 Task: Research Airbnb accommodation in Rivas, Nicaragua from 10th December, 2023 to 15th December, 2023 for 7 adults.4 bedrooms having 7 beds and 4 bathrooms. Property type can be house. Amenities needed are: wifi, TV, free parkinig on premises, gym, breakfast. Look for 4 properties as per requirement.
Action: Mouse moved to (499, 69)
Screenshot: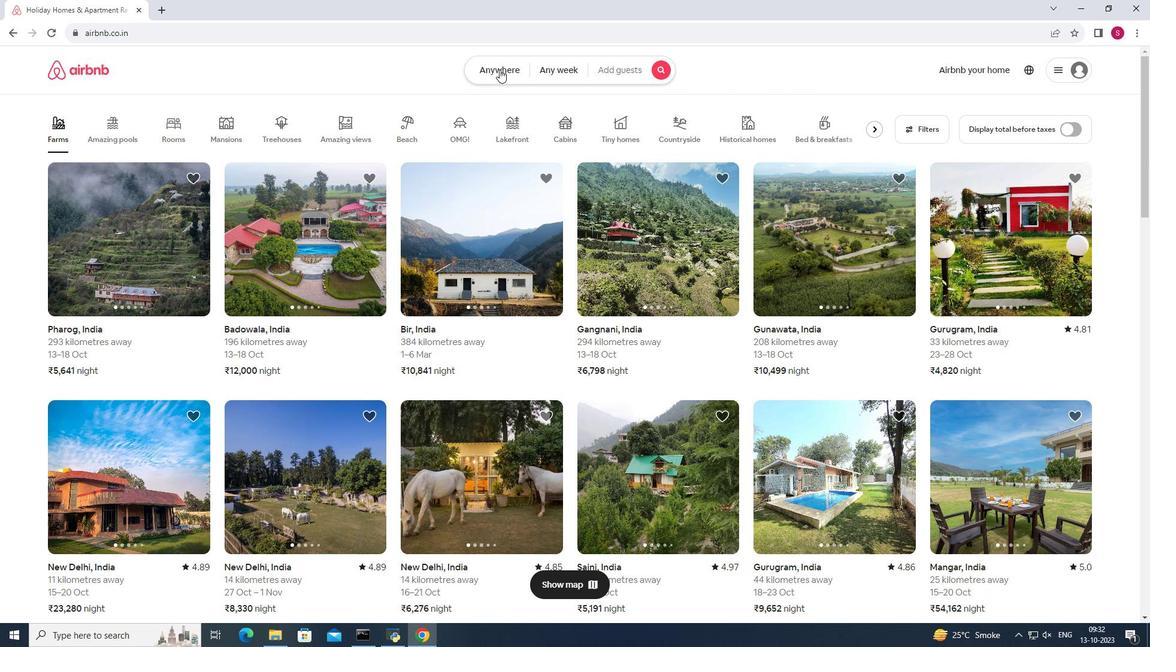 
Action: Mouse pressed left at (499, 69)
Screenshot: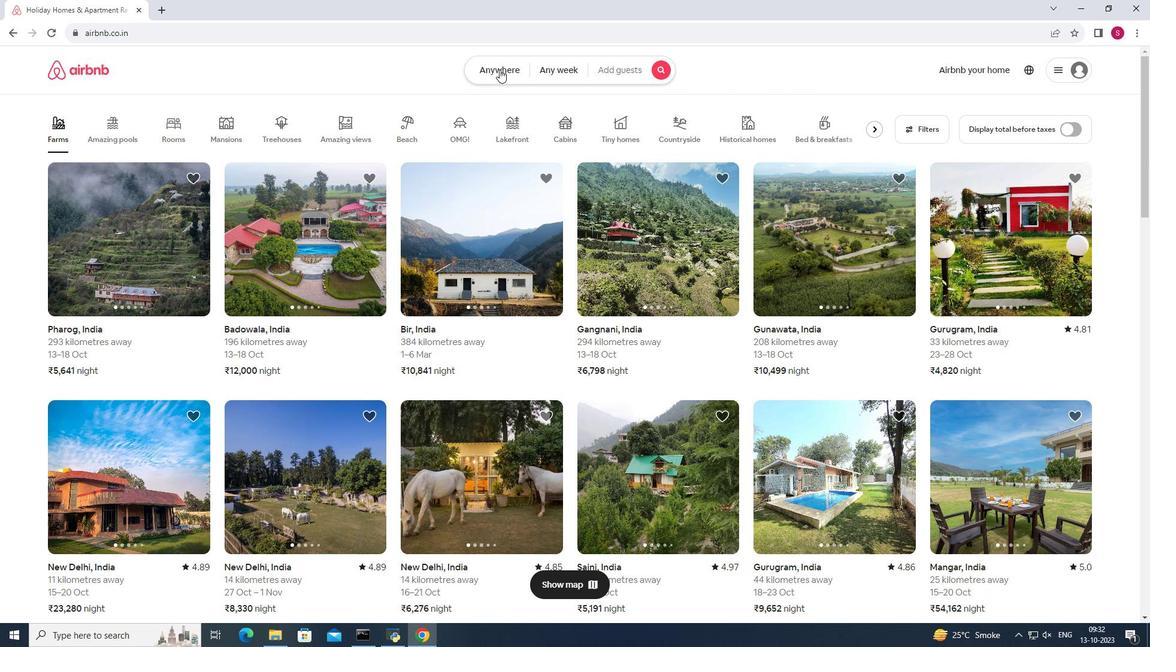 
Action: Mouse moved to (430, 111)
Screenshot: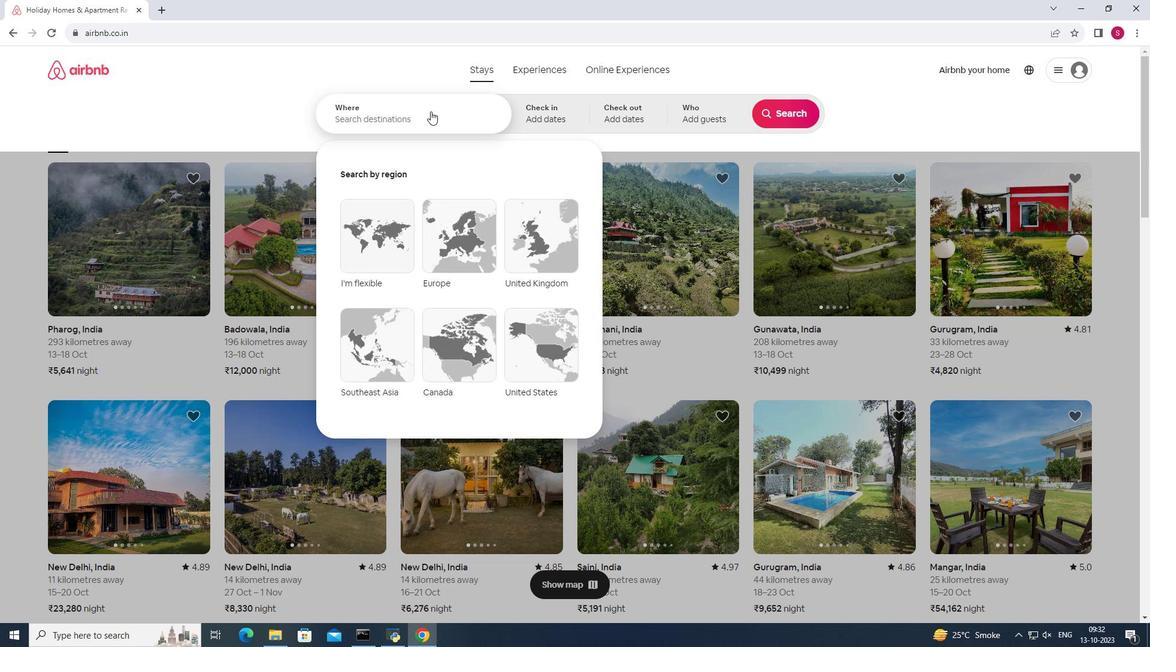 
Action: Mouse pressed left at (430, 111)
Screenshot: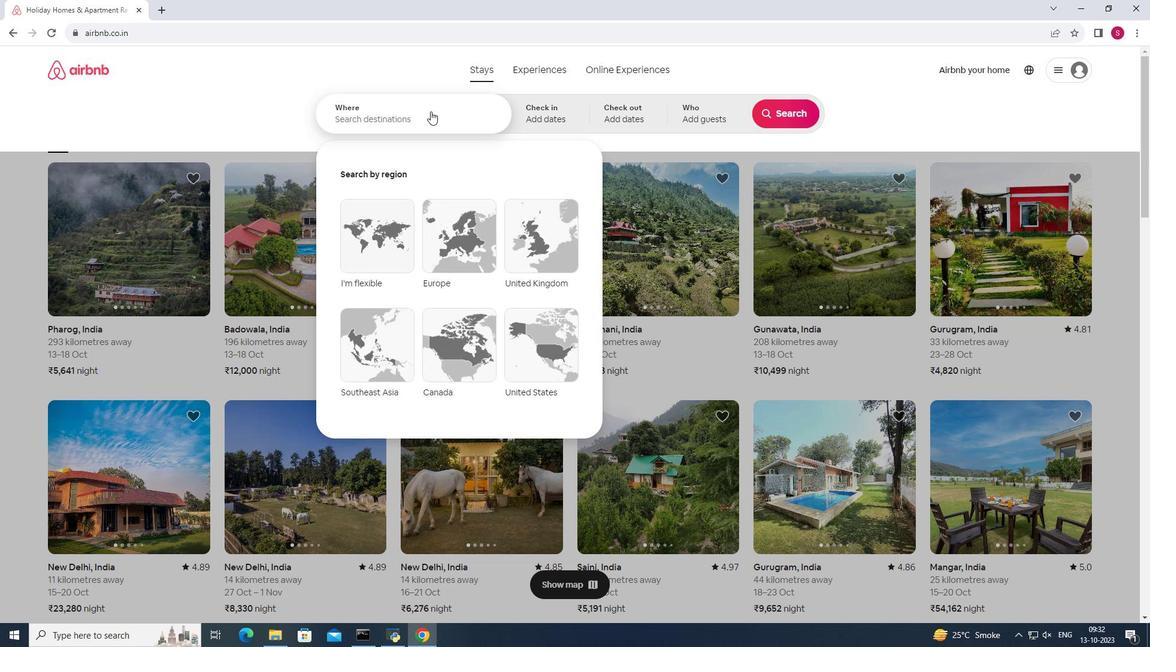 
Action: Key pressed <Key.shift><Key.shift><Key.shift><Key.shift><Key.shift><Key.shift><Key.shift><Key.shift><Key.shift><Key.shift><Key.shift><Key.shift><Key.shift>Rivas,<Key.shift>N
Screenshot: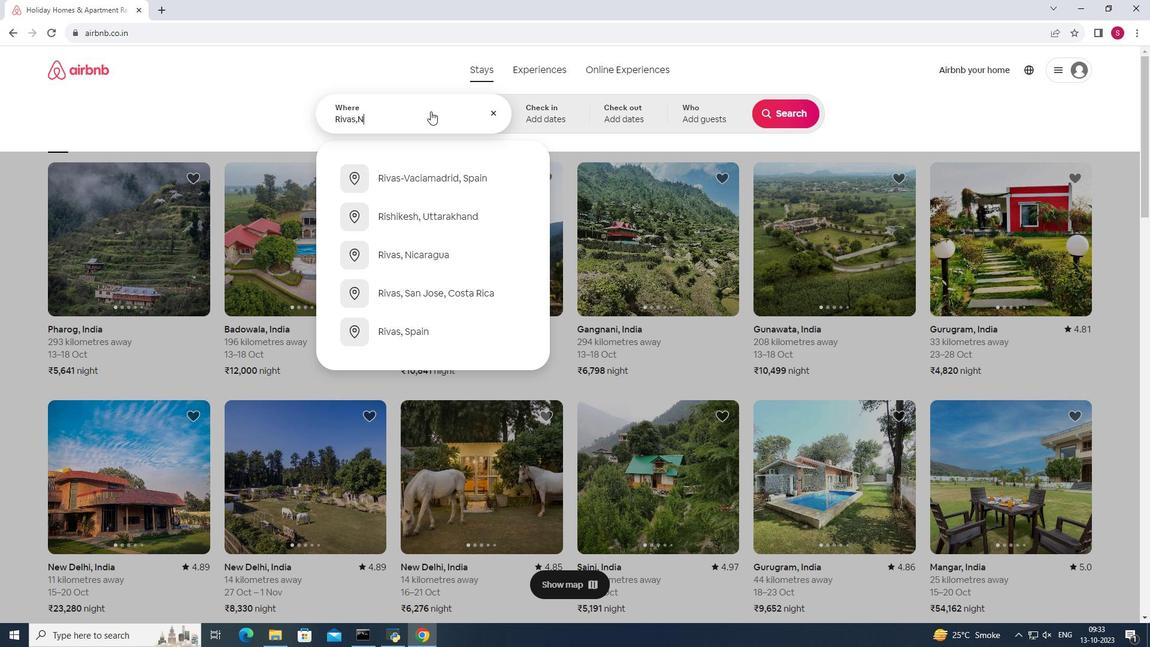 
Action: Mouse moved to (429, 182)
Screenshot: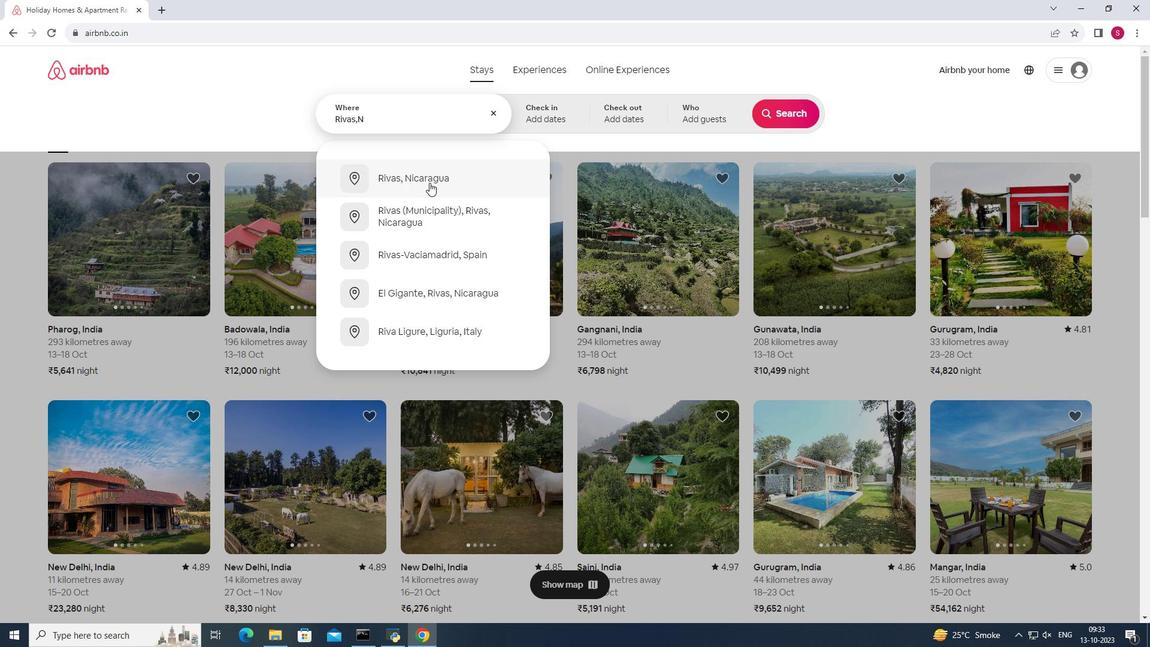 
Action: Mouse pressed left at (429, 182)
Screenshot: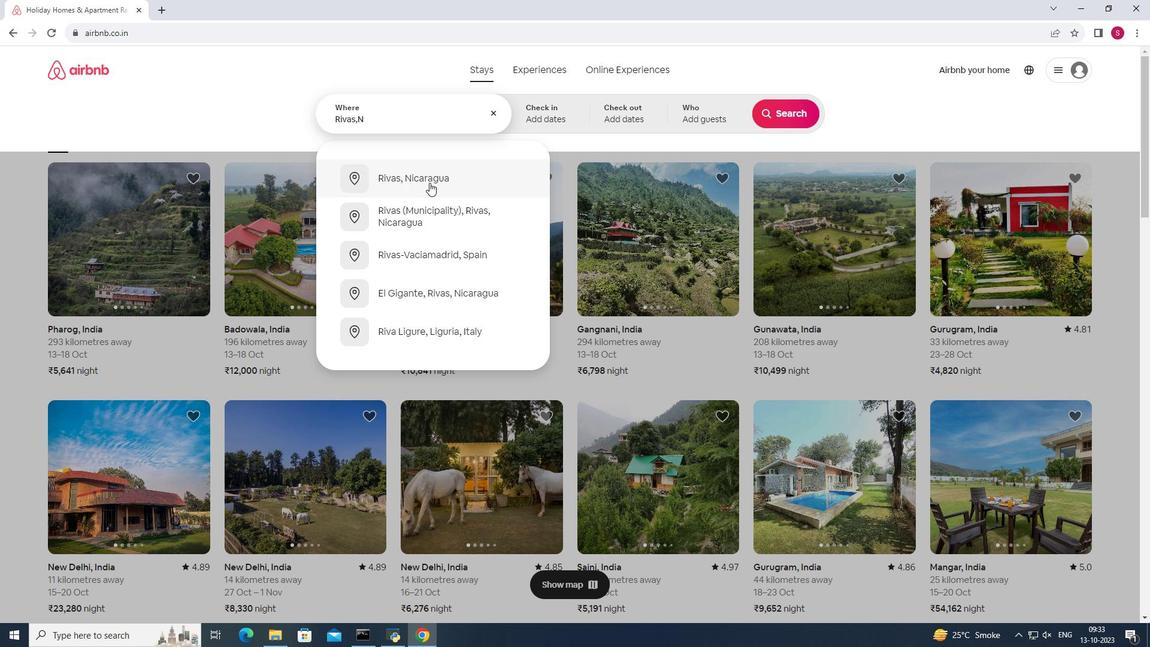 
Action: Mouse moved to (786, 211)
Screenshot: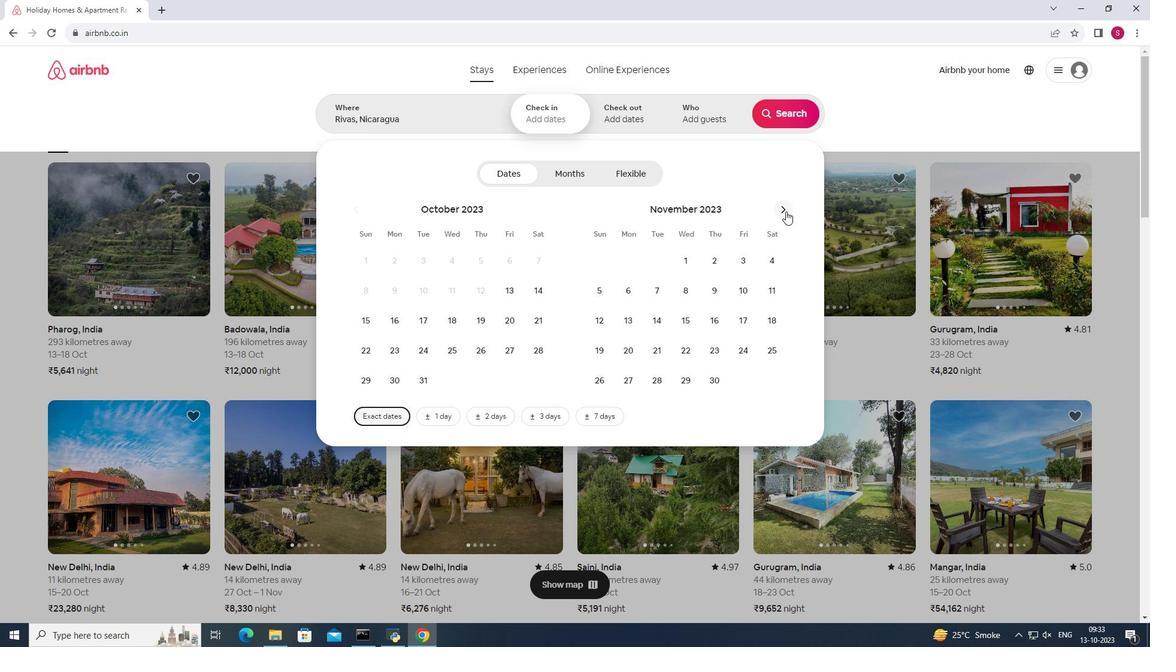 
Action: Mouse pressed left at (786, 211)
Screenshot: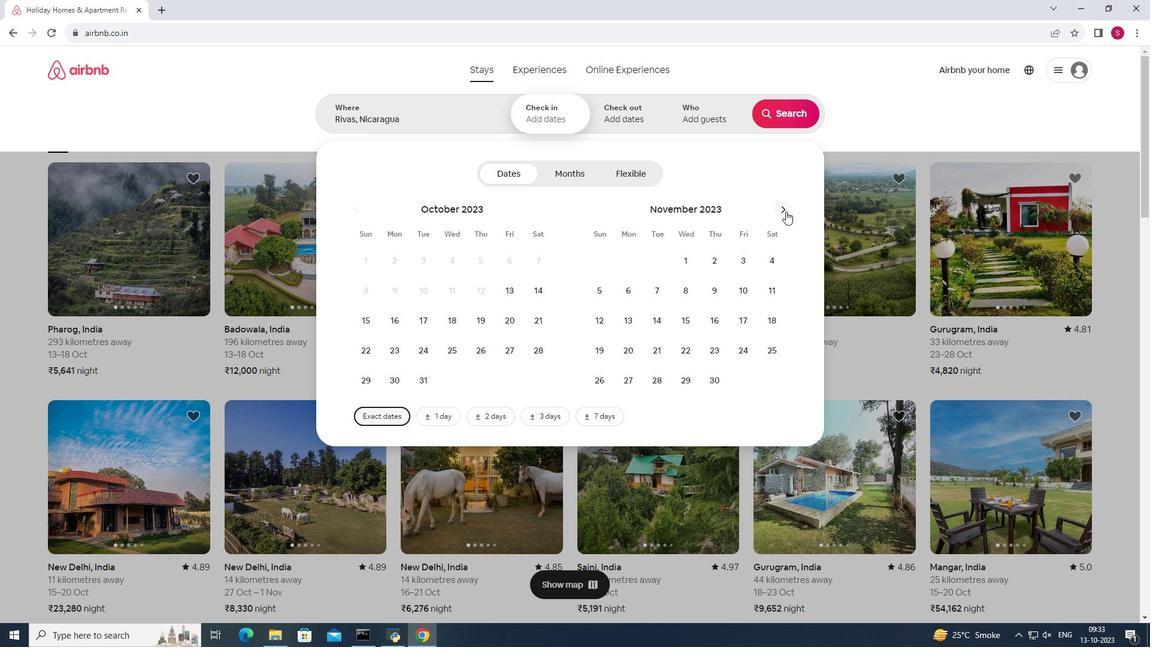 
Action: Mouse moved to (605, 316)
Screenshot: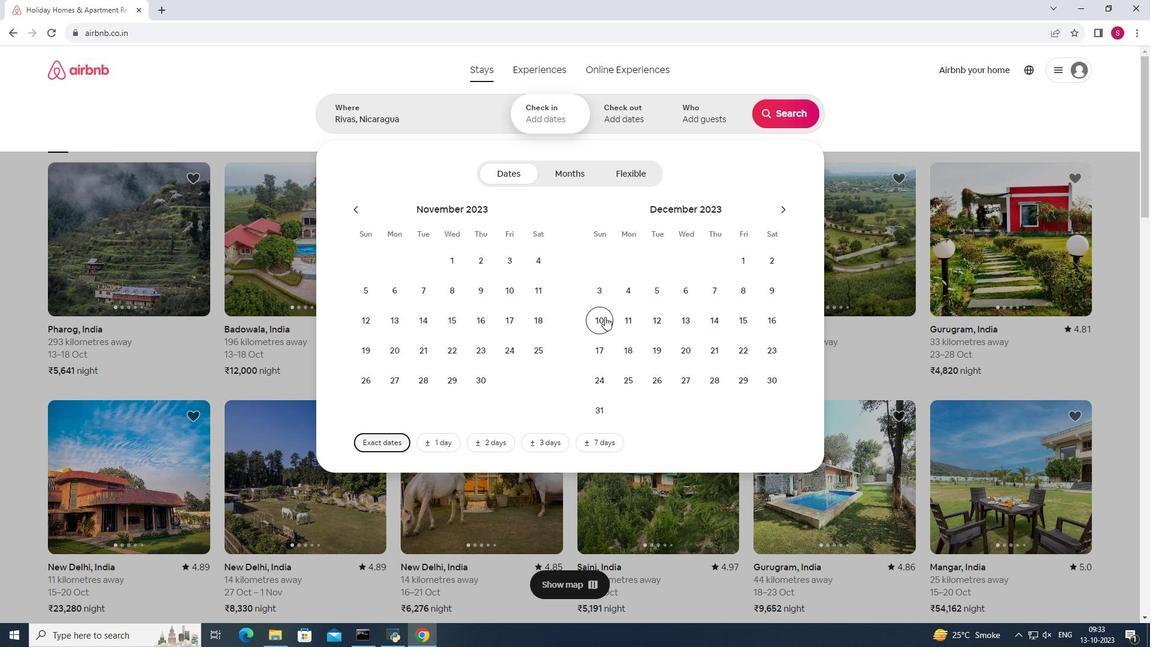 
Action: Mouse pressed left at (605, 316)
Screenshot: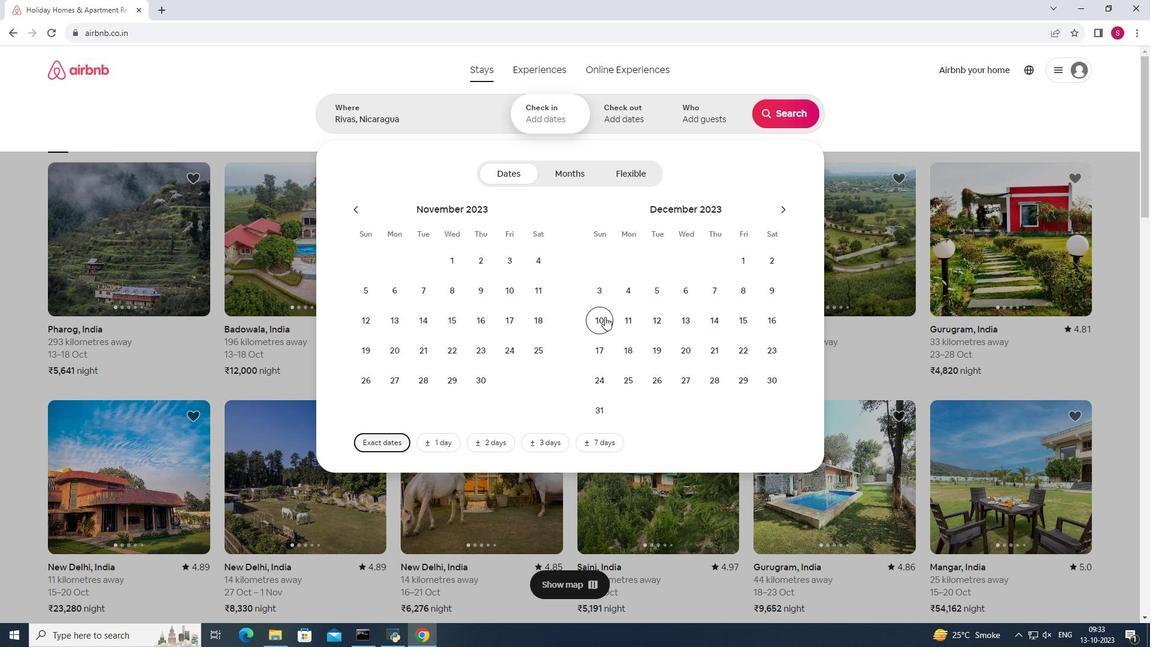 
Action: Mouse moved to (738, 325)
Screenshot: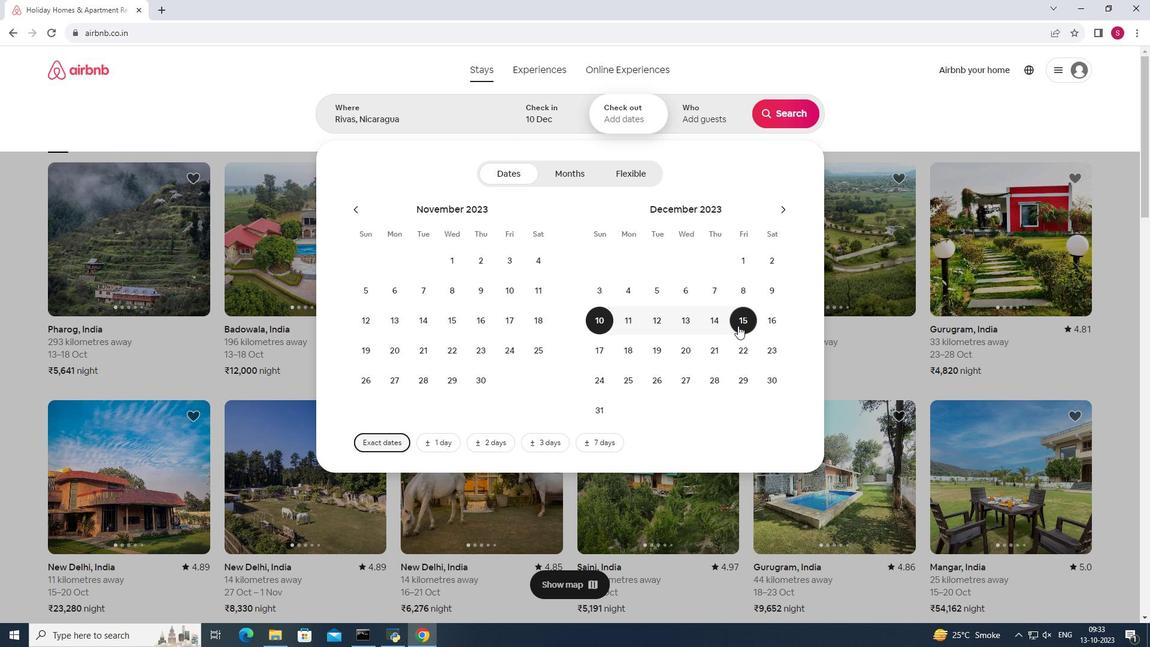 
Action: Mouse pressed left at (738, 325)
Screenshot: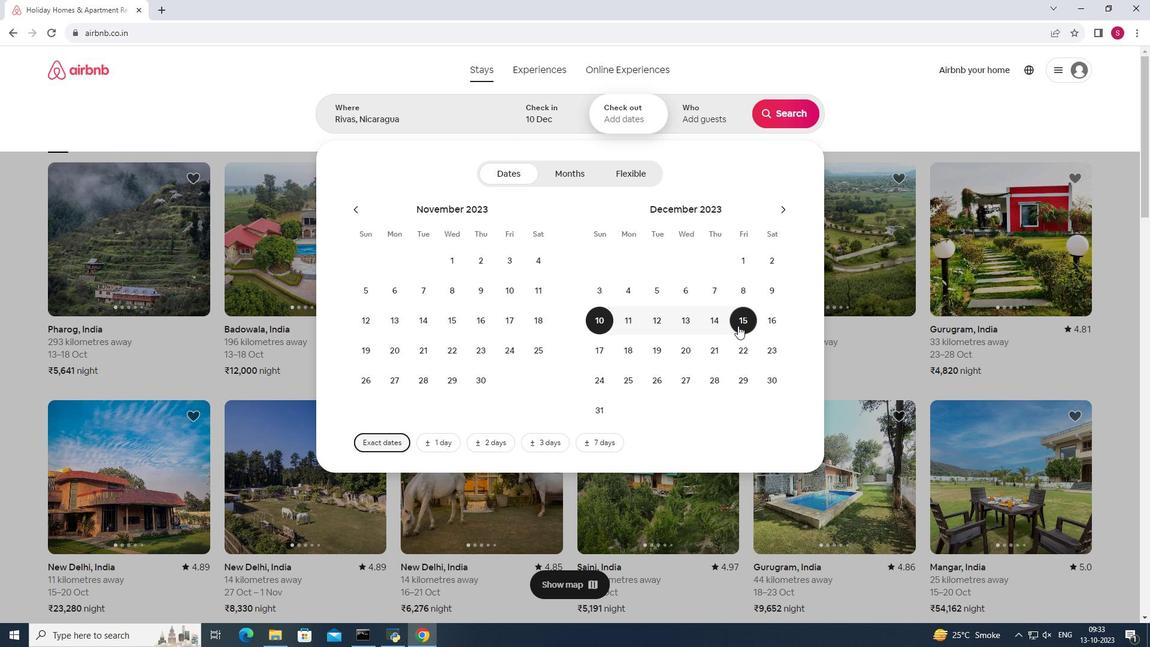 
Action: Mouse moved to (701, 115)
Screenshot: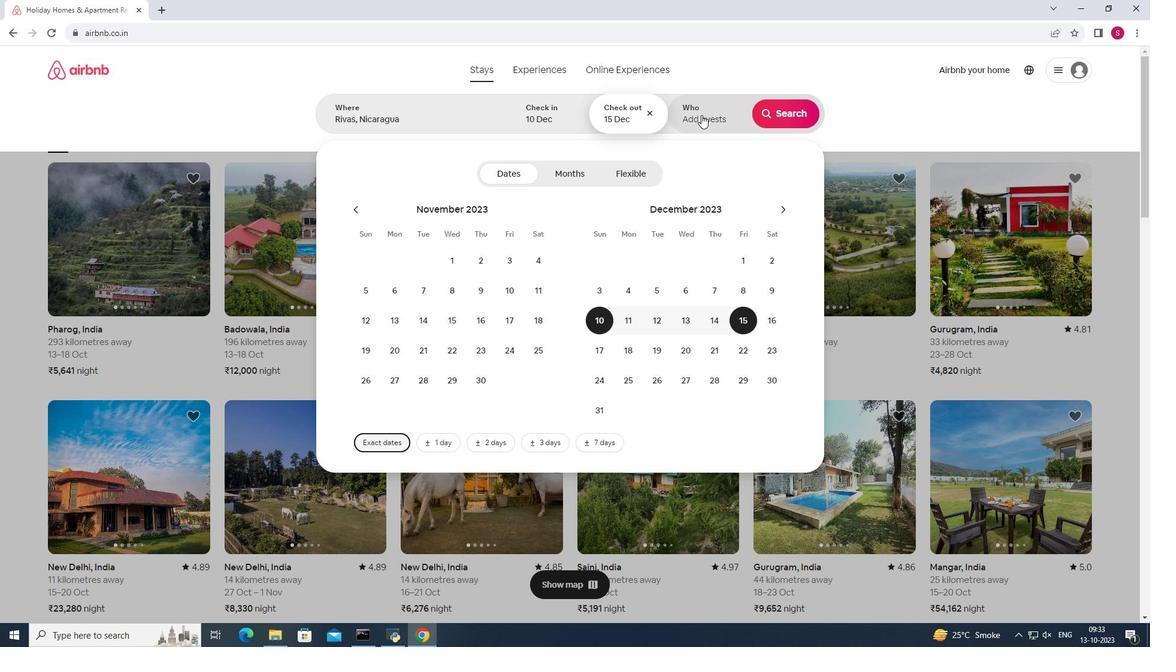 
Action: Mouse pressed left at (701, 115)
Screenshot: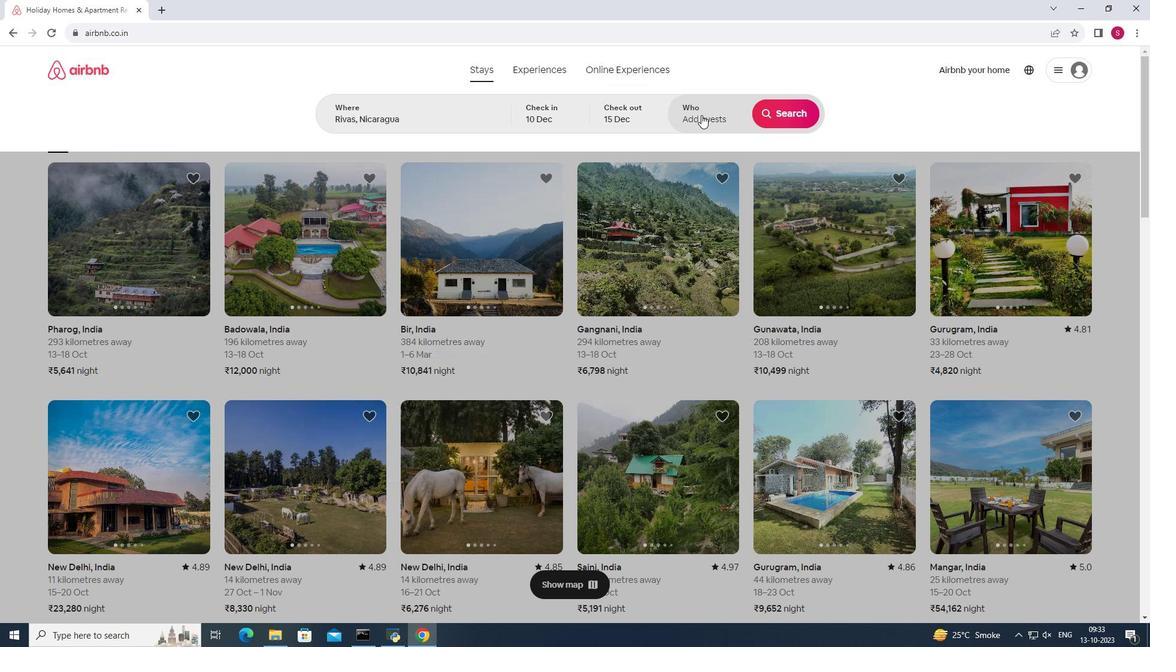 
Action: Mouse moved to (786, 177)
Screenshot: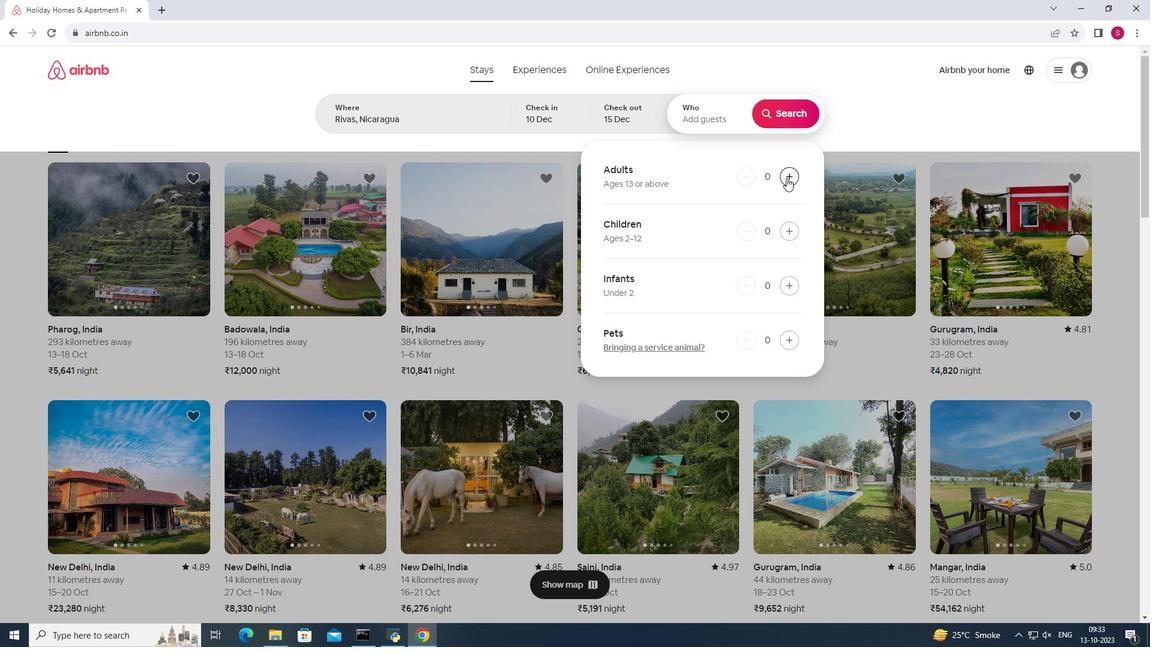 
Action: Mouse pressed left at (786, 177)
Screenshot: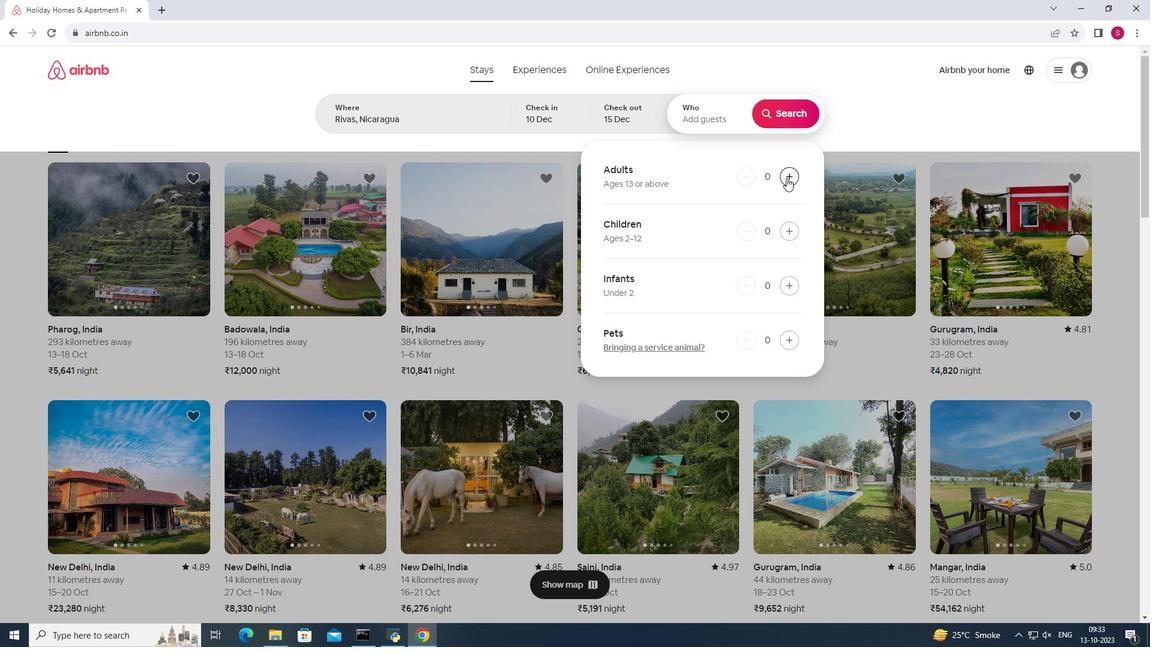 
Action: Mouse pressed left at (786, 177)
Screenshot: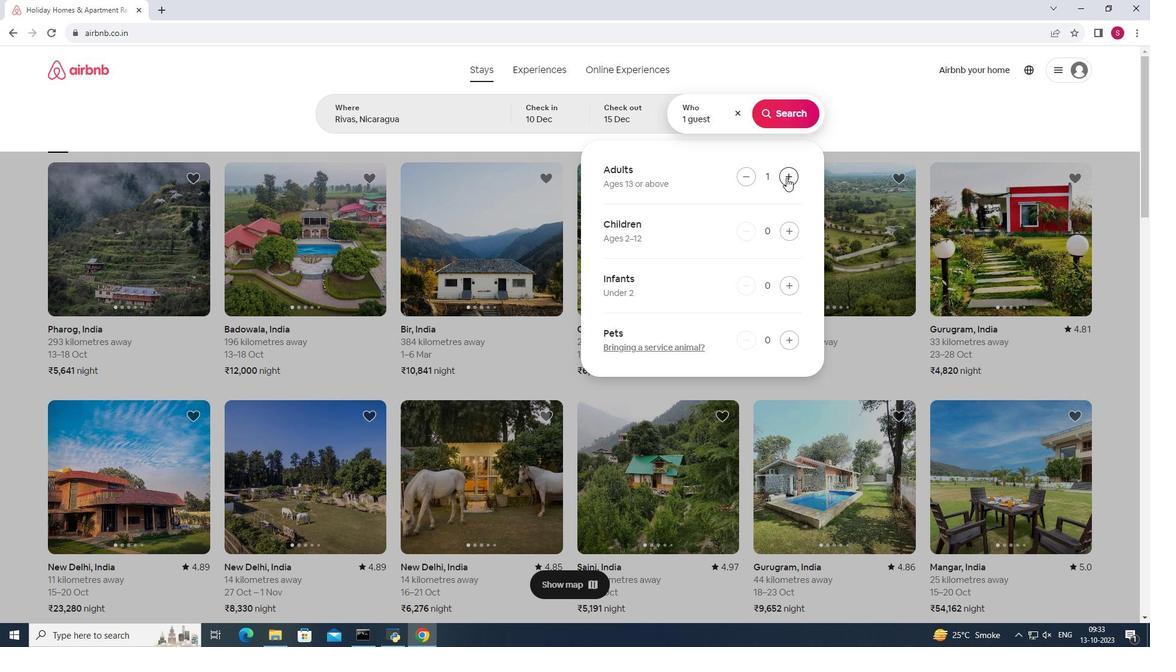 
Action: Mouse pressed left at (786, 177)
Screenshot: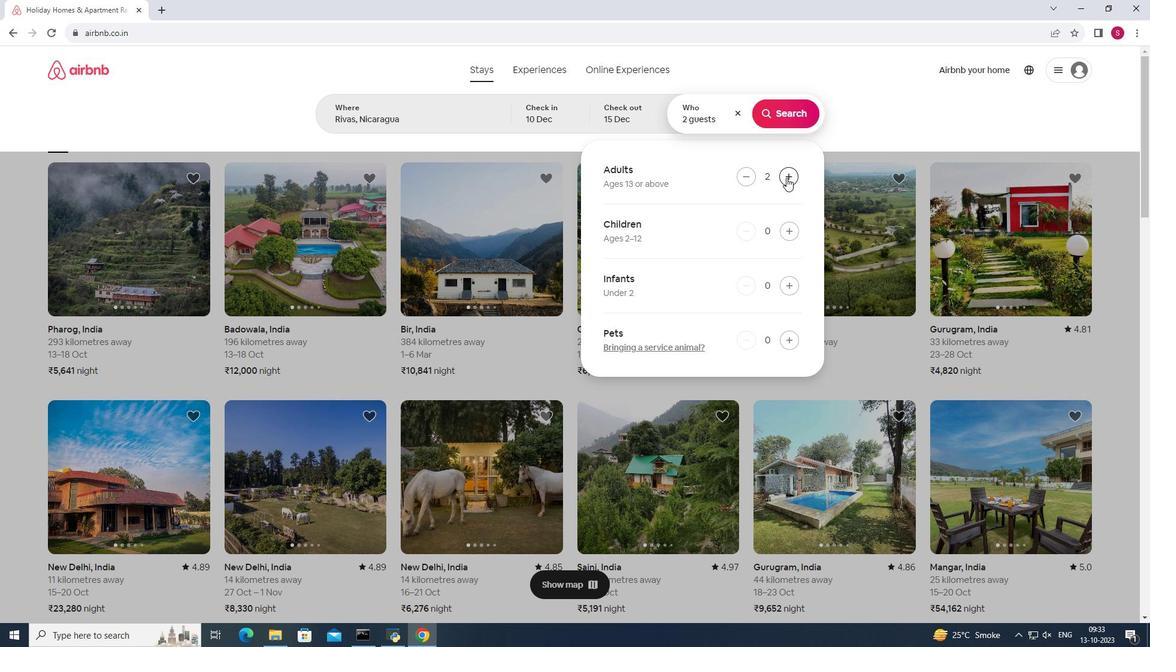 
Action: Mouse pressed left at (786, 177)
Screenshot: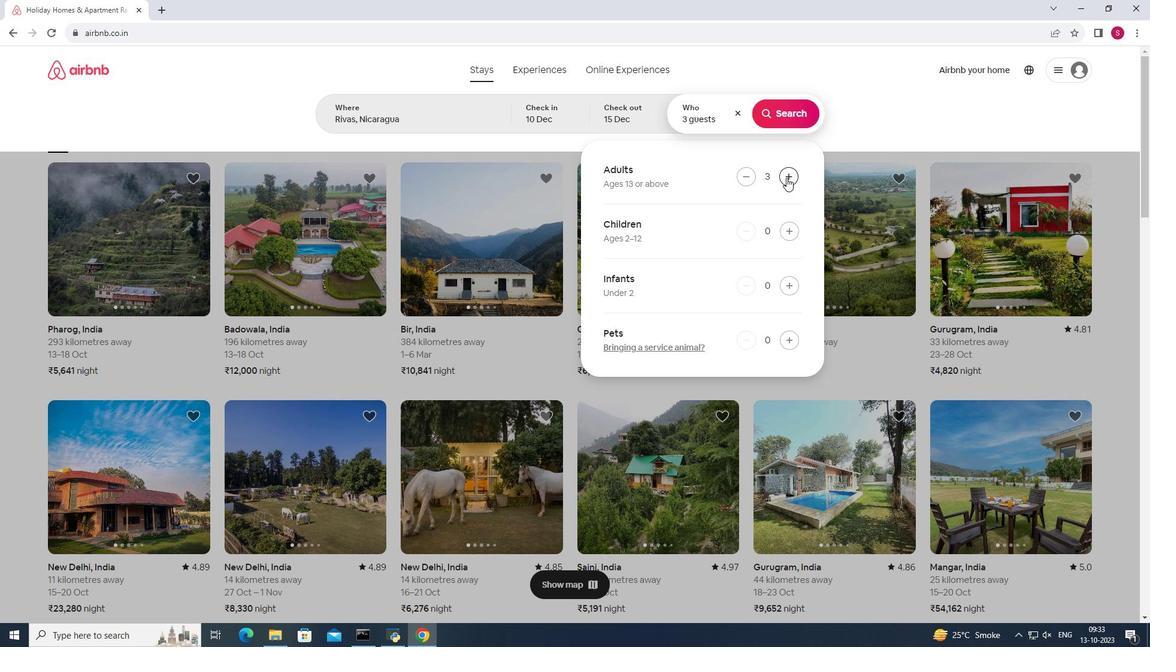 
Action: Mouse pressed left at (786, 177)
Screenshot: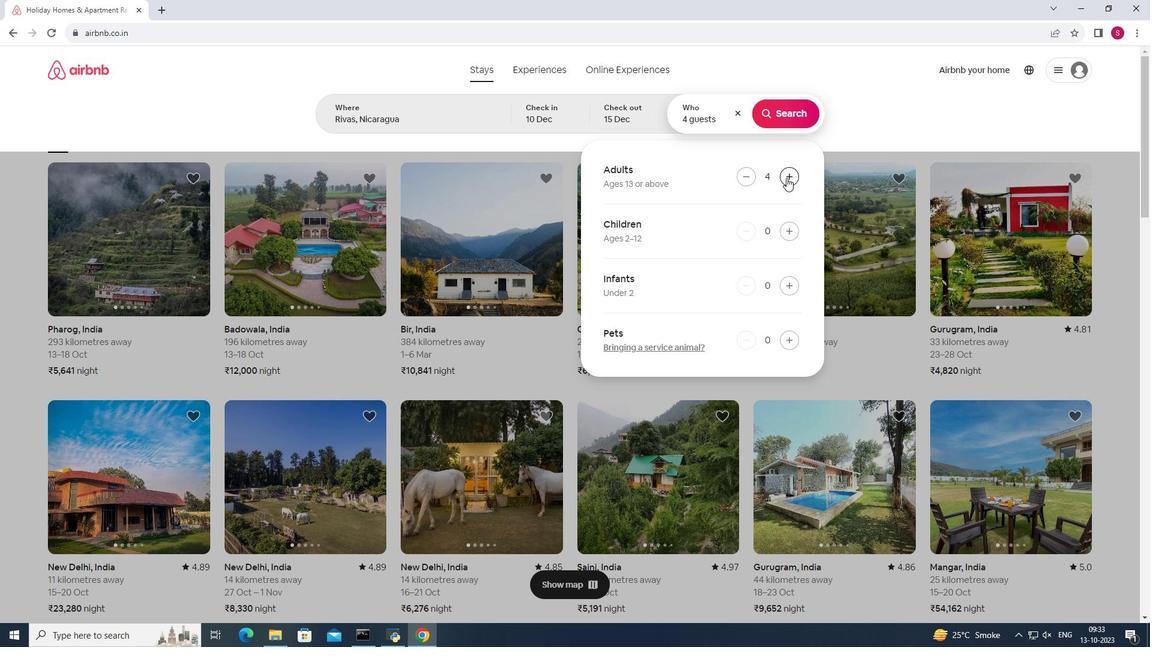
Action: Mouse pressed left at (786, 177)
Screenshot: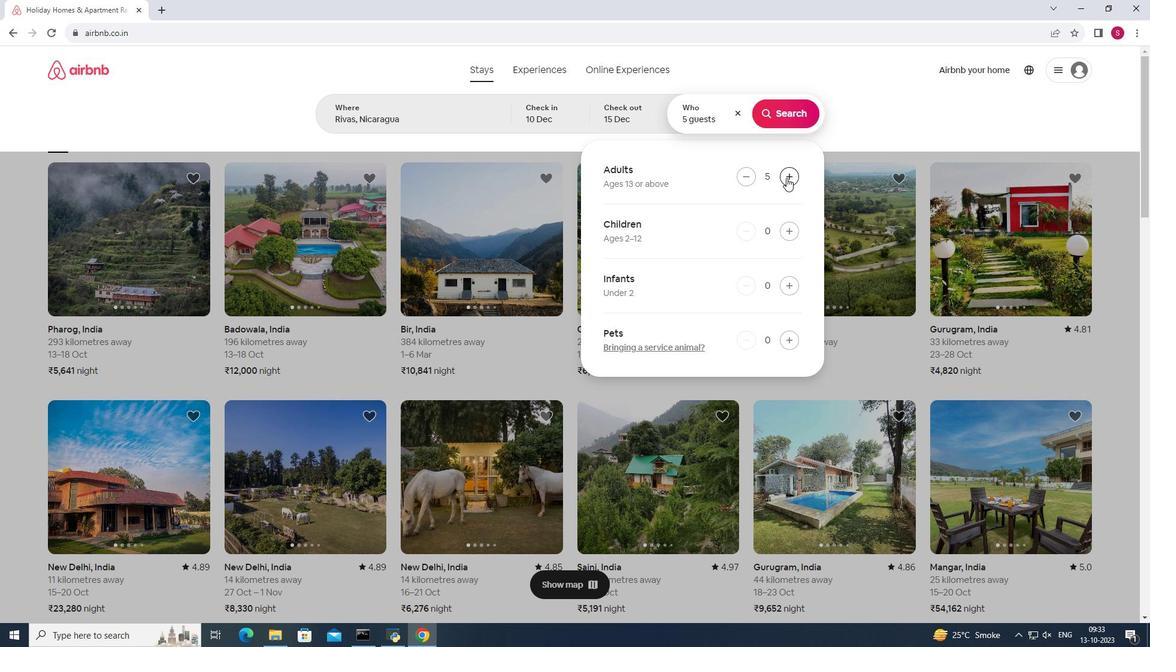 
Action: Mouse pressed left at (786, 177)
Screenshot: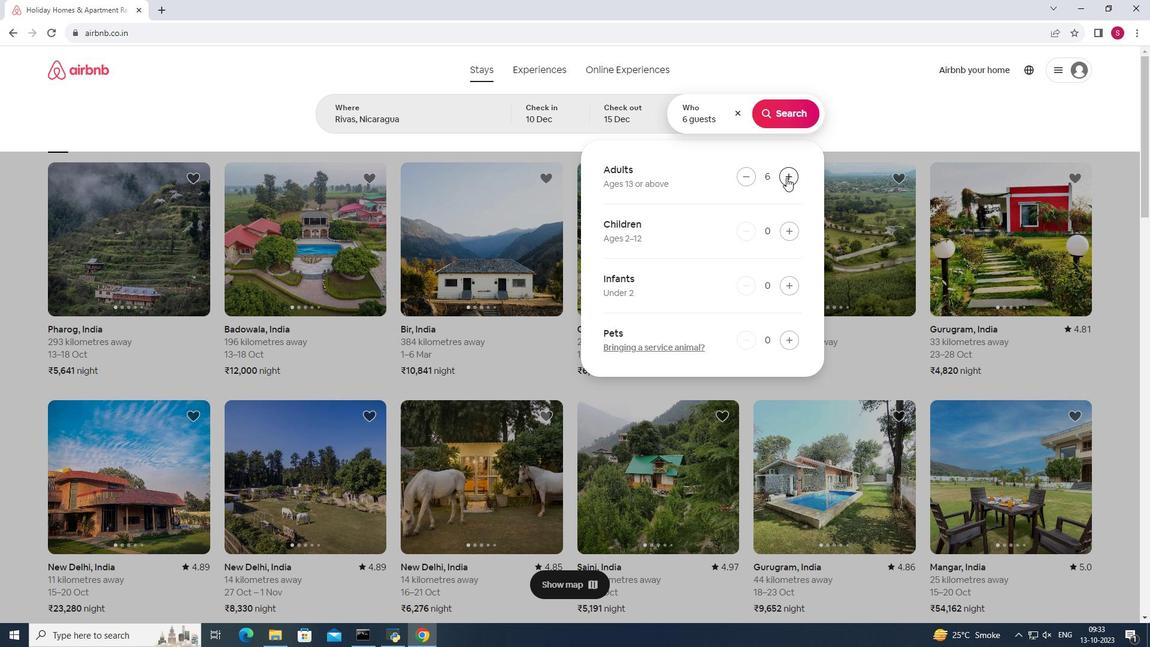 
Action: Mouse moved to (780, 112)
Screenshot: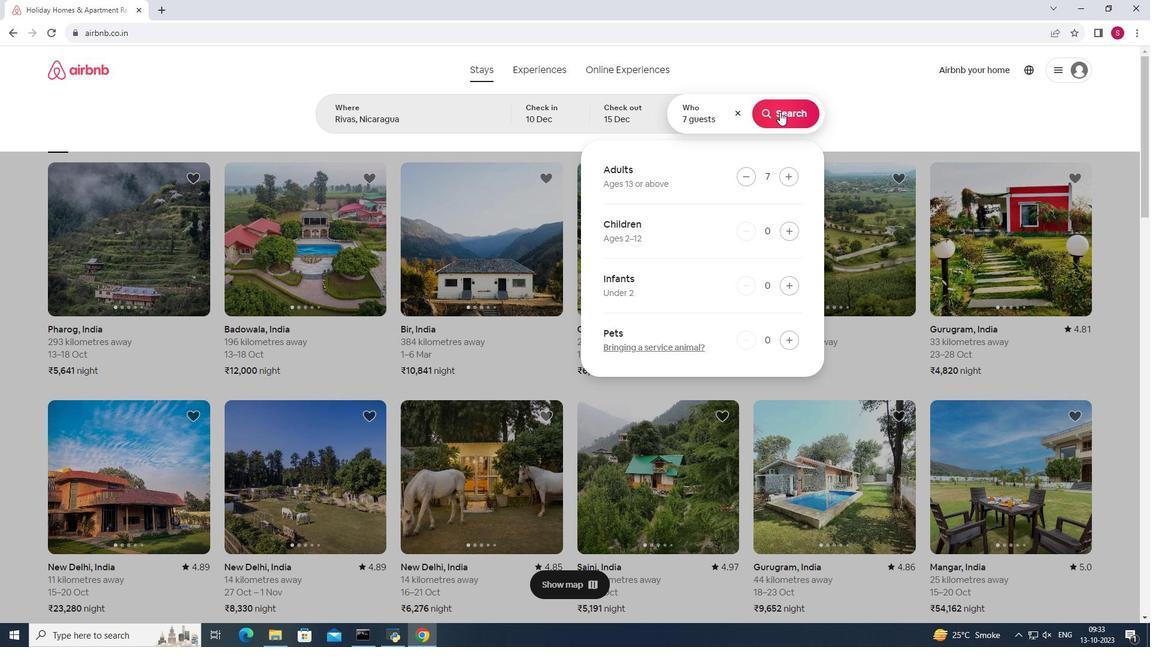 
Action: Mouse pressed left at (780, 112)
Screenshot: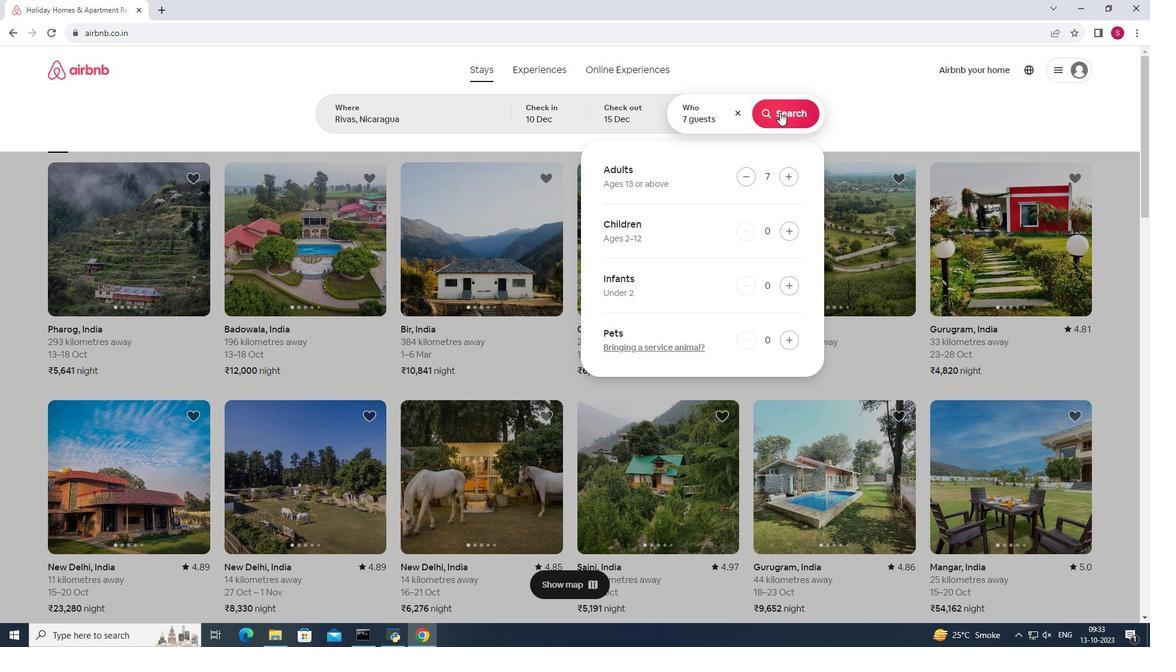 
Action: Mouse moved to (952, 120)
Screenshot: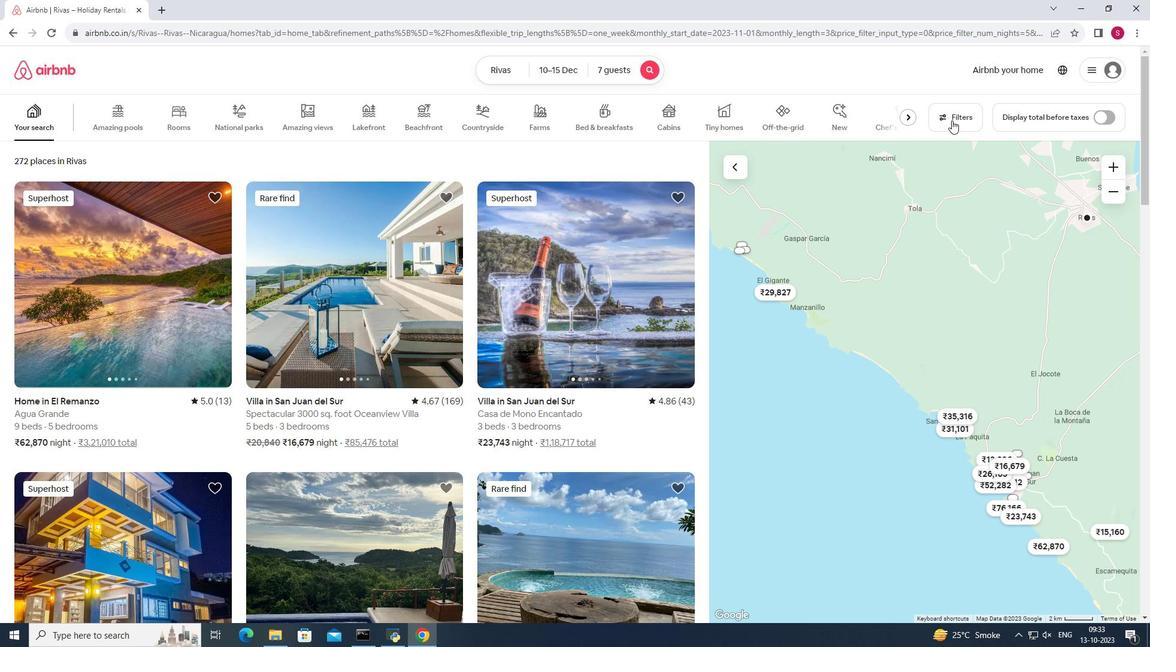 
Action: Mouse pressed left at (952, 120)
Screenshot: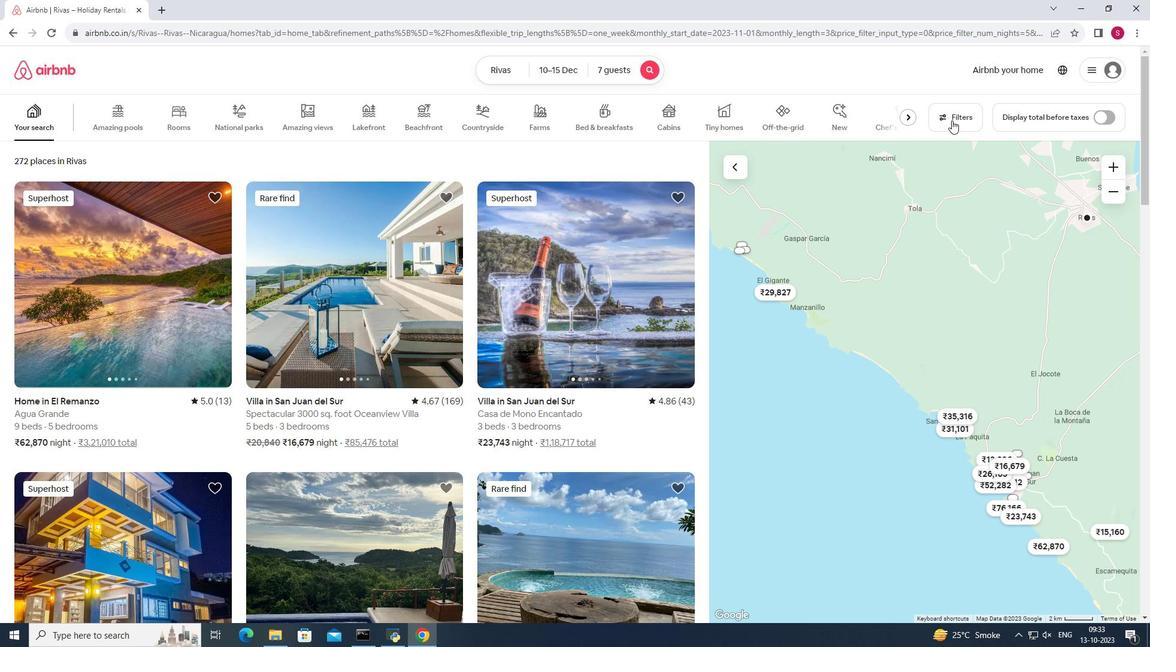 
Action: Mouse moved to (624, 212)
Screenshot: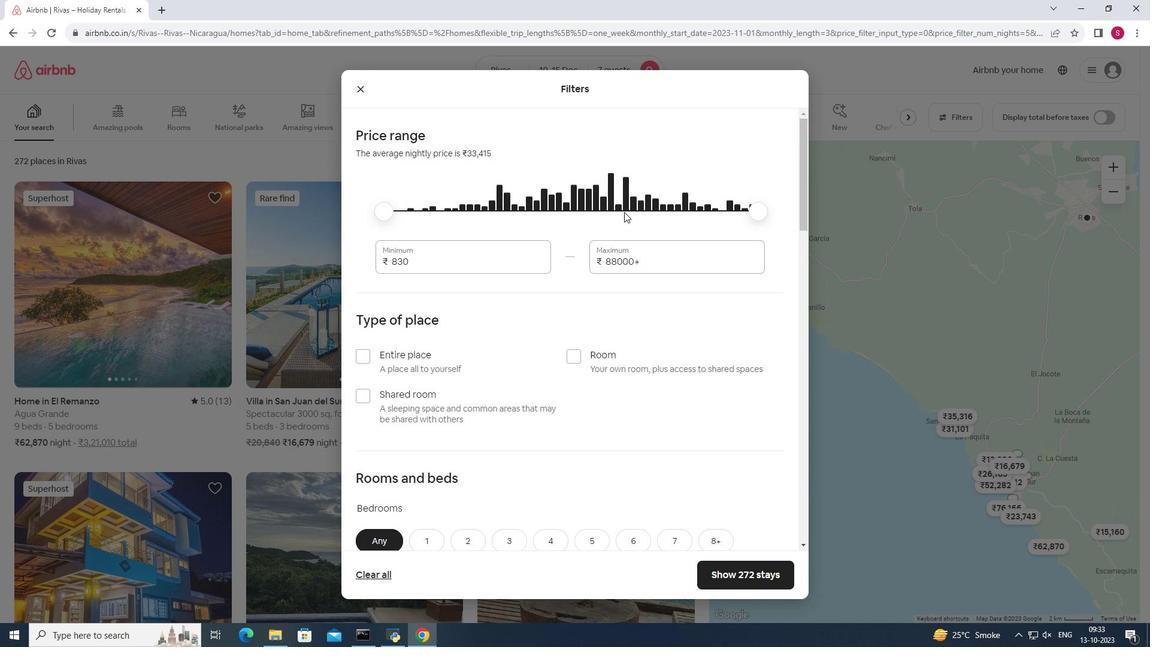 
Action: Mouse scrolled (624, 211) with delta (0, 0)
Screenshot: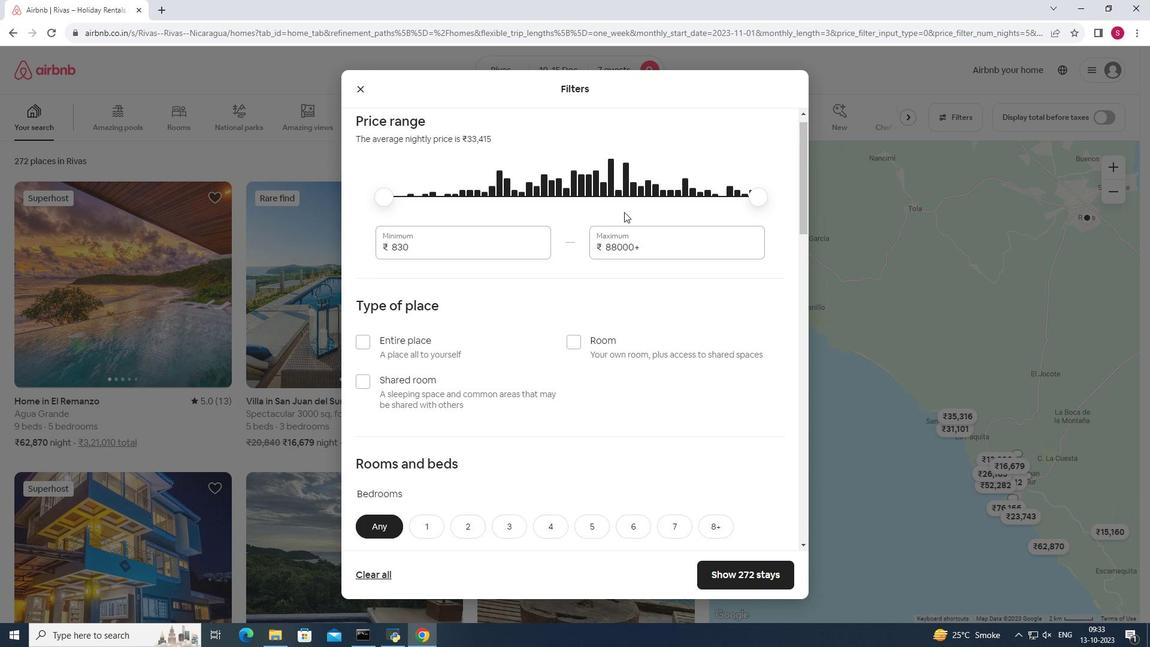 
Action: Mouse scrolled (624, 211) with delta (0, 0)
Screenshot: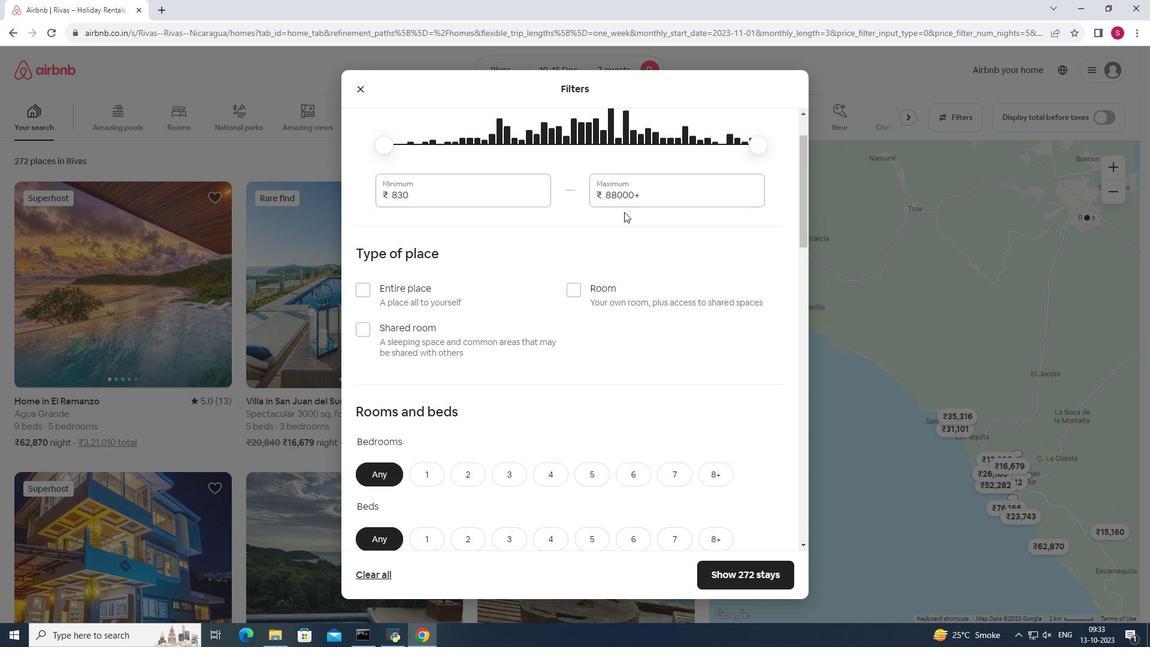 
Action: Mouse scrolled (624, 211) with delta (0, 0)
Screenshot: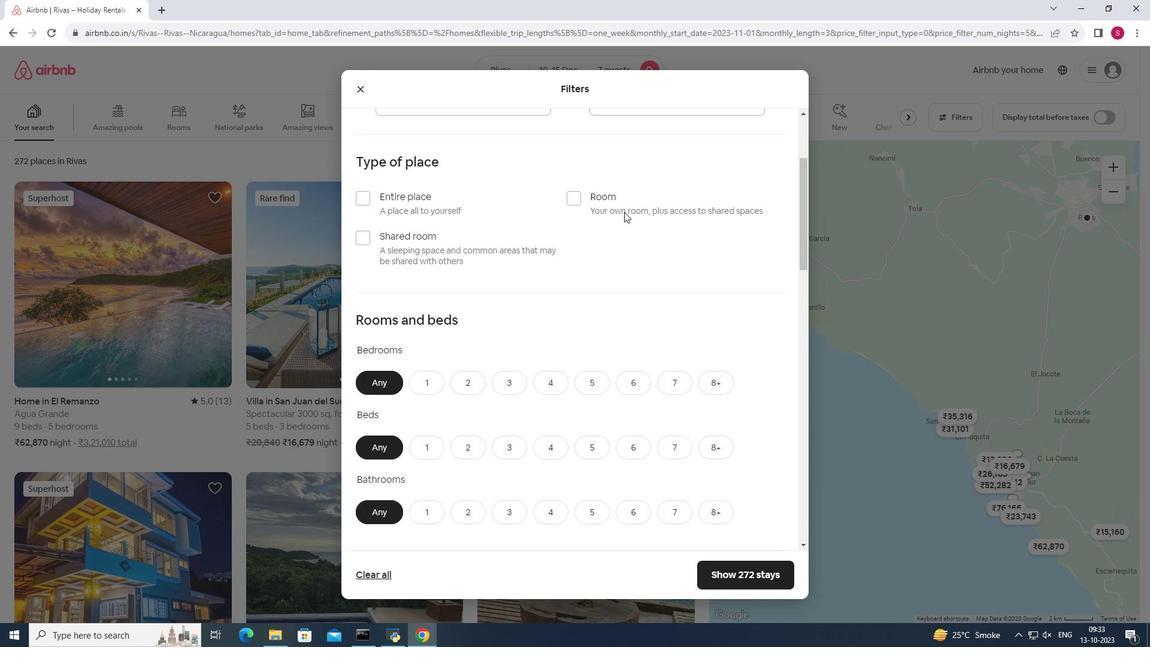 
Action: Mouse scrolled (624, 211) with delta (0, 0)
Screenshot: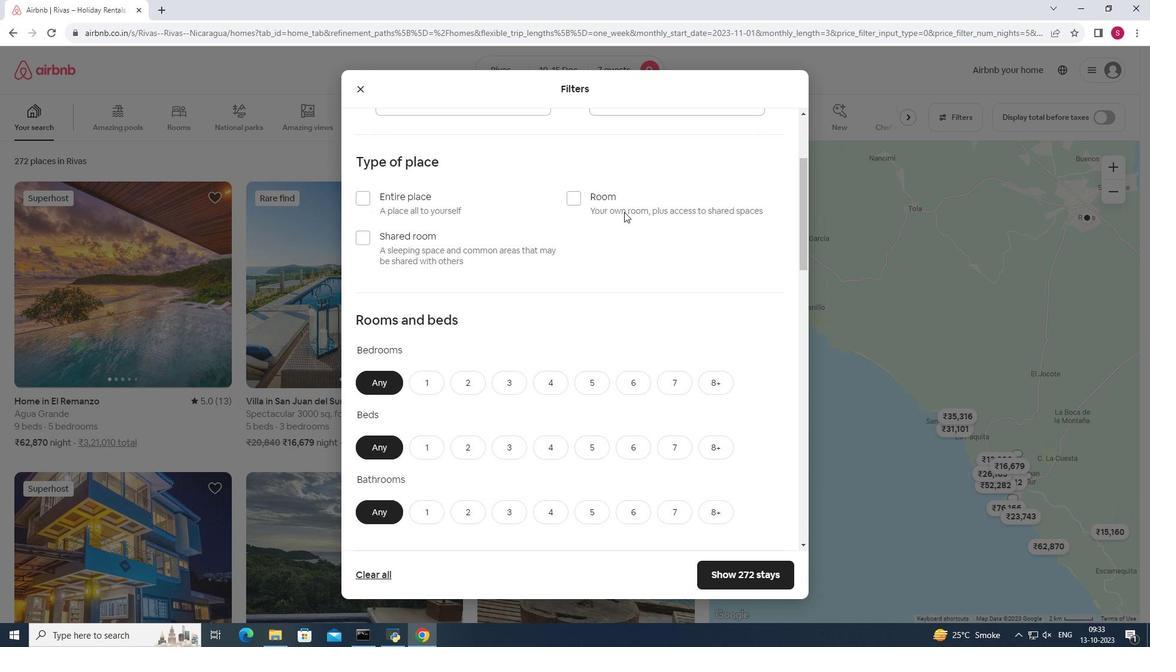 
Action: Mouse moved to (626, 212)
Screenshot: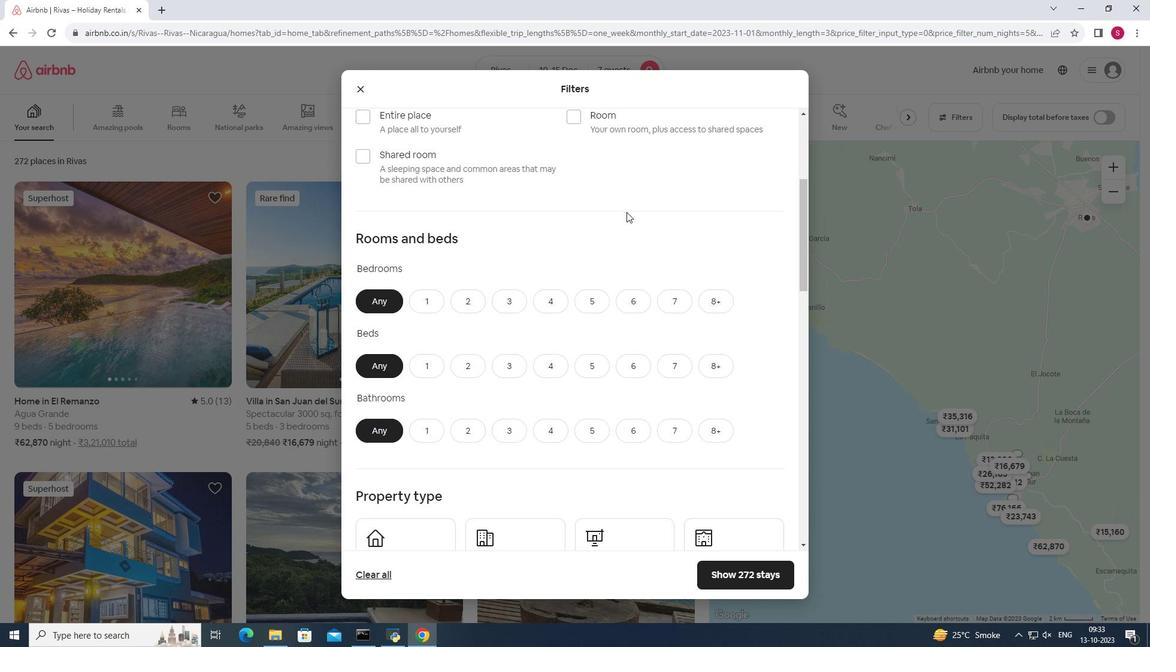 
Action: Mouse scrolled (626, 211) with delta (0, 0)
Screenshot: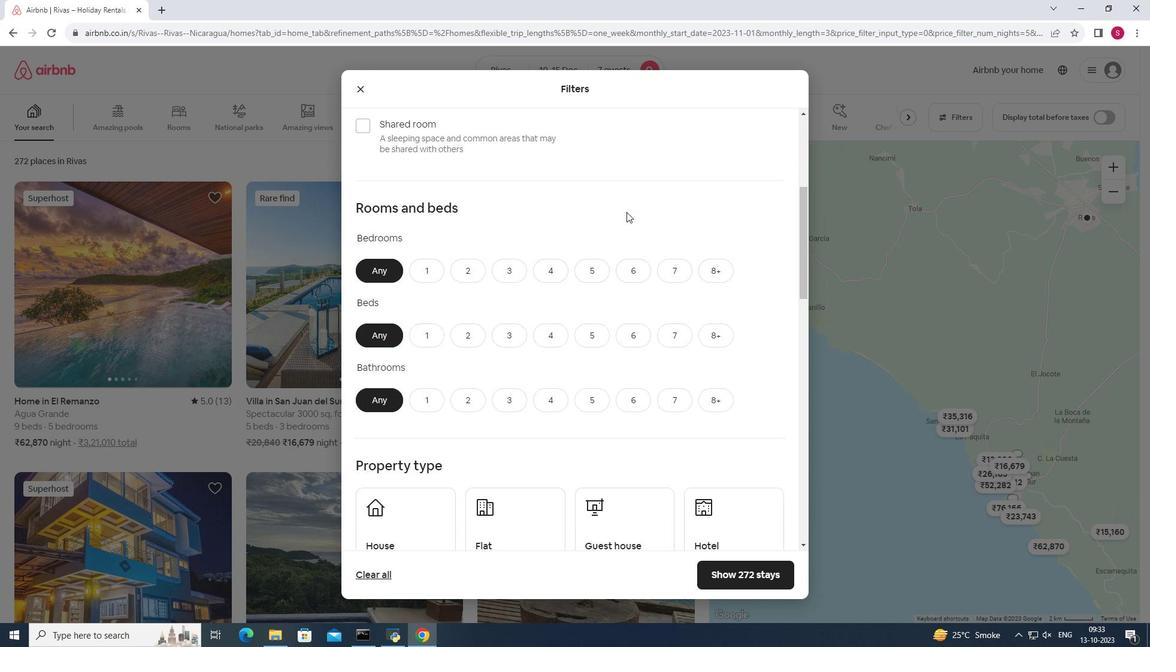 
Action: Mouse moved to (548, 240)
Screenshot: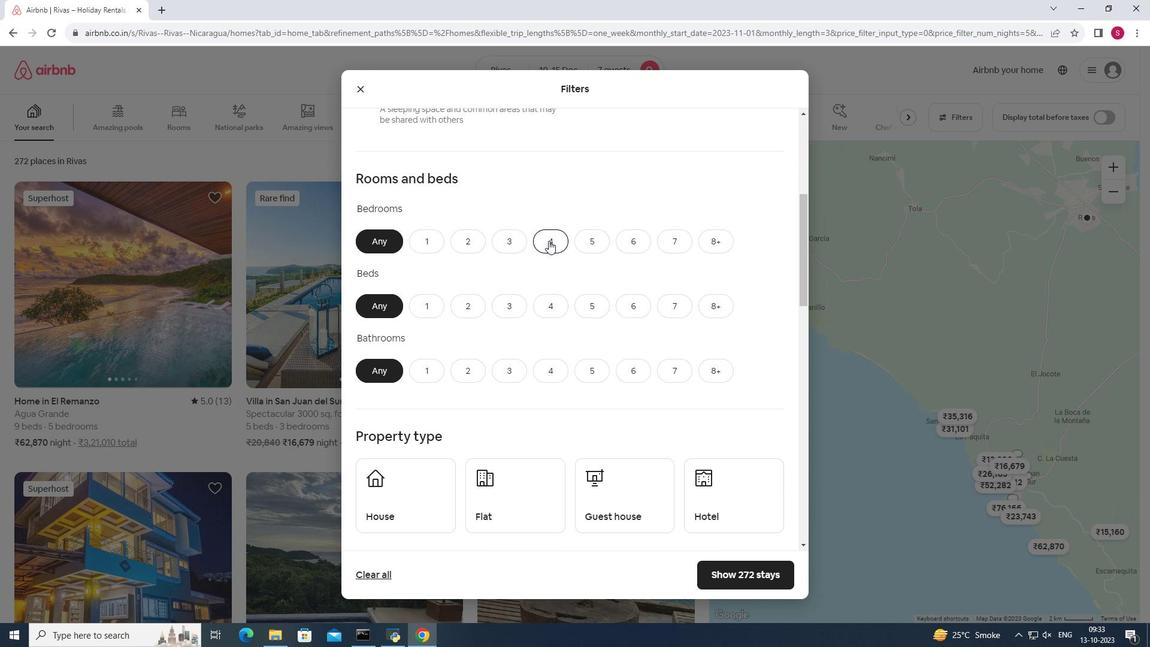 
Action: Mouse pressed left at (548, 240)
Screenshot: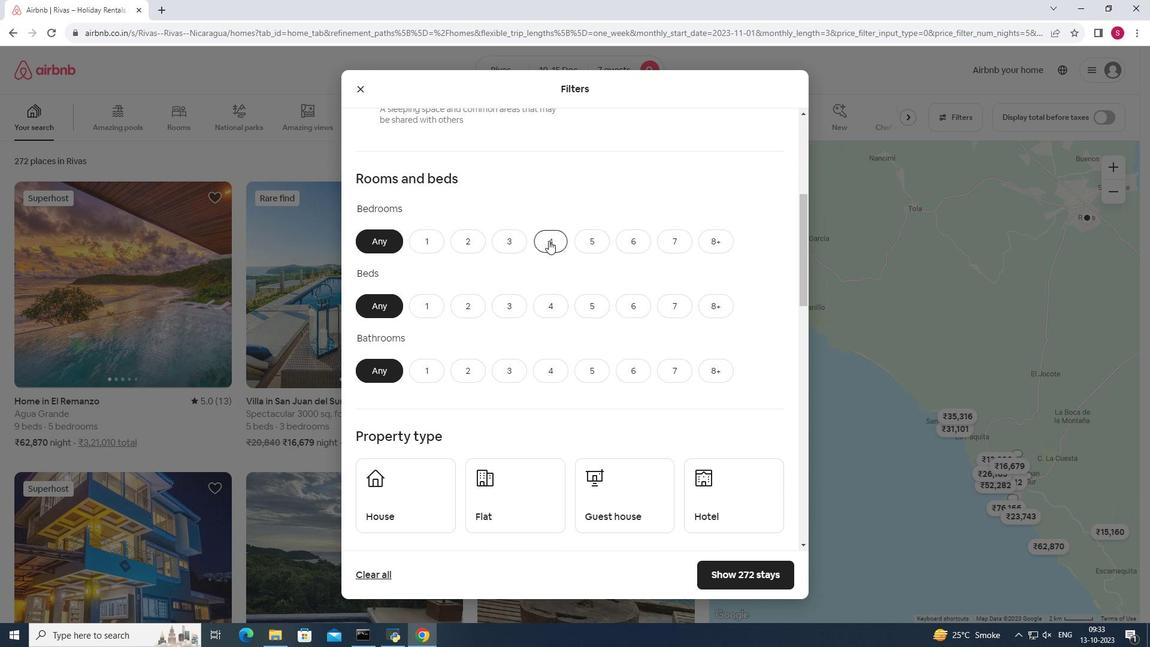 
Action: Mouse moved to (685, 305)
Screenshot: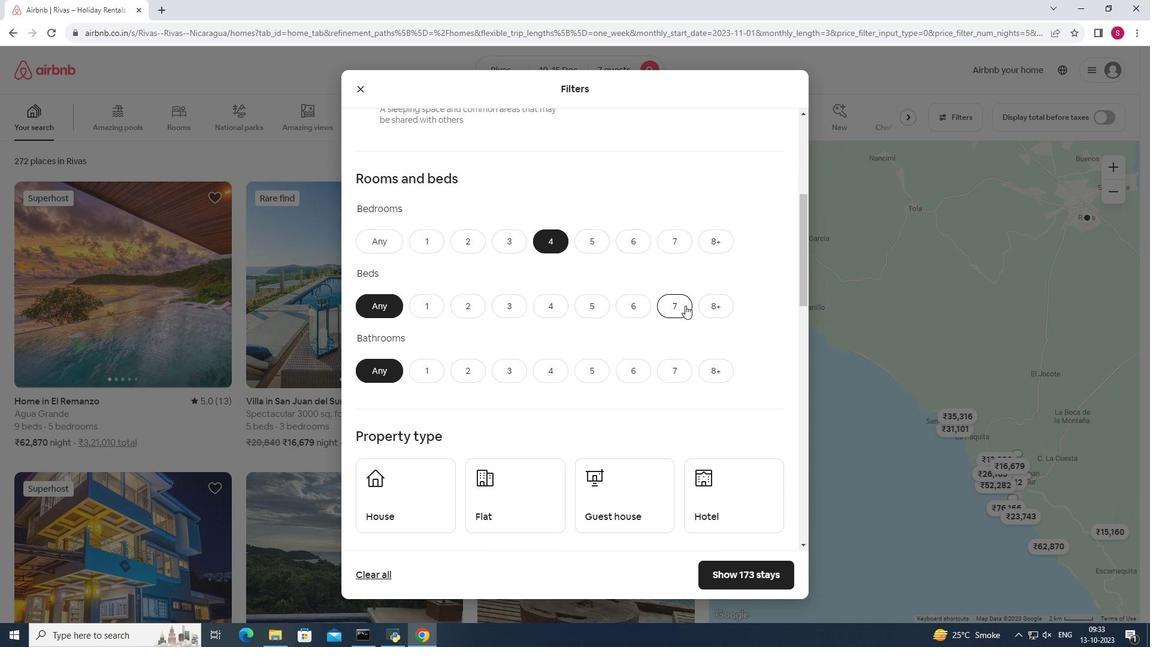 
Action: Mouse pressed left at (685, 305)
Screenshot: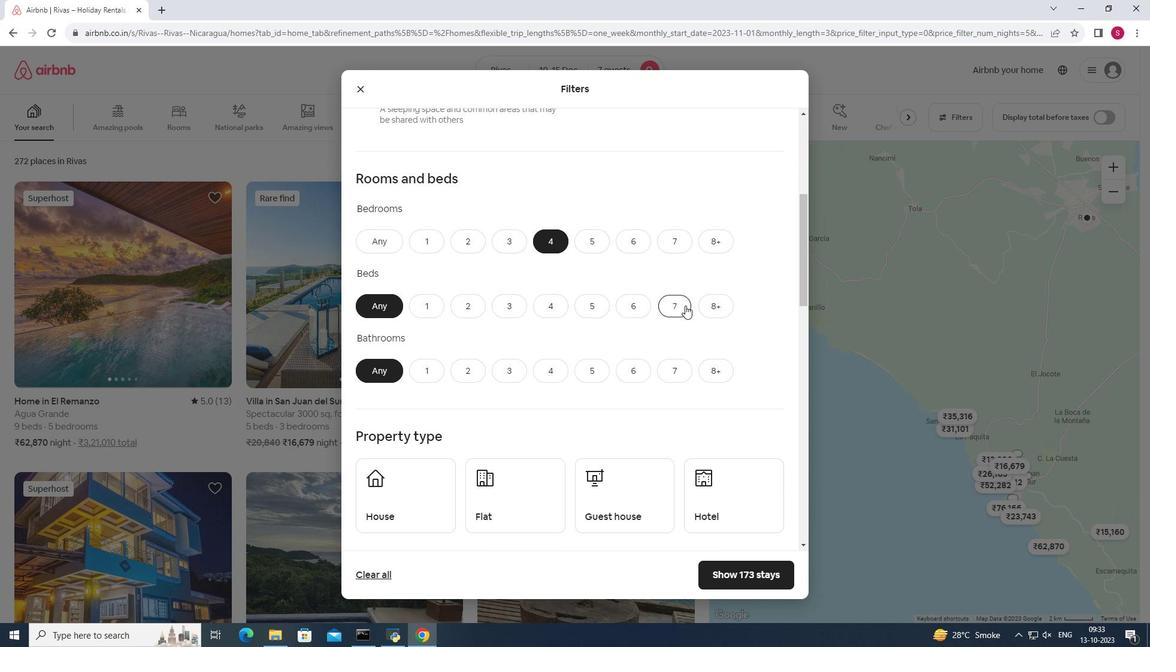 
Action: Mouse moved to (546, 369)
Screenshot: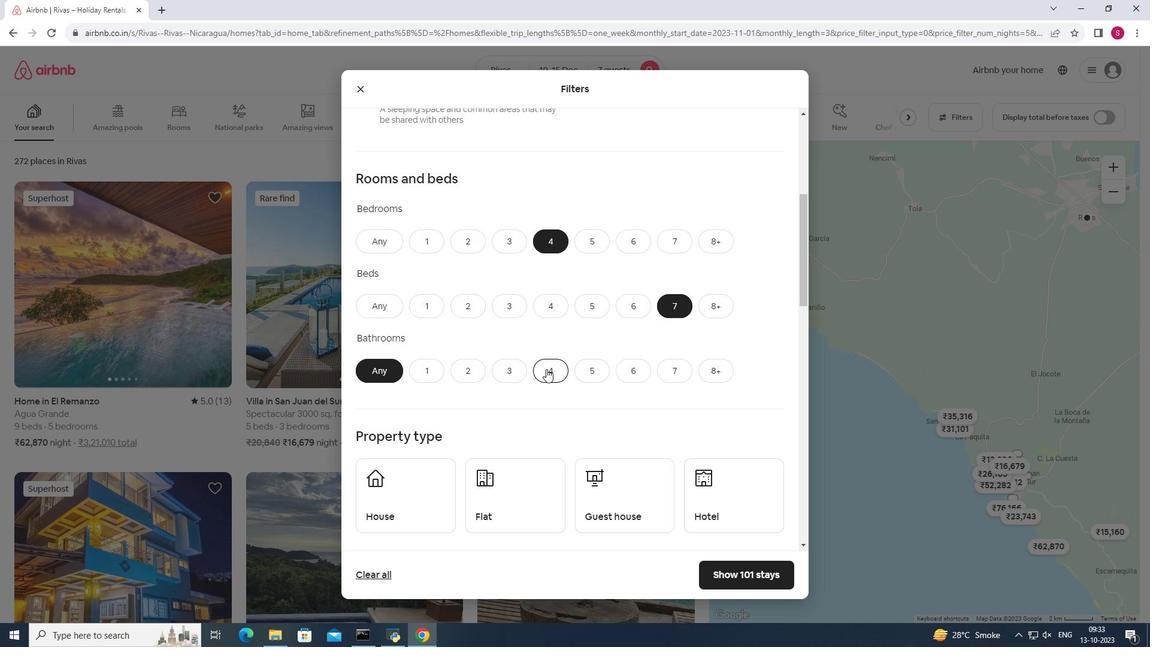 
Action: Mouse pressed left at (546, 369)
Screenshot: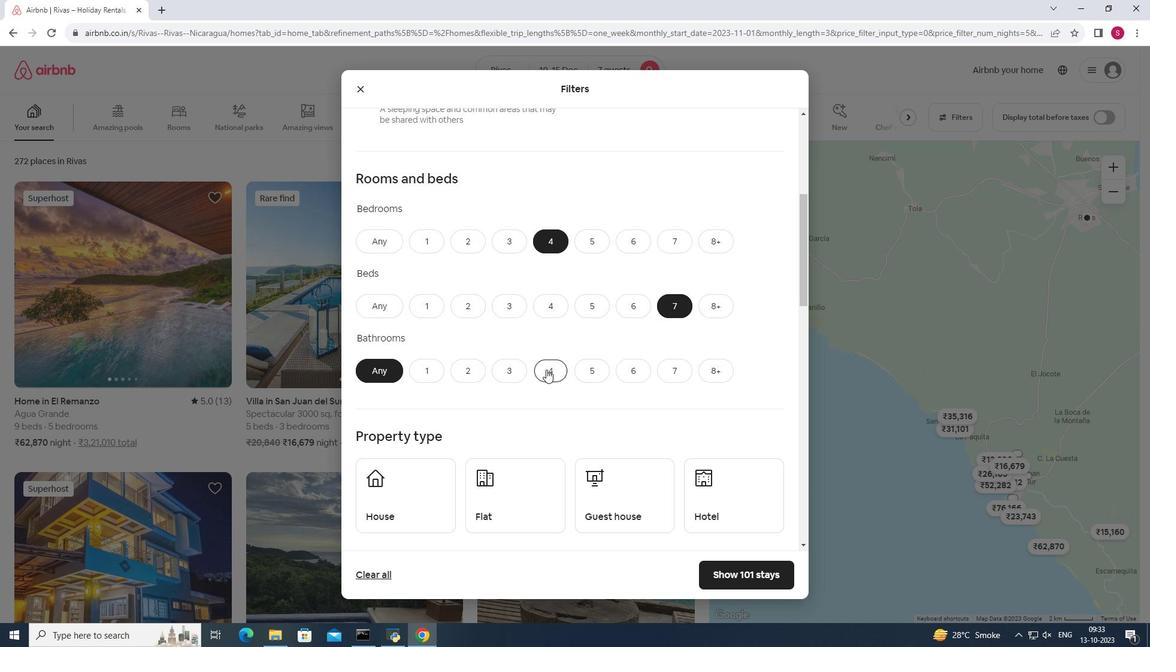 
Action: Mouse moved to (548, 367)
Screenshot: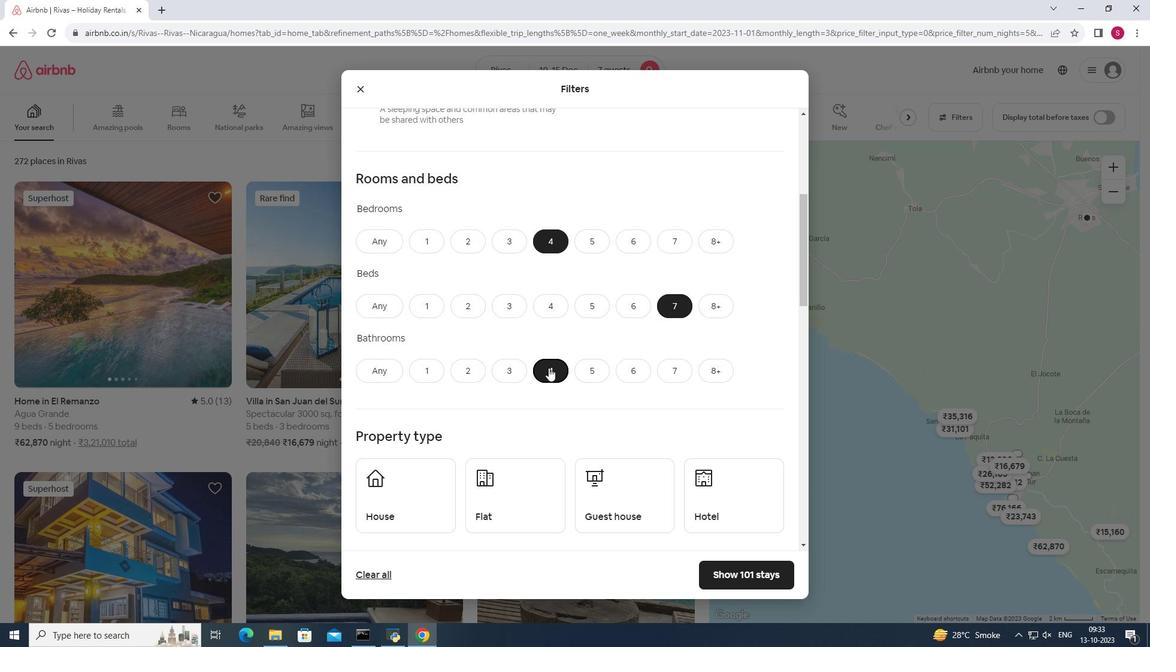 
Action: Mouse scrolled (548, 367) with delta (0, 0)
Screenshot: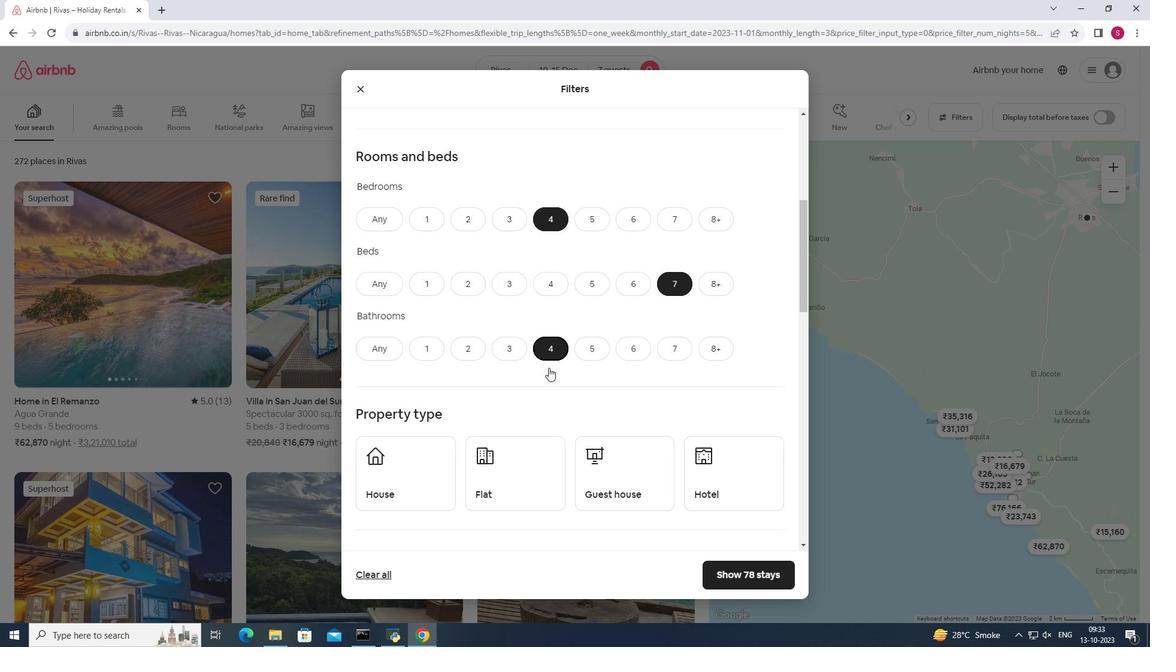 
Action: Mouse scrolled (548, 367) with delta (0, 0)
Screenshot: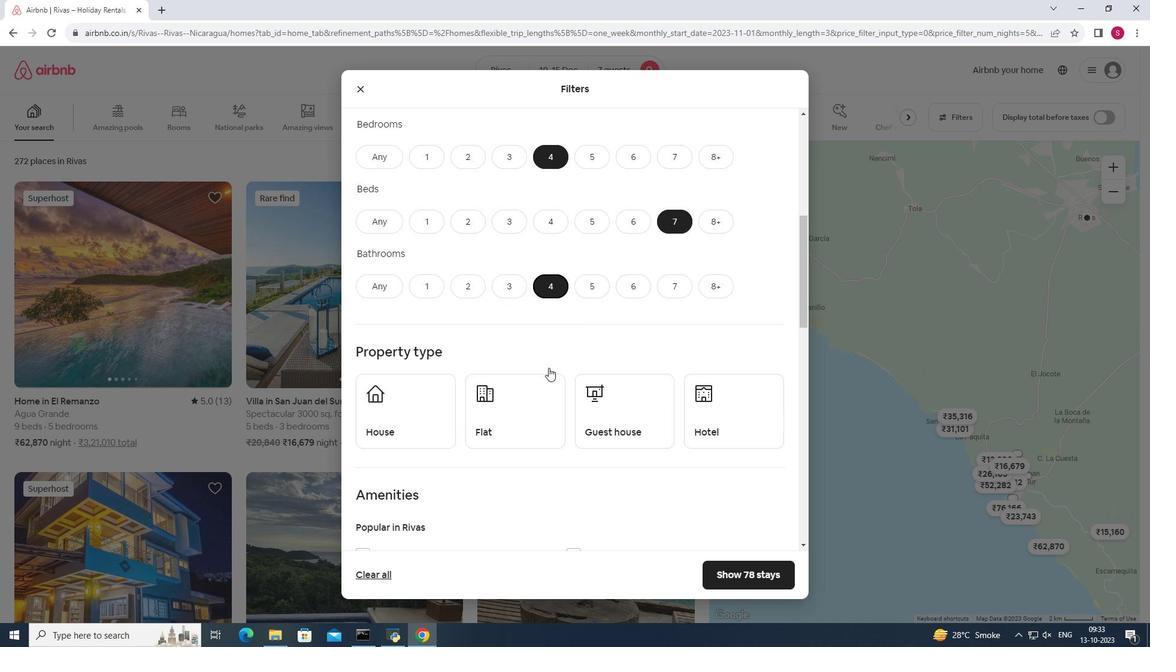 
Action: Mouse moved to (408, 393)
Screenshot: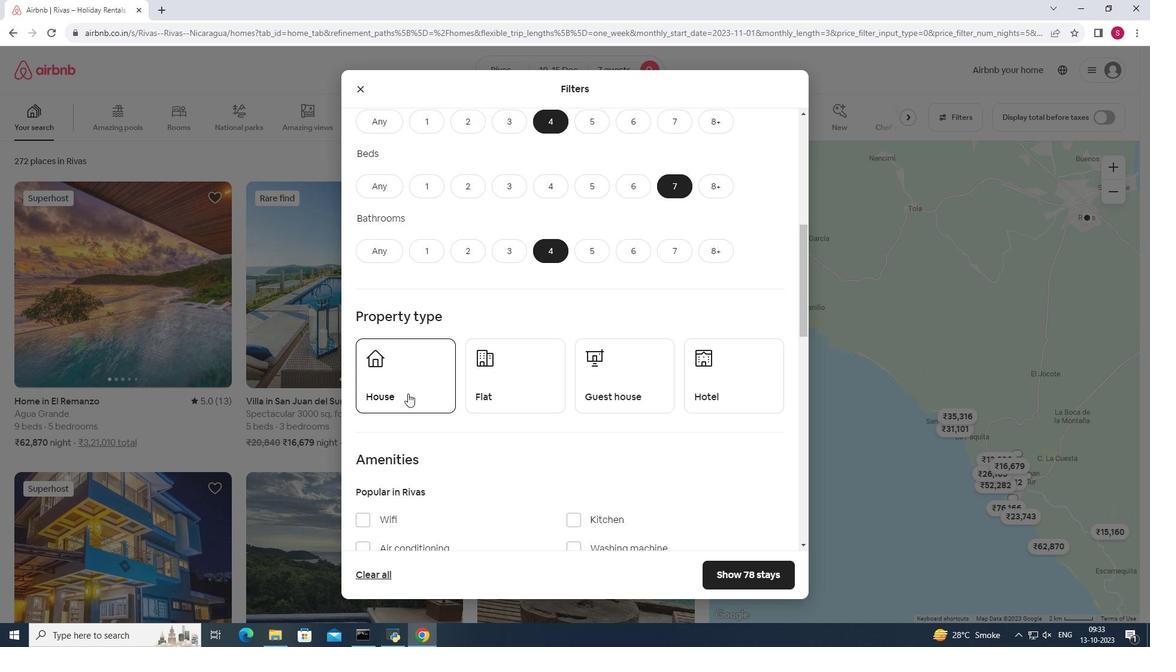 
Action: Mouse pressed left at (408, 393)
Screenshot: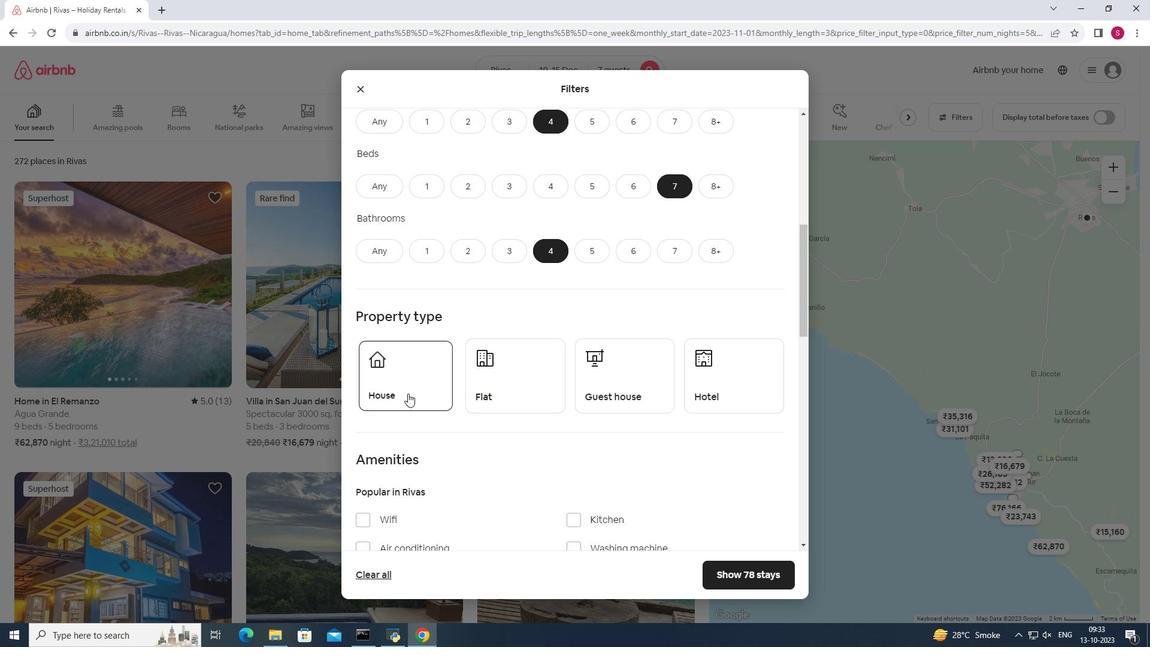 
Action: Mouse moved to (442, 364)
Screenshot: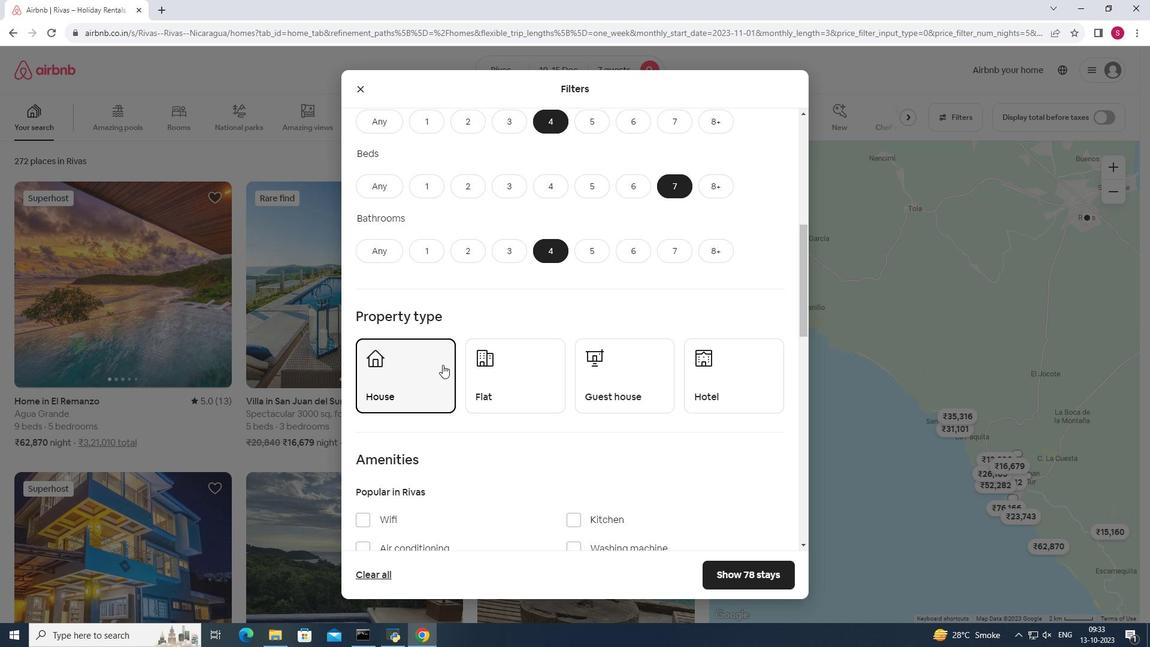 
Action: Mouse scrolled (442, 364) with delta (0, 0)
Screenshot: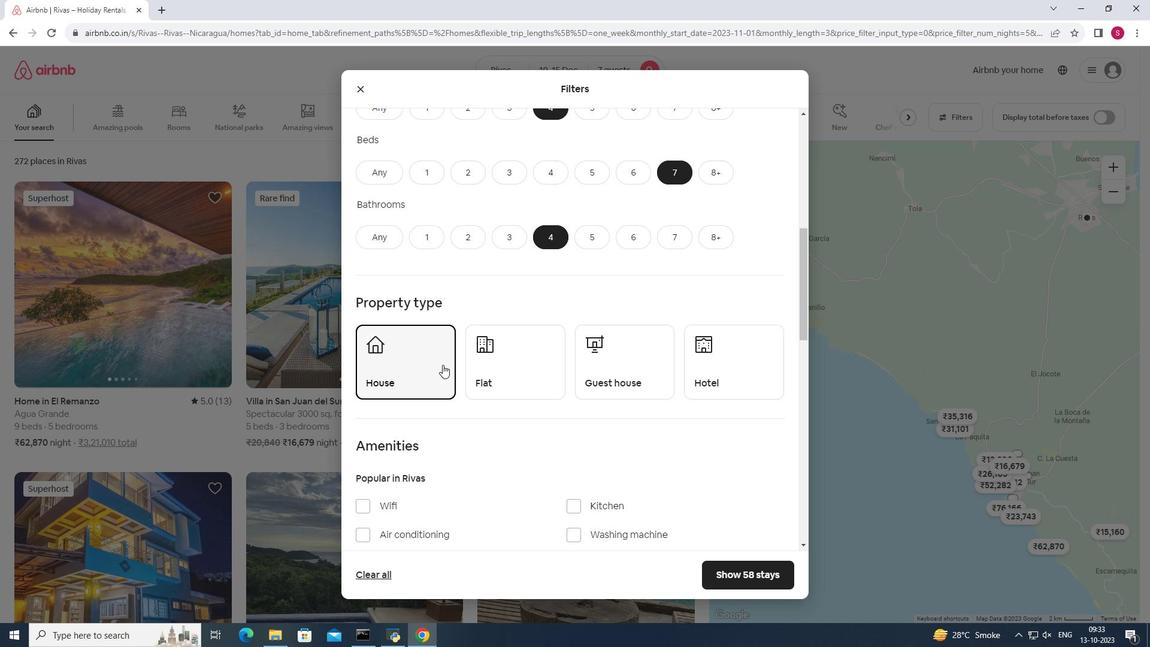 
Action: Mouse scrolled (442, 364) with delta (0, 0)
Screenshot: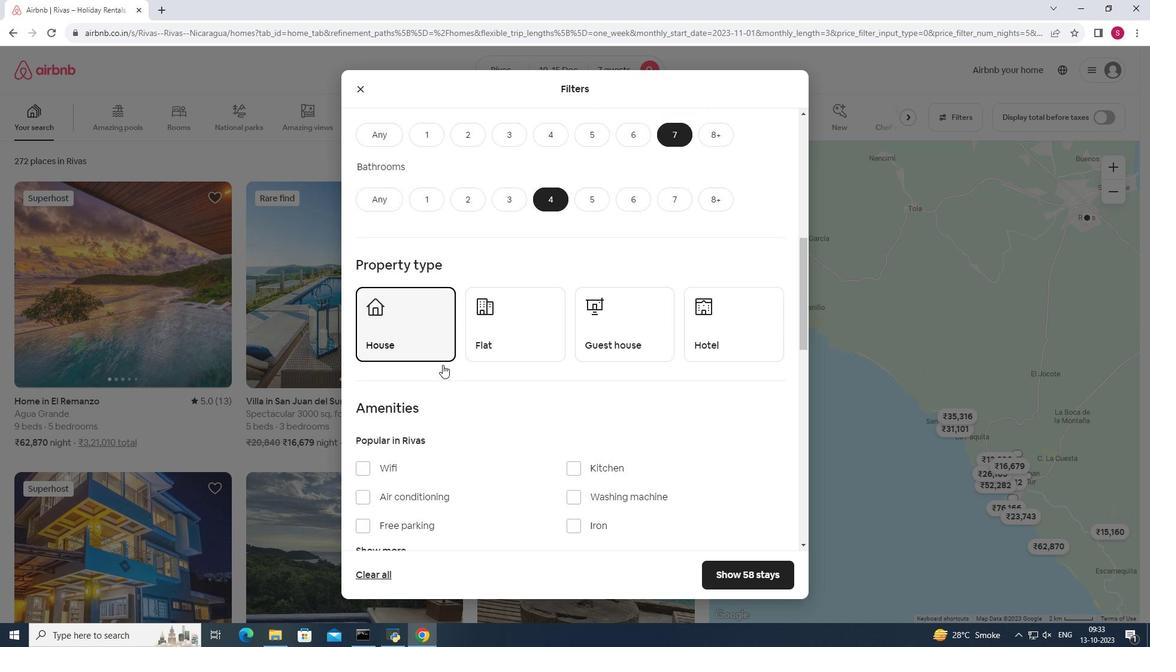 
Action: Mouse moved to (366, 405)
Screenshot: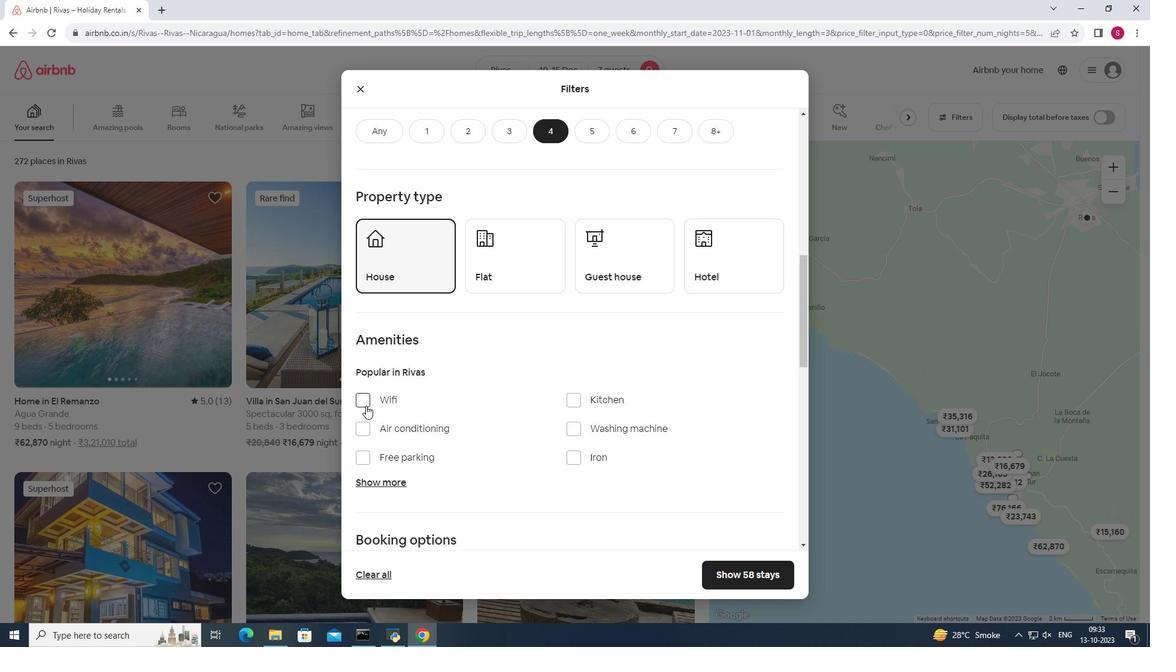 
Action: Mouse pressed left at (366, 405)
Screenshot: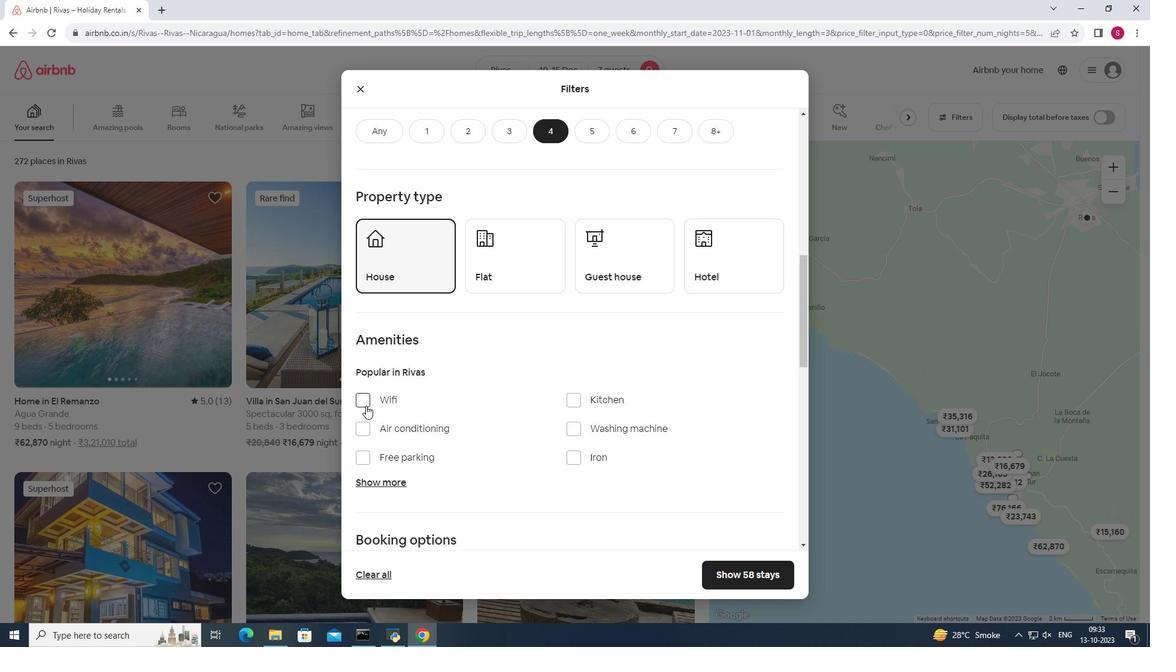 
Action: Mouse moved to (471, 414)
Screenshot: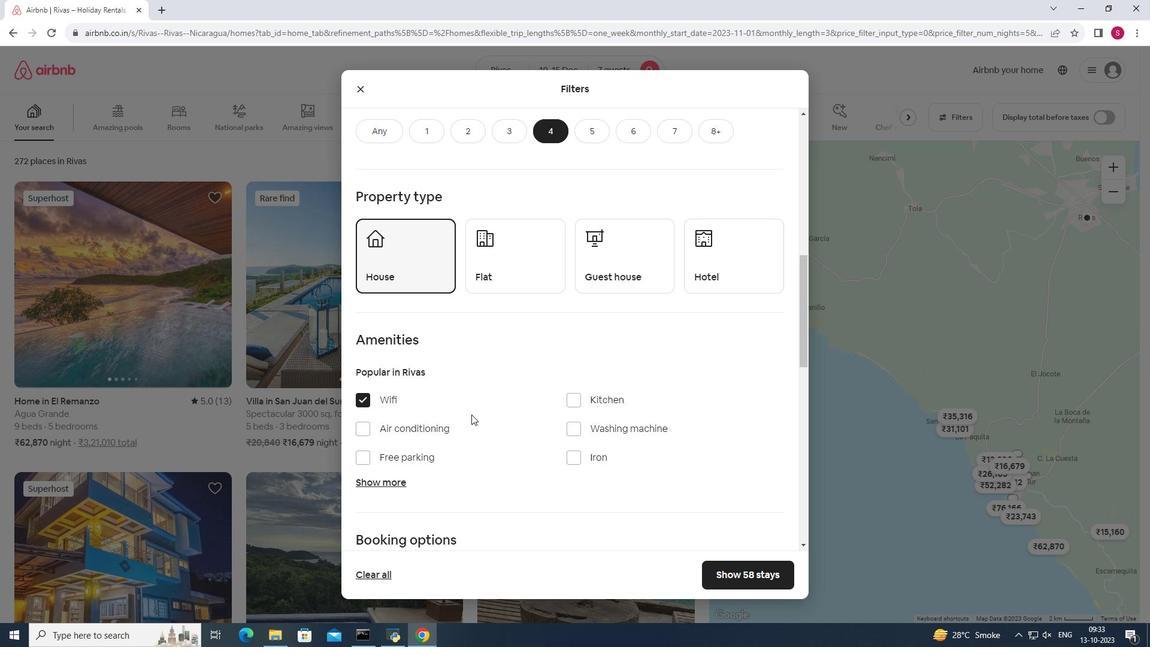 
Action: Mouse scrolled (471, 414) with delta (0, 0)
Screenshot: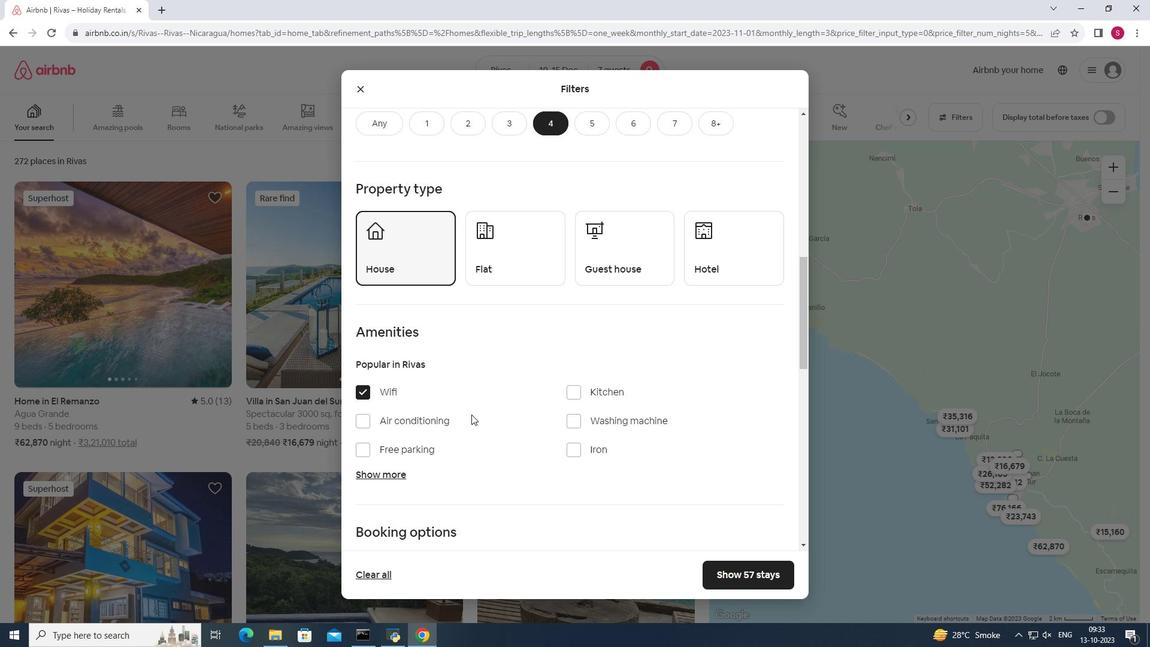 
Action: Mouse scrolled (471, 414) with delta (0, 0)
Screenshot: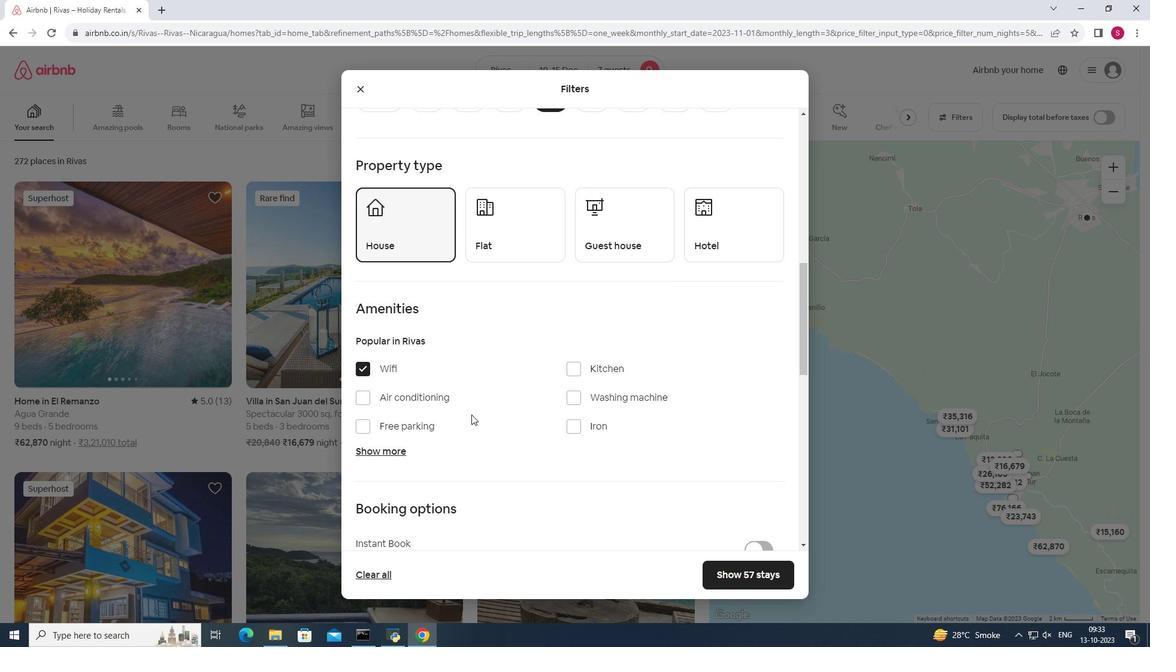 
Action: Mouse moved to (397, 363)
Screenshot: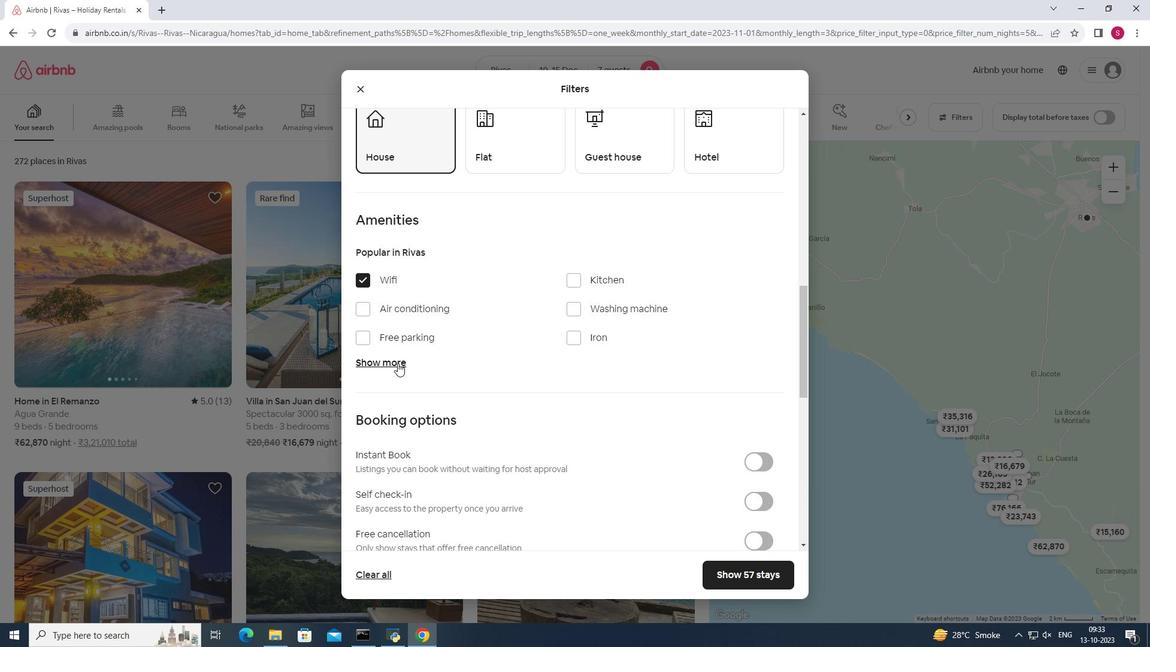 
Action: Mouse pressed left at (397, 363)
Screenshot: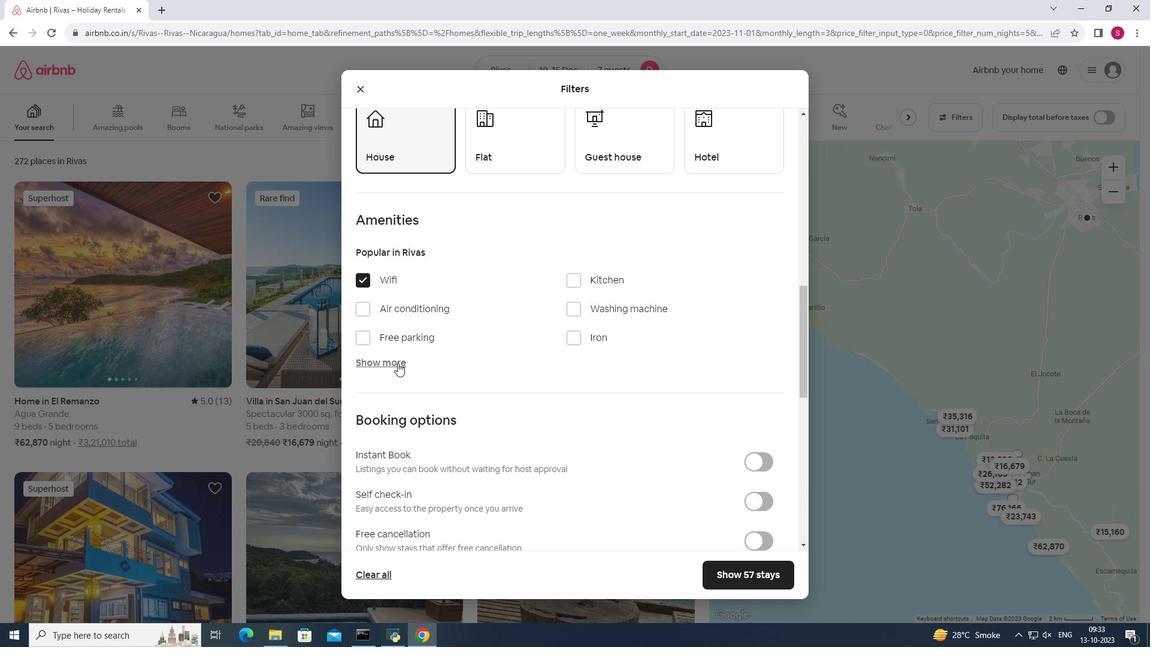 
Action: Mouse moved to (659, 424)
Screenshot: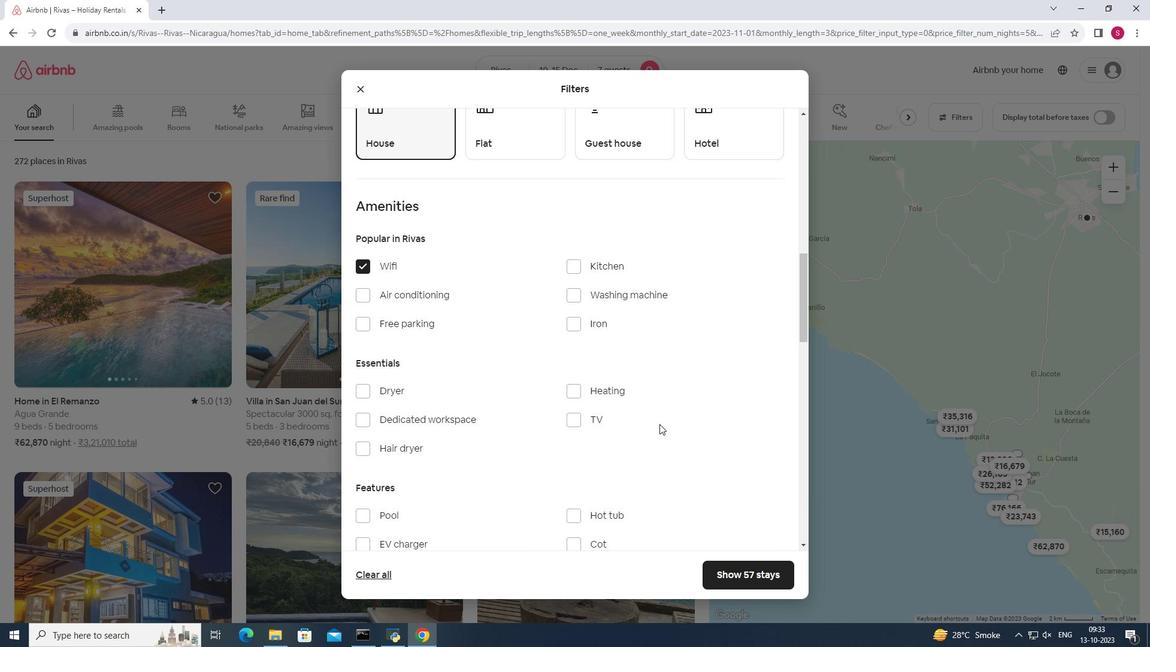 
Action: Mouse scrolled (659, 423) with delta (0, 0)
Screenshot: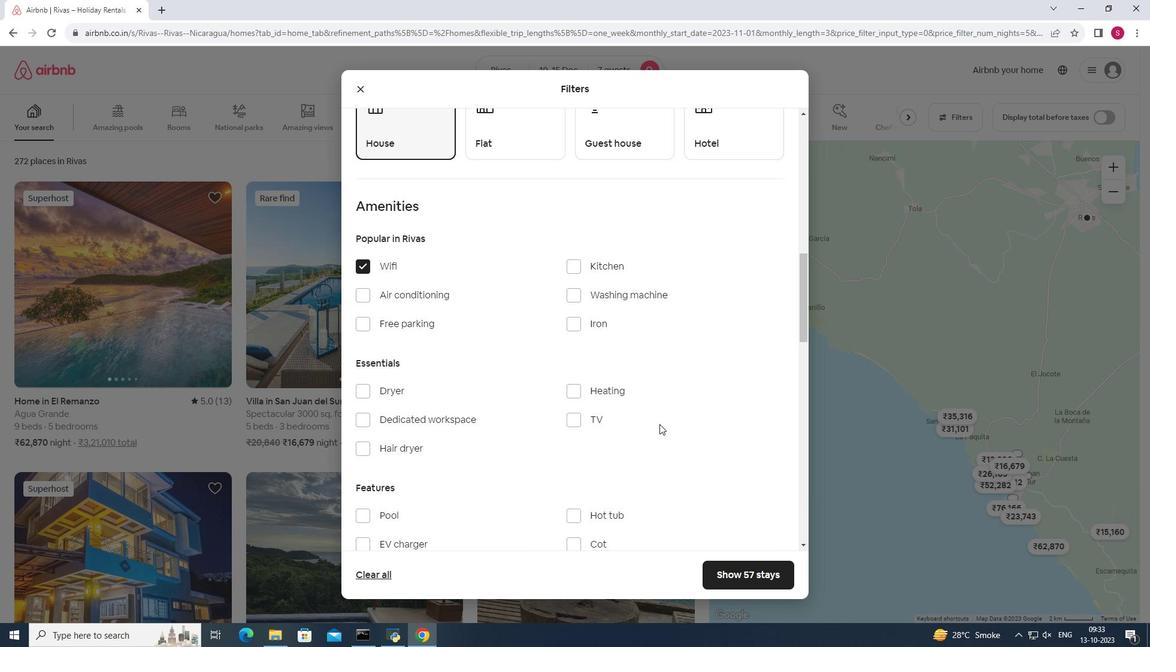 
Action: Mouse moved to (573, 376)
Screenshot: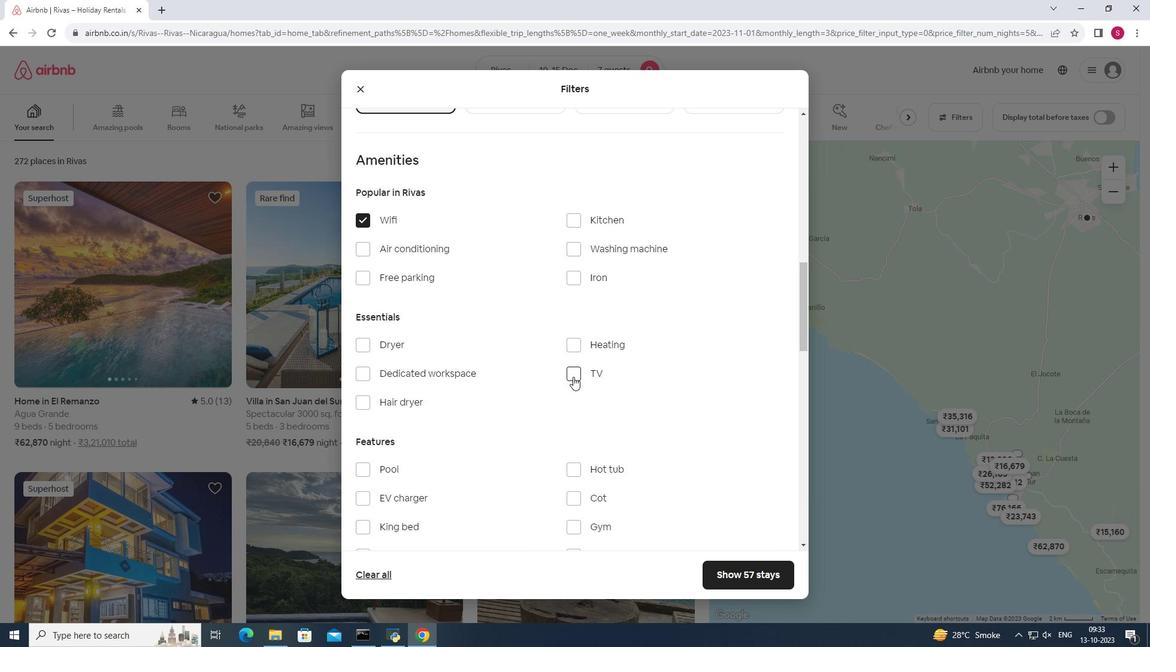 
Action: Mouse pressed left at (573, 376)
Screenshot: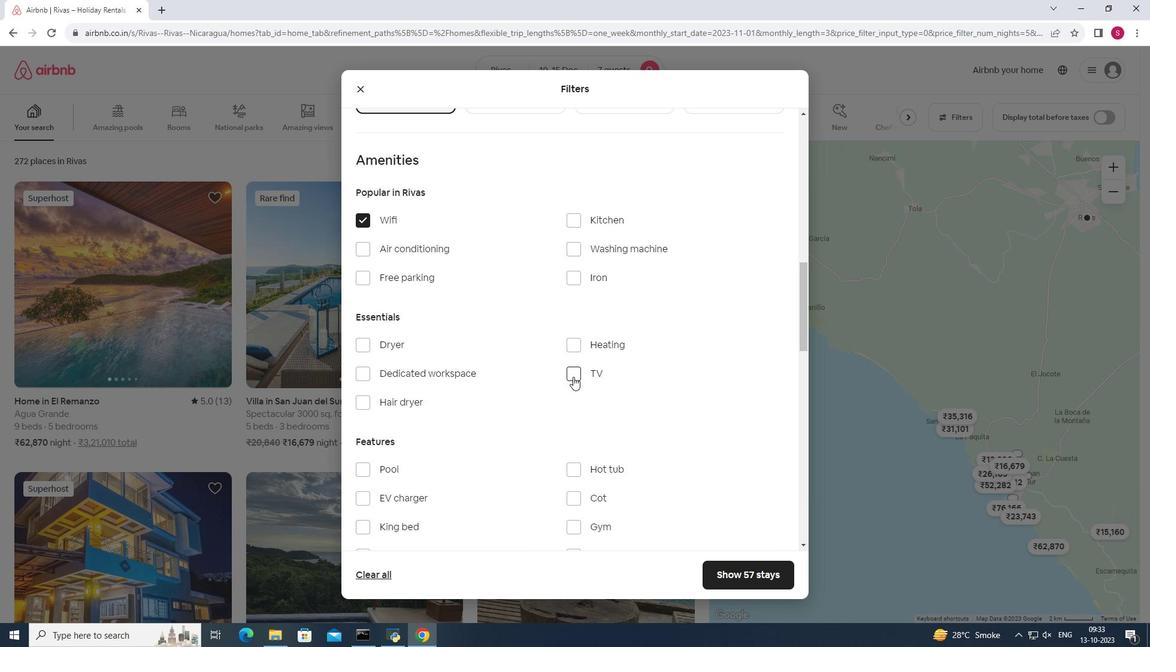 
Action: Mouse pressed left at (573, 376)
Screenshot: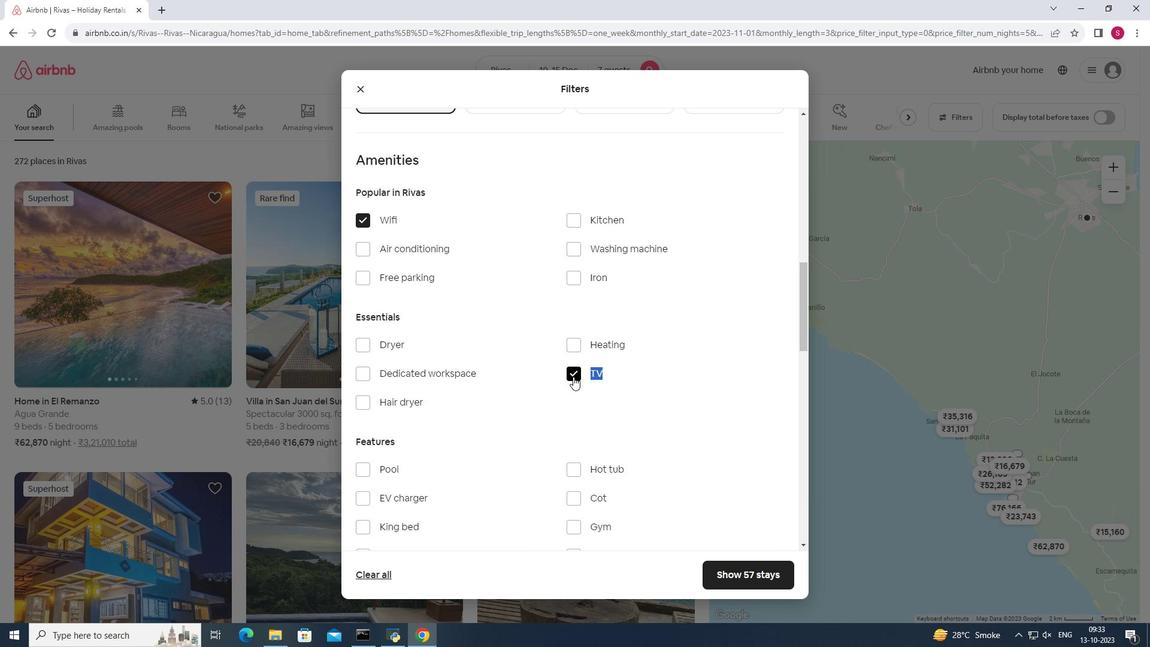 
Action: Mouse moved to (572, 375)
Screenshot: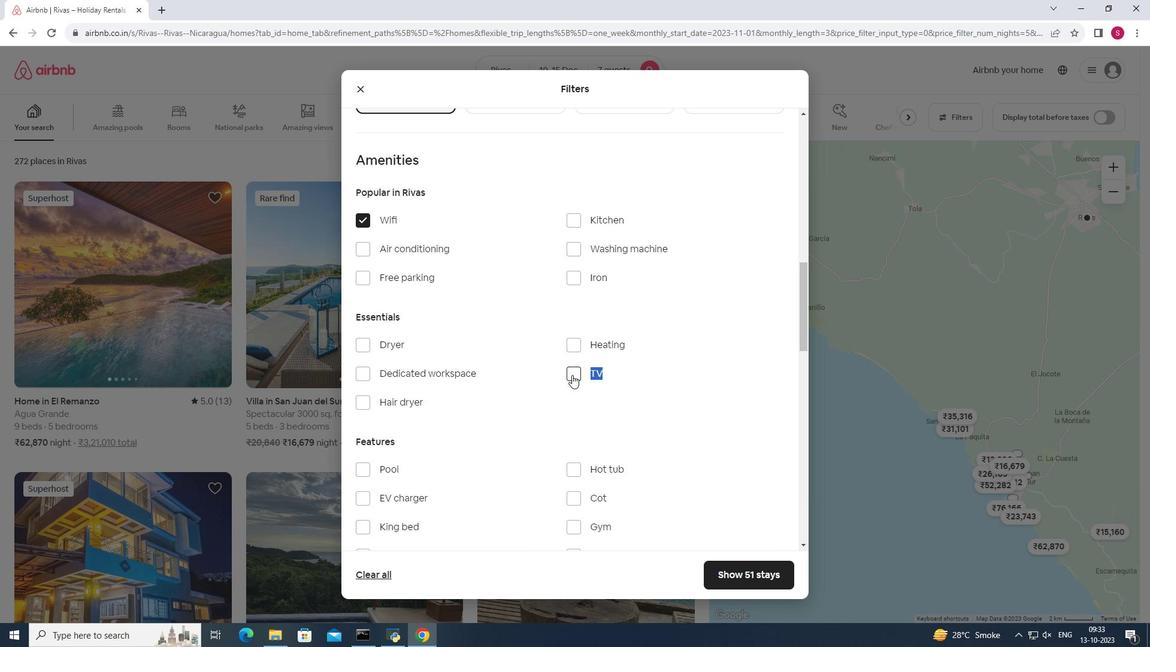 
Action: Mouse pressed left at (572, 375)
Screenshot: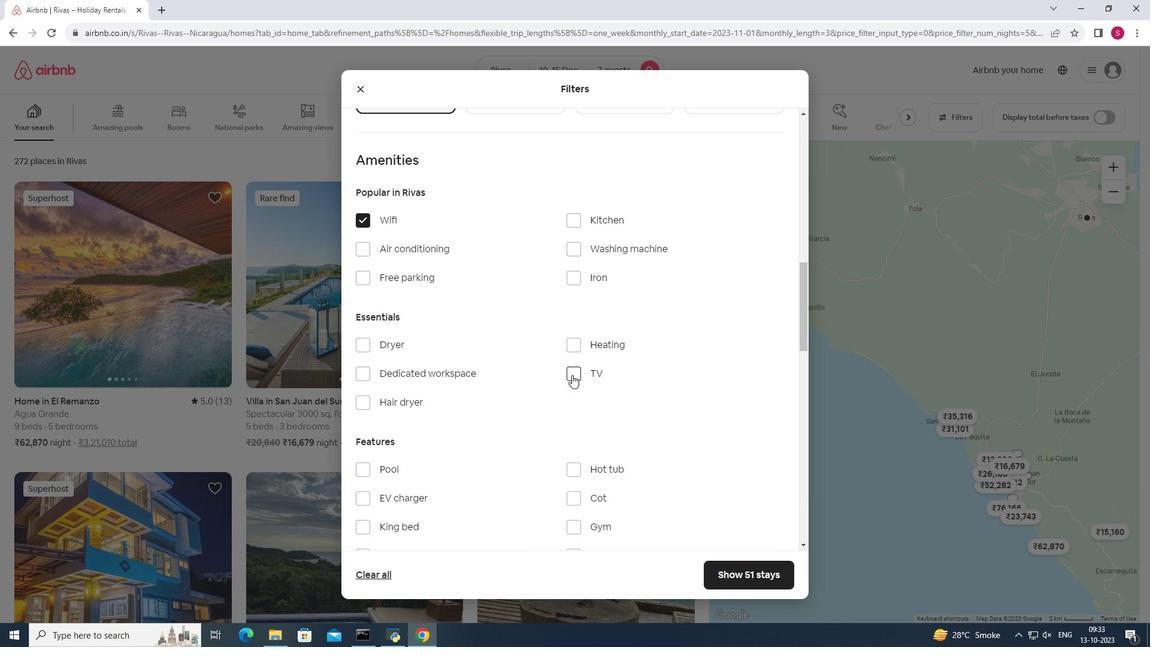 
Action: Mouse moved to (546, 403)
Screenshot: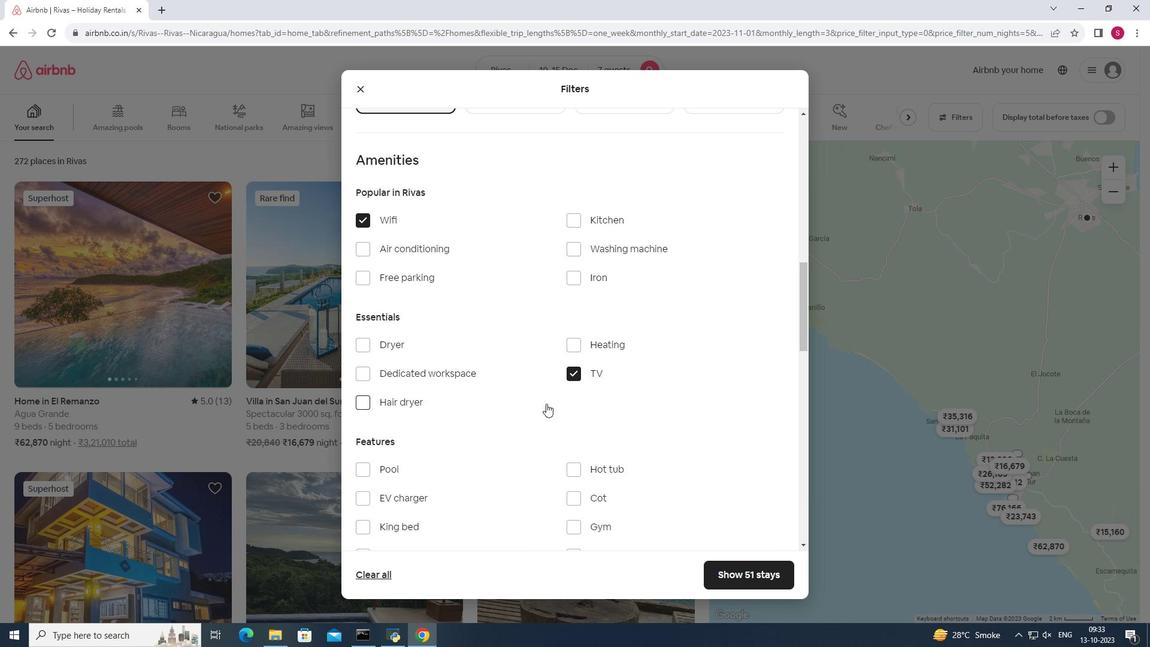 
Action: Mouse scrolled (546, 403) with delta (0, 0)
Screenshot: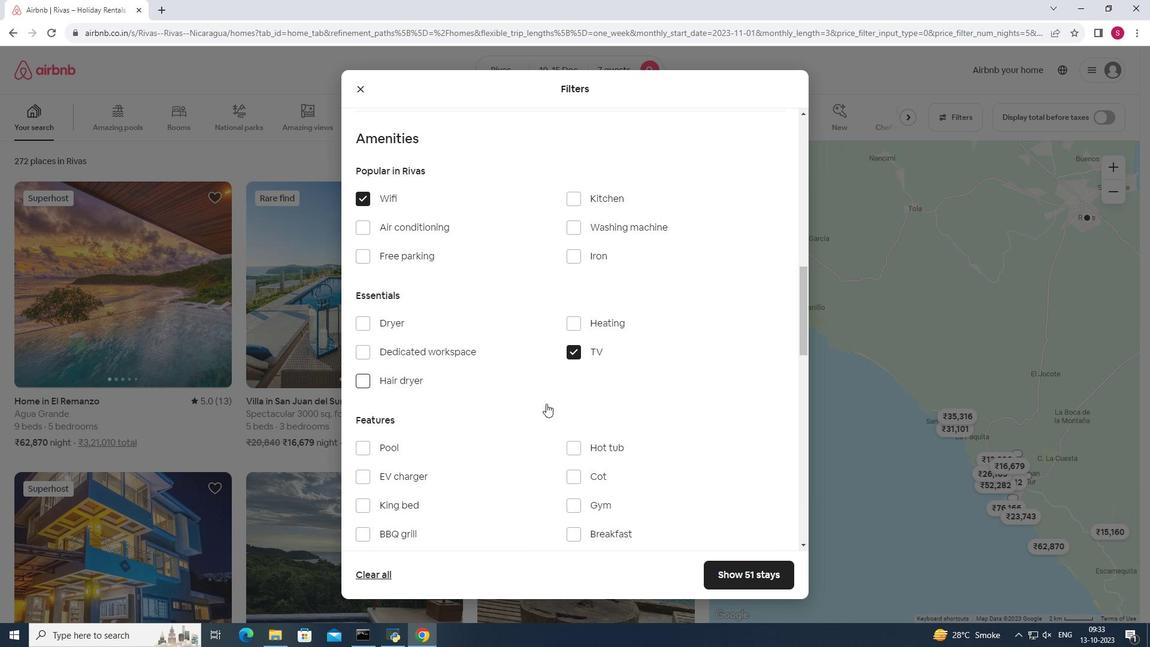 
Action: Mouse moved to (507, 459)
Screenshot: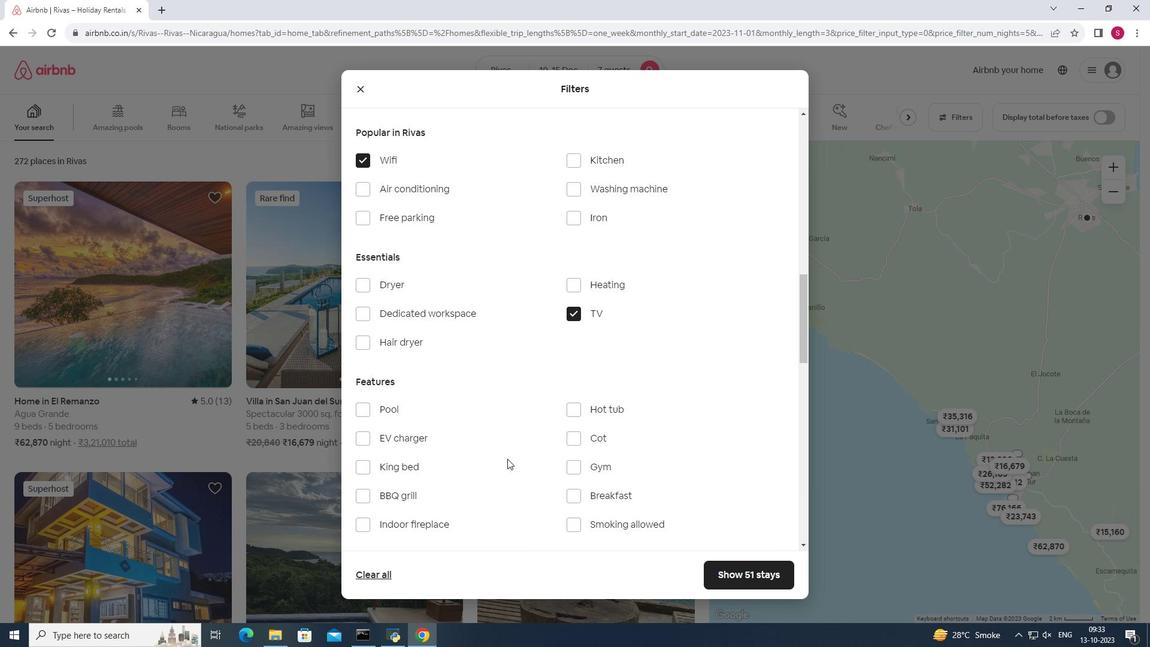 
Action: Mouse scrolled (507, 458) with delta (0, 0)
Screenshot: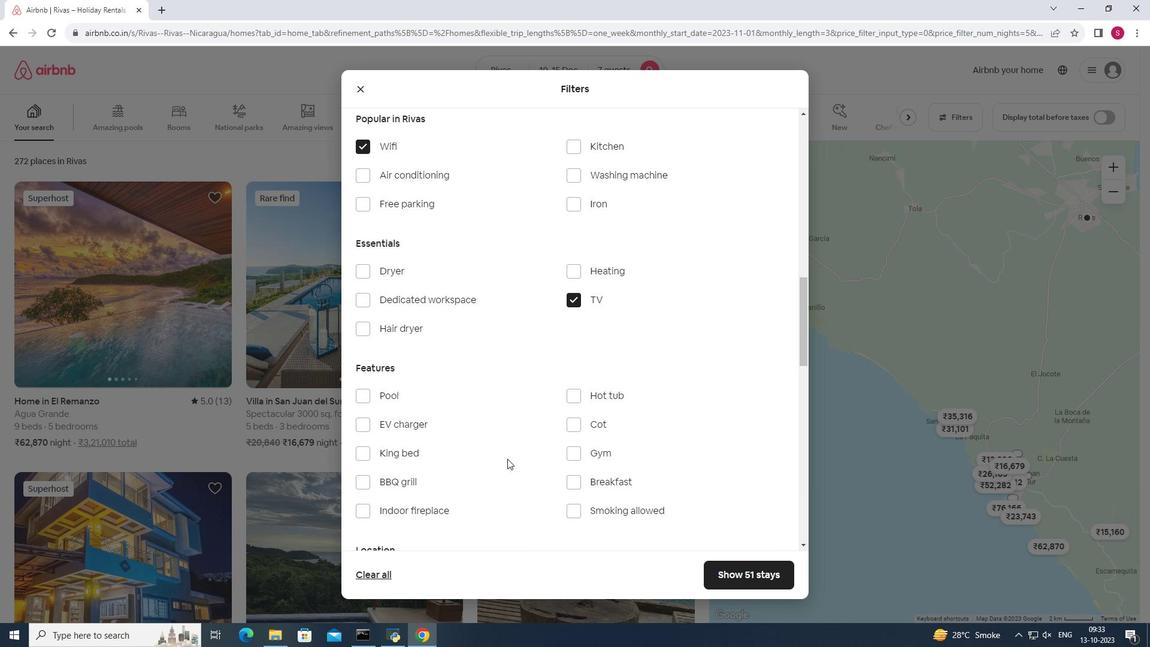 
Action: Mouse moved to (368, 159)
Screenshot: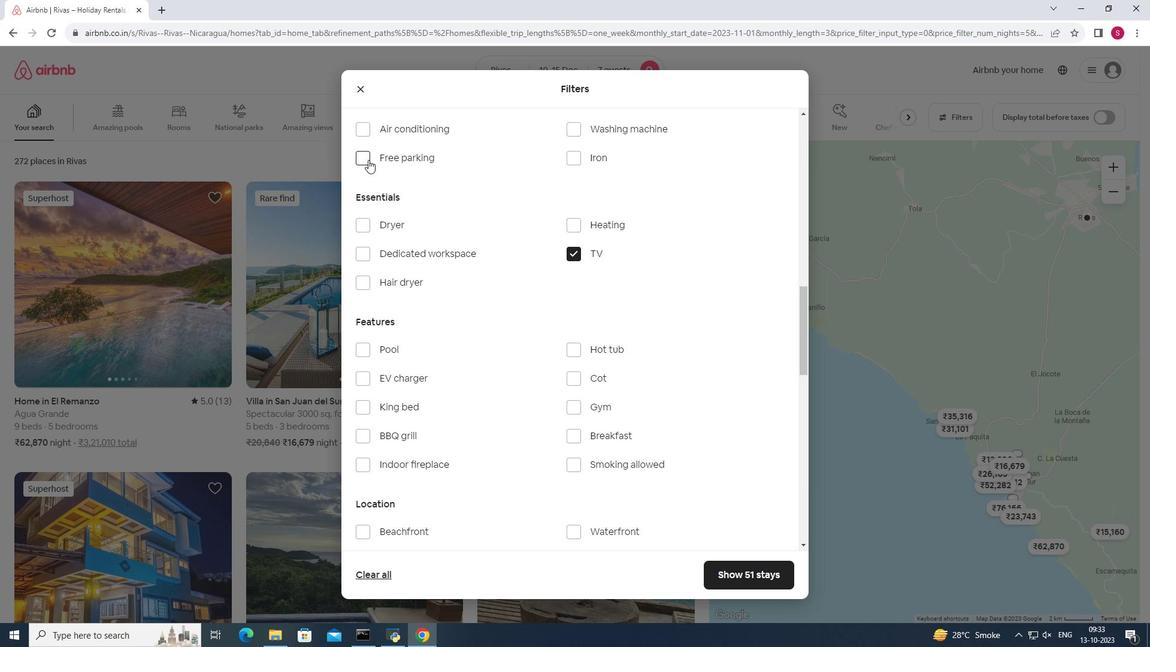 
Action: Mouse pressed left at (368, 159)
Screenshot: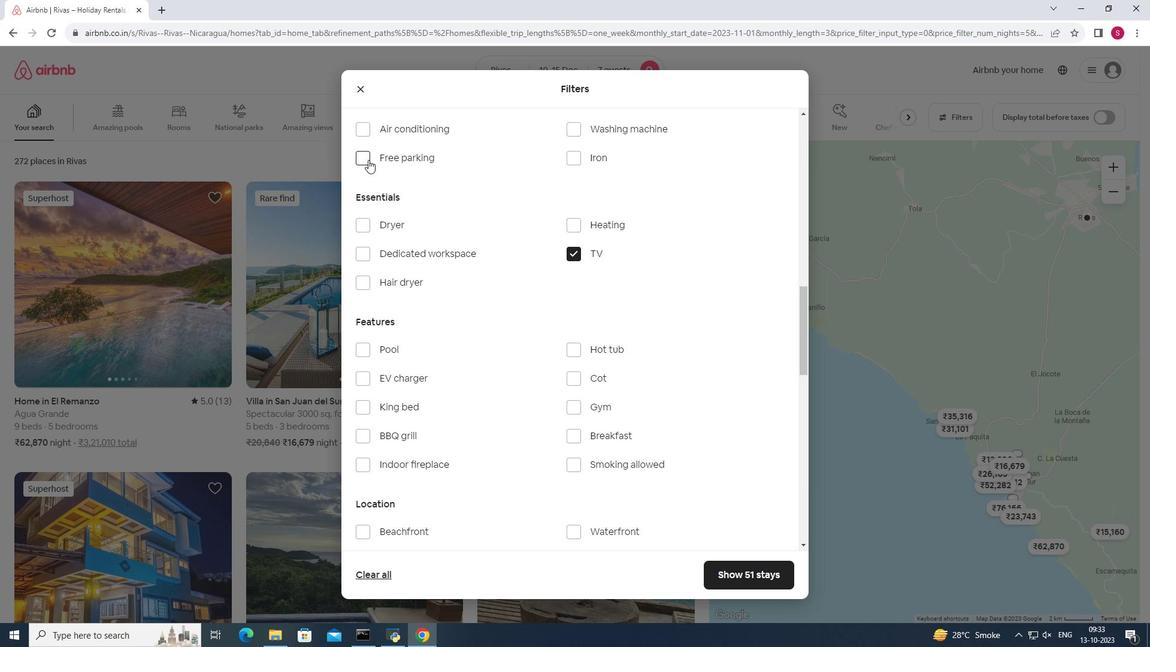 
Action: Mouse moved to (569, 411)
Screenshot: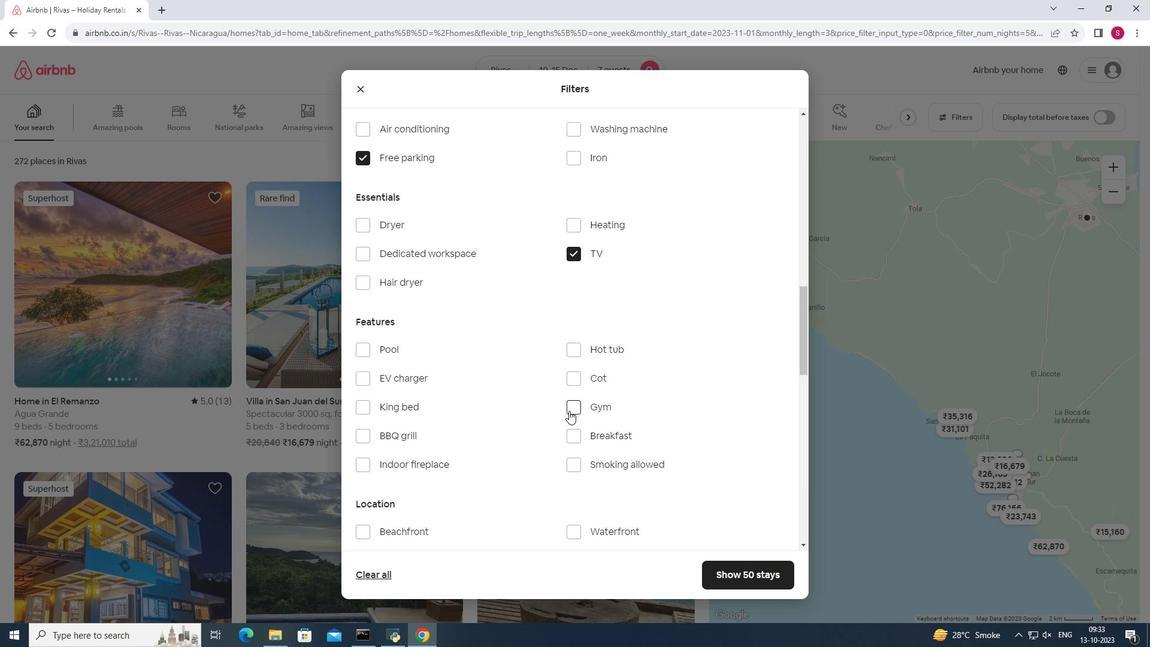 
Action: Mouse pressed left at (569, 411)
Screenshot: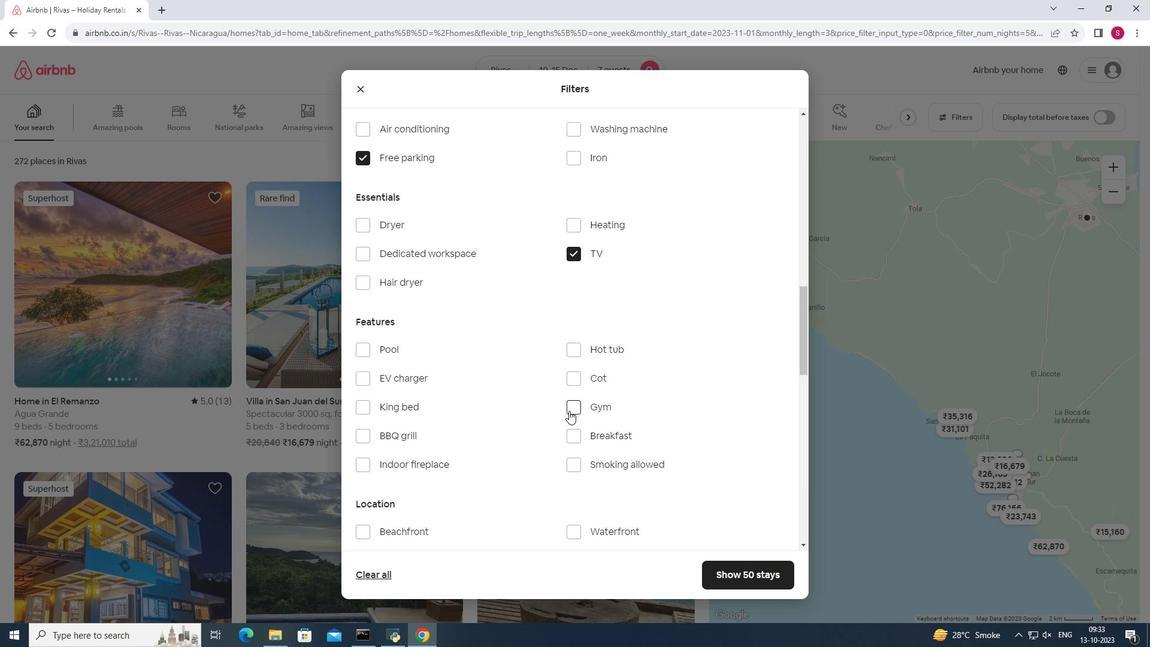 
Action: Mouse moved to (577, 439)
Screenshot: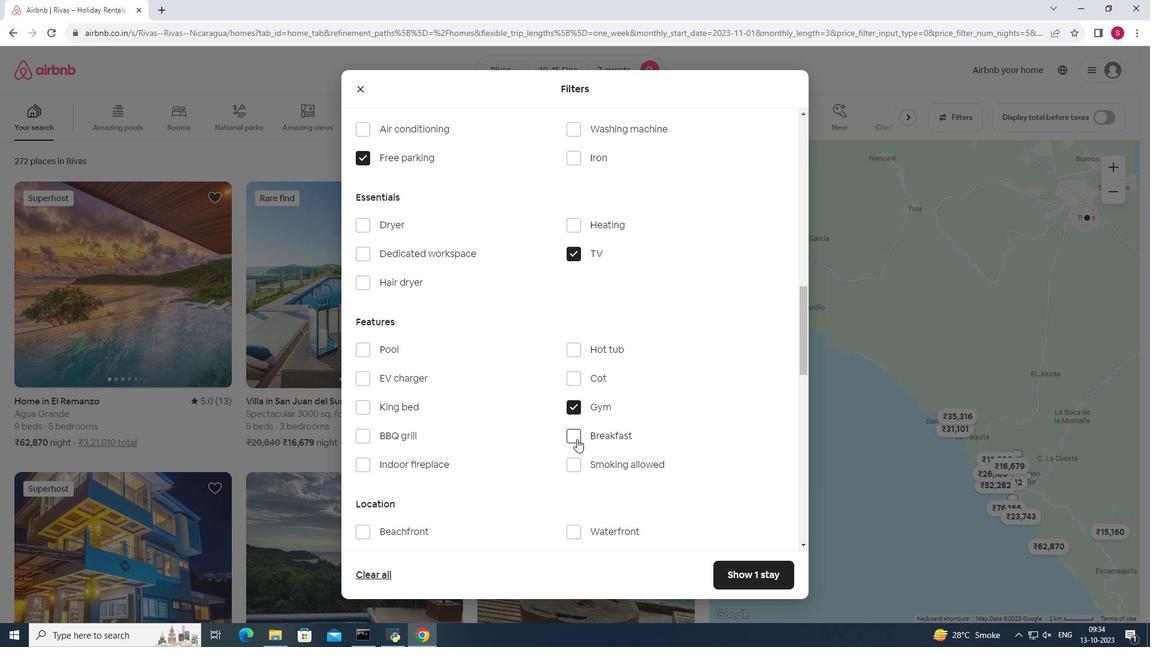 
Action: Mouse pressed left at (577, 439)
Screenshot: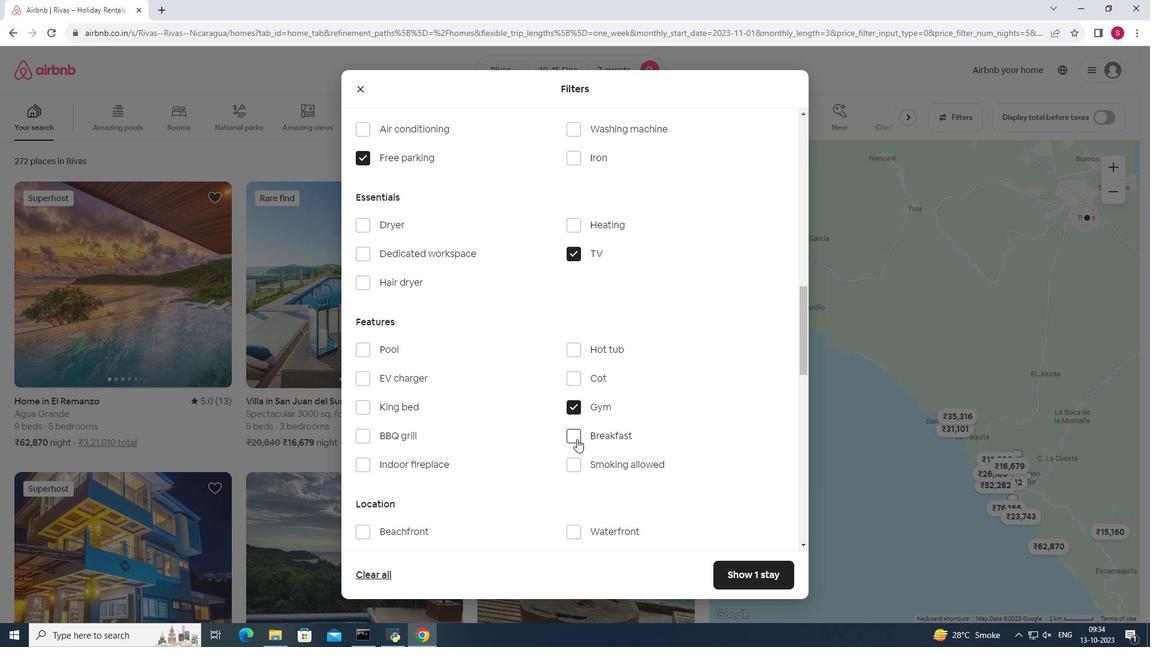 
Action: Mouse moved to (732, 571)
Screenshot: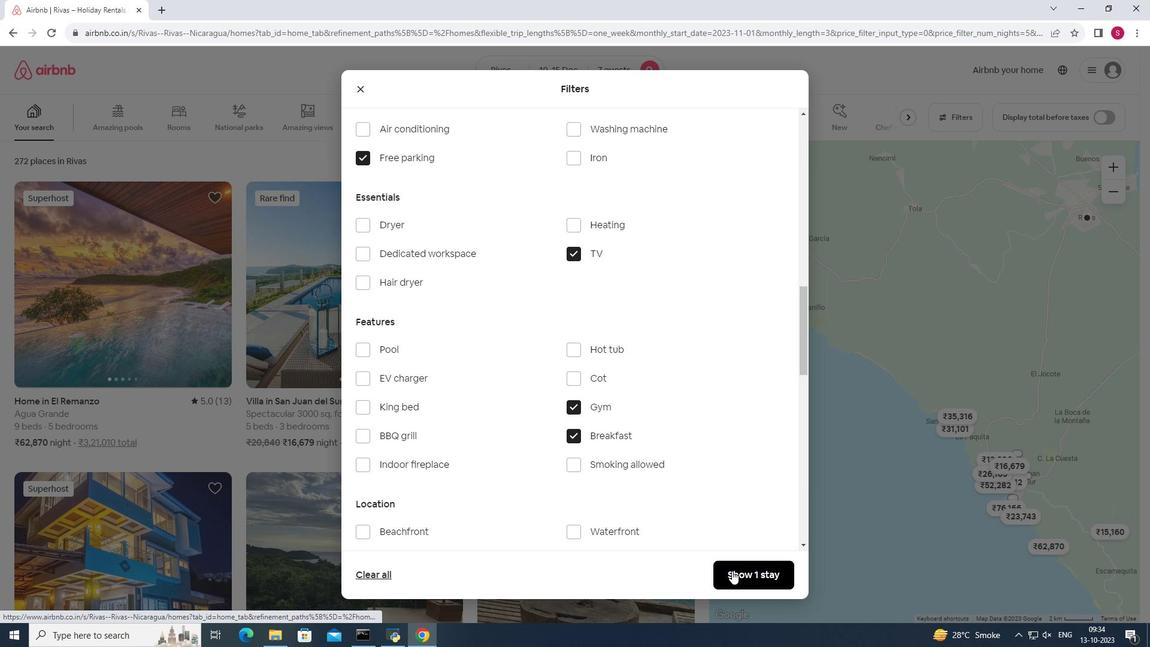 
Action: Mouse pressed left at (732, 571)
Screenshot: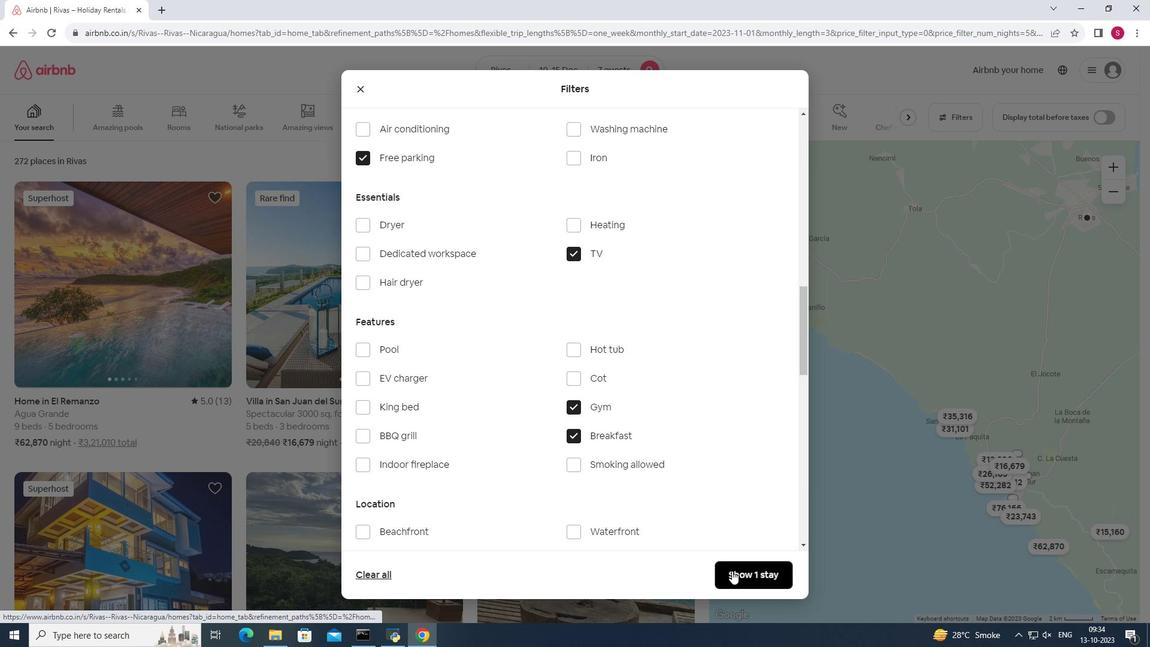 
Action: Mouse moved to (179, 307)
Screenshot: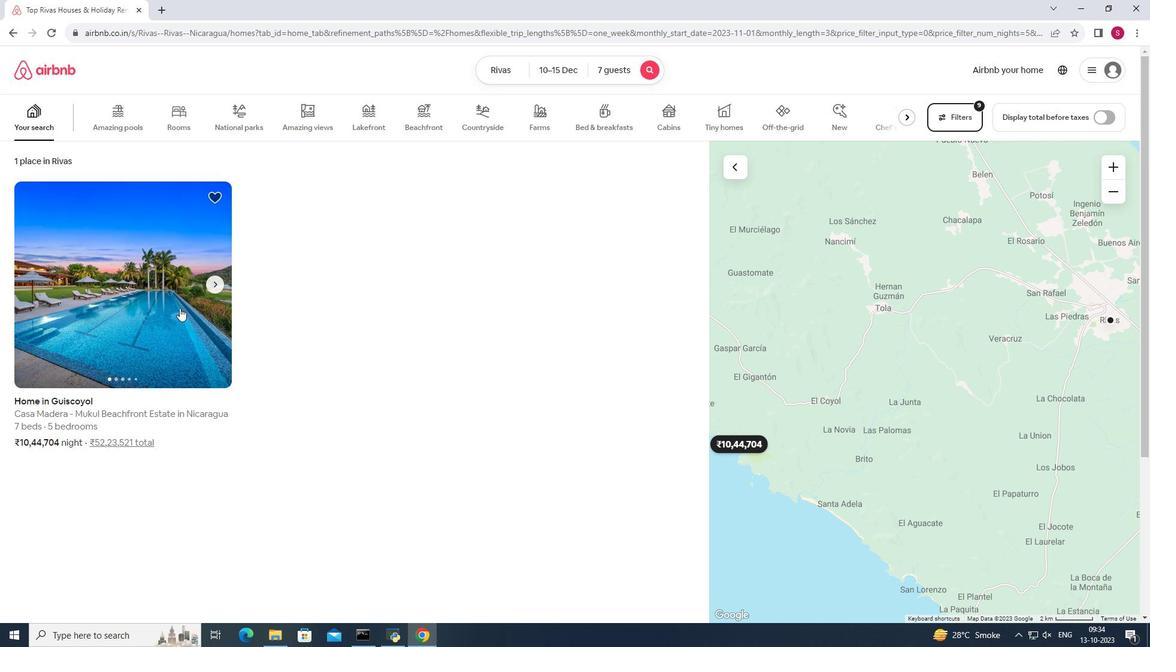 
Action: Mouse pressed left at (179, 307)
Screenshot: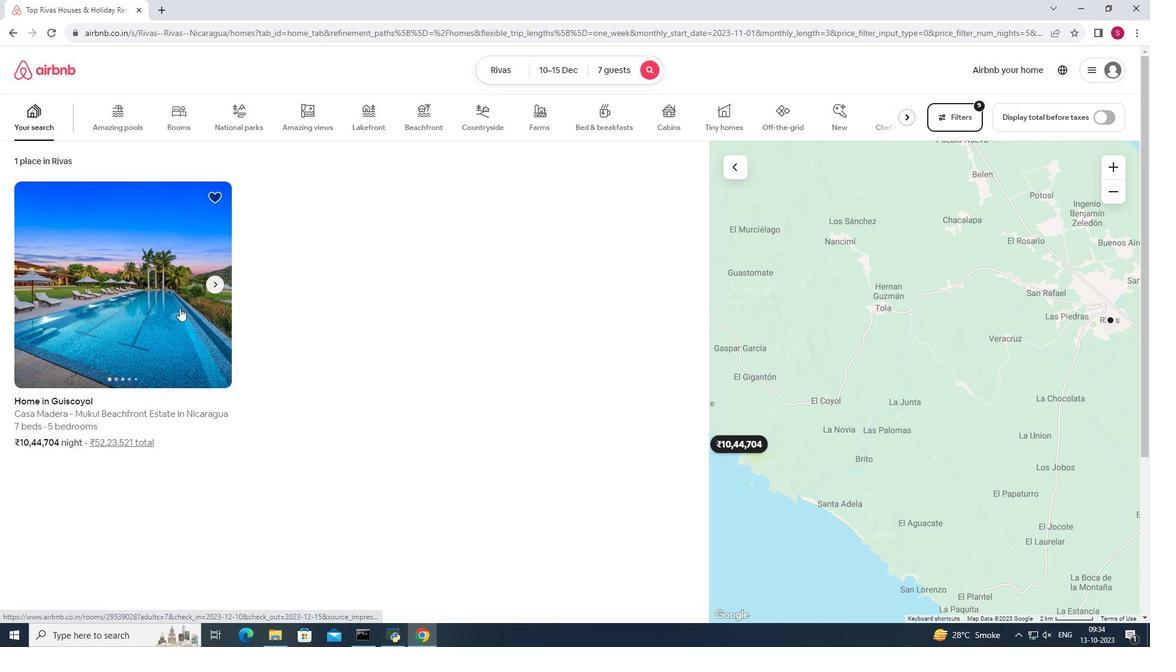 
Action: Mouse moved to (851, 446)
Screenshot: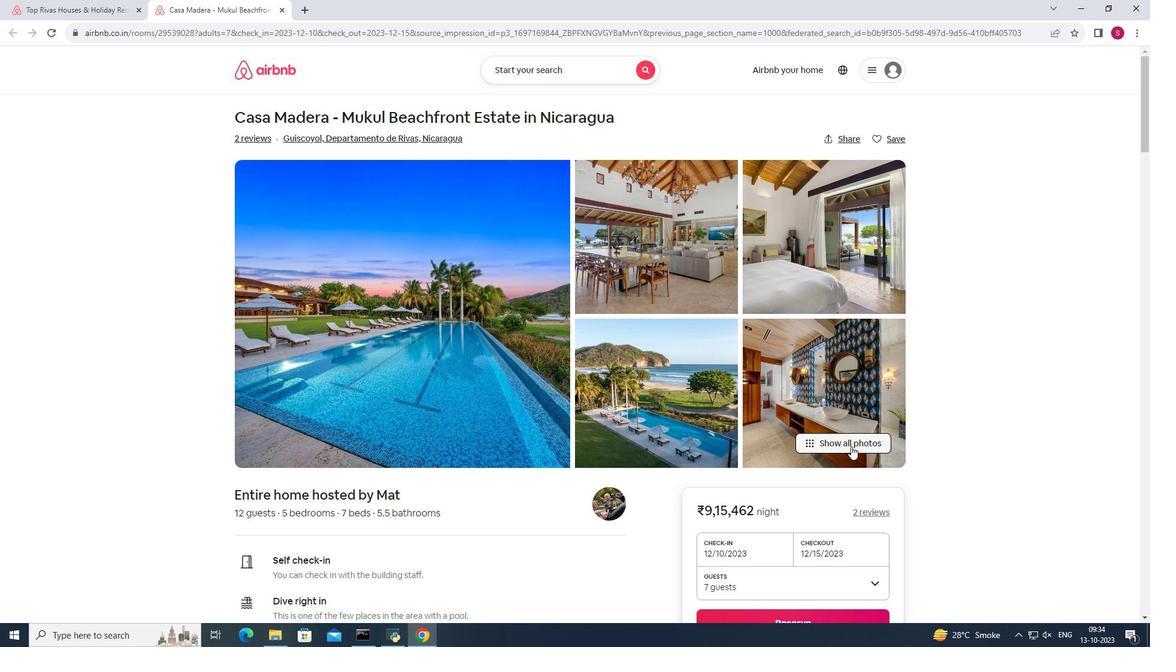 
Action: Mouse pressed left at (851, 446)
Screenshot: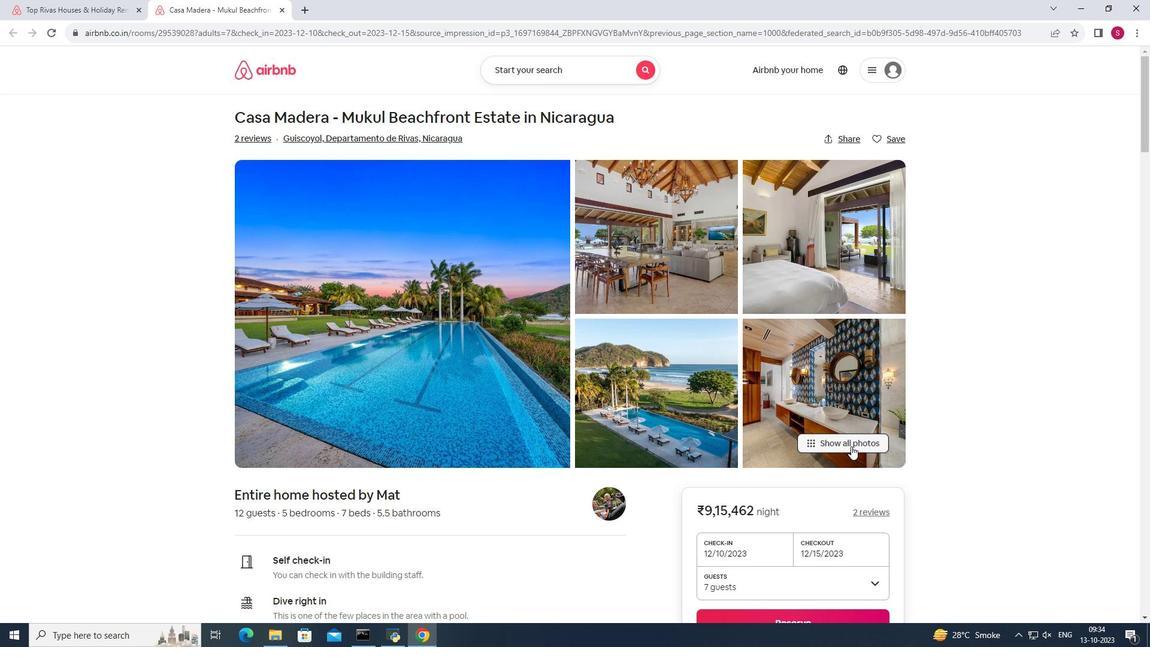 
Action: Mouse moved to (913, 438)
Screenshot: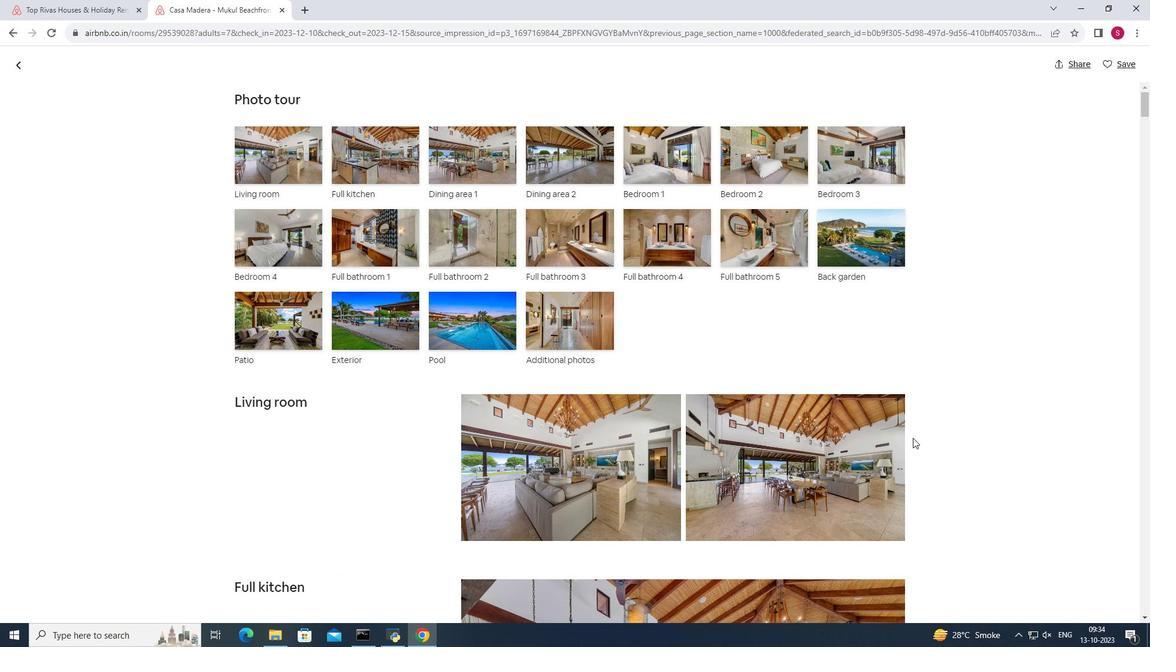 
Action: Mouse scrolled (913, 437) with delta (0, 0)
Screenshot: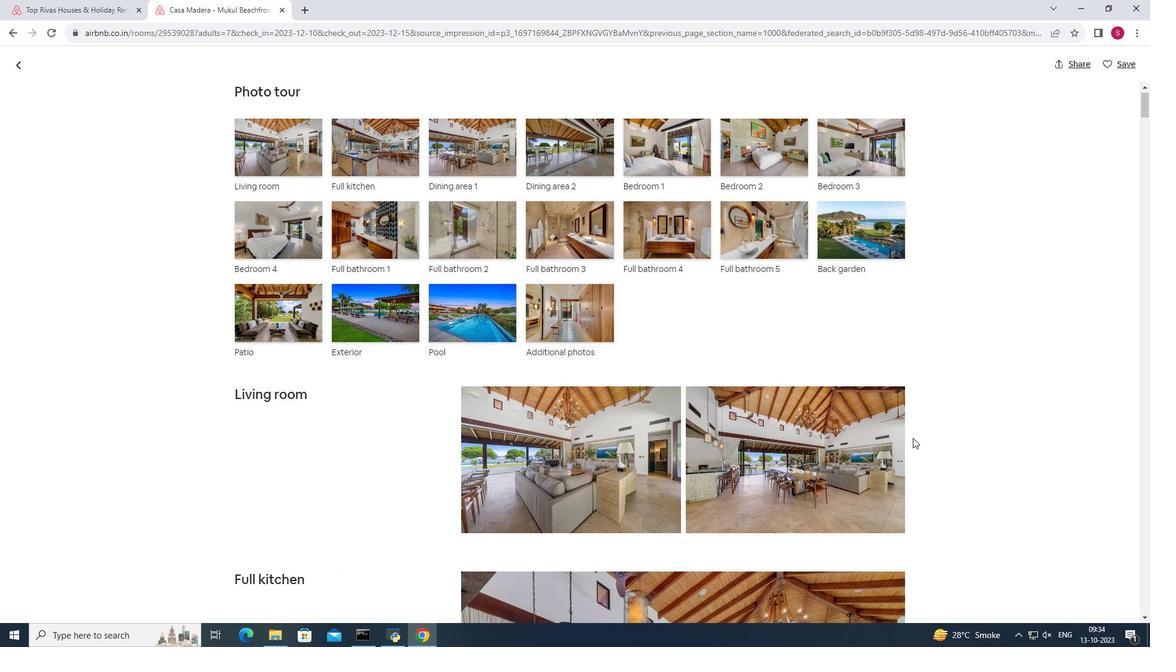 
Action: Mouse scrolled (913, 437) with delta (0, 0)
Screenshot: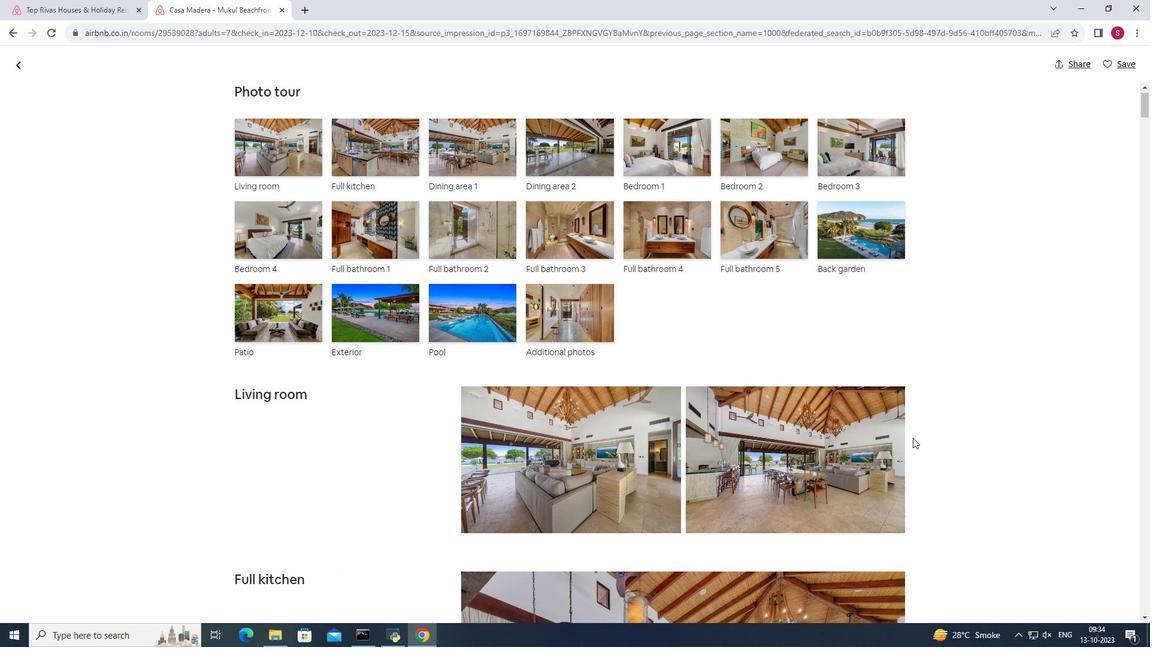 
Action: Mouse scrolled (913, 437) with delta (0, 0)
Screenshot: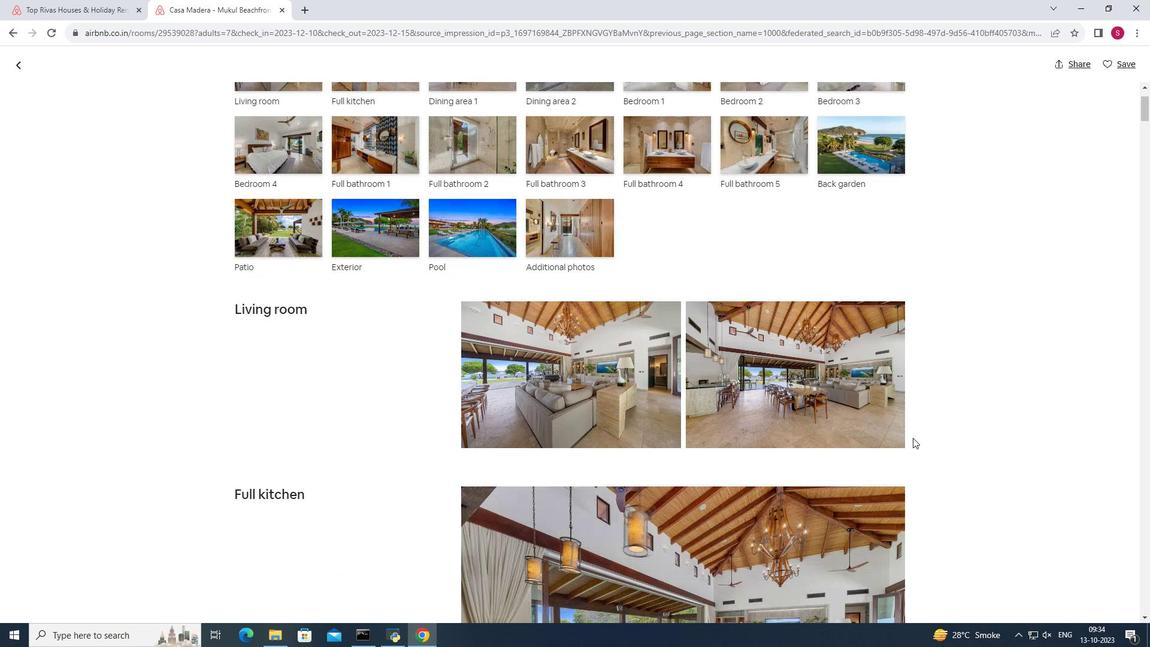 
Action: Mouse moved to (970, 437)
Screenshot: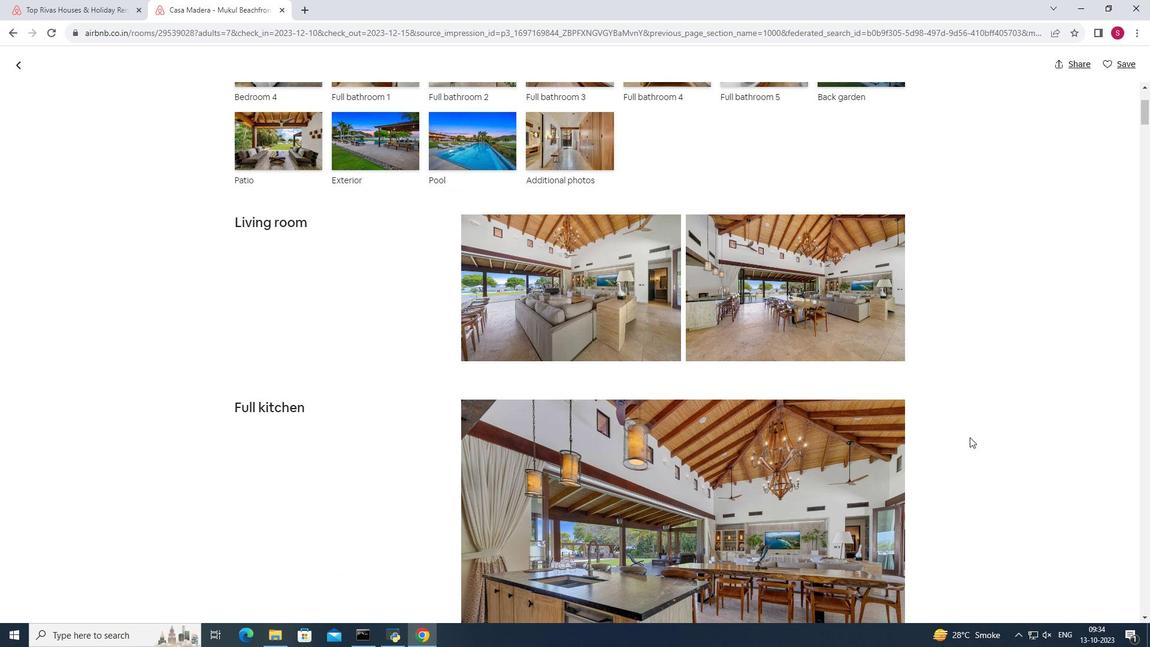 
Action: Mouse scrolled (970, 436) with delta (0, 0)
Screenshot: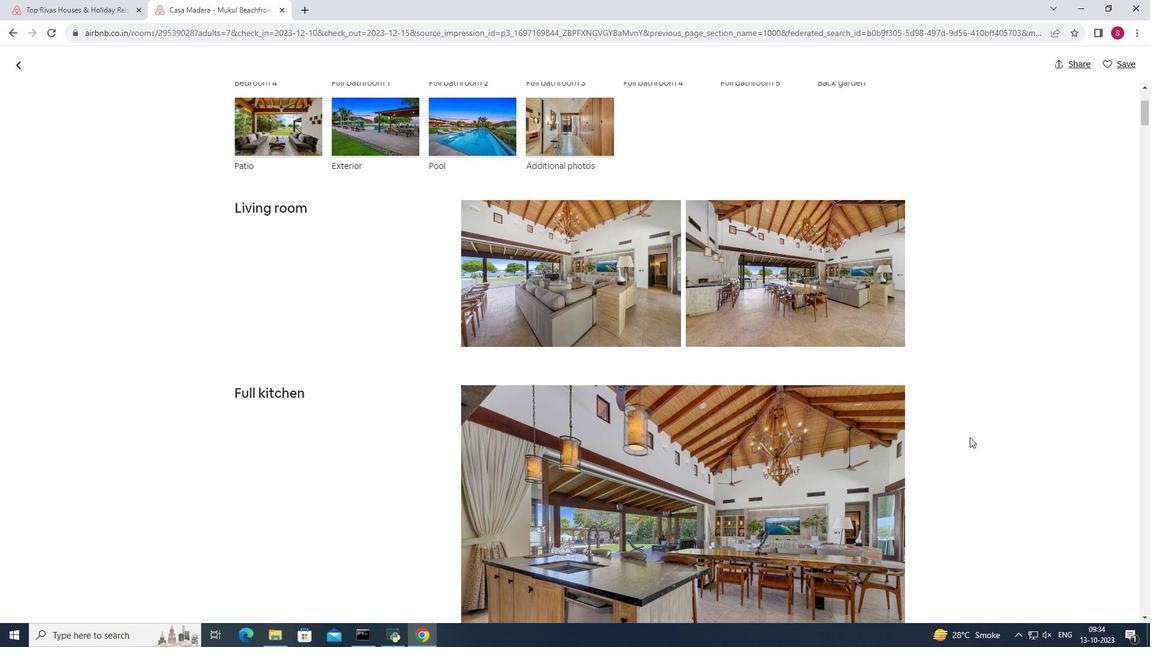 
Action: Mouse scrolled (970, 436) with delta (0, 0)
Screenshot: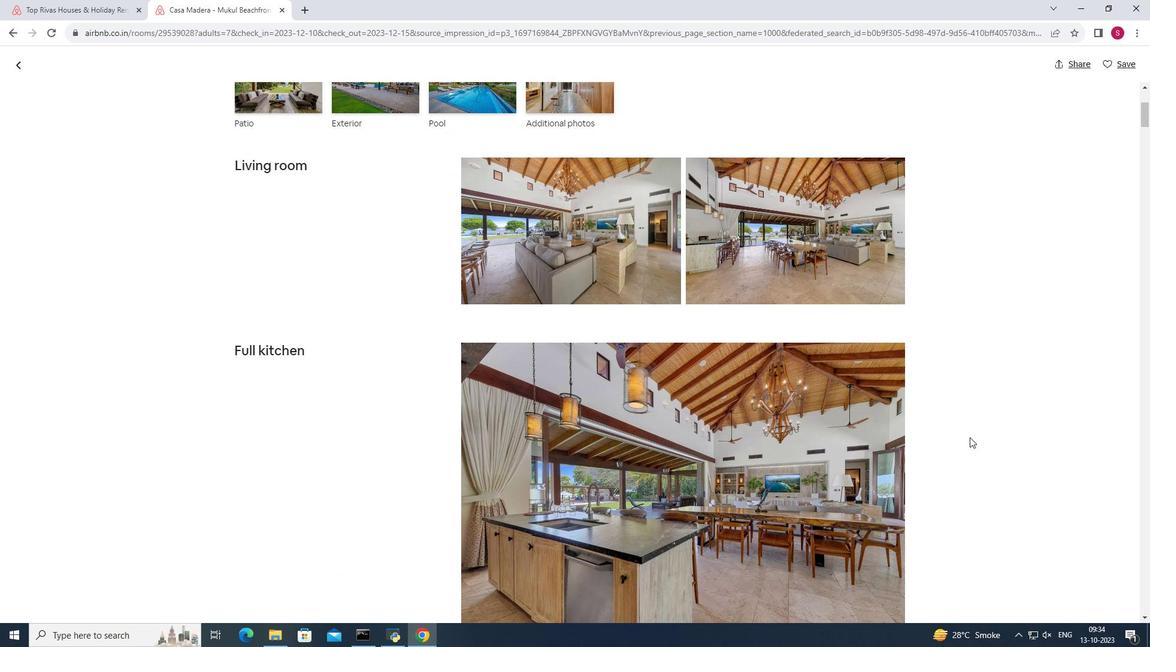 
Action: Mouse moved to (970, 436)
Screenshot: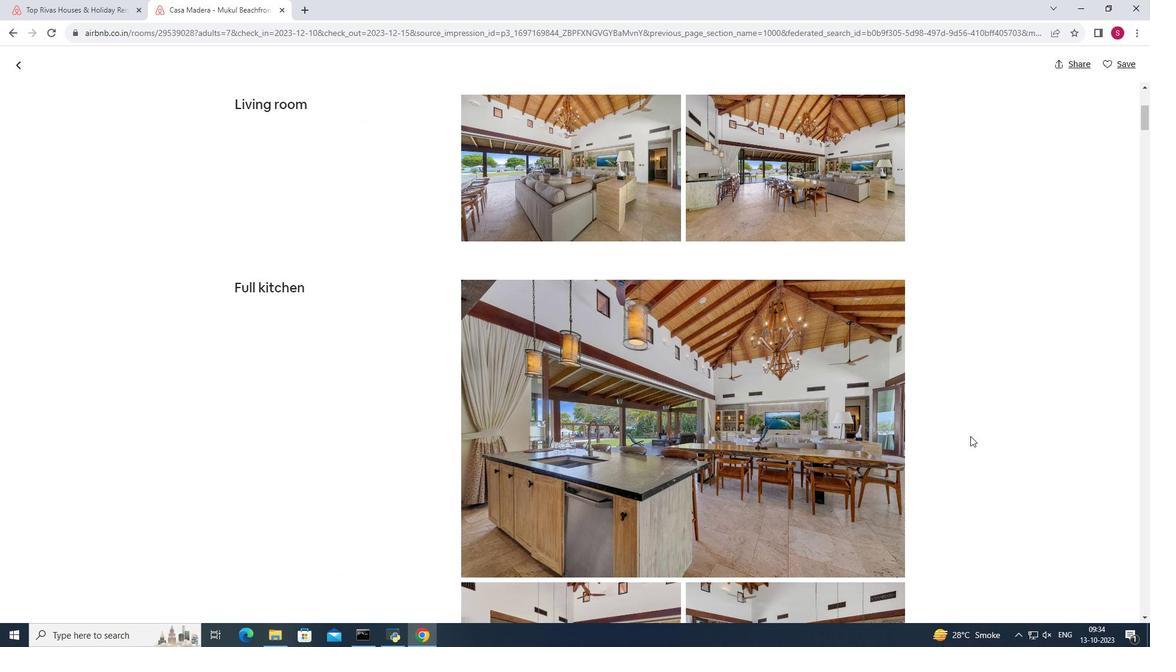 
Action: Mouse scrolled (970, 435) with delta (0, 0)
Screenshot: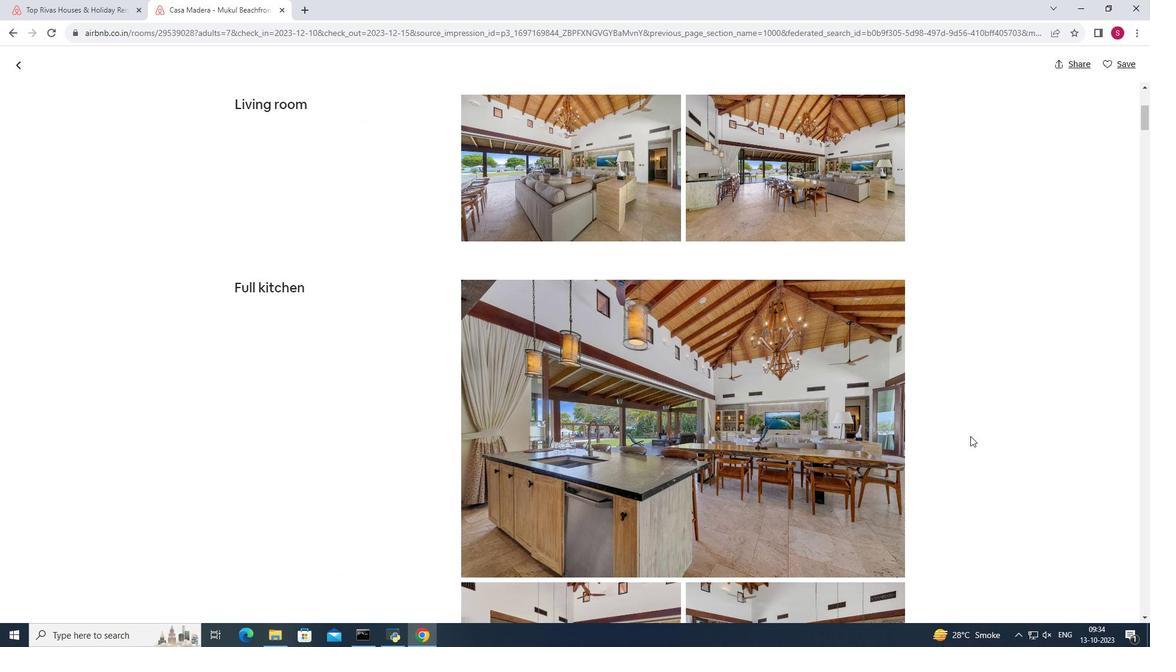 
Action: Mouse moved to (968, 432)
Screenshot: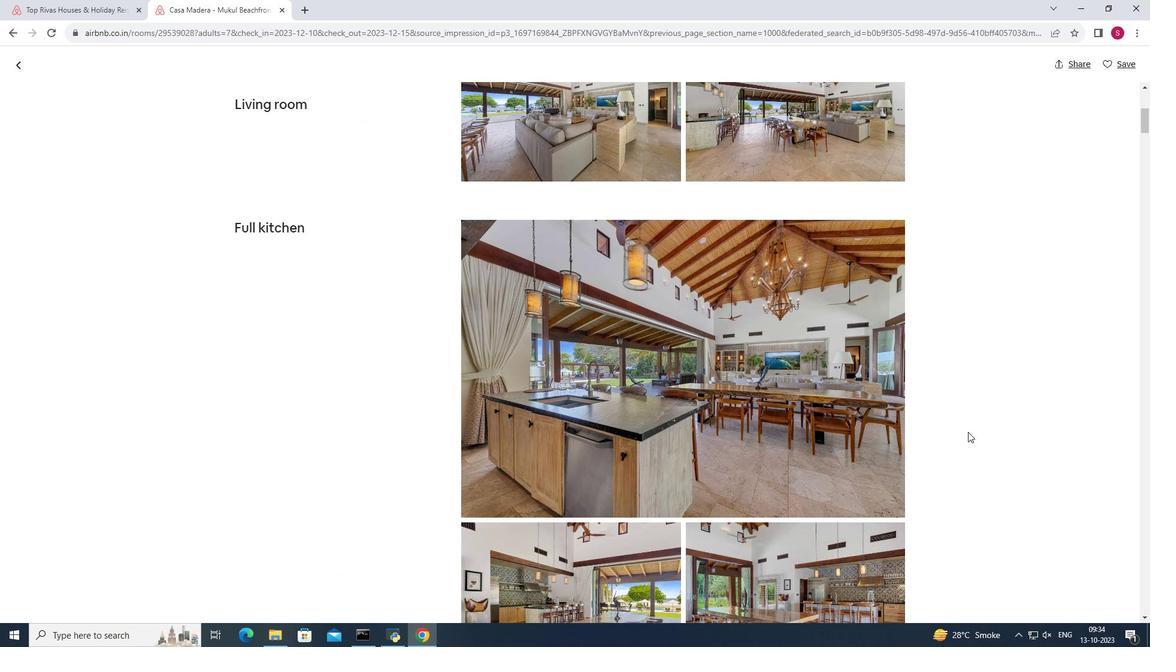 
Action: Mouse scrolled (968, 431) with delta (0, 0)
Screenshot: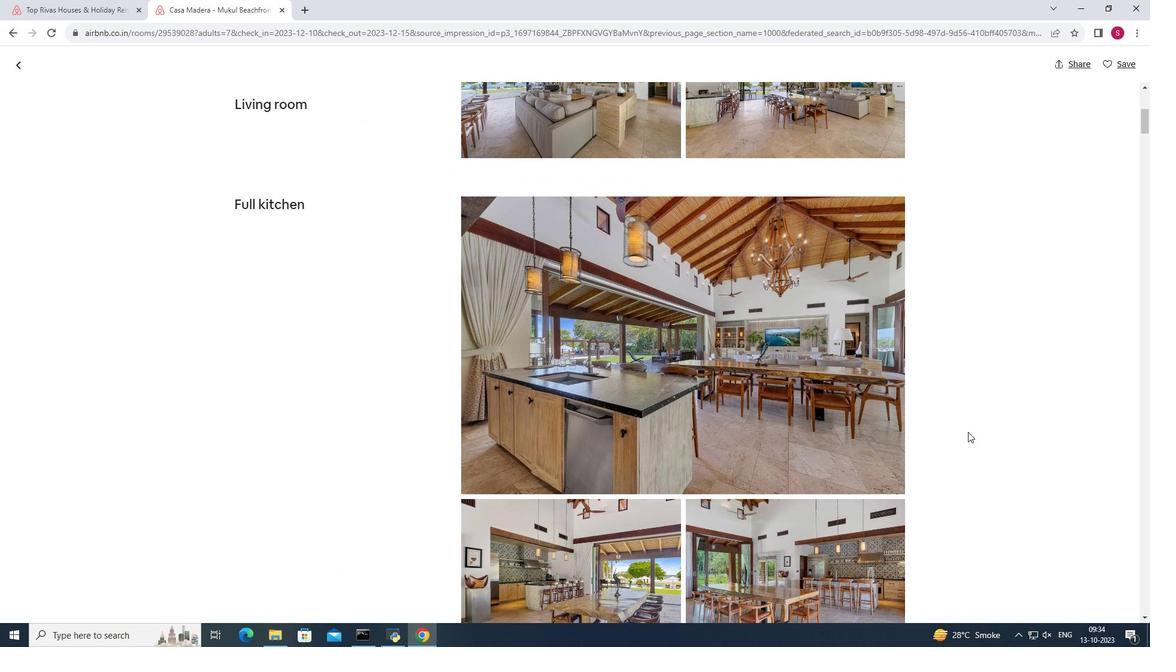 
Action: Mouse scrolled (968, 431) with delta (0, 0)
Screenshot: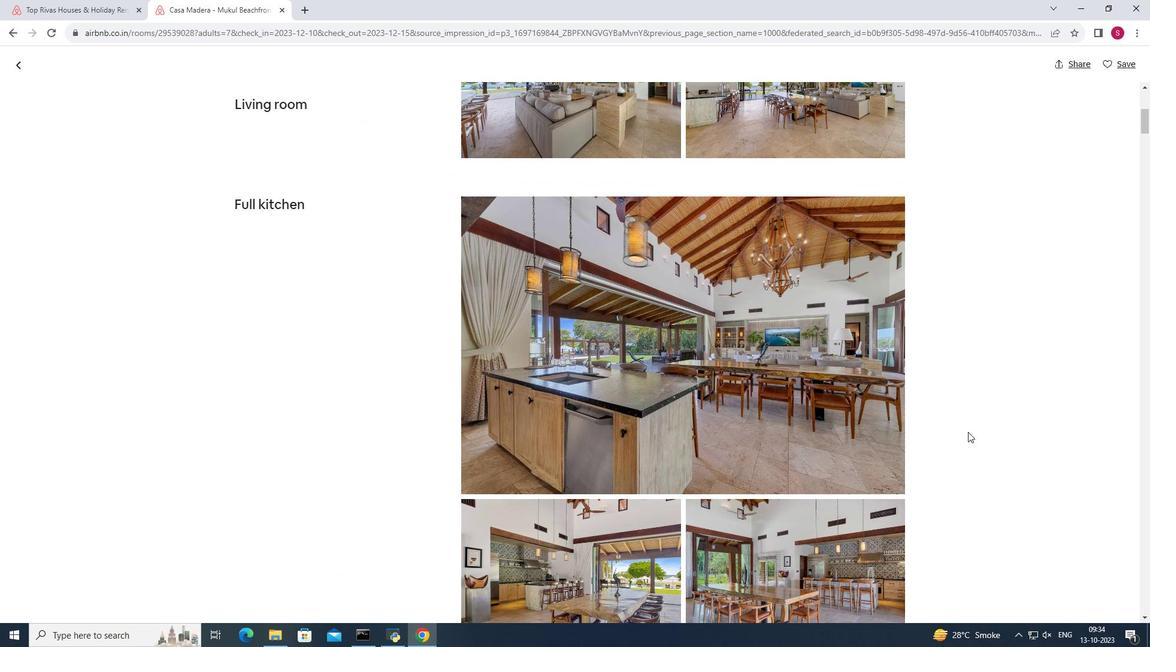 
Action: Mouse scrolled (968, 431) with delta (0, 0)
Screenshot: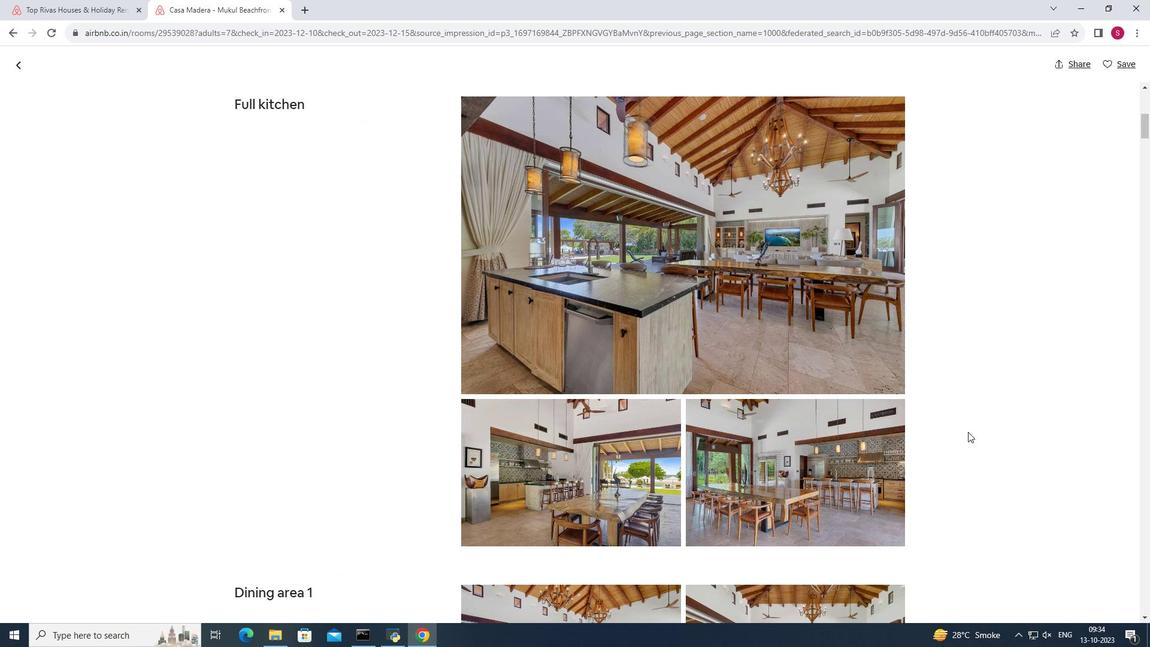 
Action: Mouse scrolled (968, 431) with delta (0, 0)
Screenshot: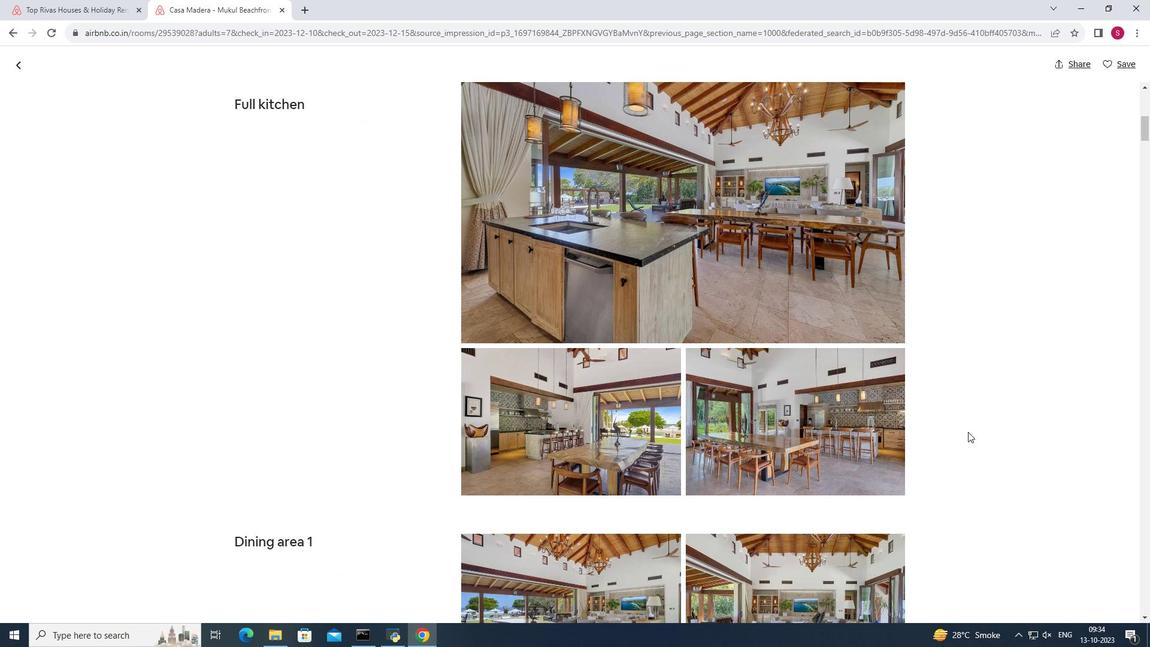 
Action: Mouse scrolled (968, 431) with delta (0, 0)
Screenshot: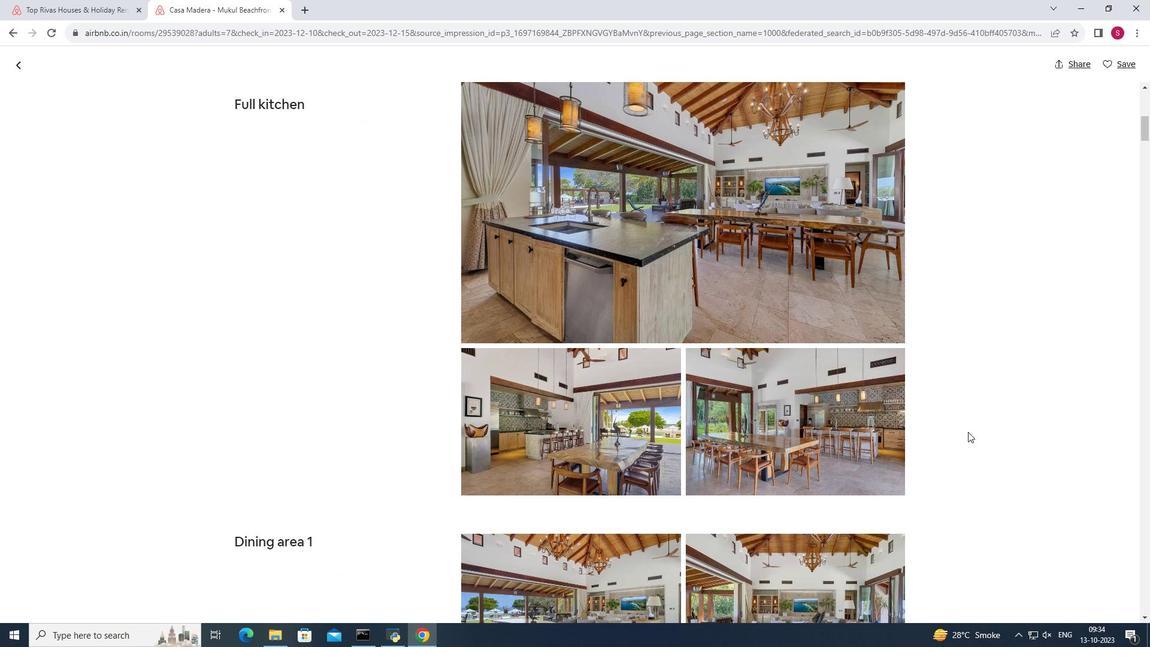 
Action: Mouse moved to (967, 432)
Screenshot: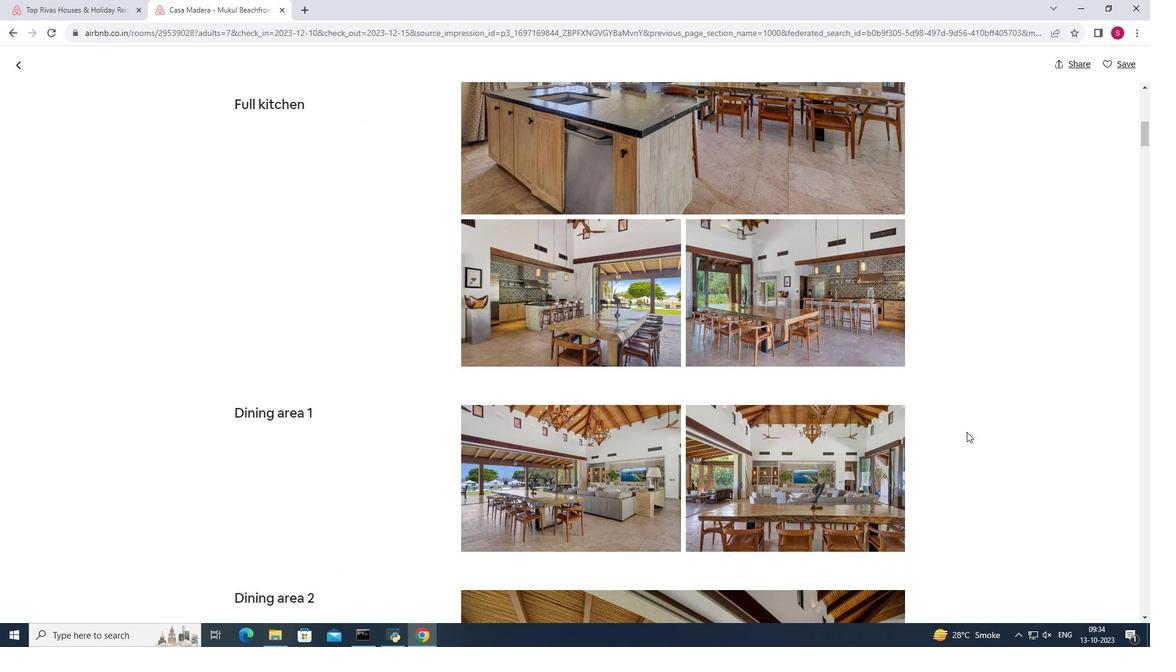 
Action: Mouse scrolled (967, 431) with delta (0, 0)
Screenshot: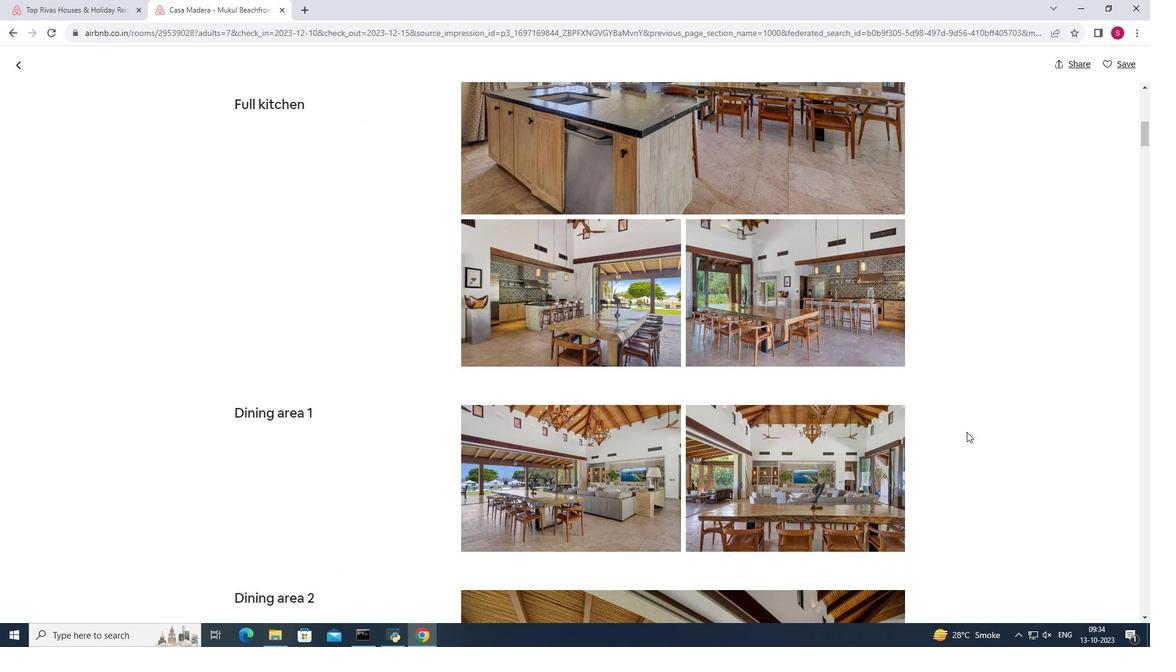 
Action: Mouse scrolled (967, 431) with delta (0, 0)
Screenshot: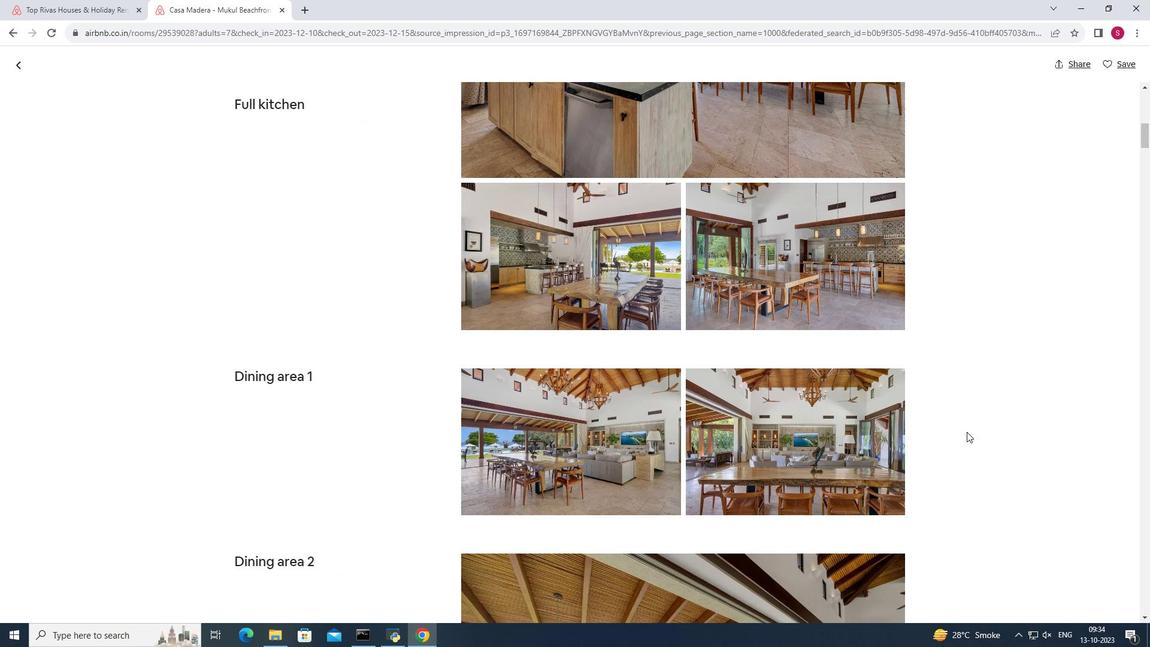 
Action: Mouse scrolled (967, 431) with delta (0, 0)
Screenshot: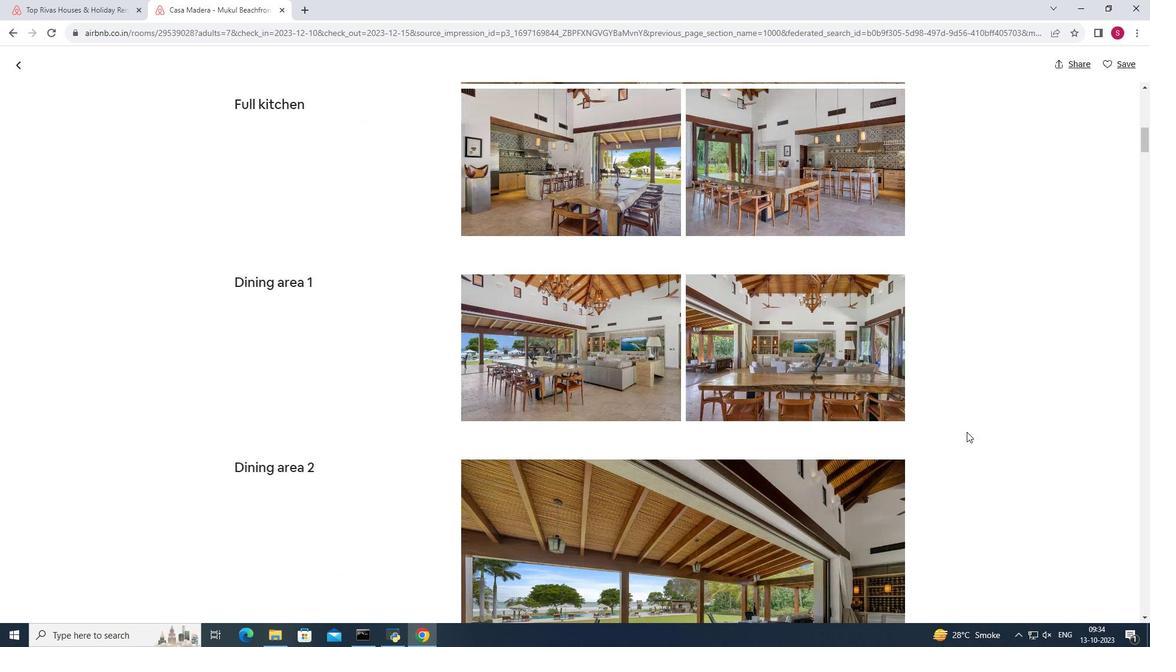 
Action: Mouse moved to (966, 432)
Screenshot: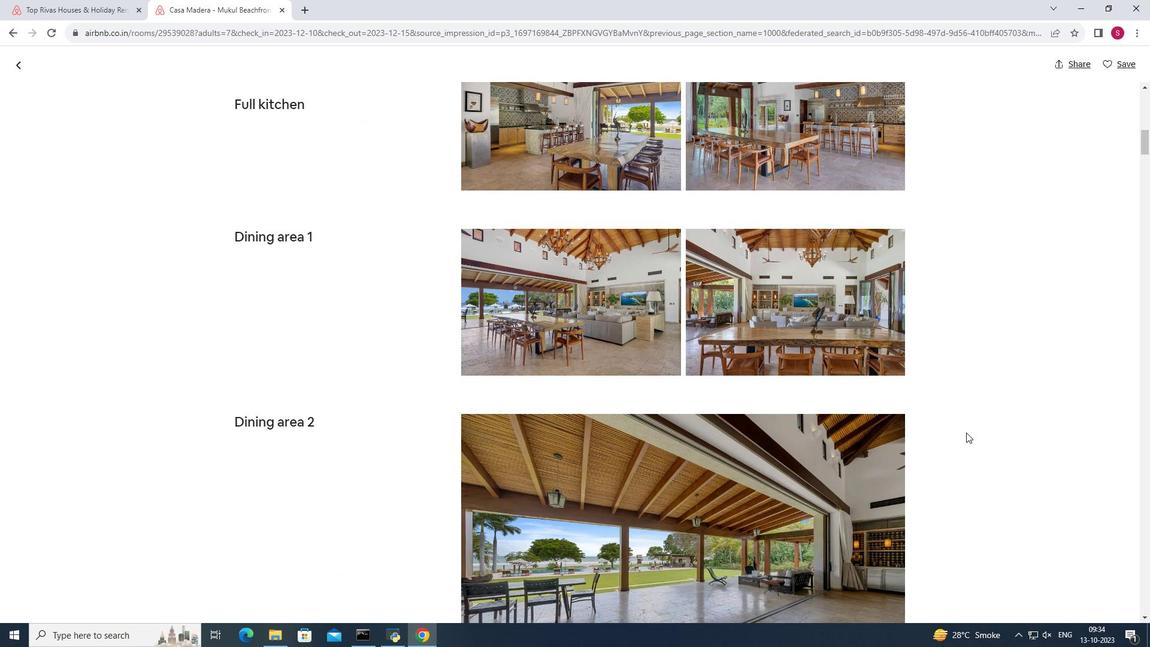 
Action: Mouse scrolled (966, 432) with delta (0, 0)
Screenshot: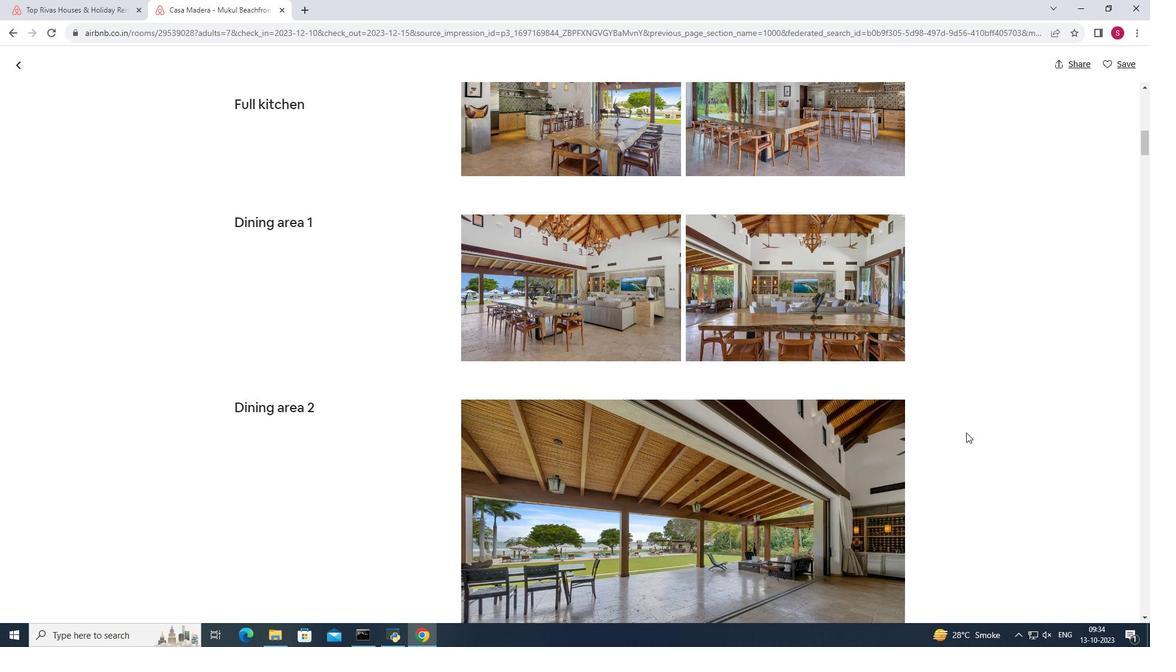 
Action: Mouse scrolled (966, 432) with delta (0, 0)
Screenshot: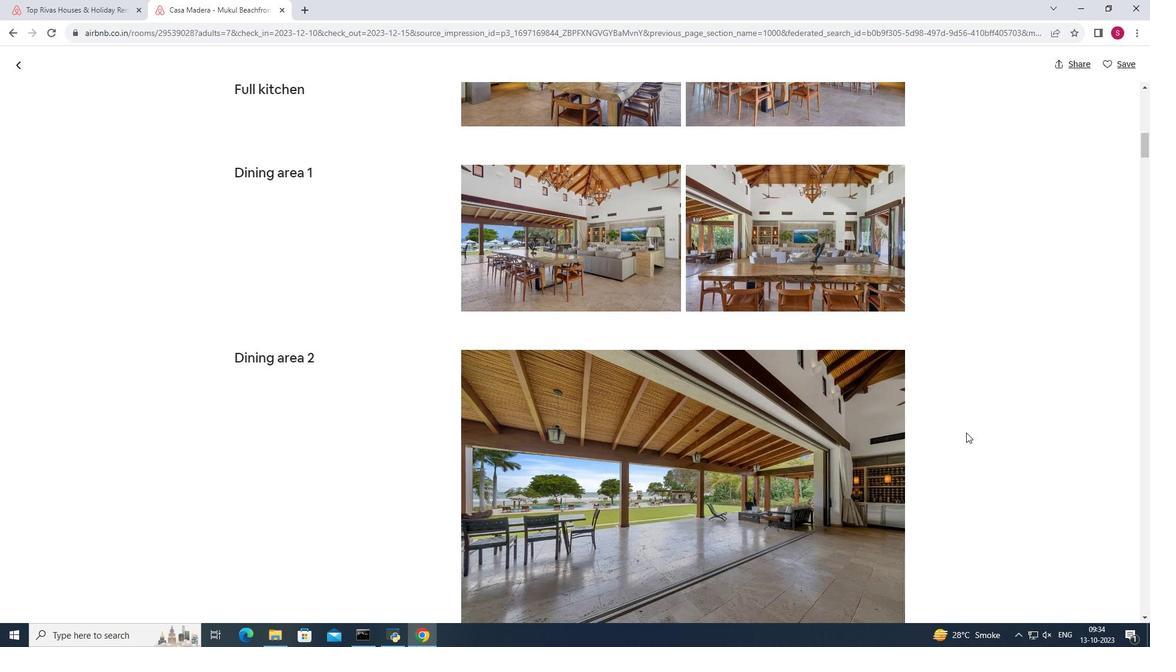 
Action: Mouse scrolled (966, 432) with delta (0, 0)
Screenshot: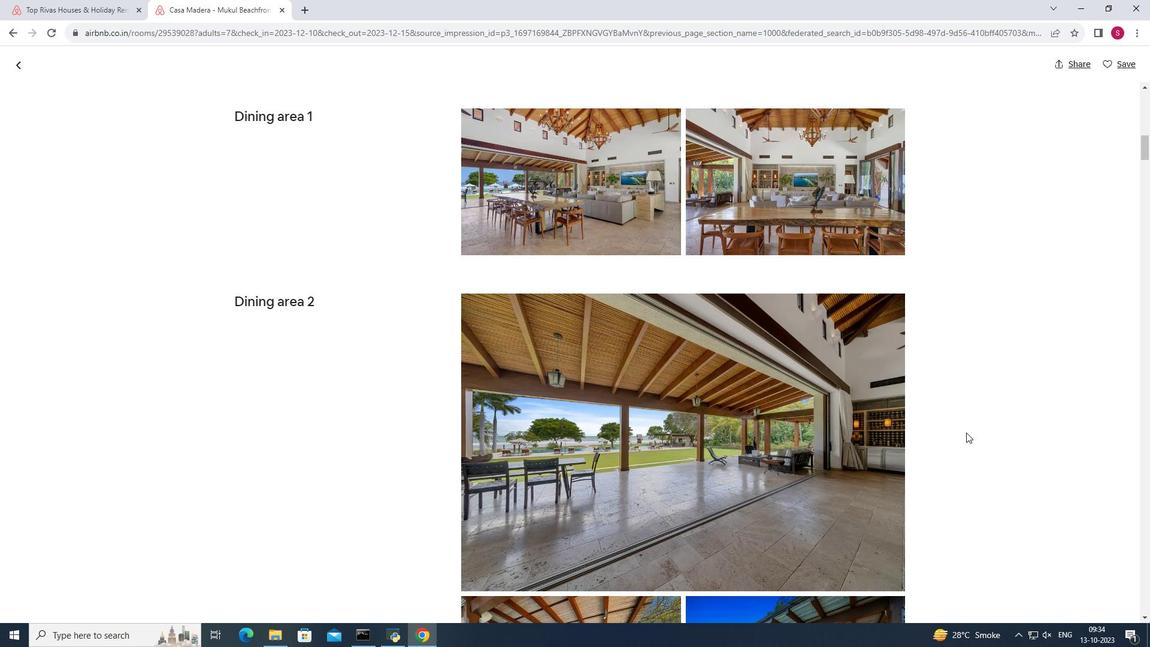 
Action: Mouse scrolled (966, 432) with delta (0, 0)
Screenshot: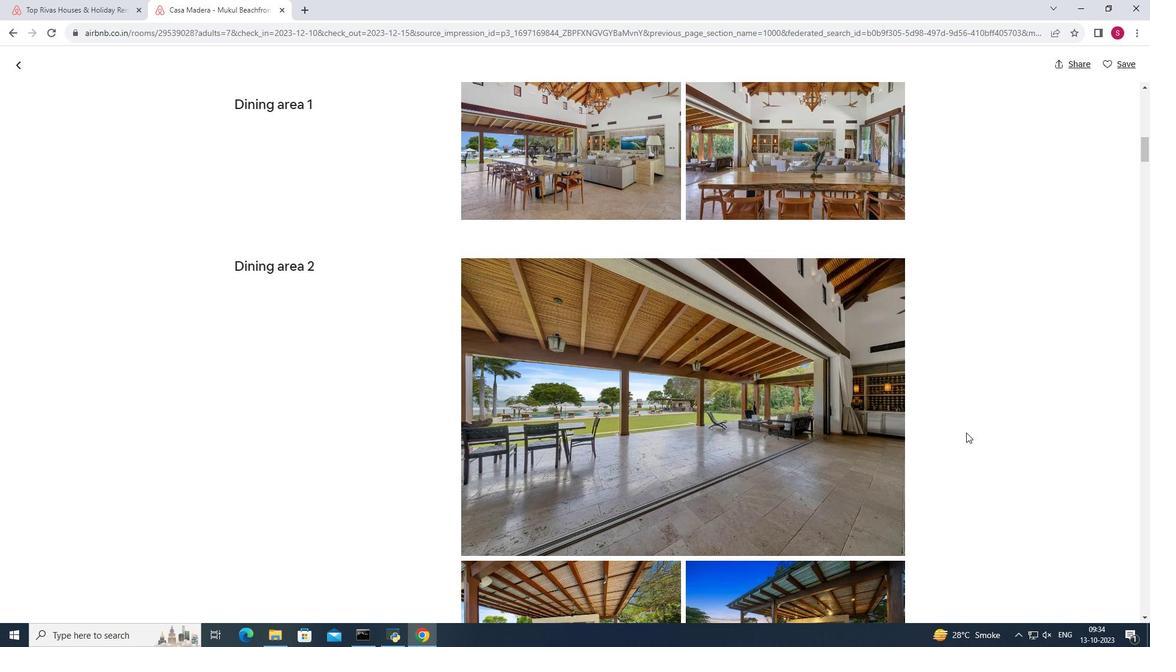 
Action: Mouse scrolled (966, 432) with delta (0, 0)
Screenshot: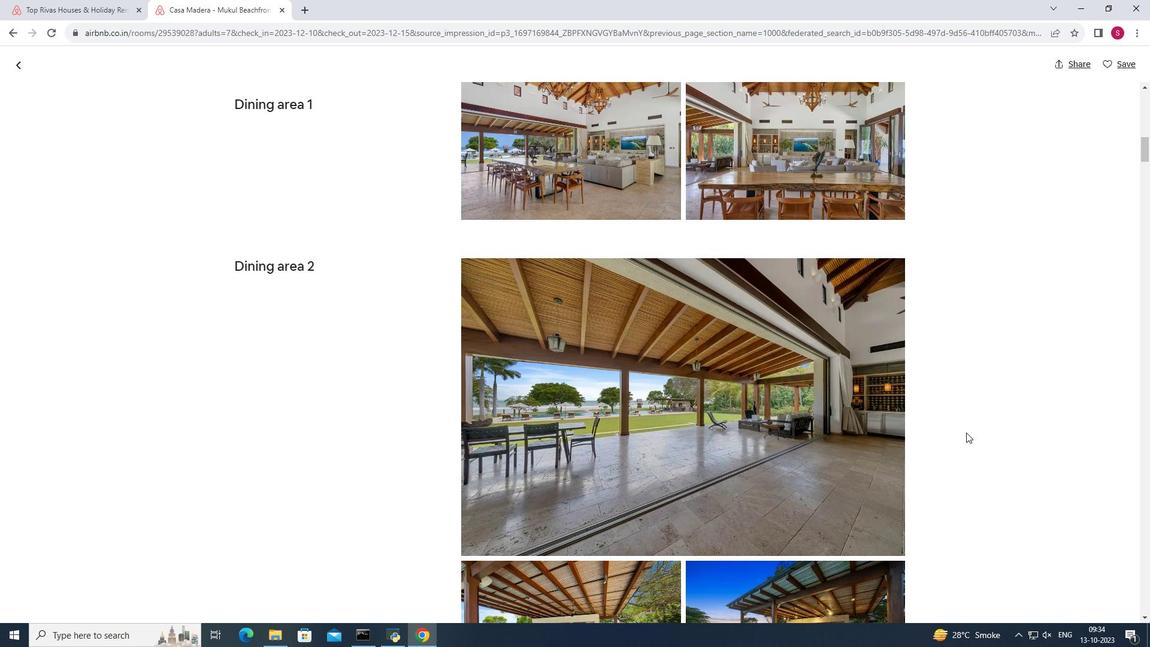 
Action: Mouse scrolled (966, 432) with delta (0, 0)
Screenshot: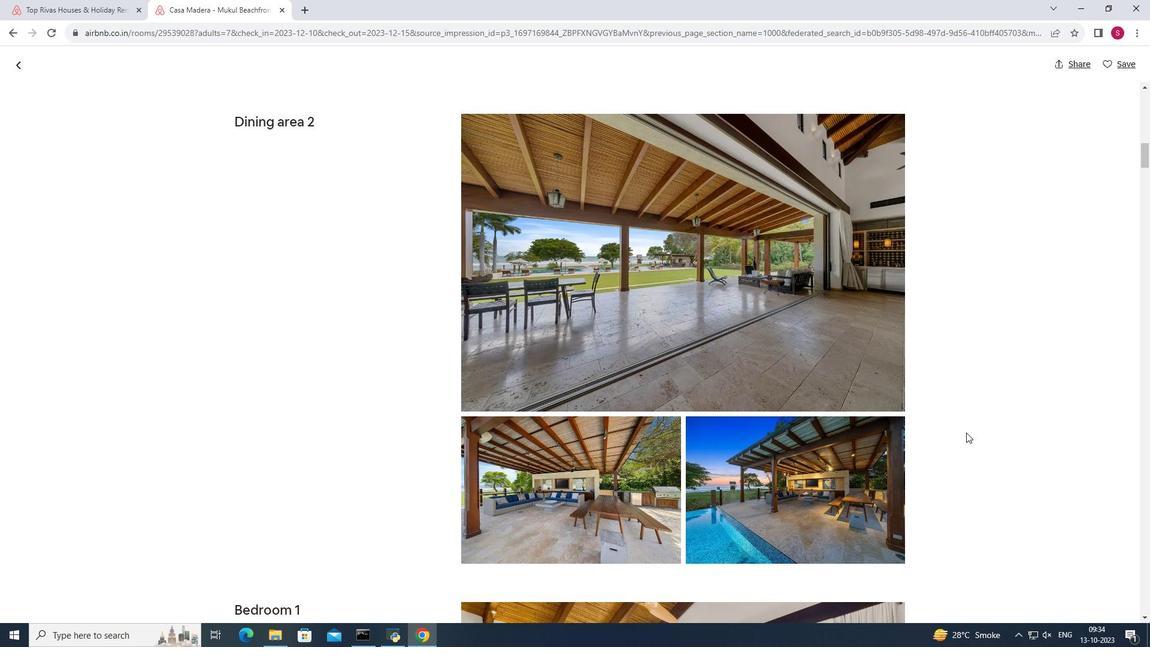 
Action: Mouse scrolled (966, 432) with delta (0, 0)
Screenshot: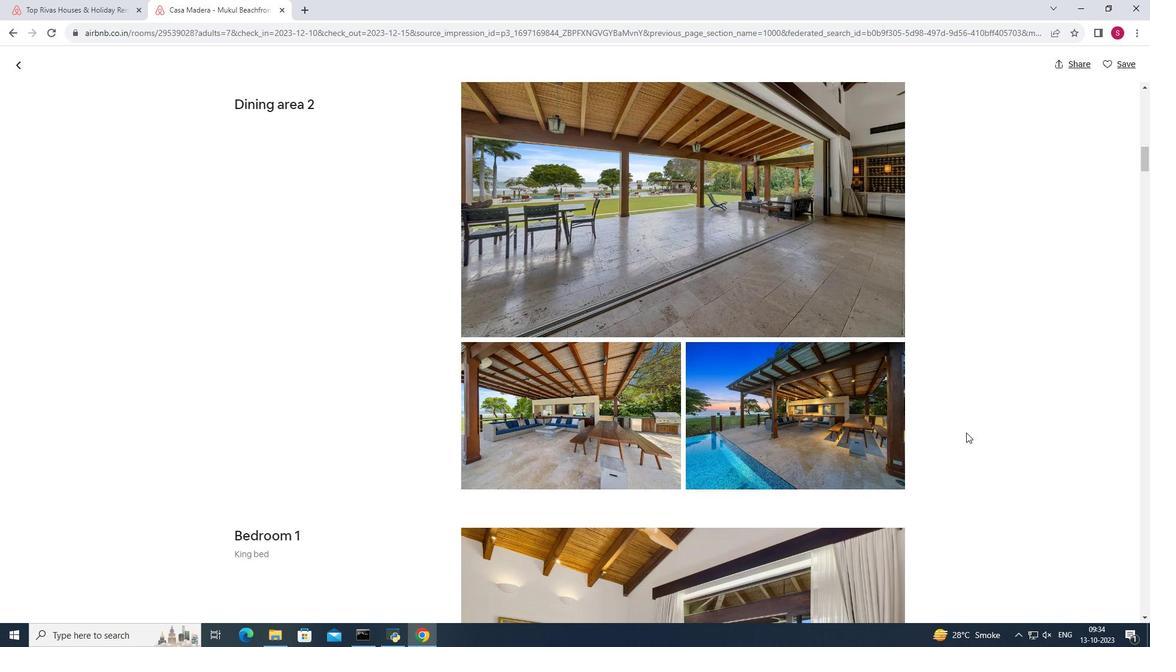 
Action: Mouse scrolled (966, 432) with delta (0, 0)
Screenshot: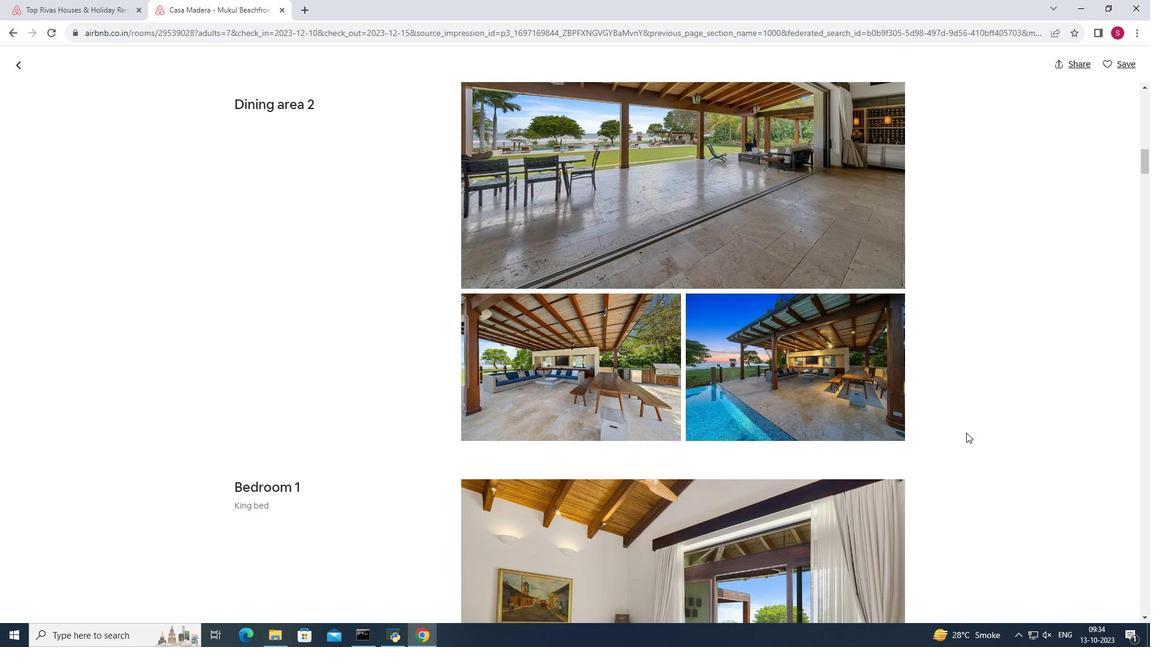 
Action: Mouse scrolled (966, 432) with delta (0, 0)
Screenshot: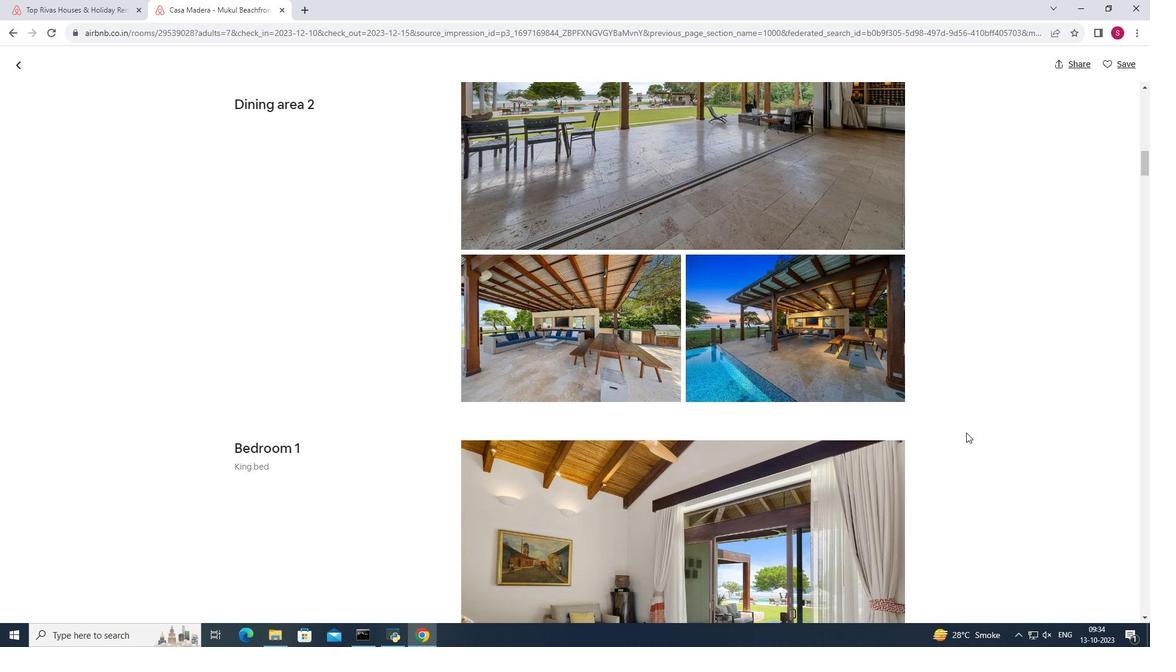 
Action: Mouse moved to (966, 432)
Screenshot: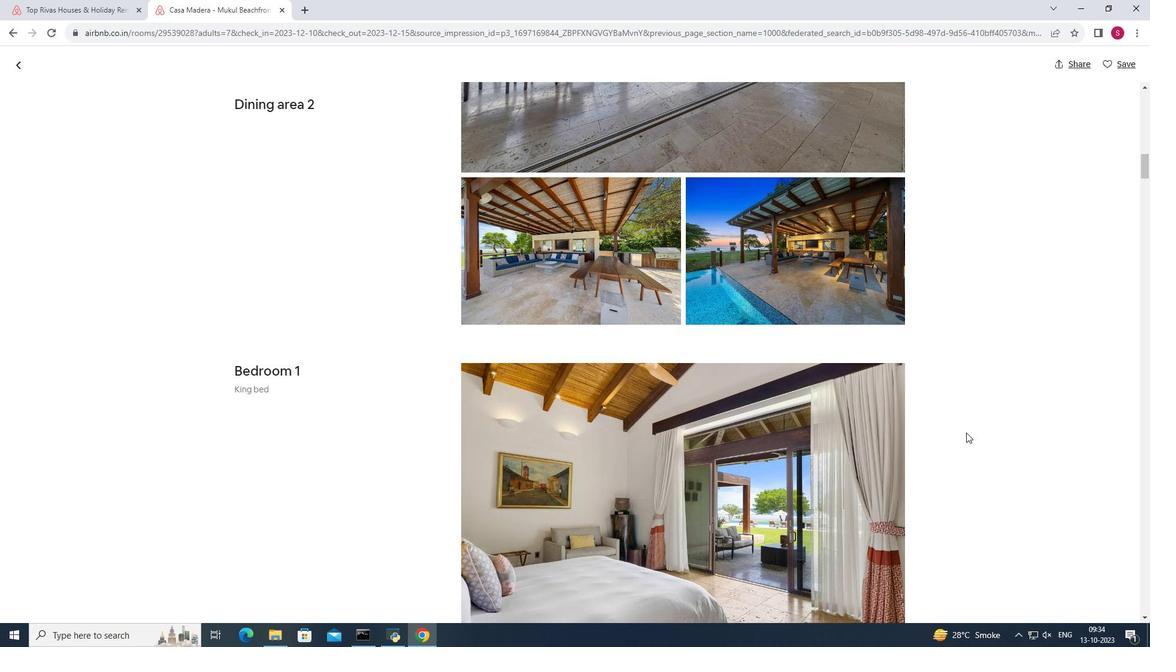 
Action: Mouse scrolled (966, 432) with delta (0, 0)
Screenshot: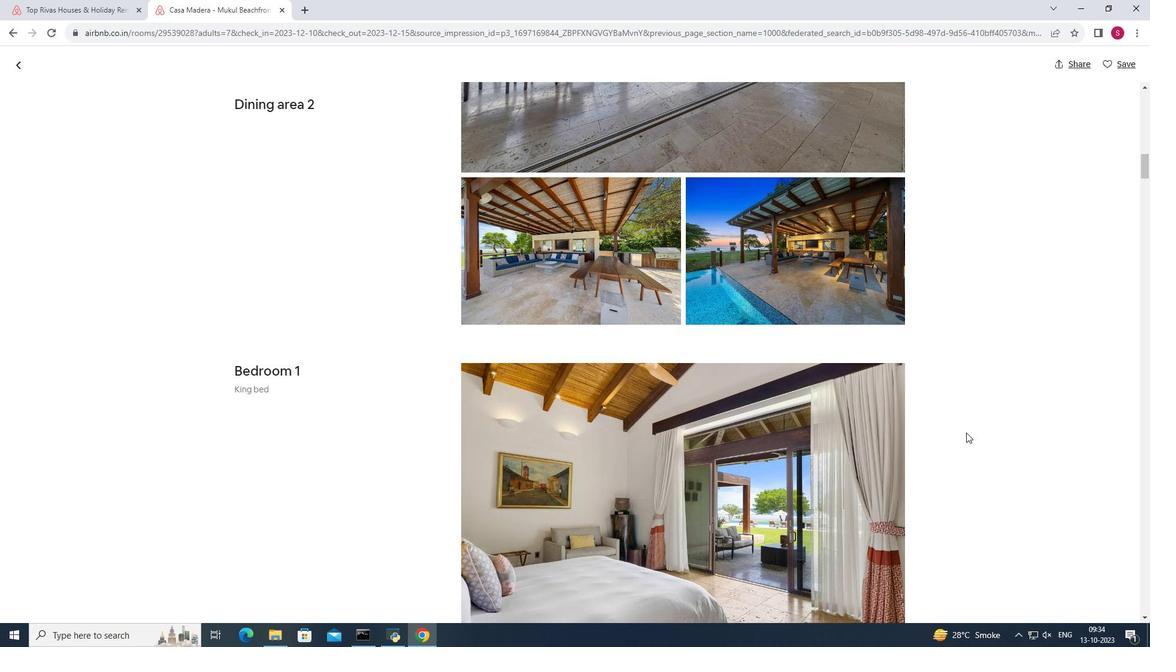 
Action: Mouse scrolled (966, 432) with delta (0, 0)
Screenshot: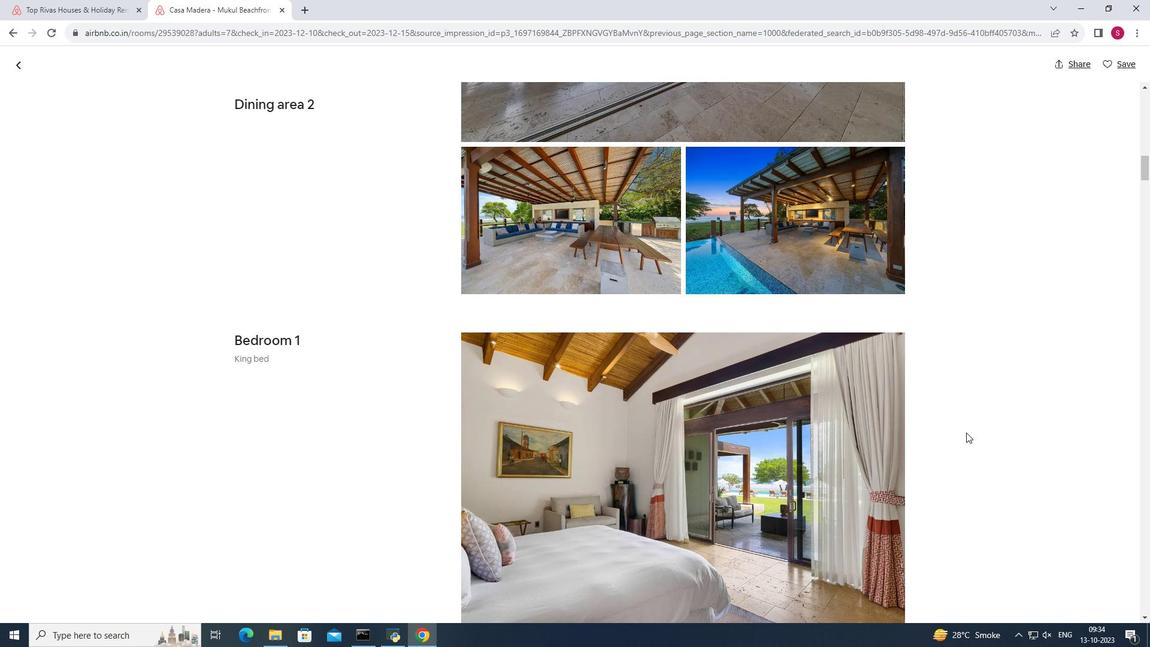 
Action: Mouse scrolled (966, 432) with delta (0, 0)
Screenshot: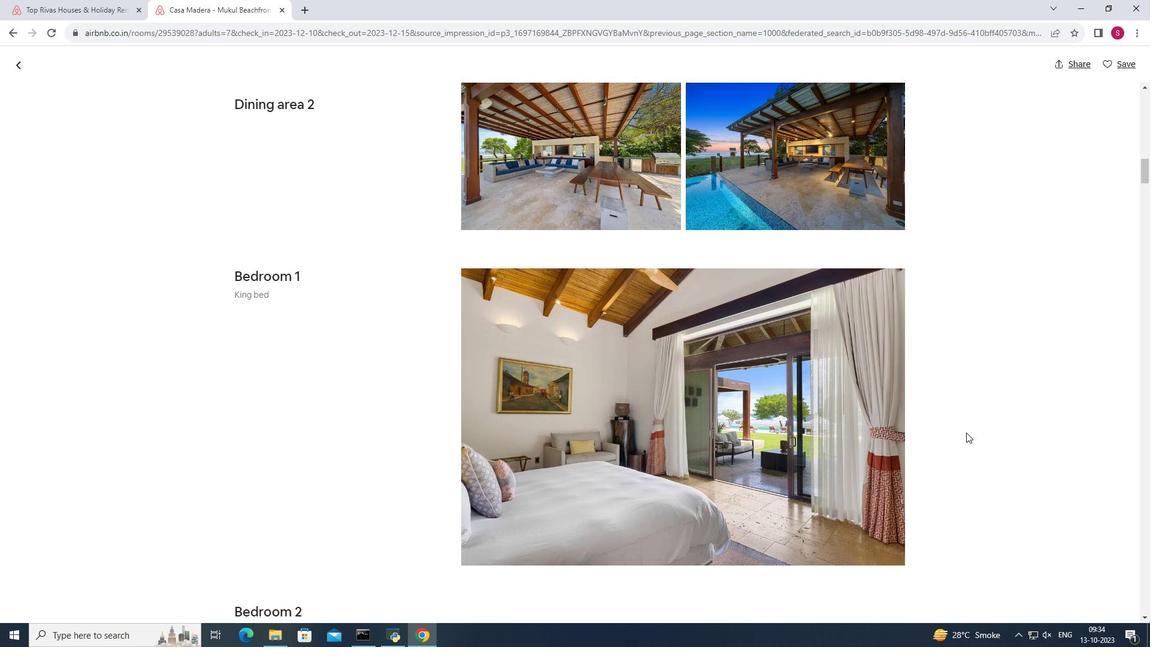 
Action: Mouse scrolled (966, 432) with delta (0, 0)
Screenshot: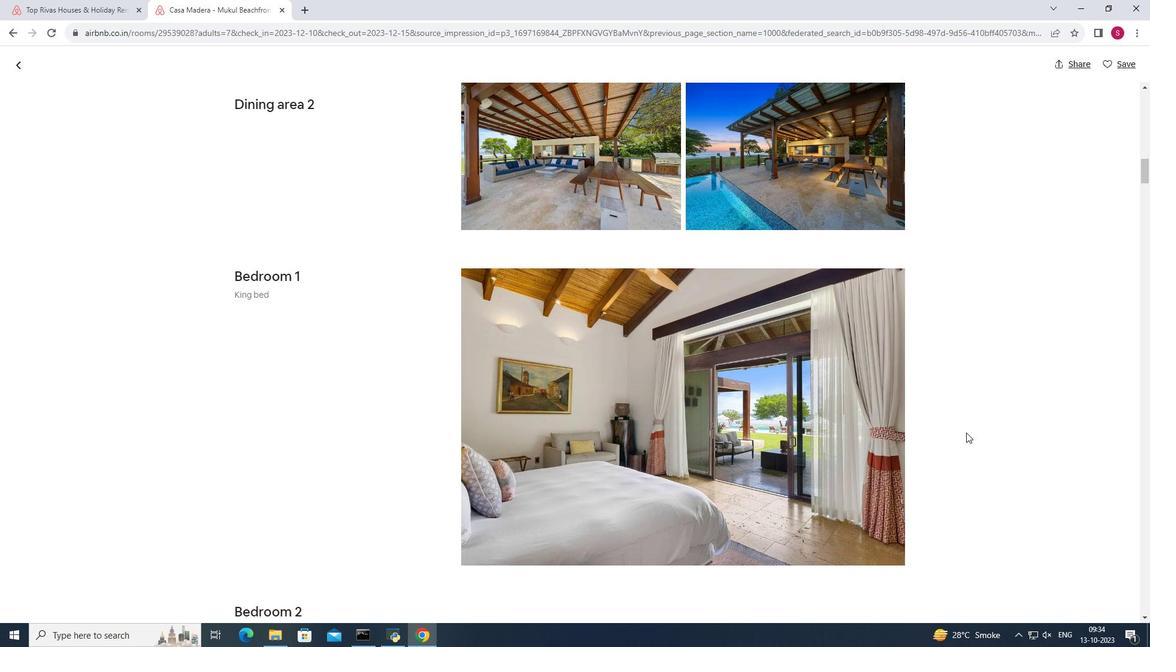 
Action: Mouse moved to (966, 433)
Screenshot: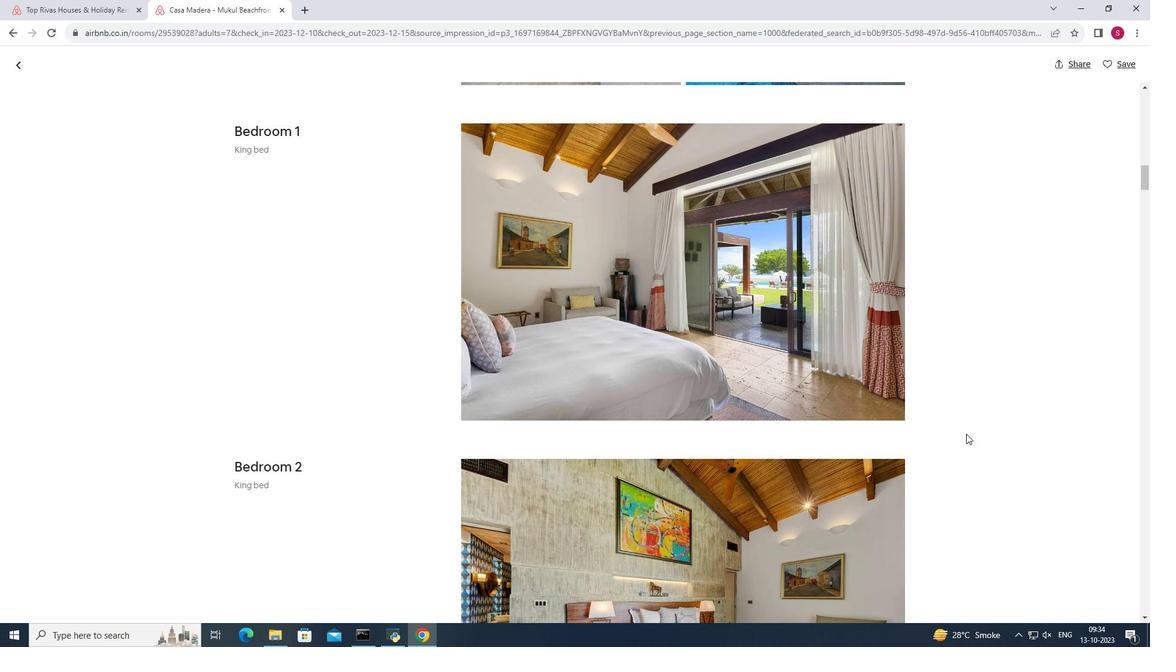 
Action: Mouse scrolled (966, 433) with delta (0, 0)
Screenshot: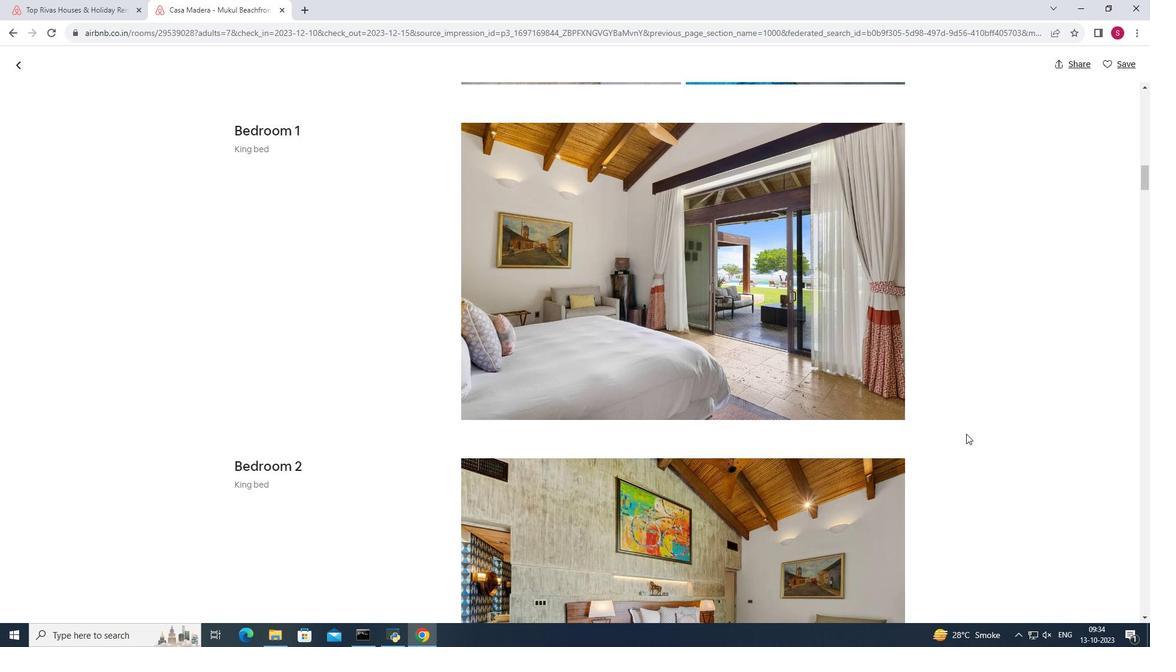 
Action: Mouse scrolled (966, 433) with delta (0, 0)
Screenshot: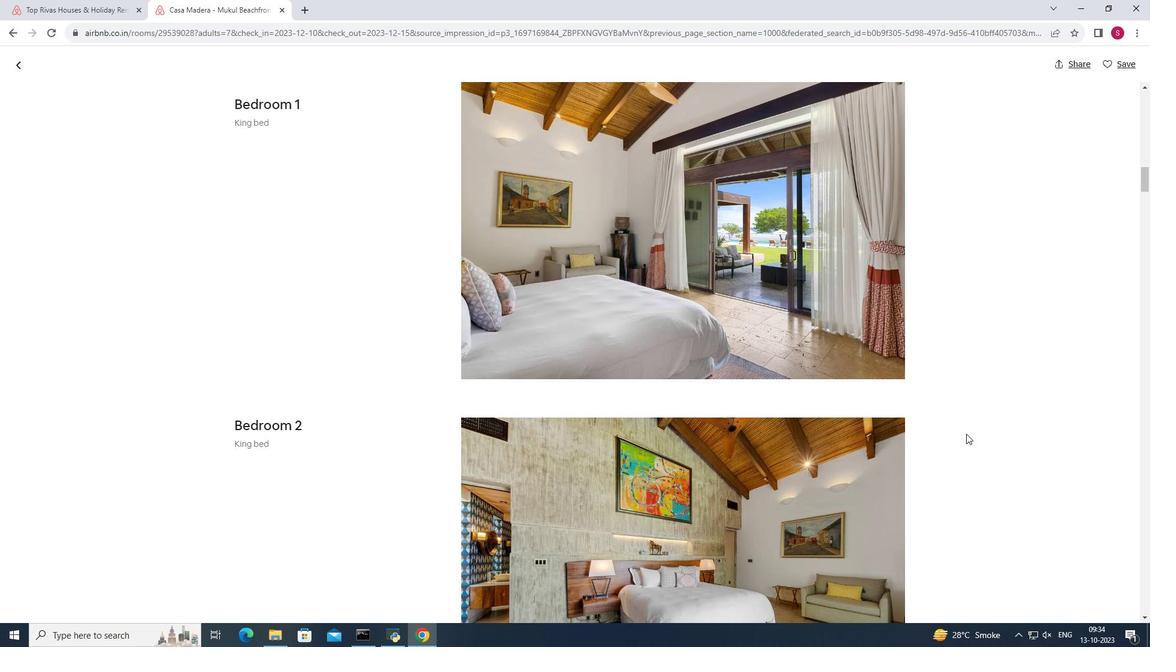 
Action: Mouse scrolled (966, 433) with delta (0, 0)
Screenshot: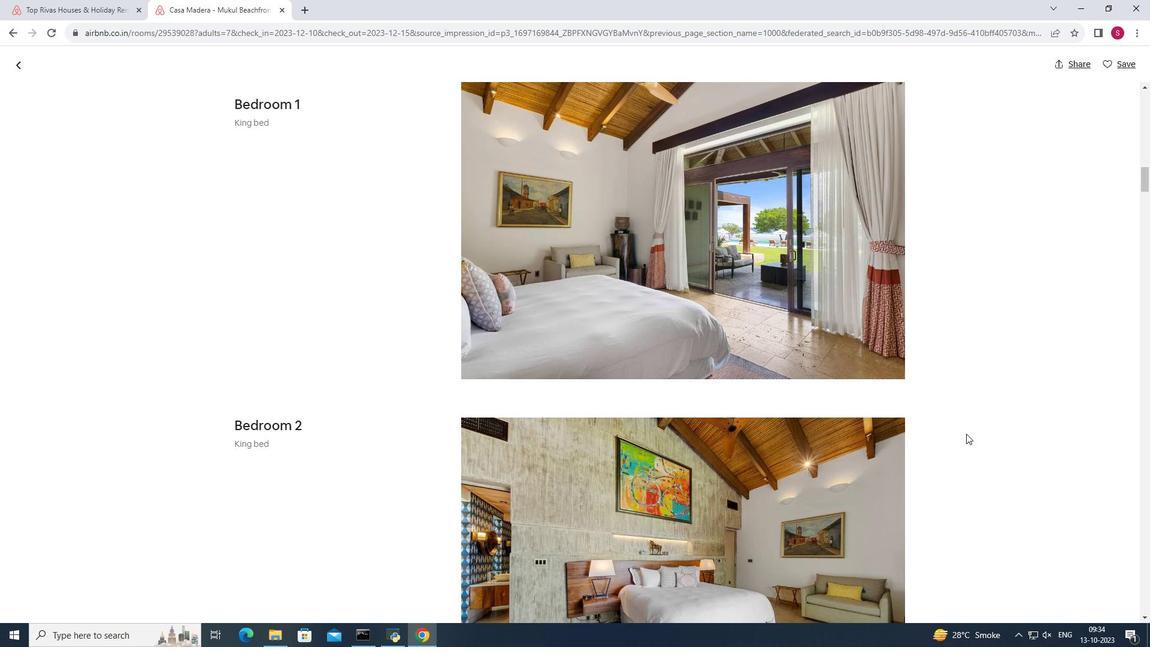 
Action: Mouse scrolled (966, 433) with delta (0, 0)
Screenshot: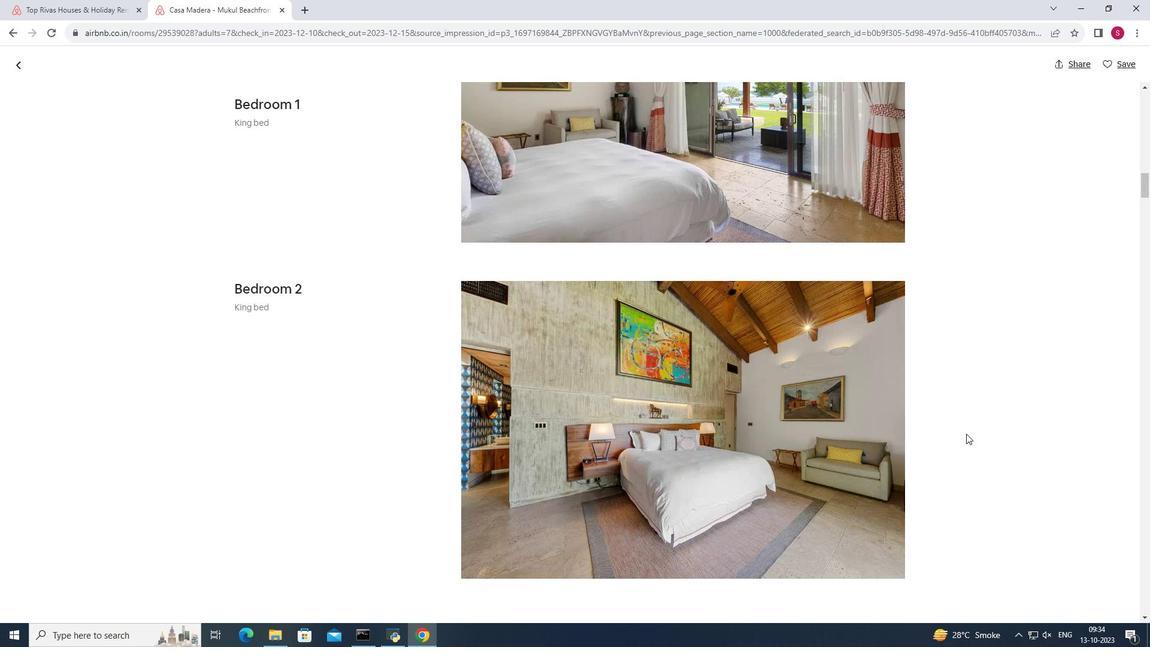 
Action: Mouse moved to (966, 434)
Screenshot: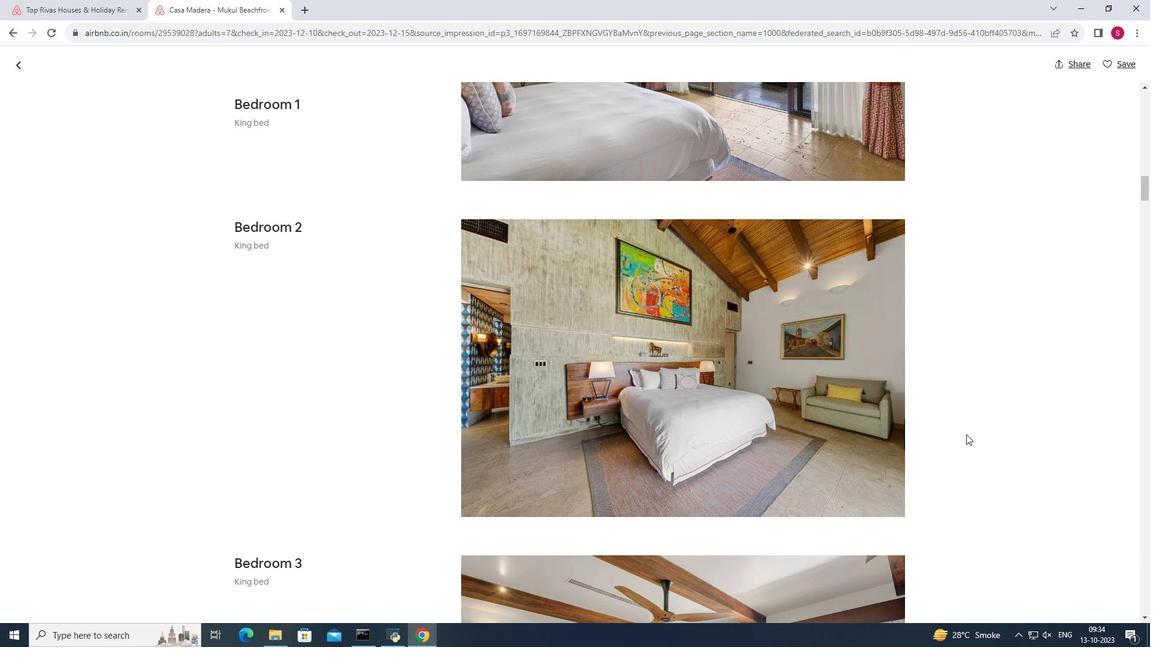 
Action: Mouse scrolled (966, 433) with delta (0, 0)
Screenshot: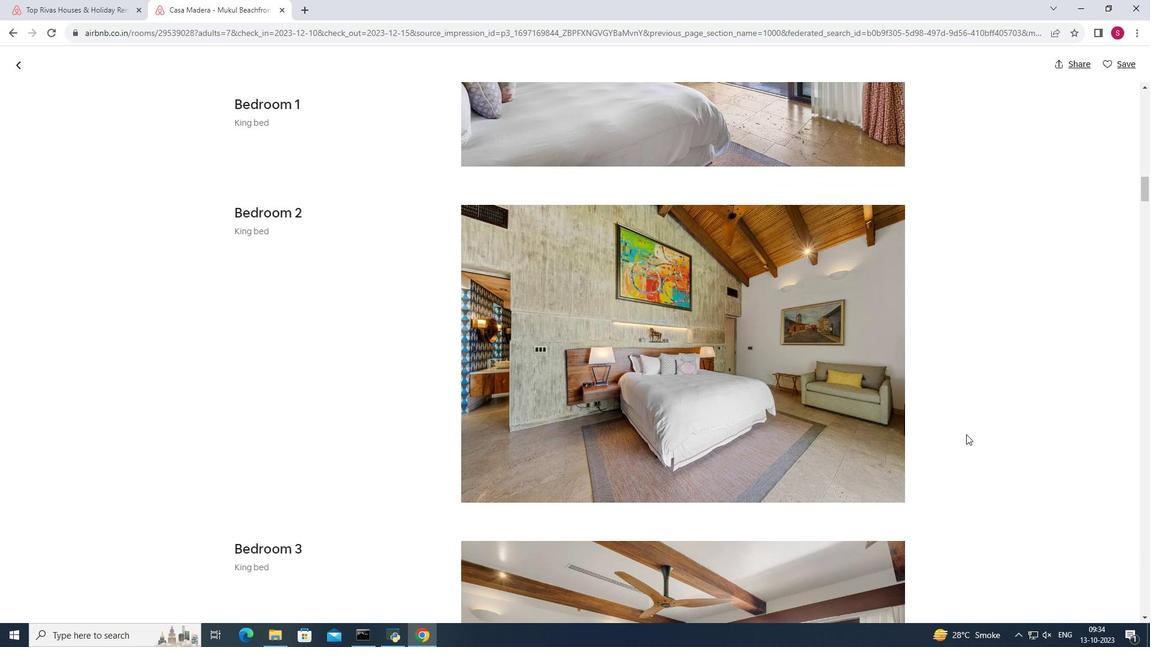
Action: Mouse scrolled (966, 433) with delta (0, 0)
Screenshot: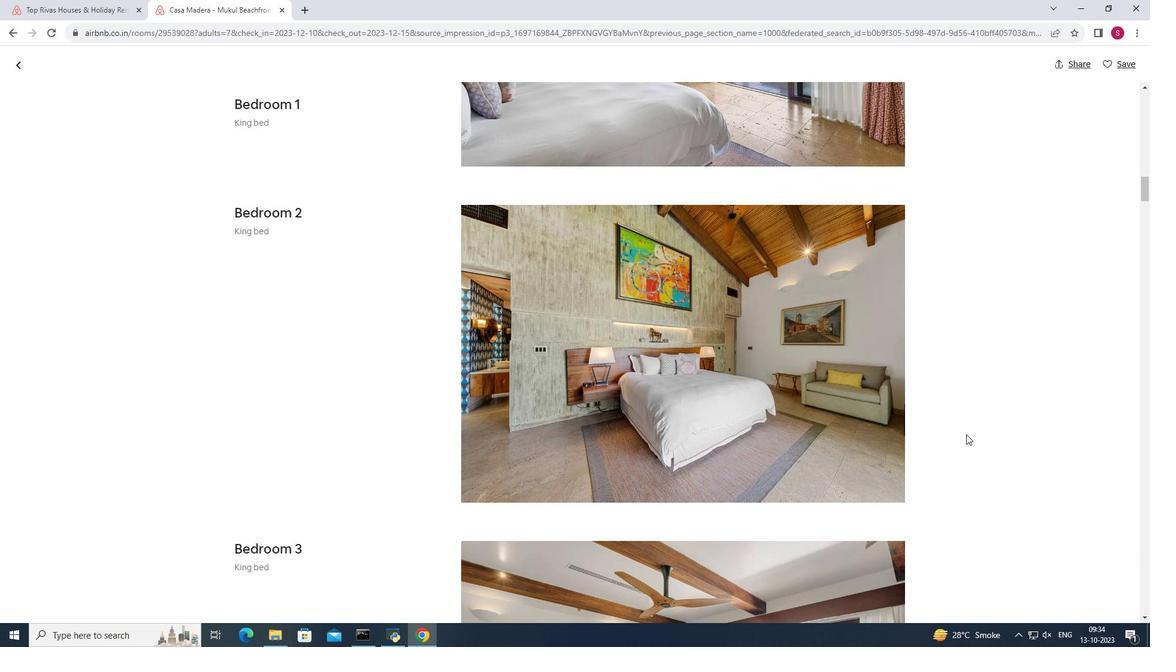 
Action: Mouse scrolled (966, 433) with delta (0, 0)
Screenshot: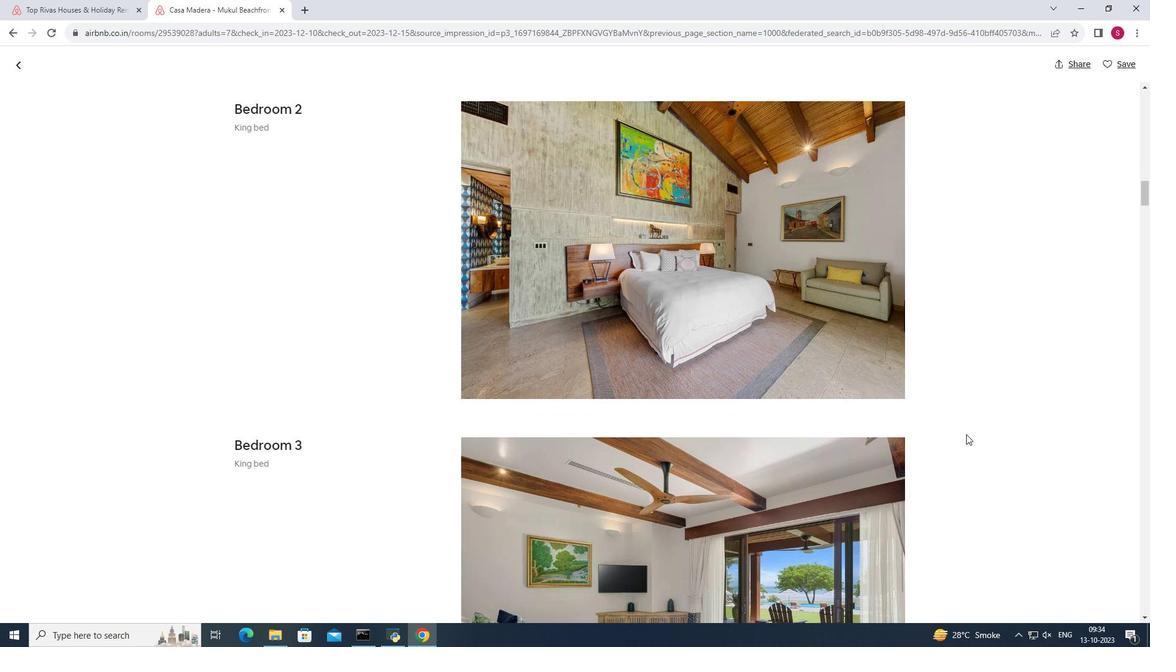 
Action: Mouse scrolled (966, 433) with delta (0, 0)
Screenshot: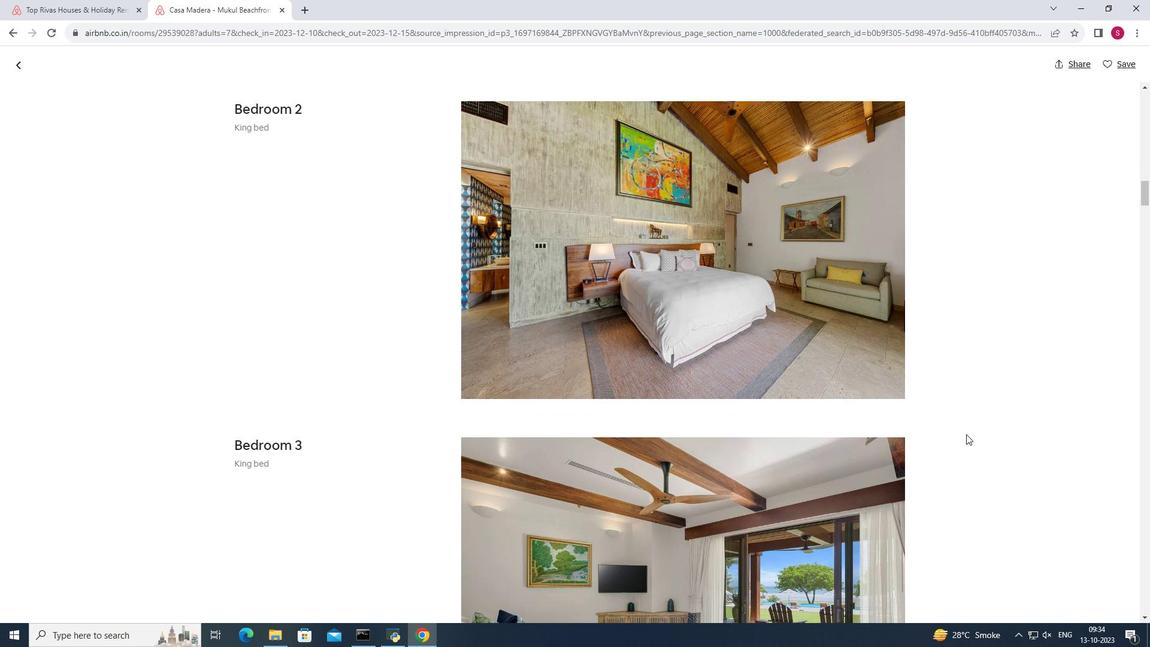 
Action: Mouse moved to (966, 435)
Screenshot: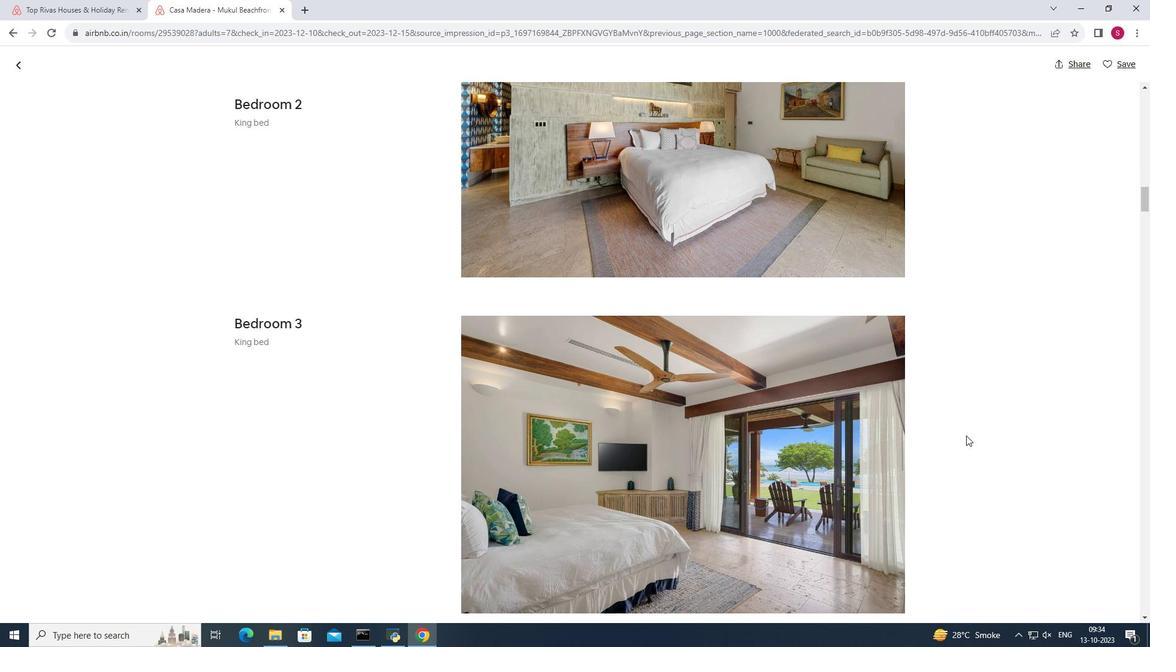 
Action: Mouse scrolled (966, 435) with delta (0, 0)
Screenshot: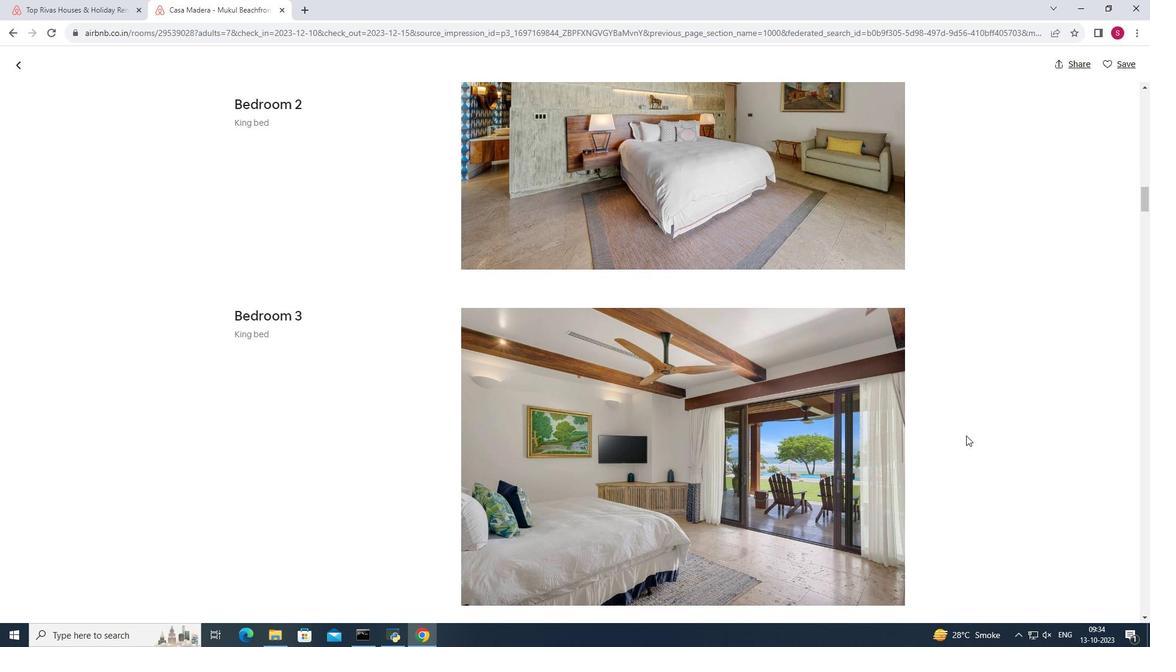 
Action: Mouse scrolled (966, 435) with delta (0, 0)
Screenshot: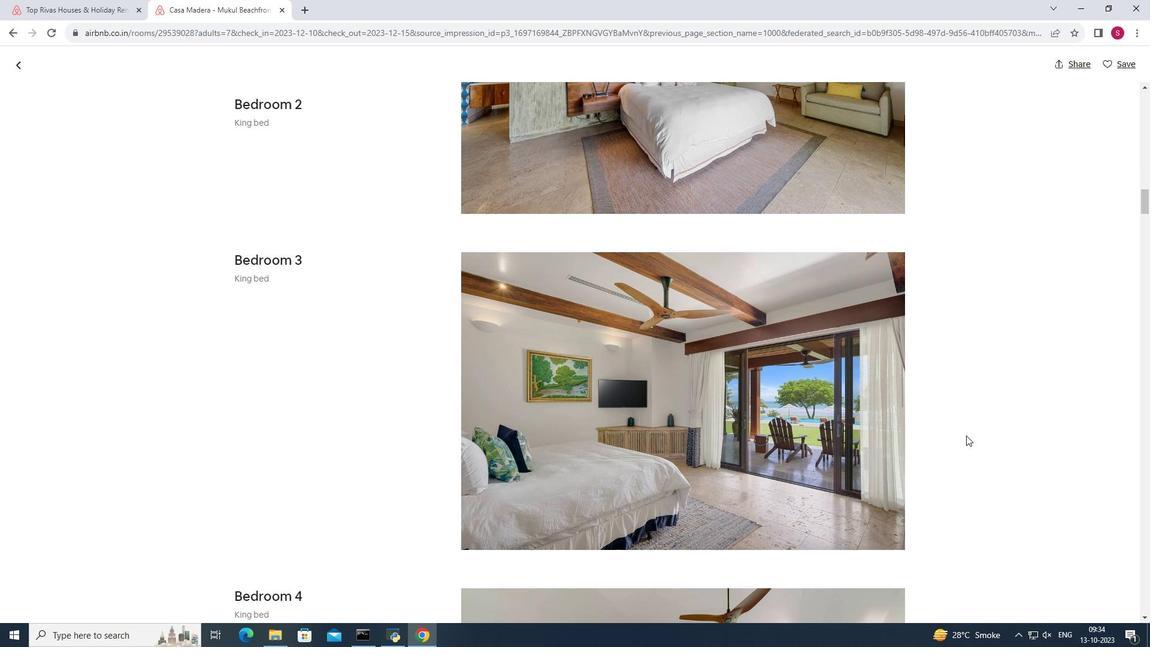 
Action: Mouse scrolled (966, 435) with delta (0, 0)
Screenshot: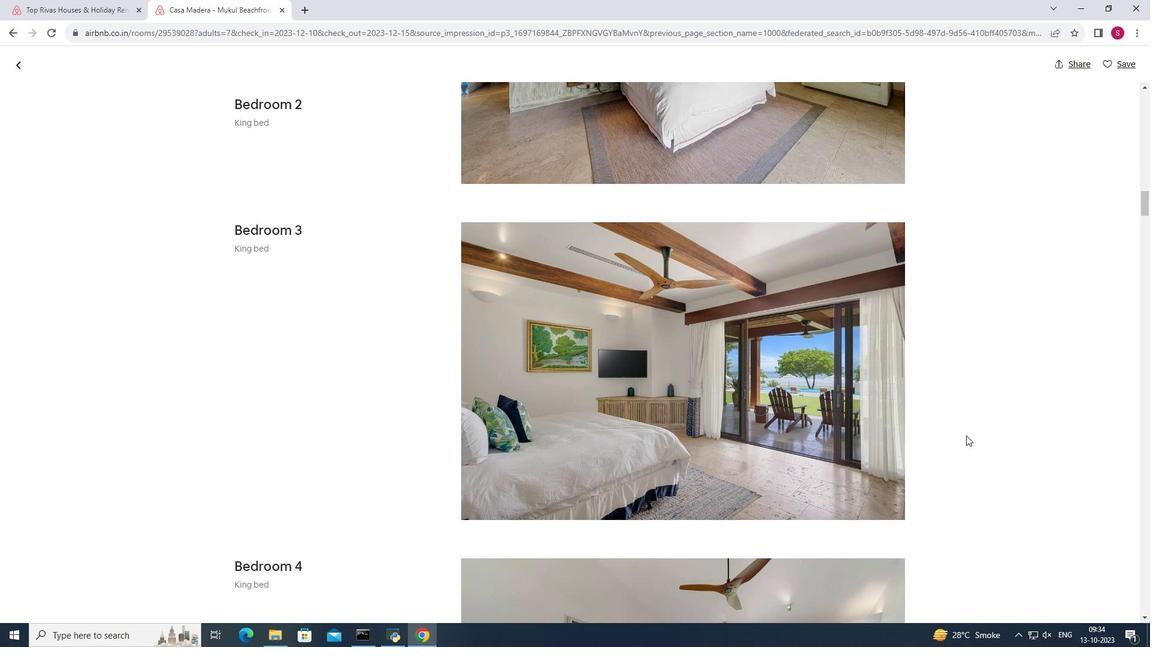 
Action: Mouse scrolled (966, 435) with delta (0, 0)
Screenshot: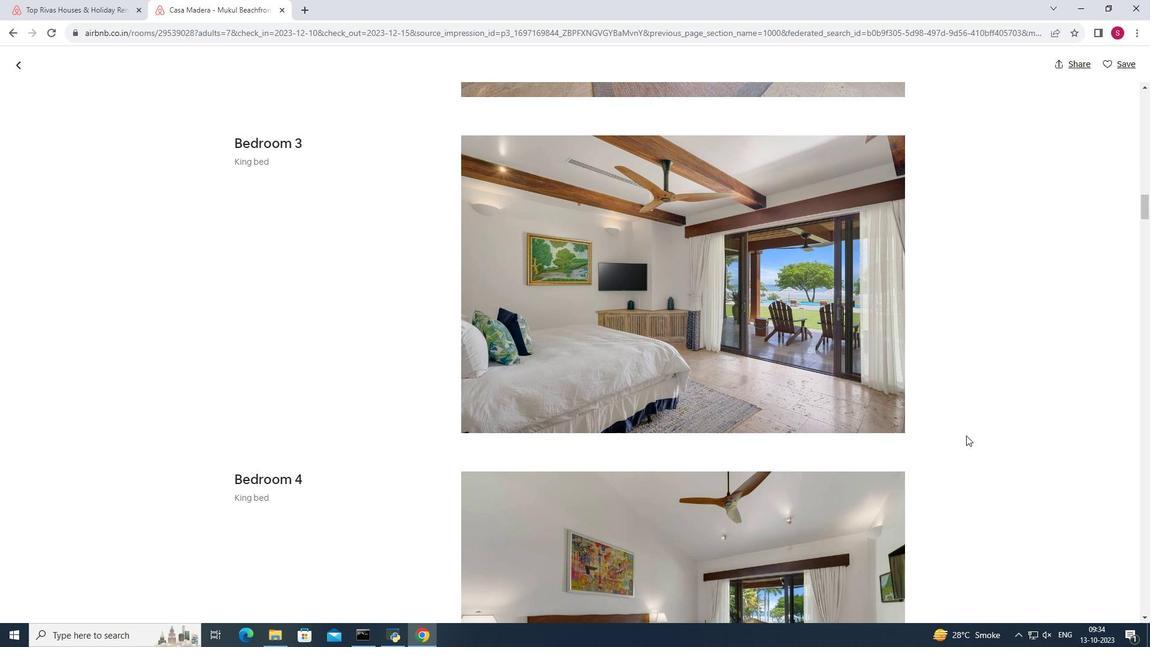 
Action: Mouse scrolled (966, 435) with delta (0, 0)
Screenshot: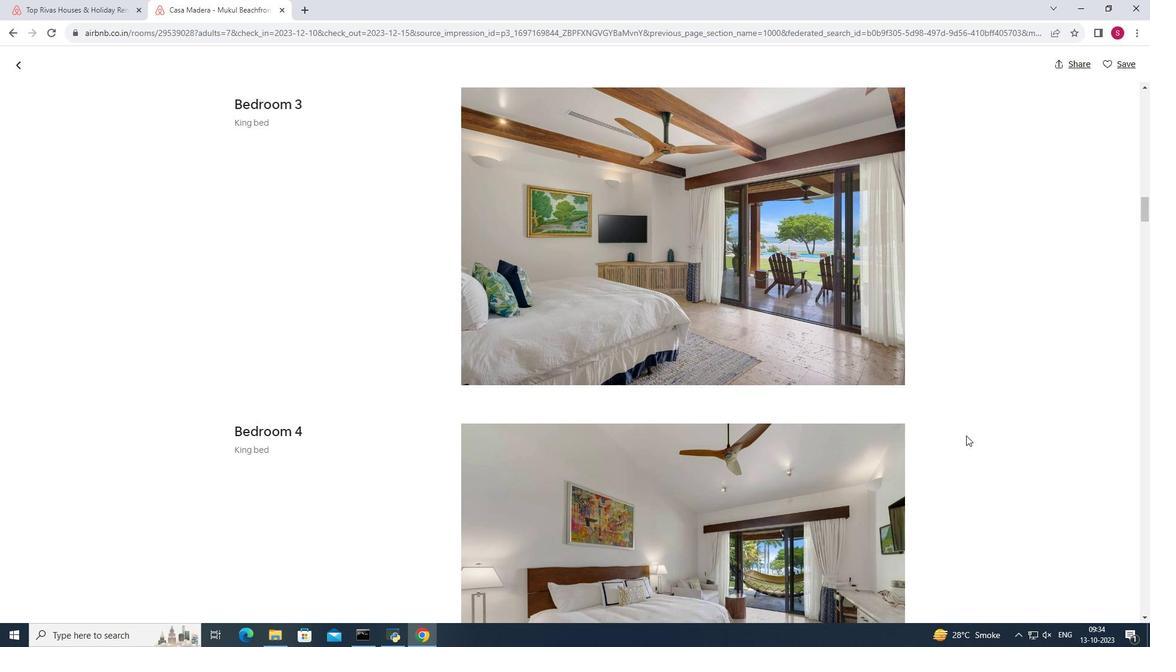 
Action: Mouse scrolled (966, 435) with delta (0, 0)
Screenshot: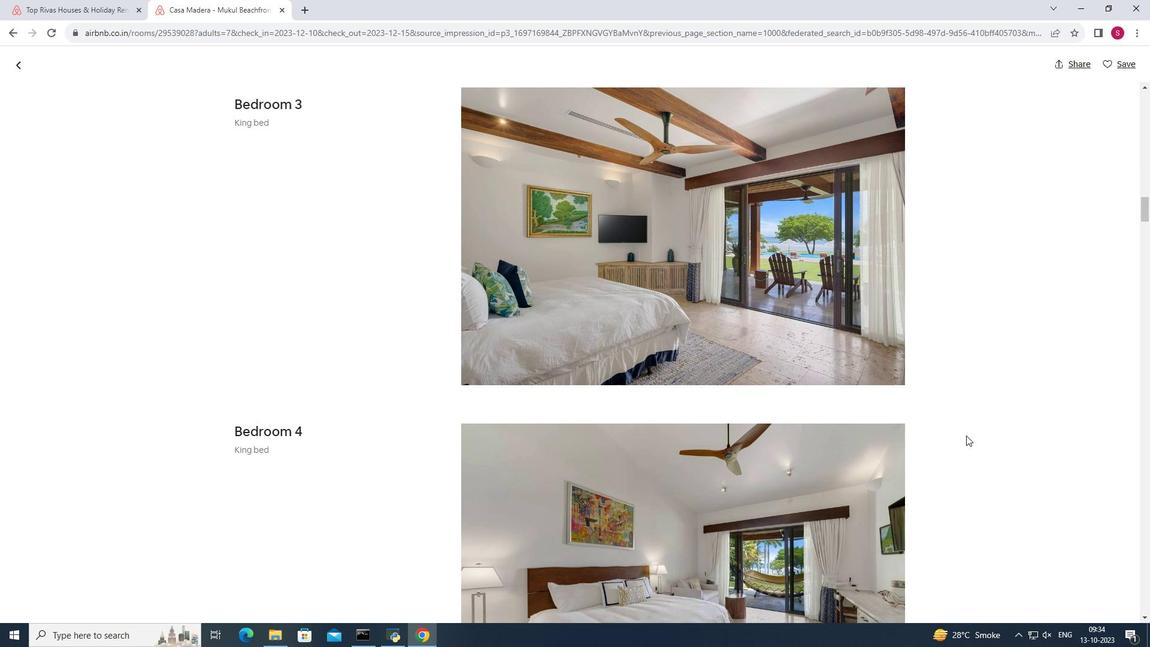
Action: Mouse scrolled (966, 435) with delta (0, 0)
Screenshot: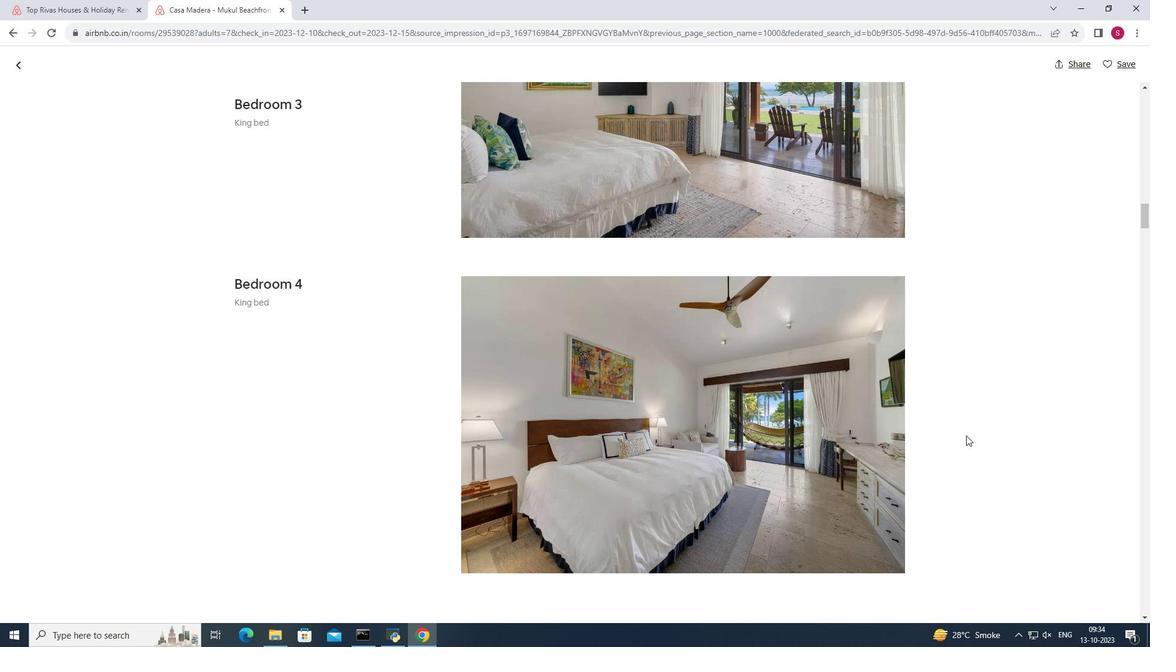 
Action: Mouse moved to (966, 436)
Screenshot: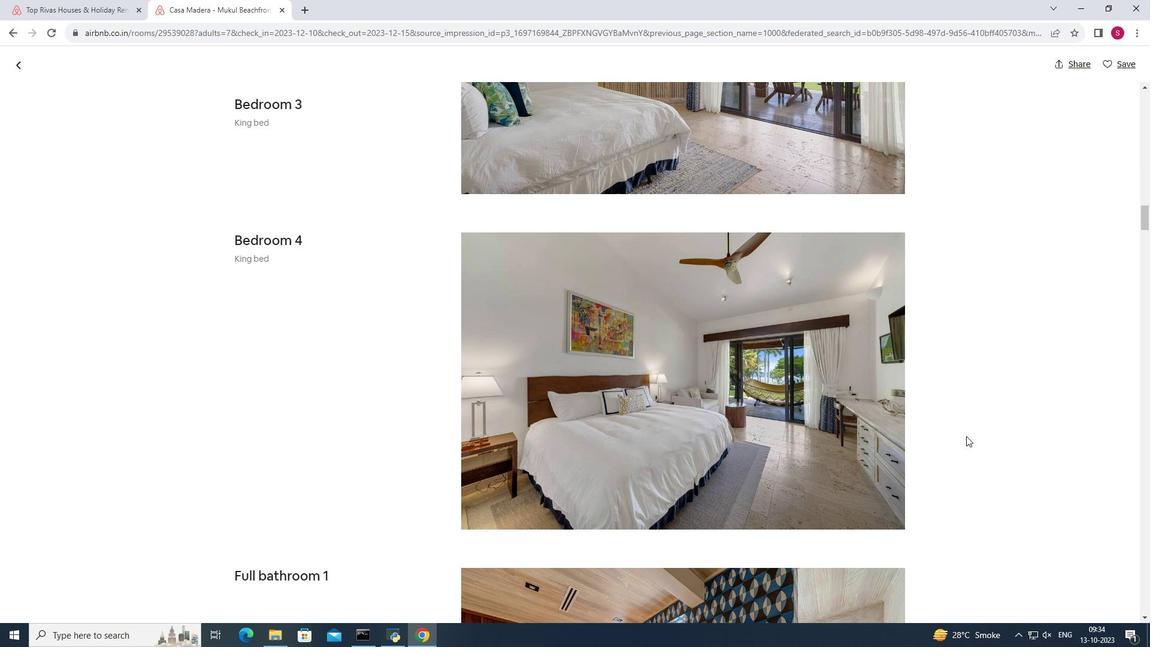 
Action: Mouse scrolled (966, 435) with delta (0, 0)
Screenshot: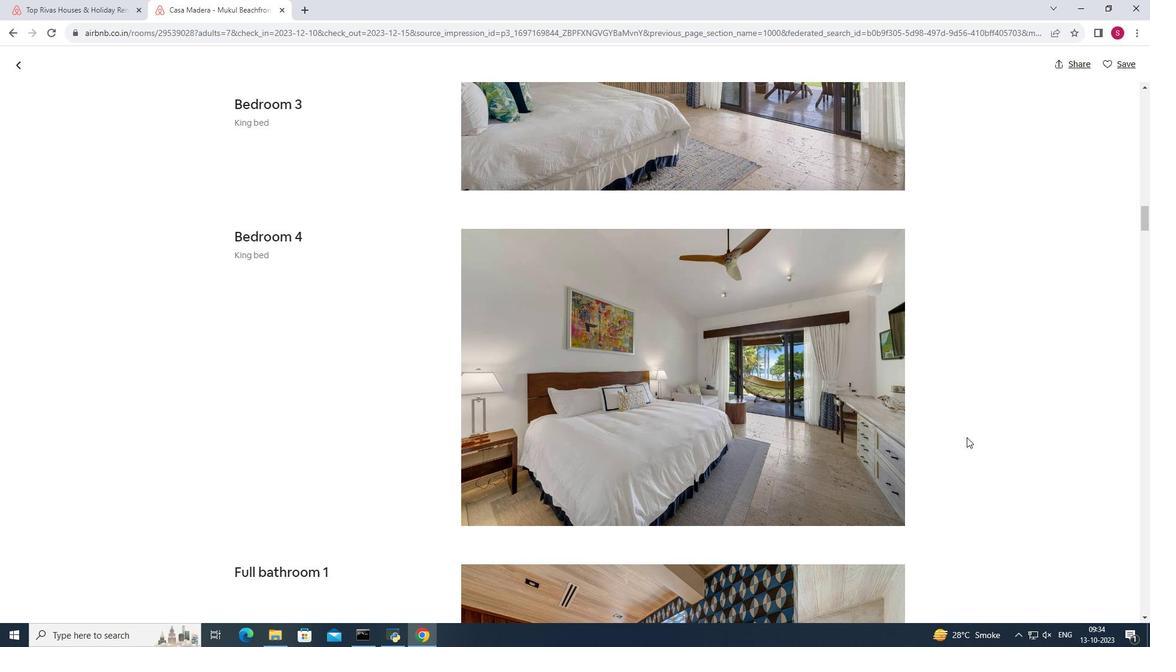 
Action: Mouse moved to (967, 436)
Screenshot: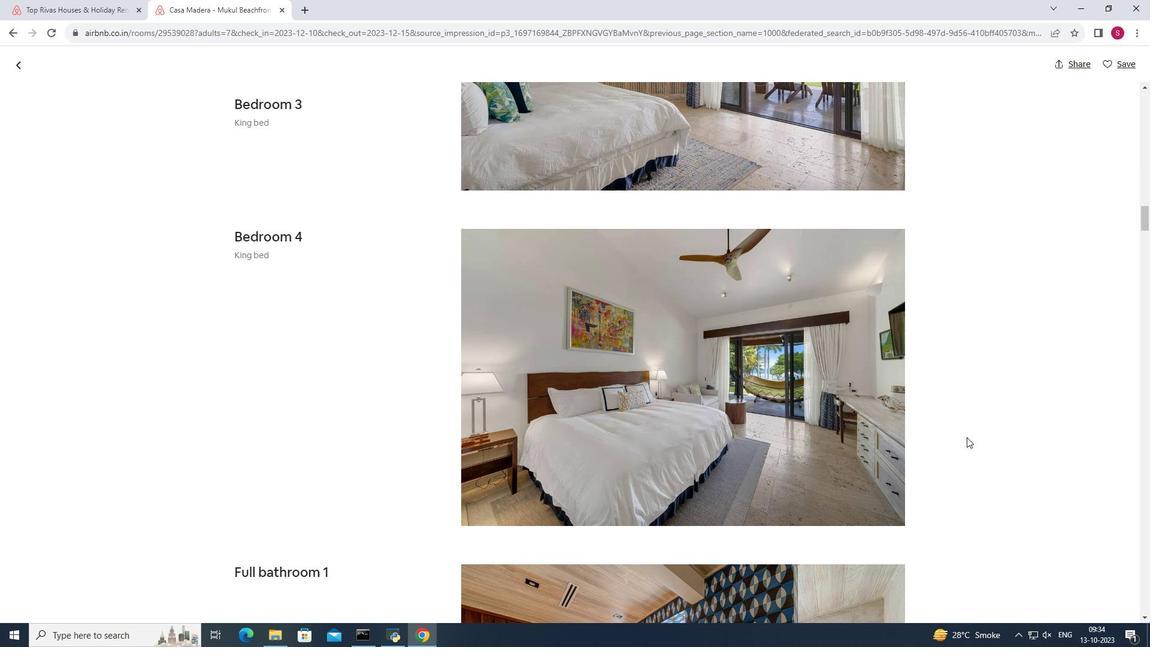 
Action: Mouse scrolled (967, 436) with delta (0, 0)
Screenshot: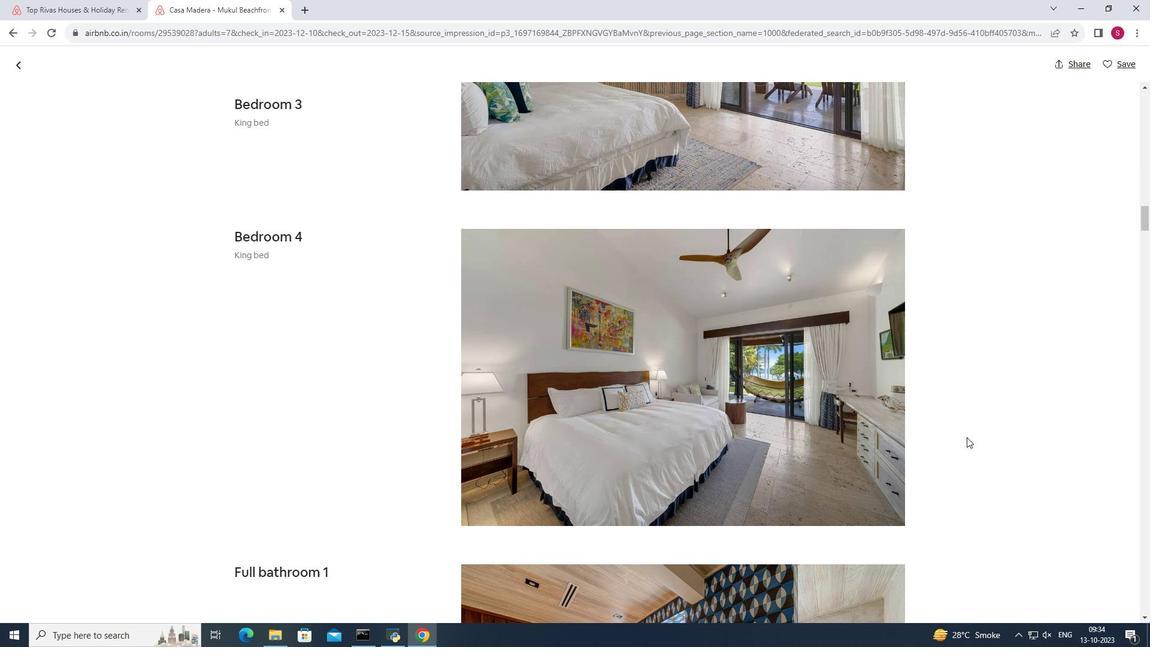 
Action: Mouse moved to (967, 437)
Screenshot: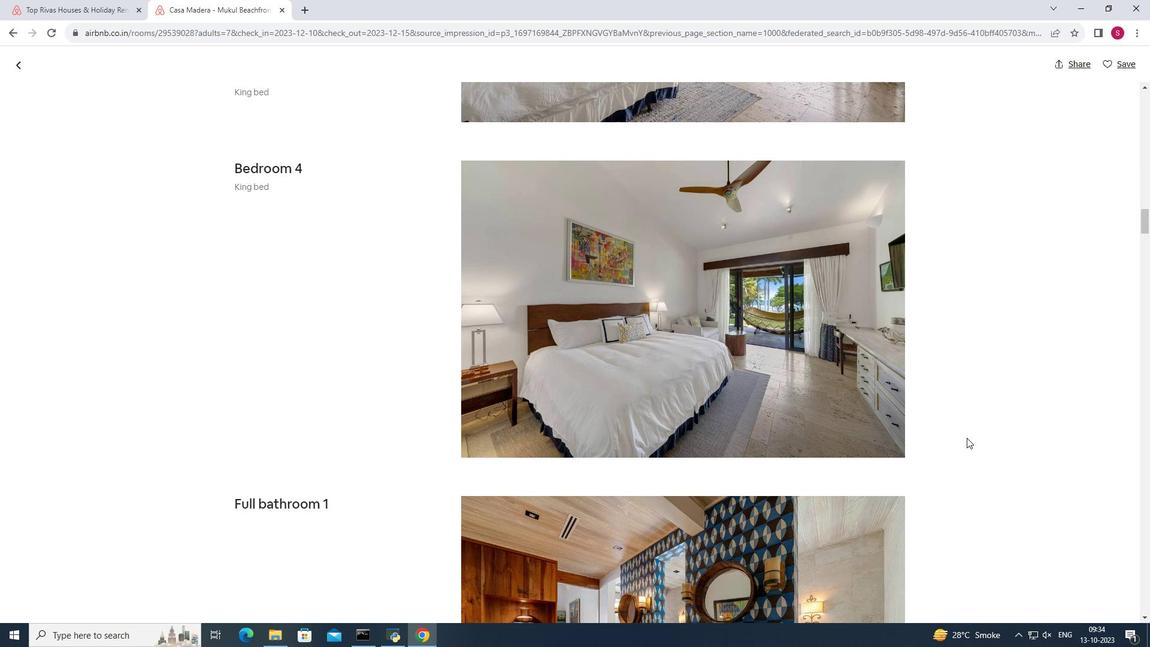 
Action: Mouse scrolled (967, 436) with delta (0, 0)
Screenshot: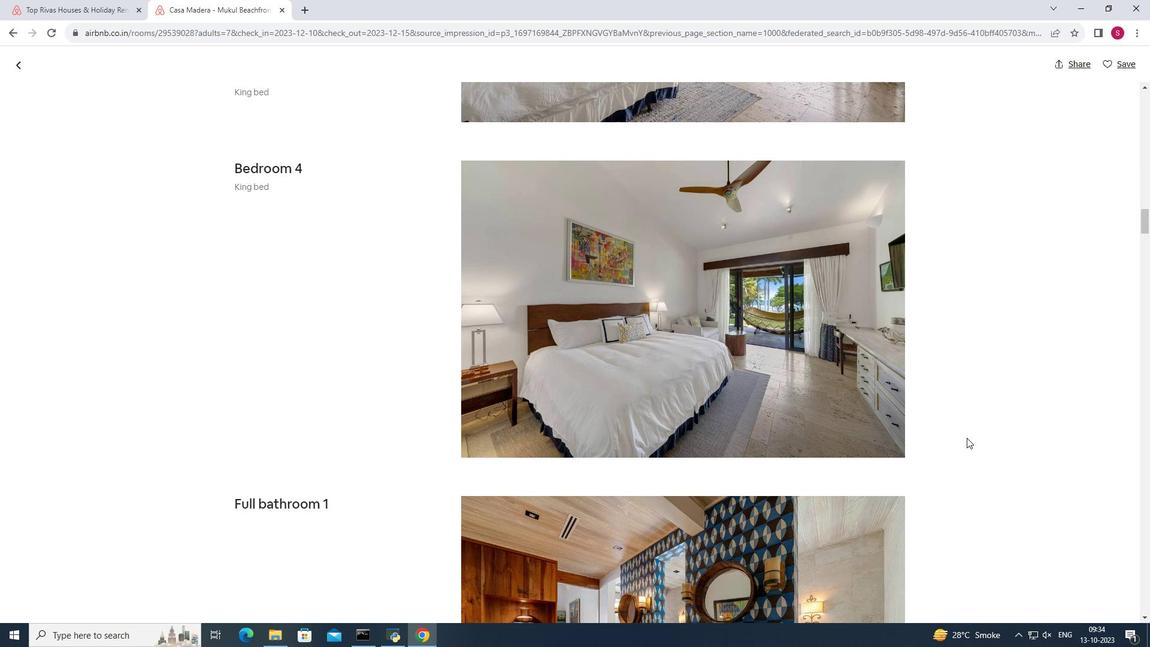 
Action: Mouse scrolled (967, 436) with delta (0, 0)
Screenshot: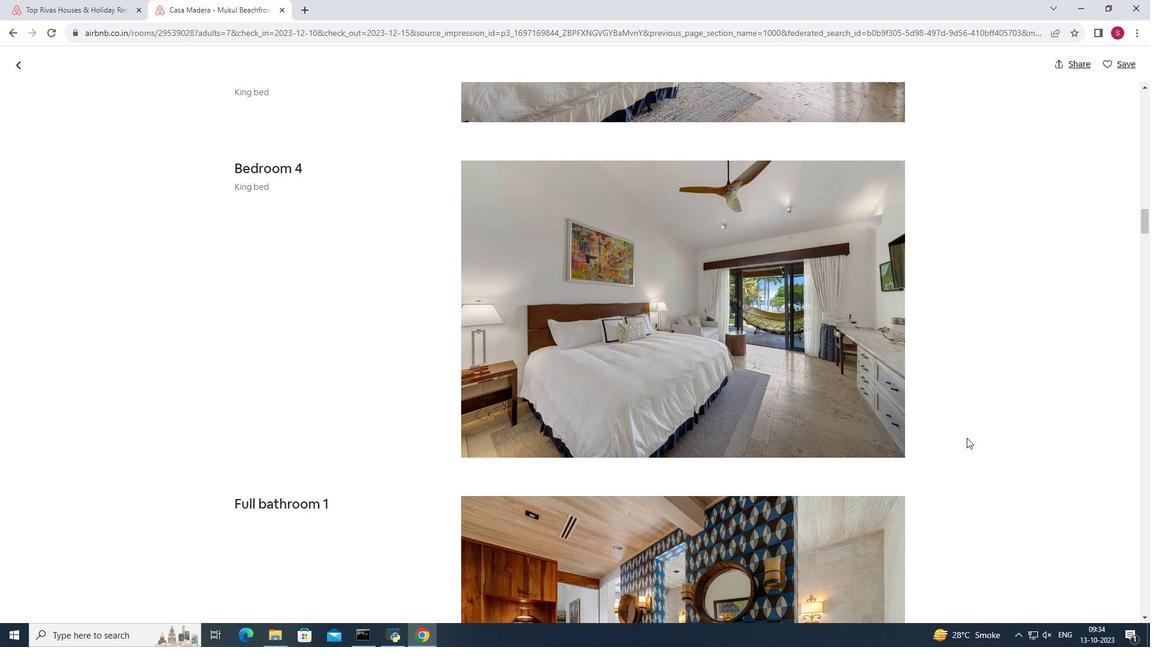 
Action: Mouse moved to (967, 438)
Screenshot: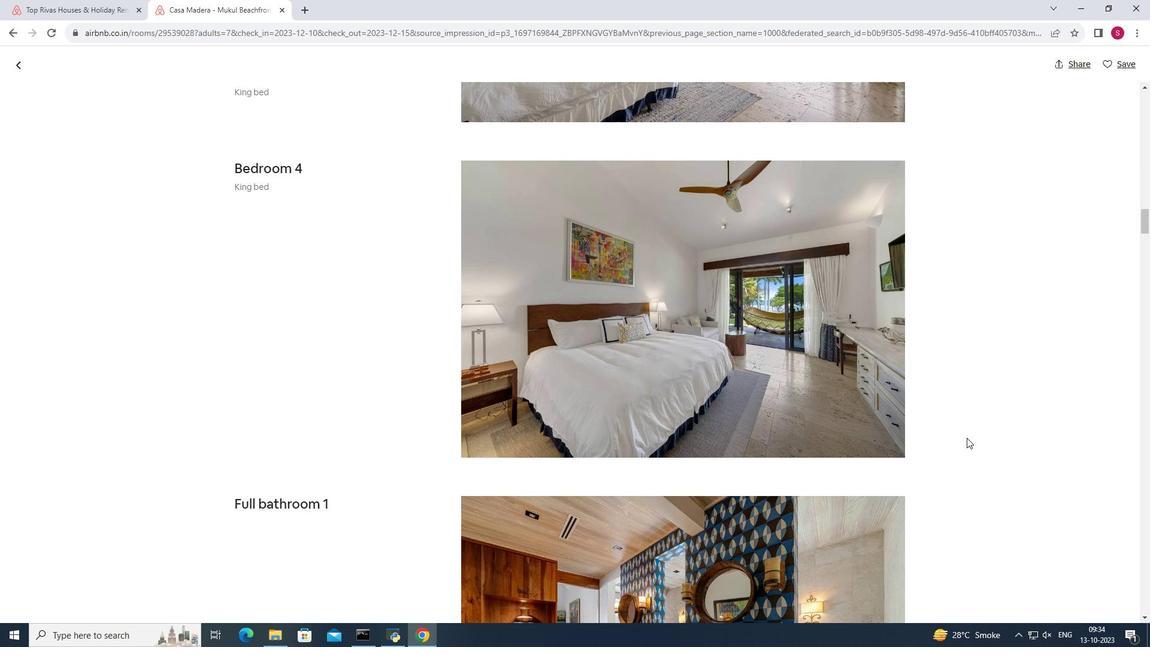
Action: Mouse scrolled (967, 437) with delta (0, 0)
Screenshot: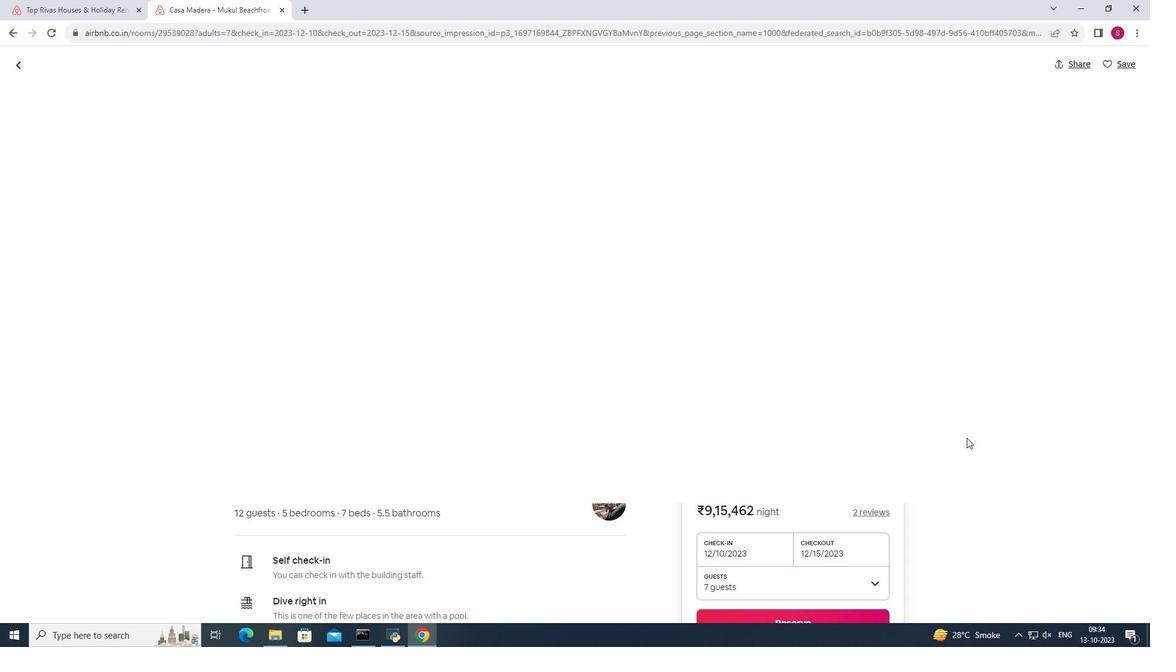 
Action: Mouse moved to (967, 438)
Screenshot: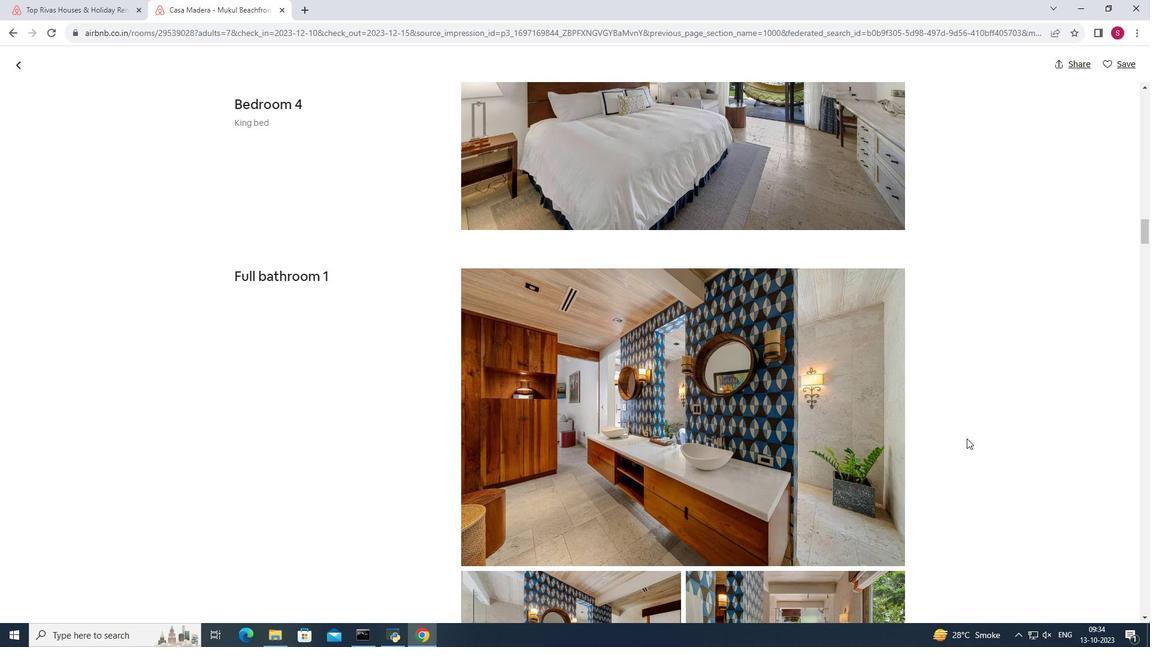 
Action: Mouse scrolled (967, 438) with delta (0, 0)
Screenshot: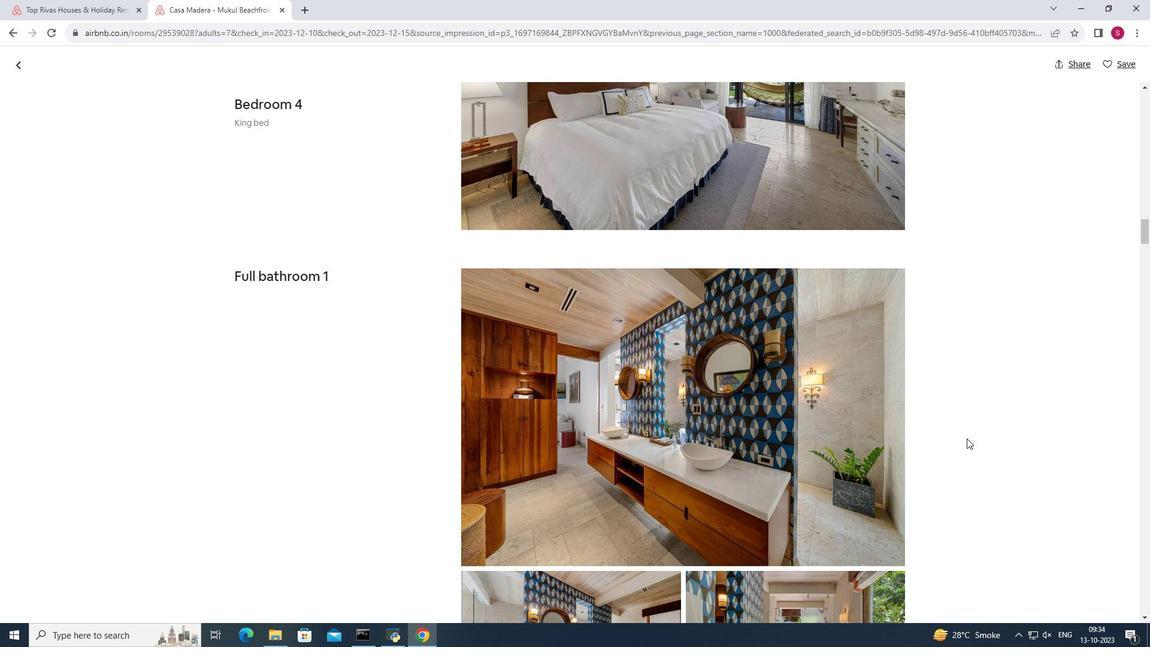 
Action: Mouse scrolled (967, 438) with delta (0, 0)
Screenshot: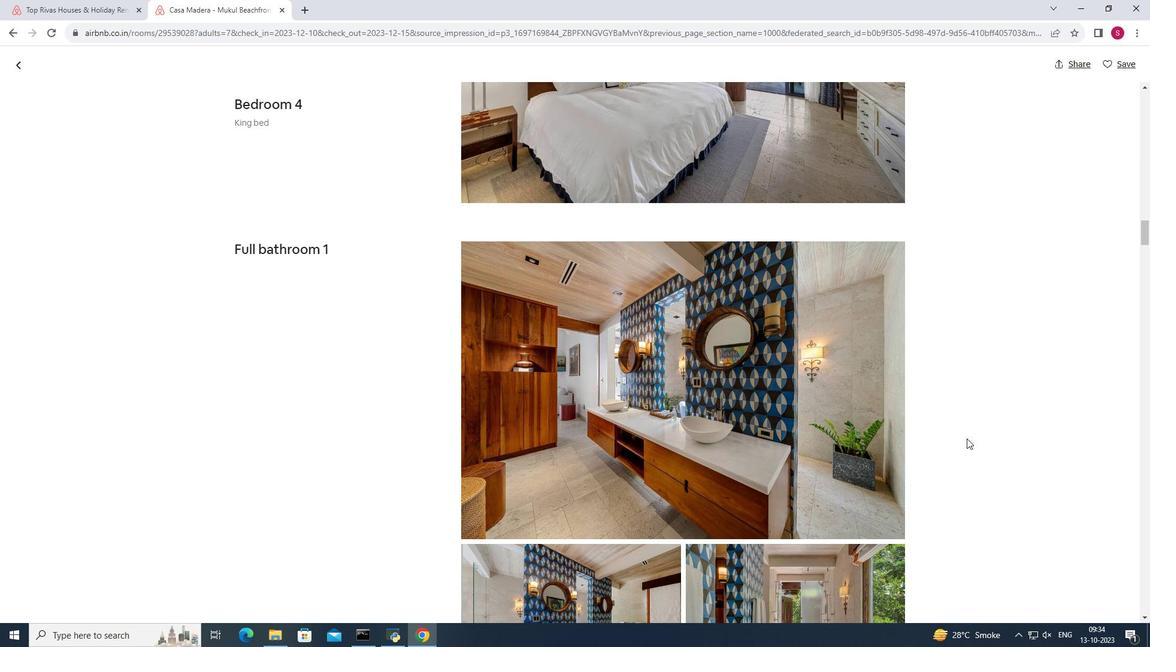
Action: Mouse scrolled (967, 438) with delta (0, 0)
Screenshot: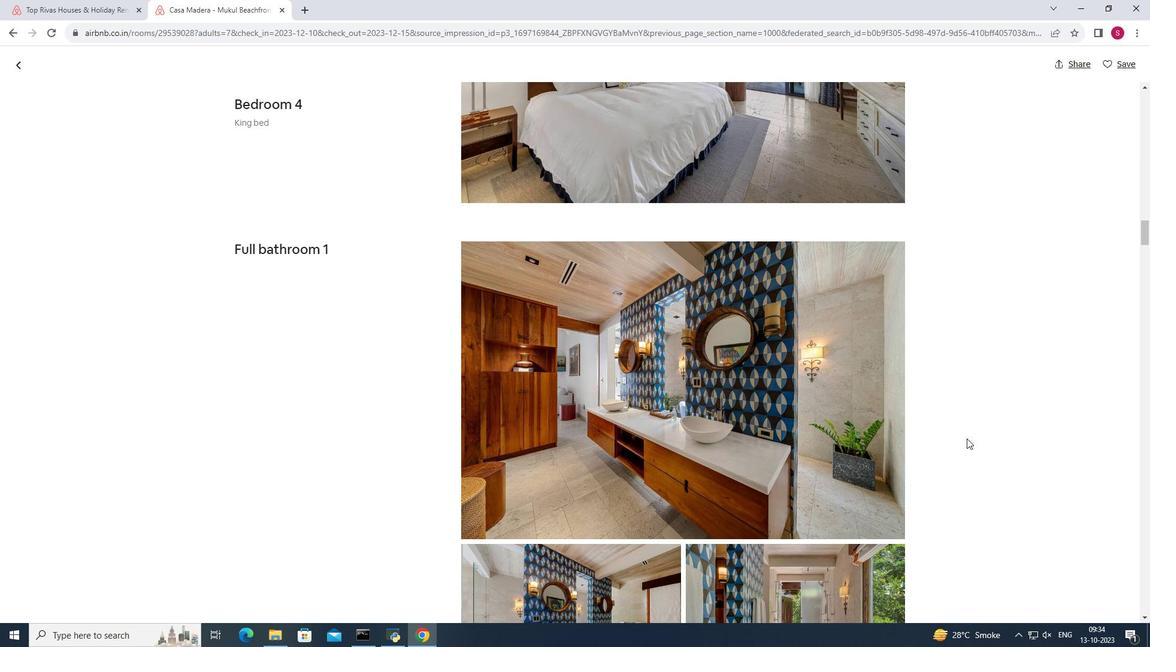 
Action: Mouse scrolled (967, 438) with delta (0, 0)
Screenshot: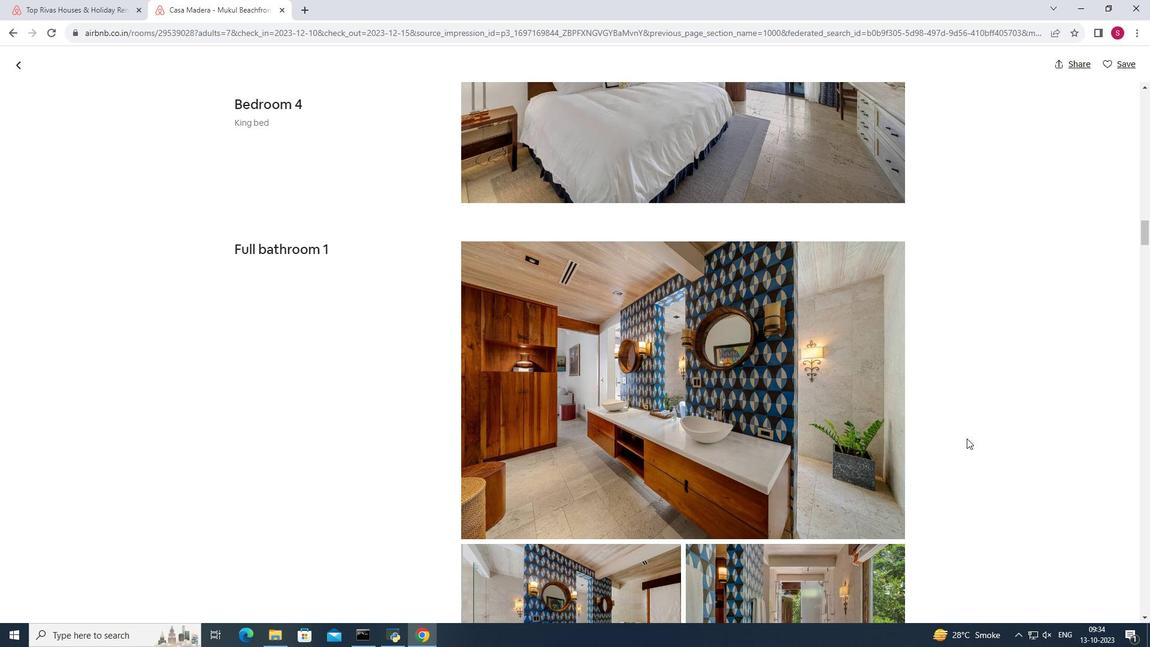 
Action: Mouse scrolled (967, 438) with delta (0, 0)
Screenshot: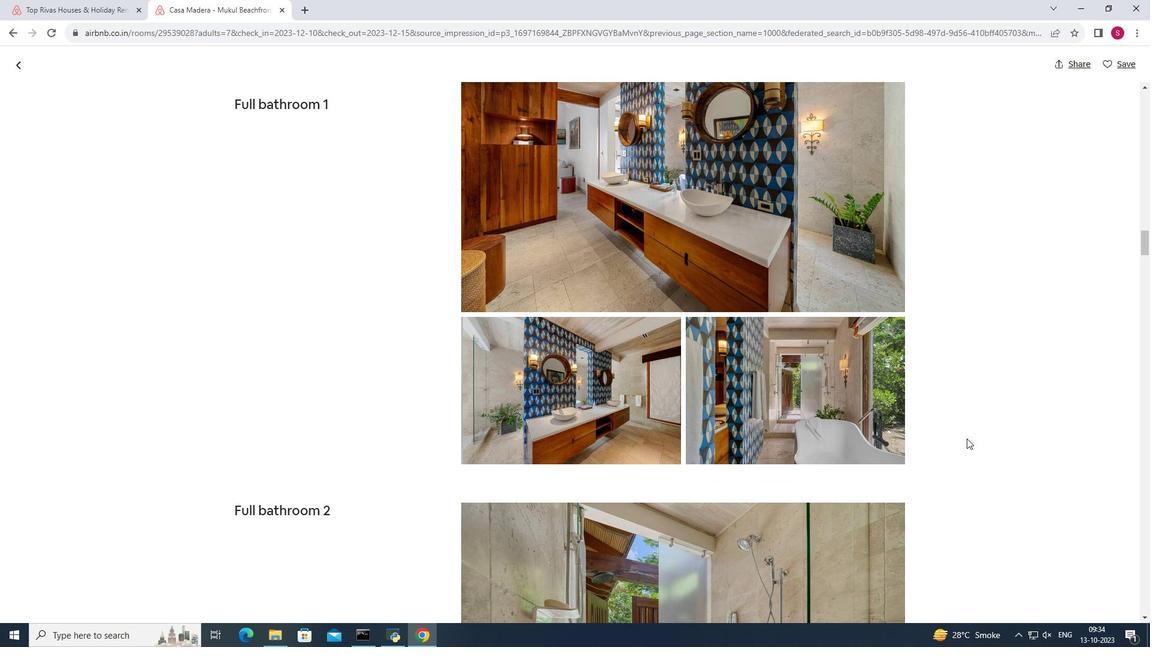 
Action: Mouse scrolled (967, 438) with delta (0, 0)
Screenshot: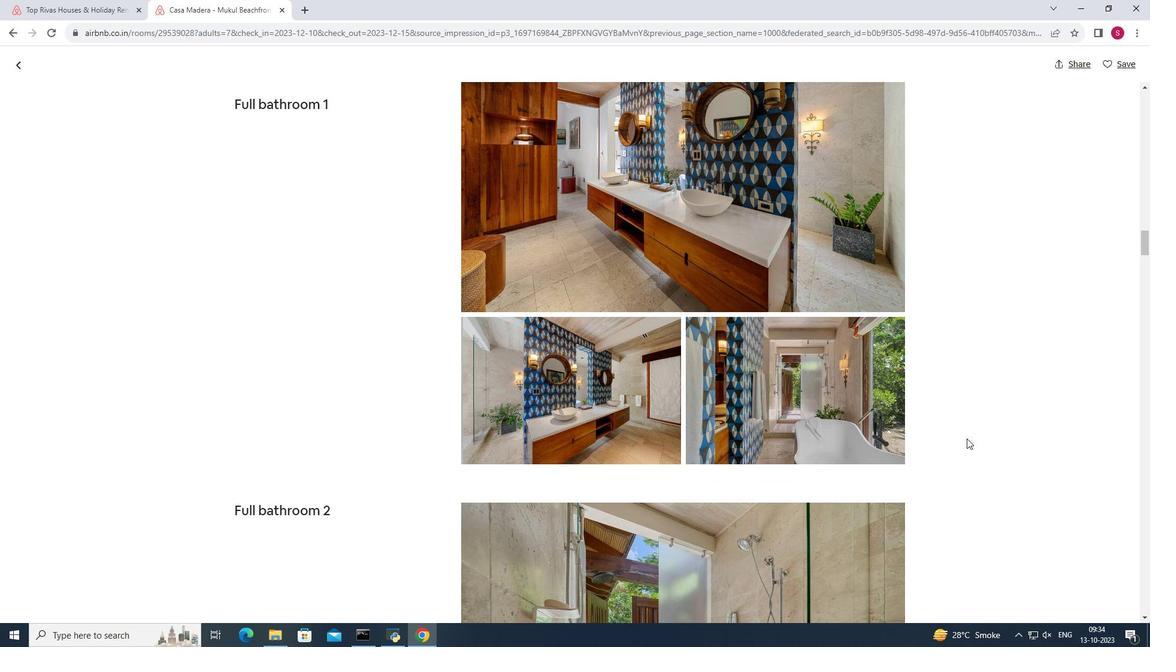 
Action: Mouse scrolled (967, 438) with delta (0, 0)
Screenshot: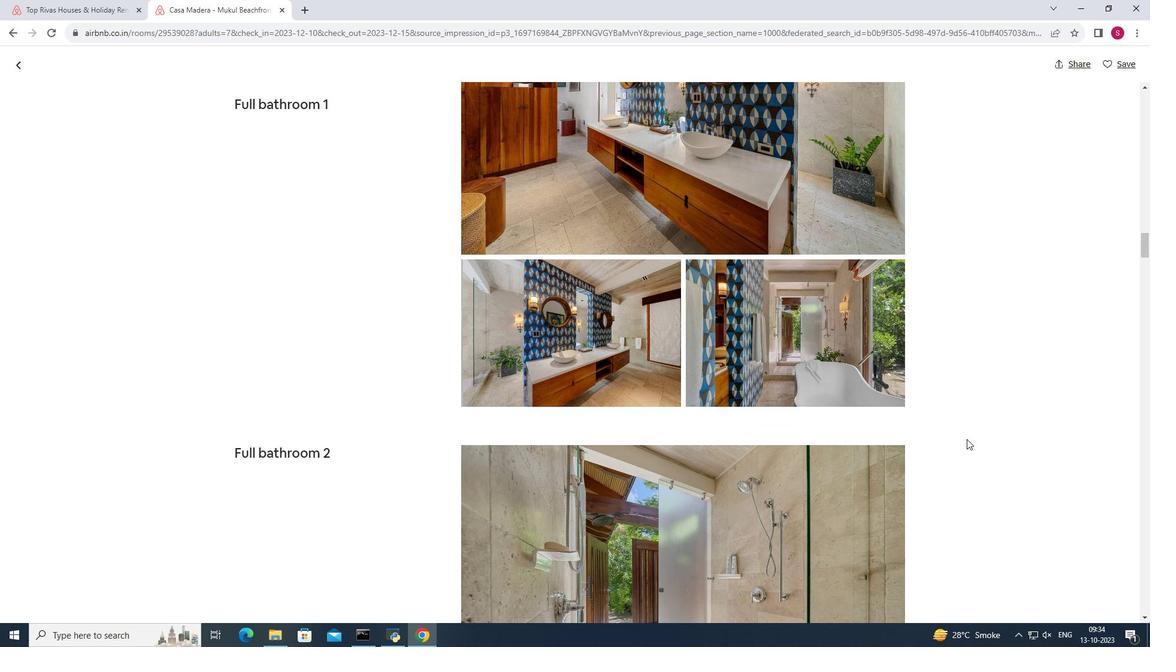 
Action: Mouse moved to (967, 439)
Screenshot: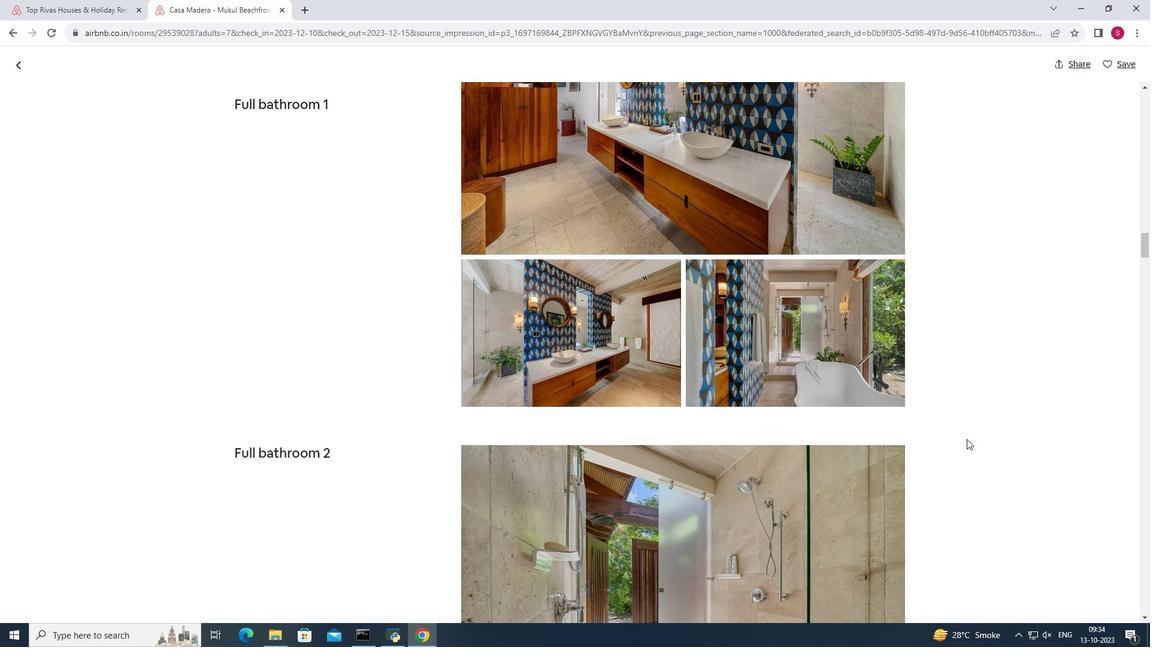 
Action: Mouse scrolled (967, 438) with delta (0, 0)
Screenshot: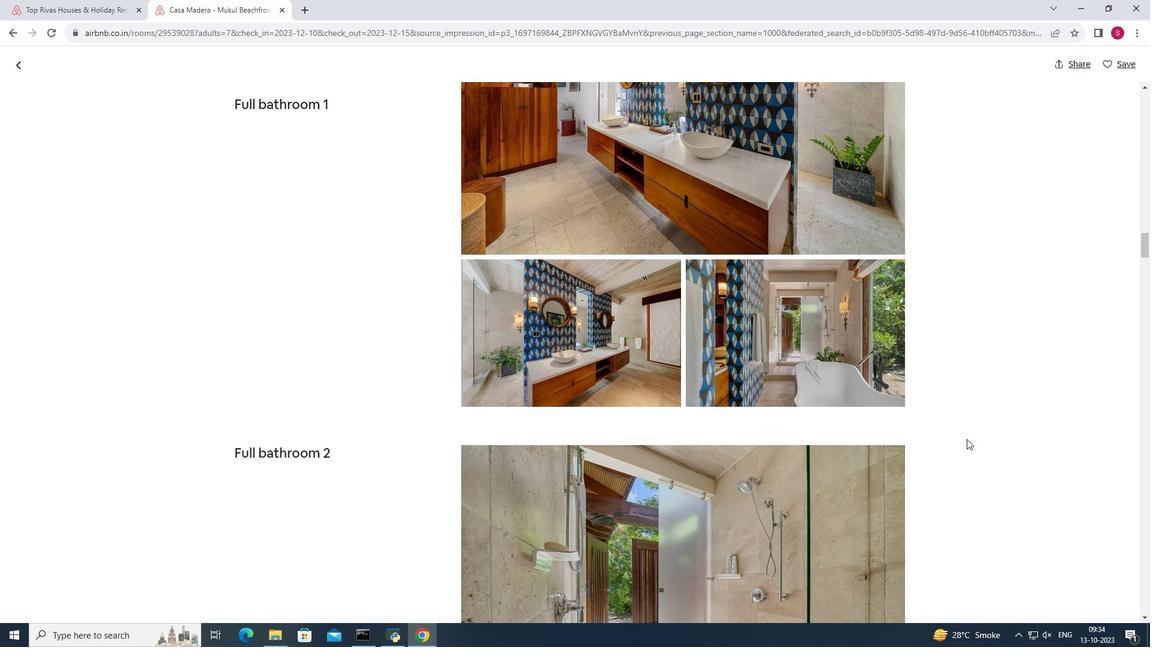 
Action: Mouse scrolled (967, 438) with delta (0, 0)
Screenshot: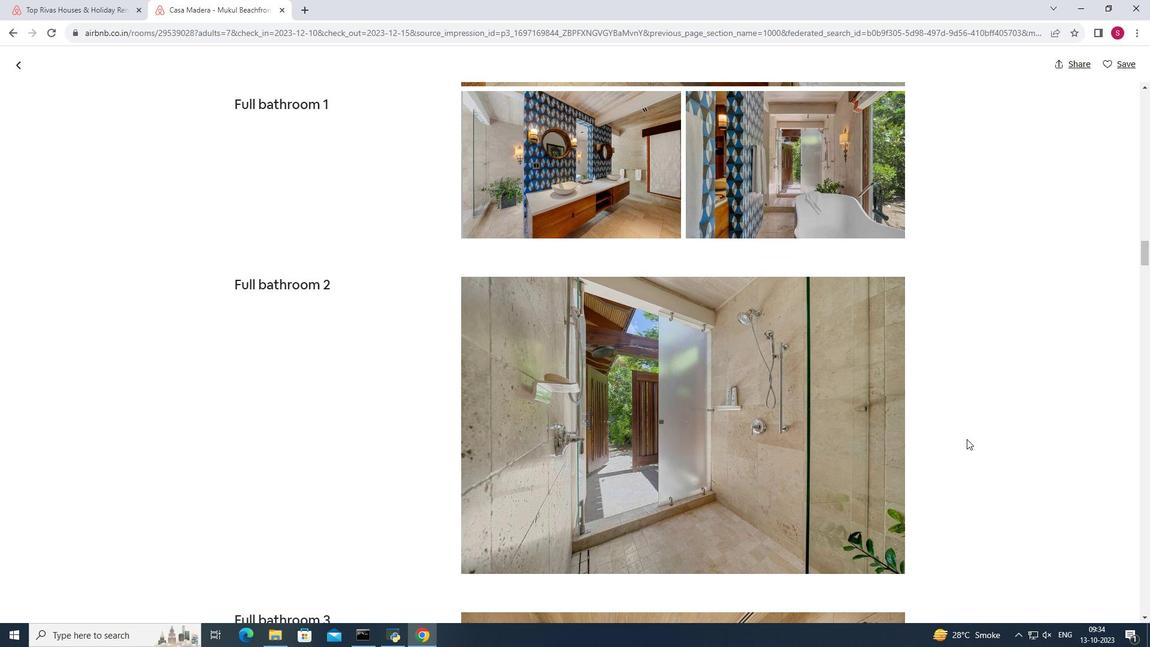 
Action: Mouse scrolled (967, 438) with delta (0, 0)
Screenshot: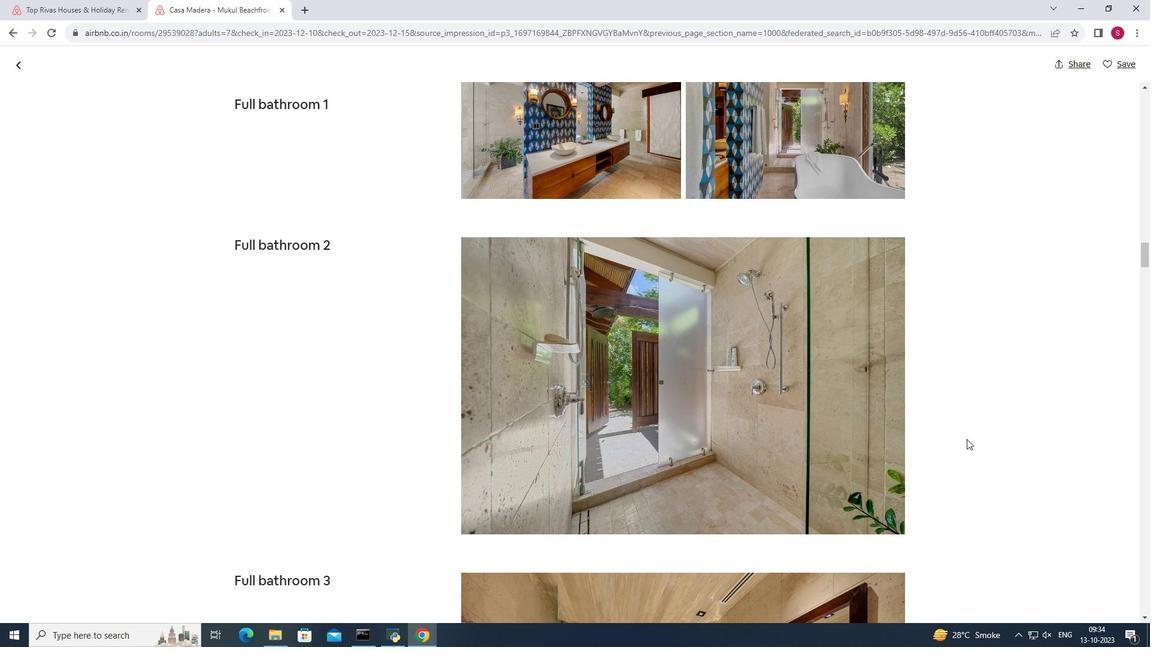 
Action: Mouse scrolled (967, 438) with delta (0, 0)
Screenshot: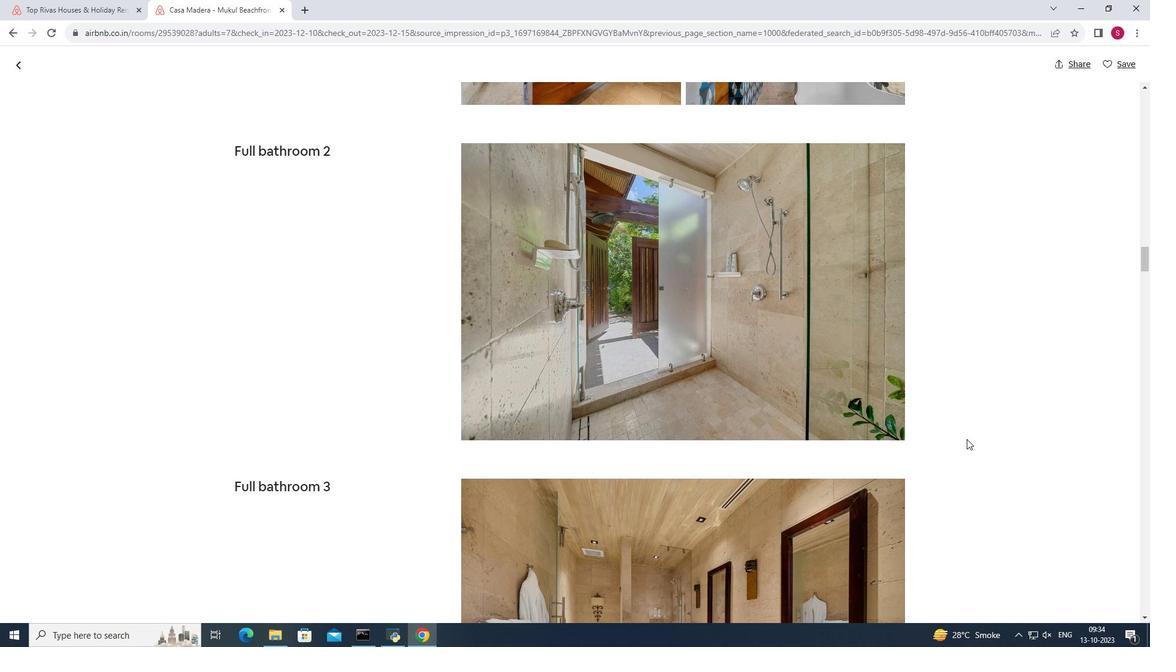 
Action: Mouse scrolled (967, 438) with delta (0, 0)
Screenshot: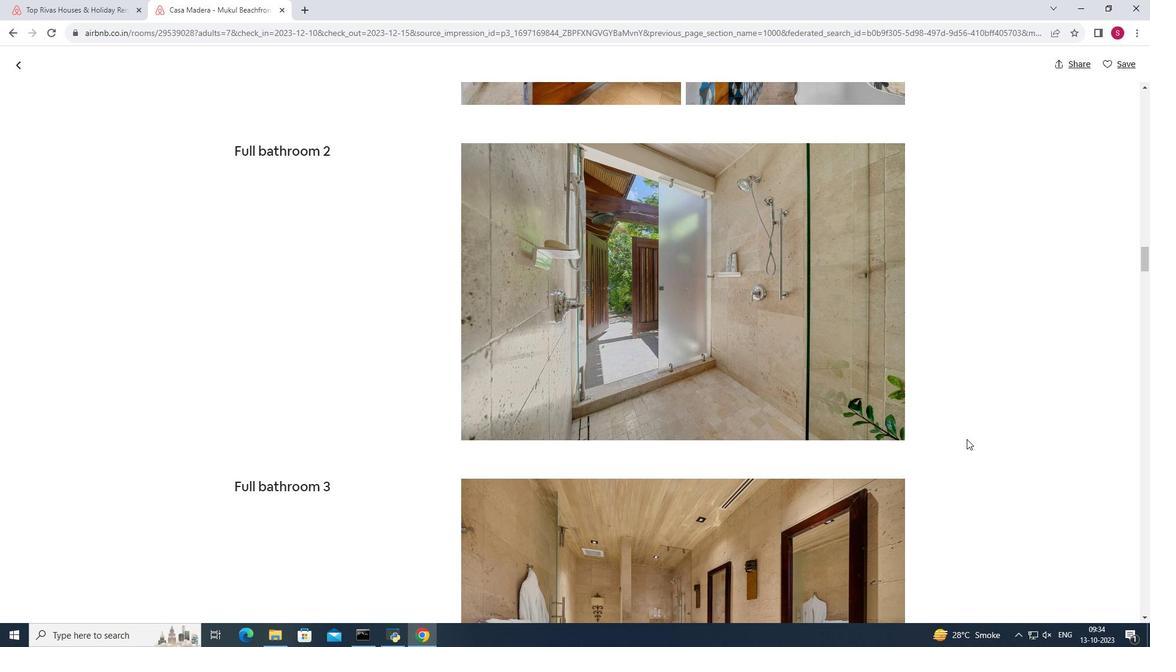
Action: Mouse scrolled (967, 438) with delta (0, 0)
Screenshot: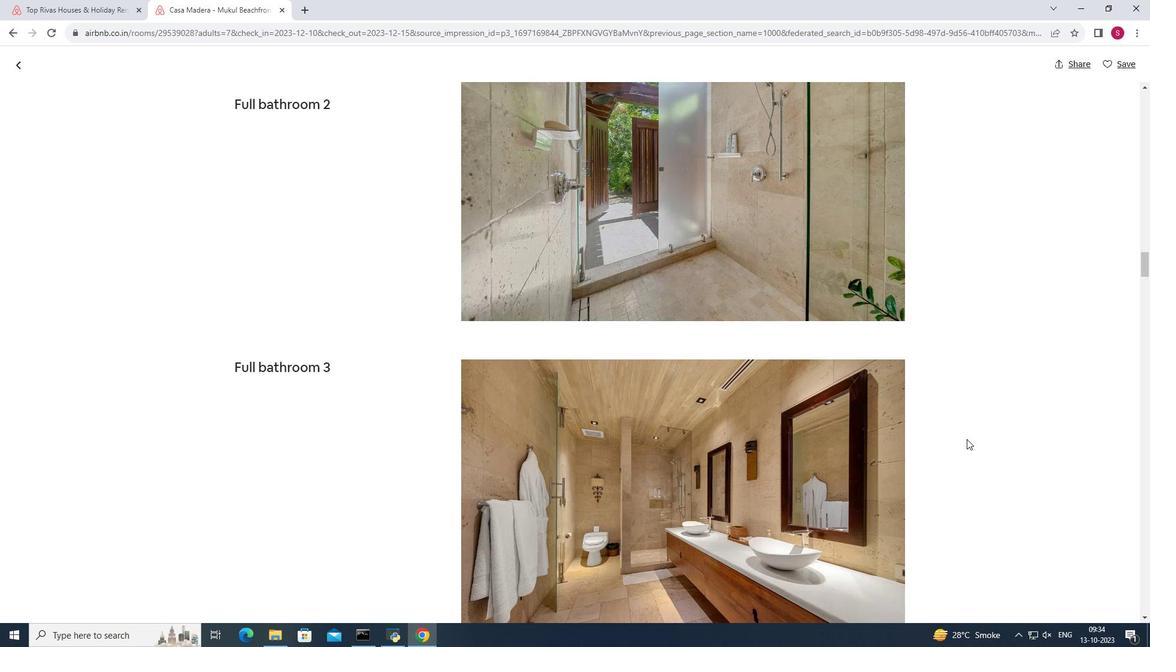 
Action: Mouse scrolled (967, 438) with delta (0, 0)
Screenshot: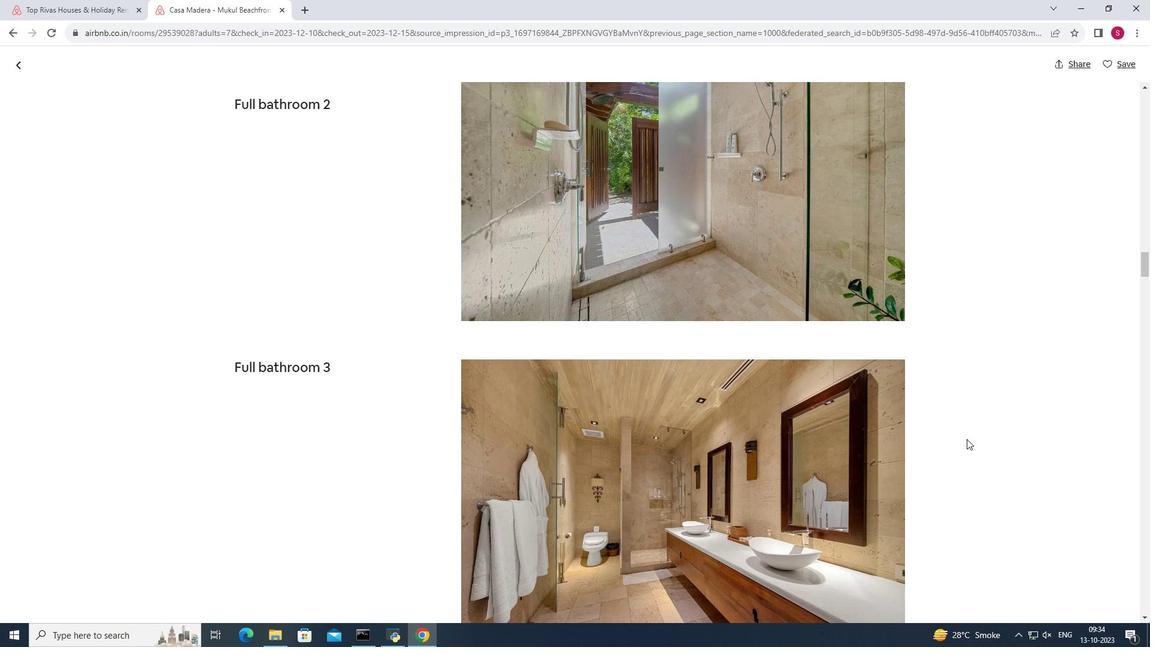 
Action: Mouse scrolled (967, 438) with delta (0, 0)
Screenshot: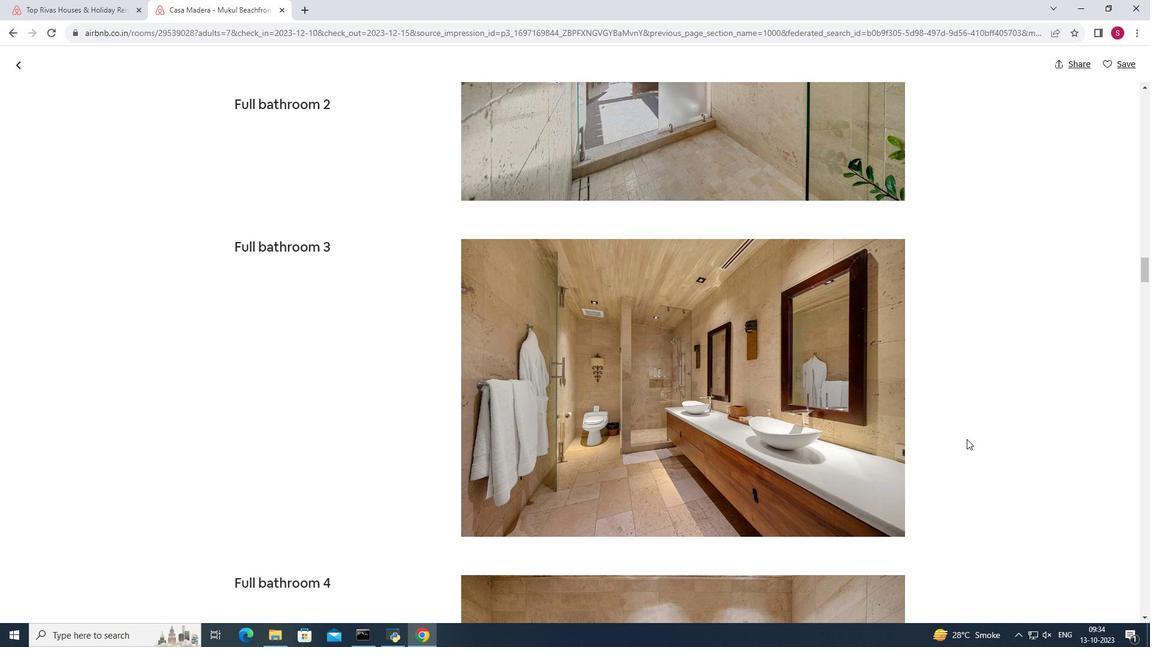 
Action: Mouse scrolled (967, 438) with delta (0, 0)
Screenshot: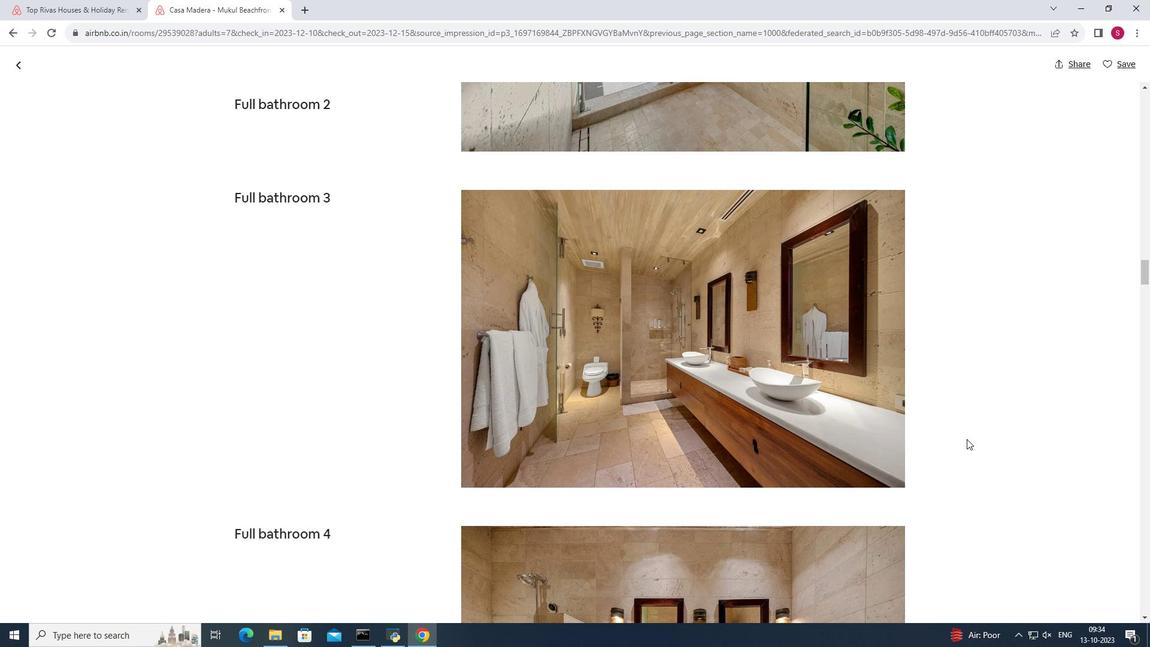 
Action: Mouse scrolled (967, 438) with delta (0, 0)
Screenshot: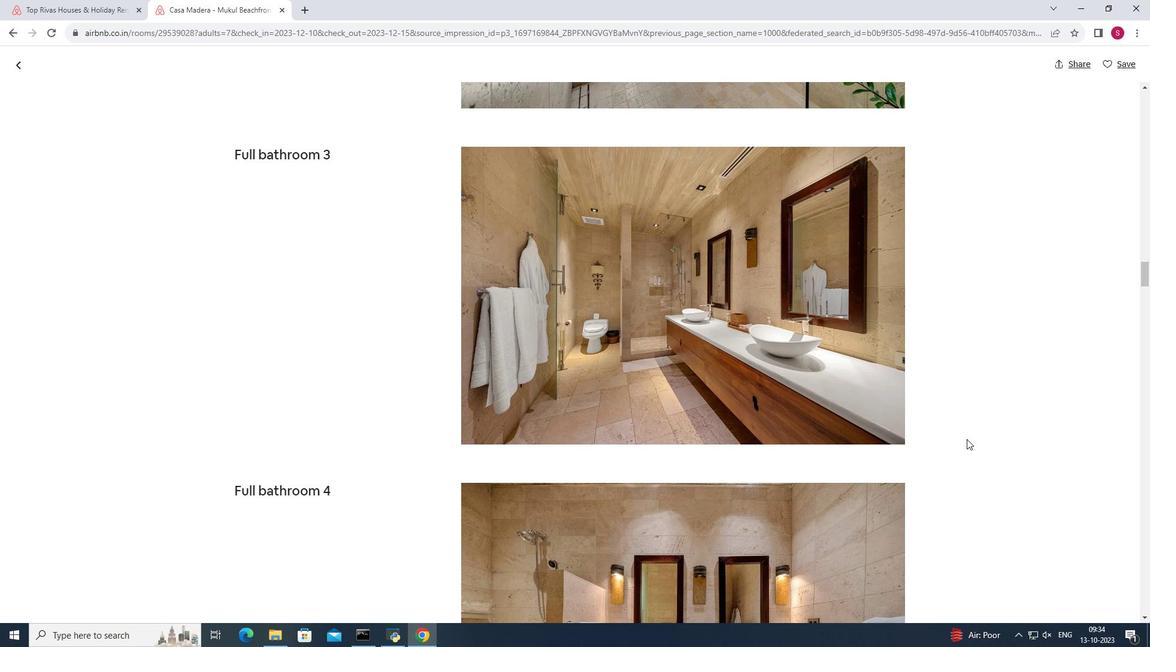 
Action: Mouse scrolled (967, 438) with delta (0, 0)
Screenshot: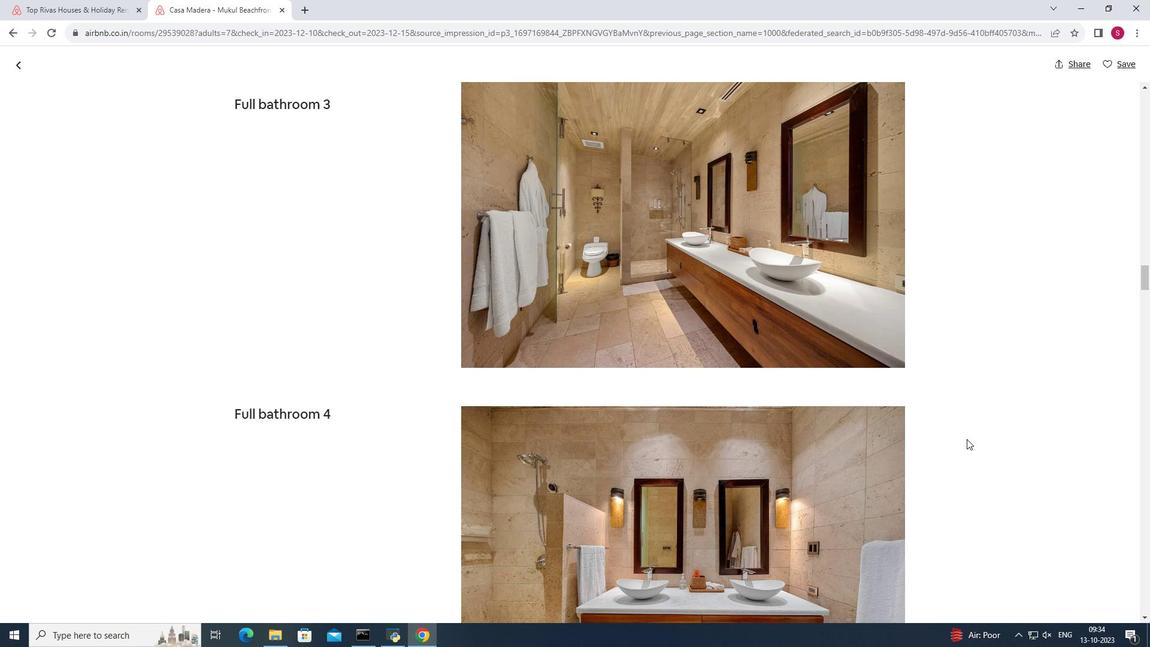 
Action: Mouse scrolled (967, 438) with delta (0, 0)
Screenshot: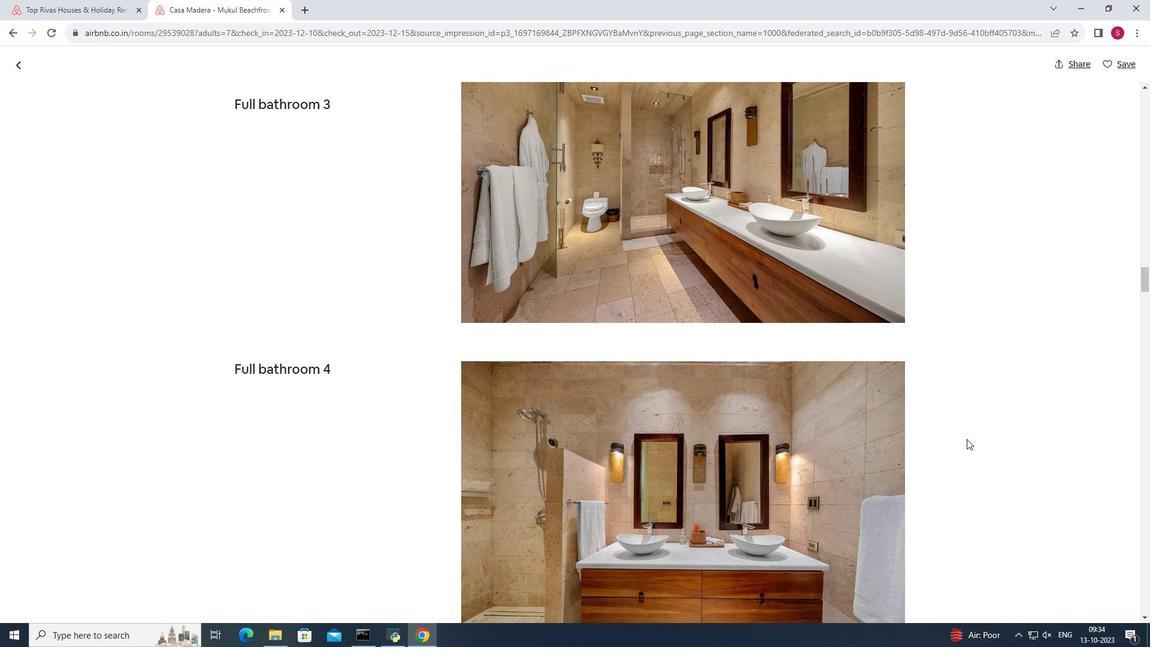 
Action: Mouse scrolled (967, 438) with delta (0, 0)
Screenshot: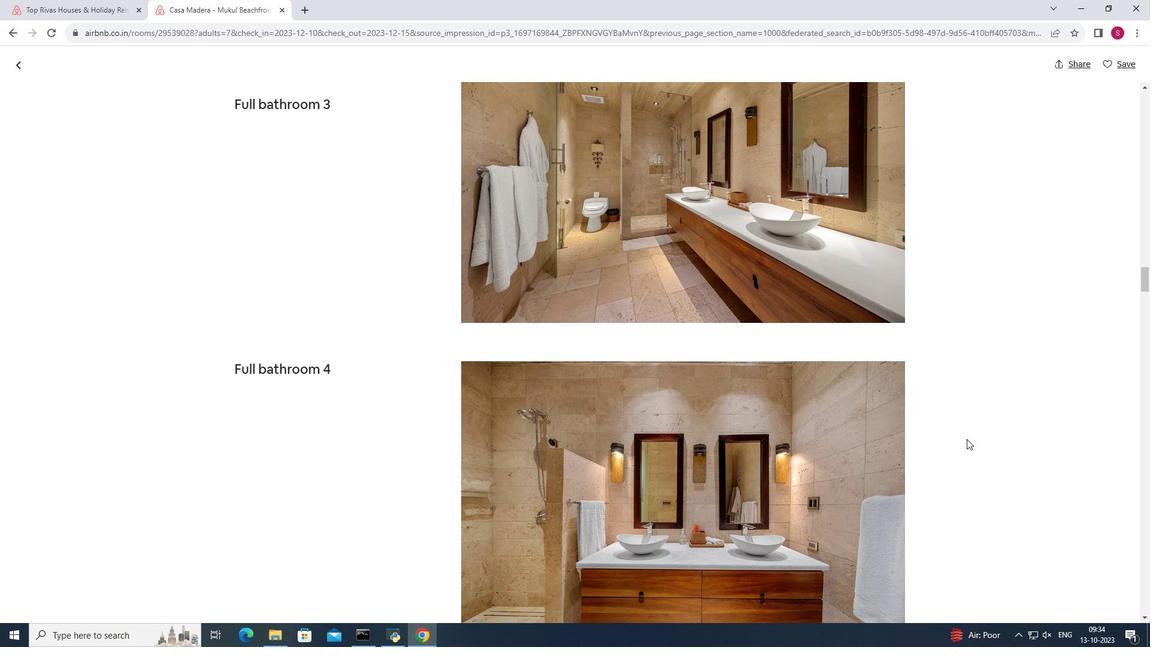 
Action: Mouse moved to (967, 439)
Screenshot: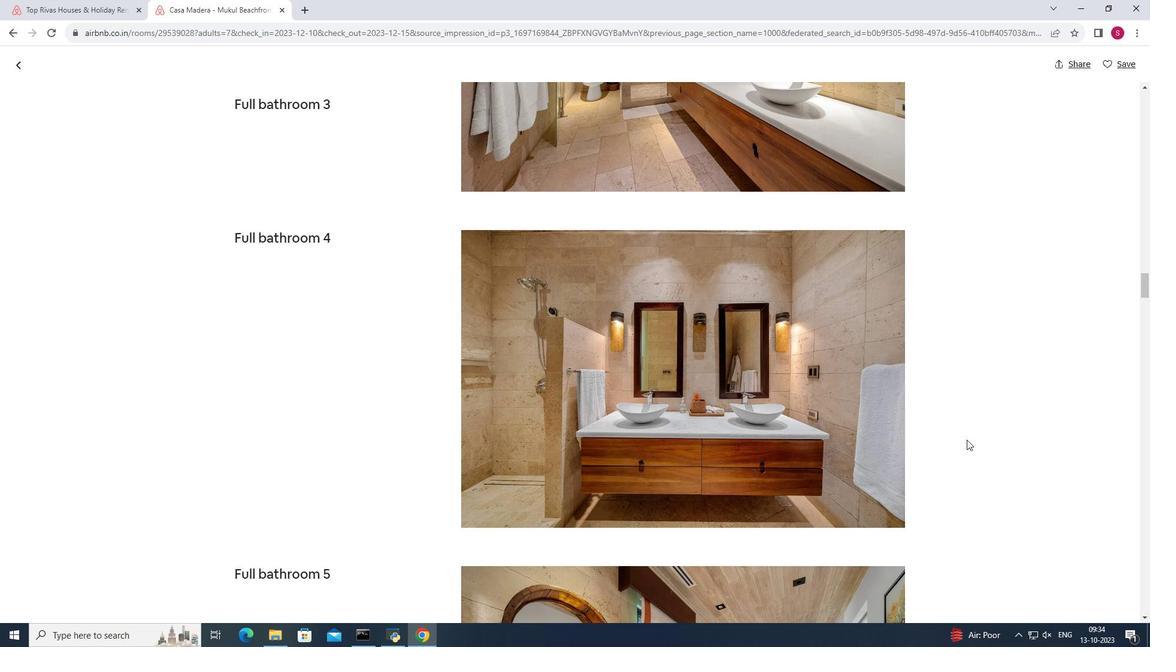 
Action: Mouse scrolled (967, 439) with delta (0, 0)
Screenshot: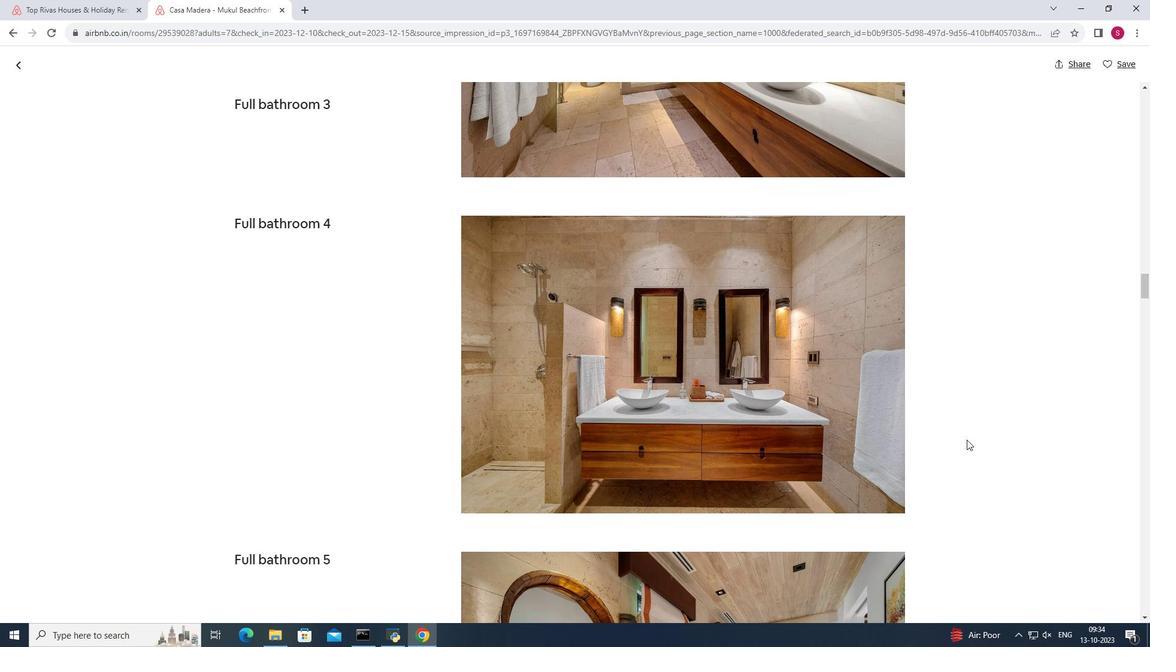 
Action: Mouse scrolled (967, 439) with delta (0, 0)
Screenshot: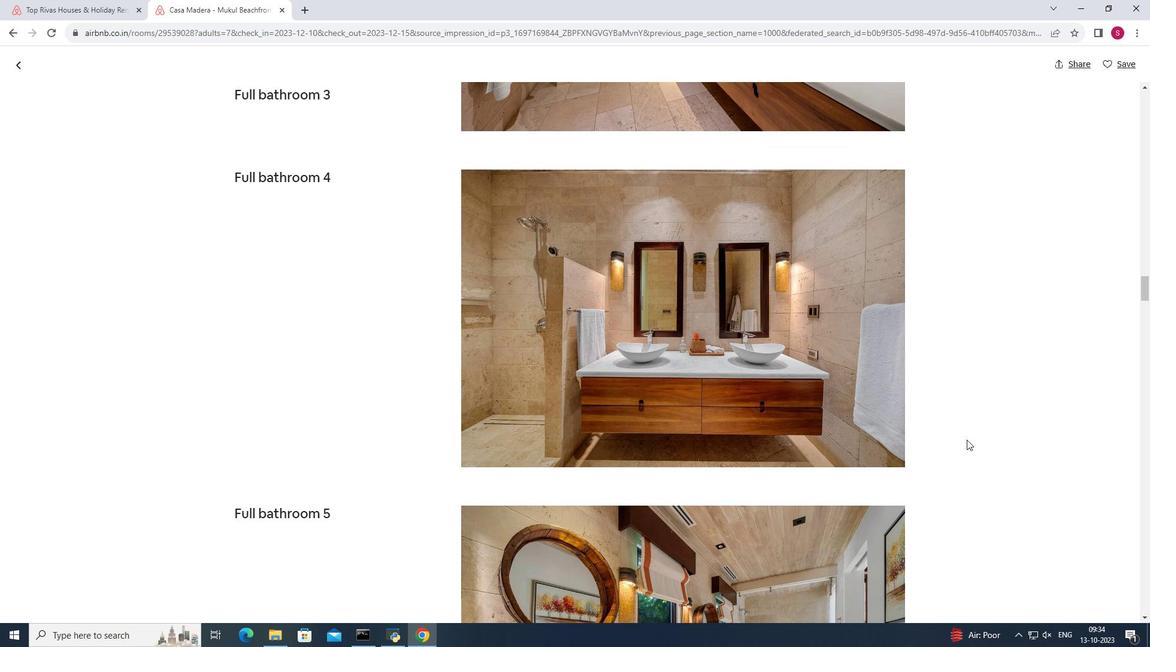 
Action: Mouse scrolled (967, 439) with delta (0, 0)
Screenshot: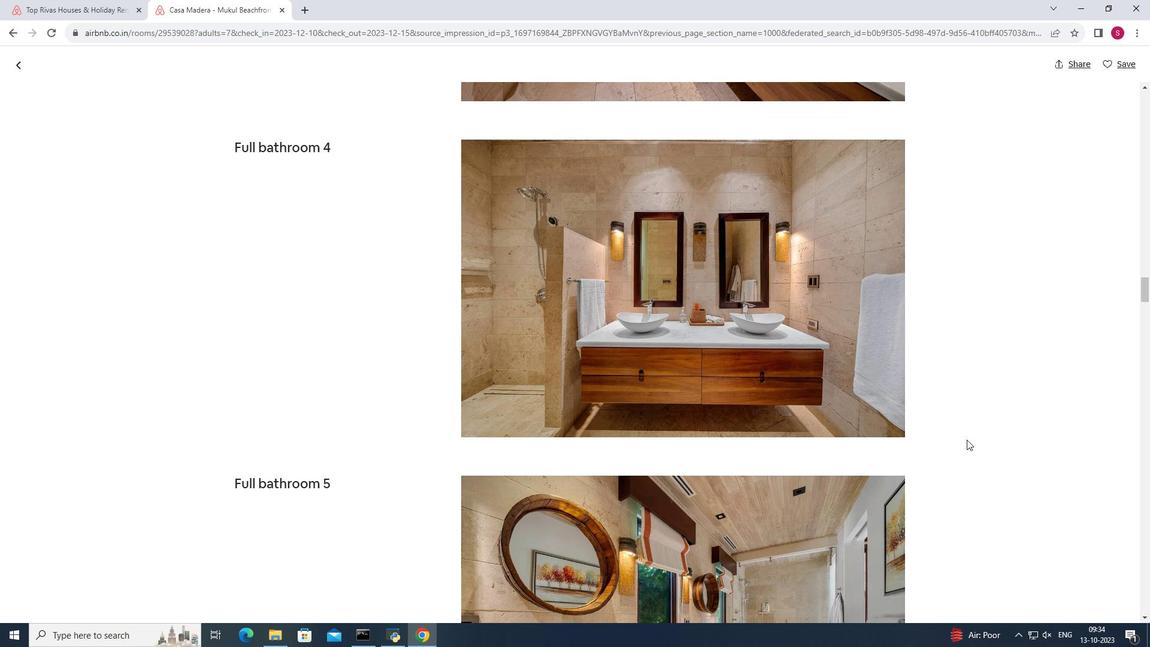 
Action: Mouse scrolled (967, 439) with delta (0, 0)
Screenshot: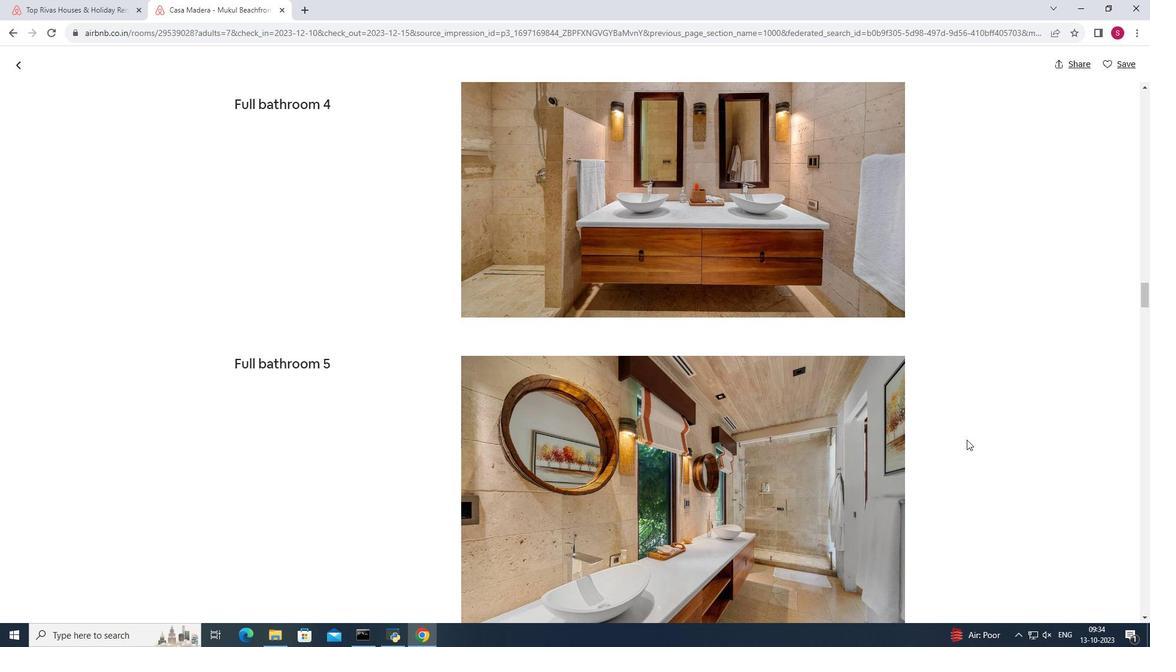 
Action: Mouse scrolled (967, 439) with delta (0, 0)
Screenshot: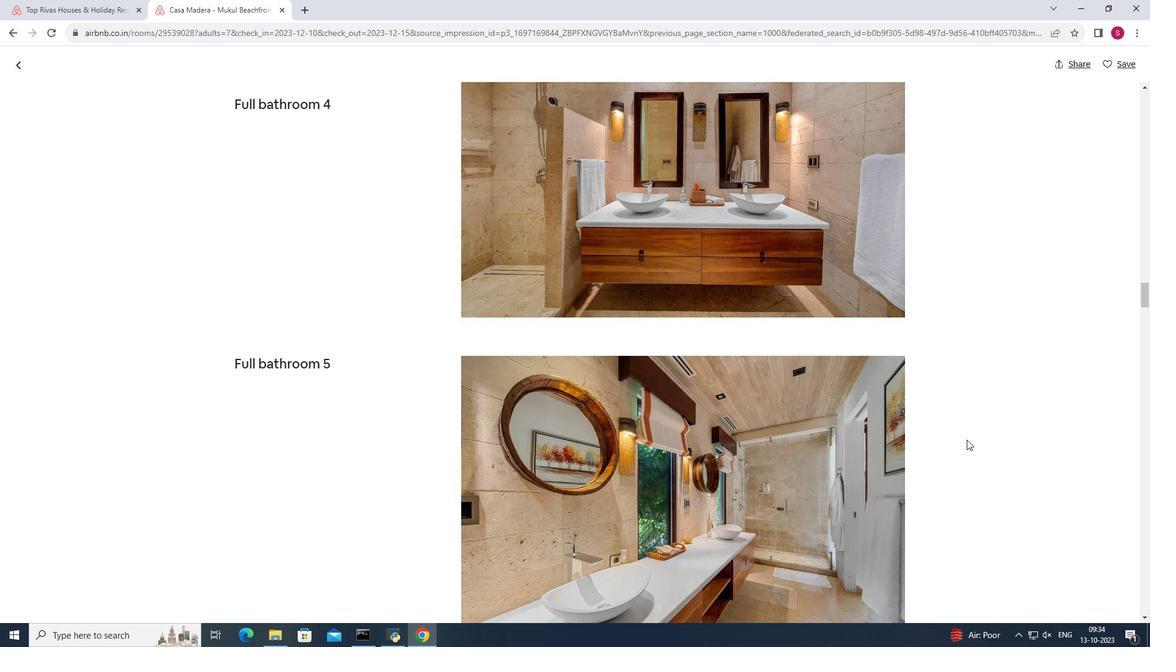 
Action: Mouse scrolled (967, 439) with delta (0, 0)
Screenshot: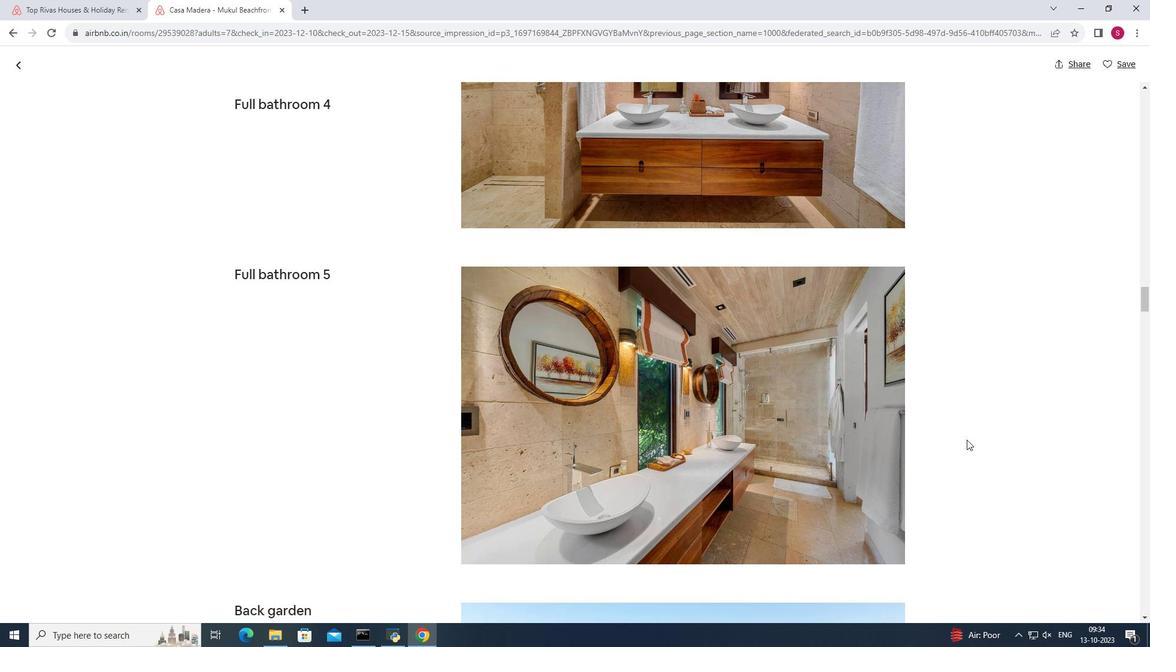 
Action: Mouse scrolled (967, 439) with delta (0, 0)
Screenshot: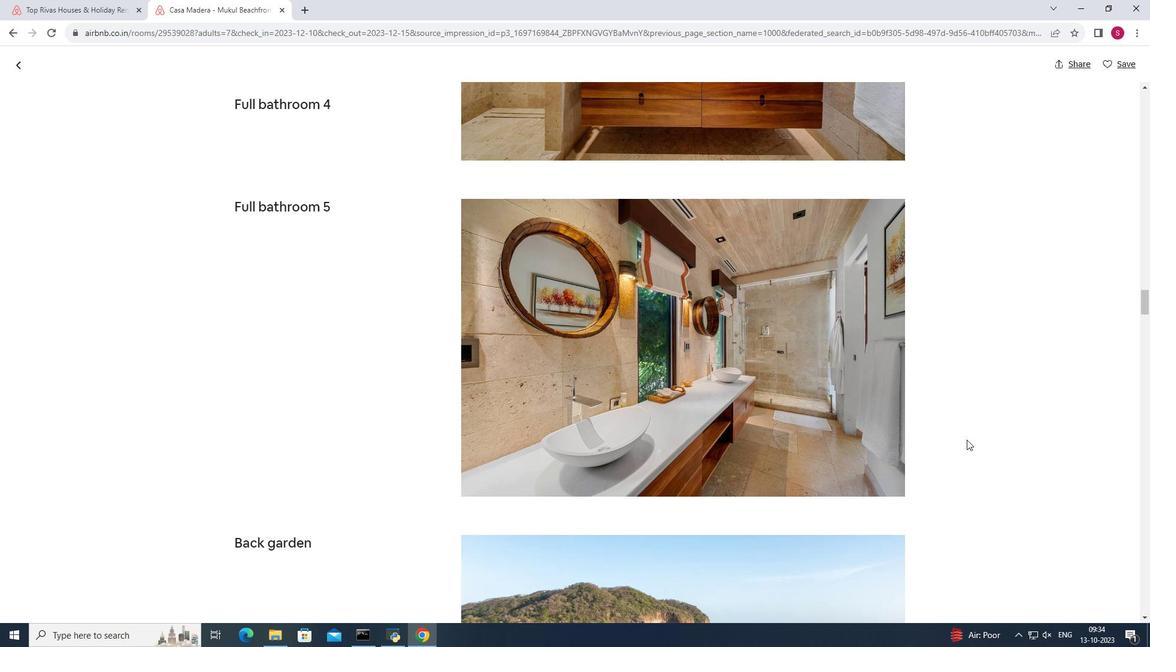 
Action: Mouse scrolled (967, 439) with delta (0, 0)
Screenshot: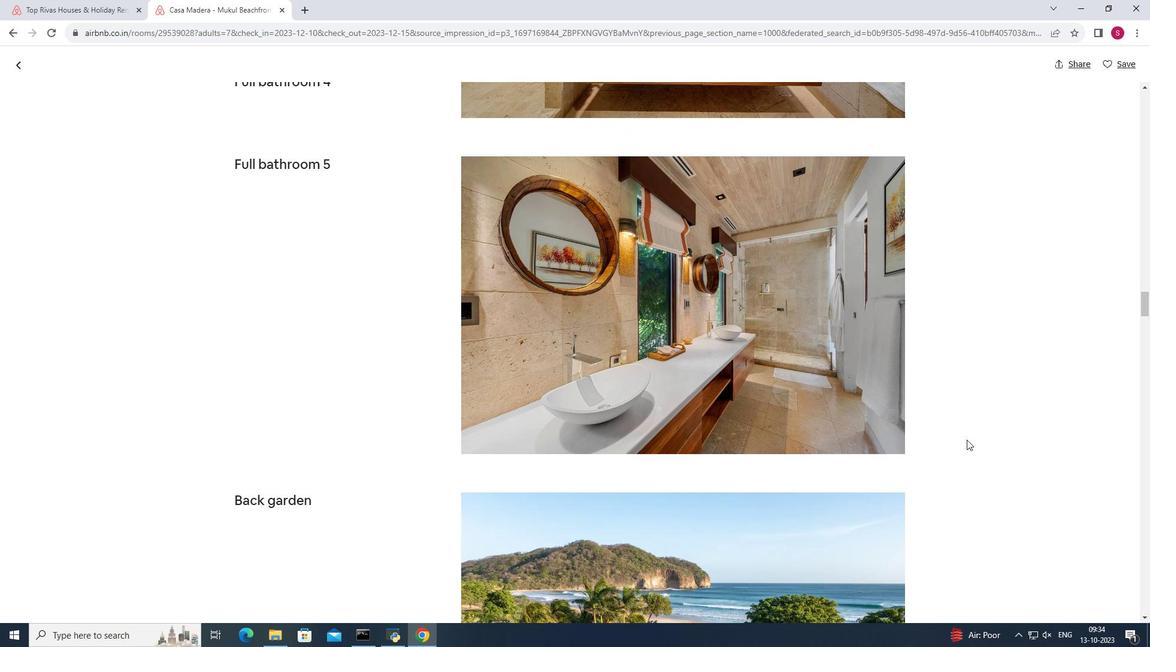 
Action: Mouse scrolled (967, 439) with delta (0, 0)
Screenshot: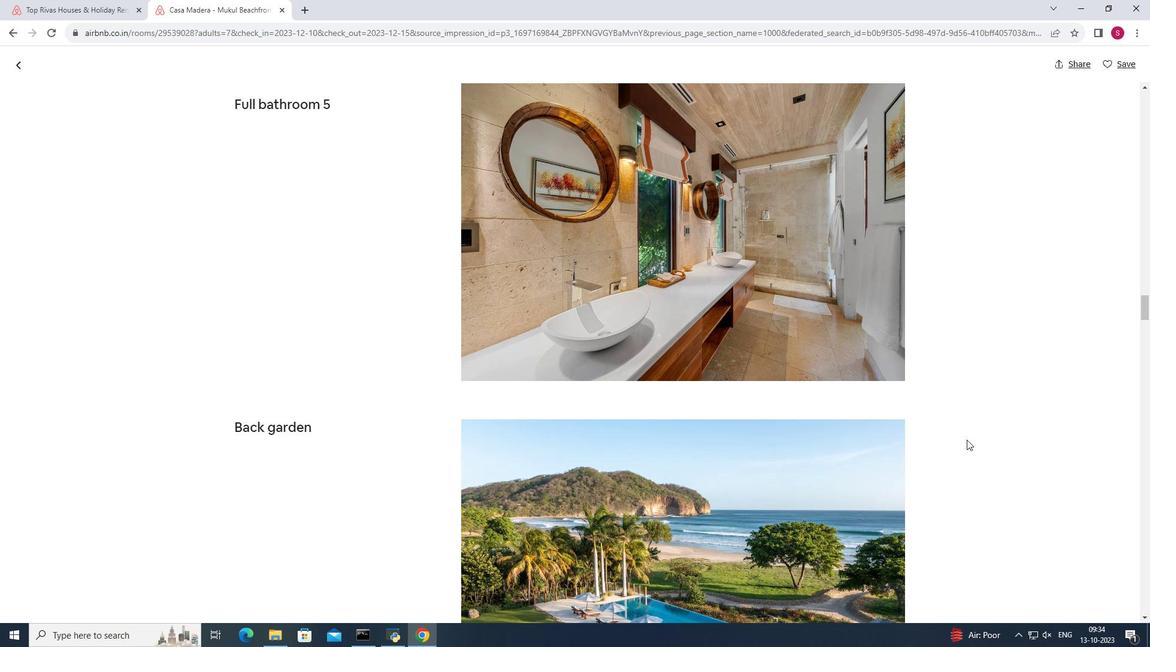 
Action: Mouse scrolled (967, 439) with delta (0, 0)
Screenshot: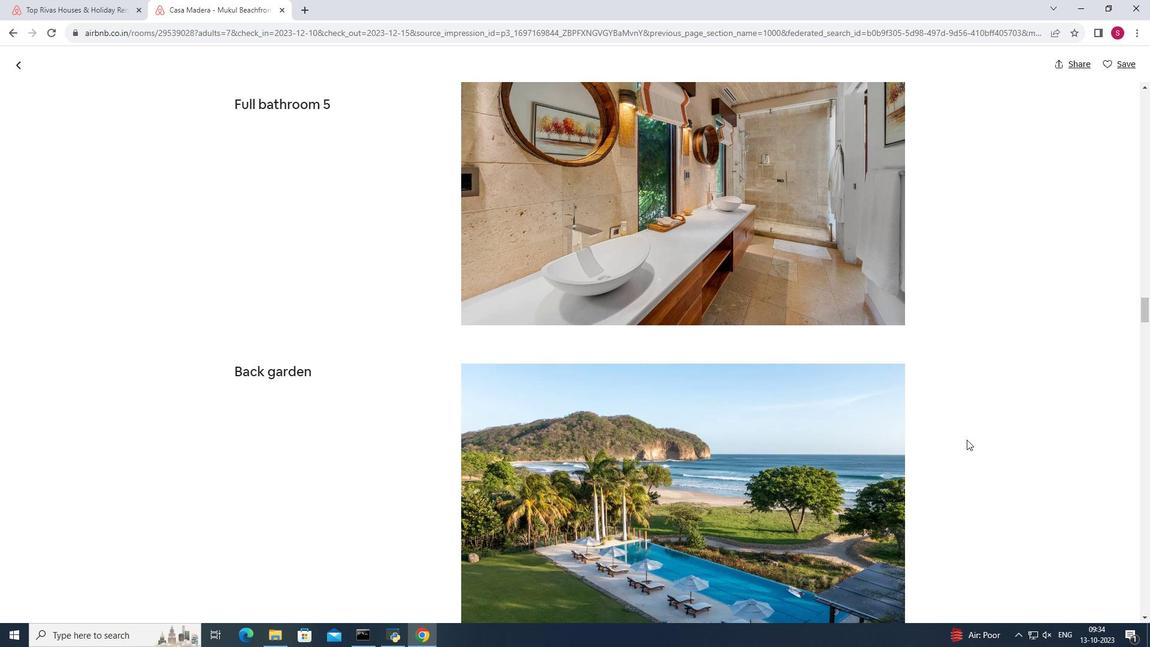 
Action: Mouse scrolled (967, 439) with delta (0, 0)
Screenshot: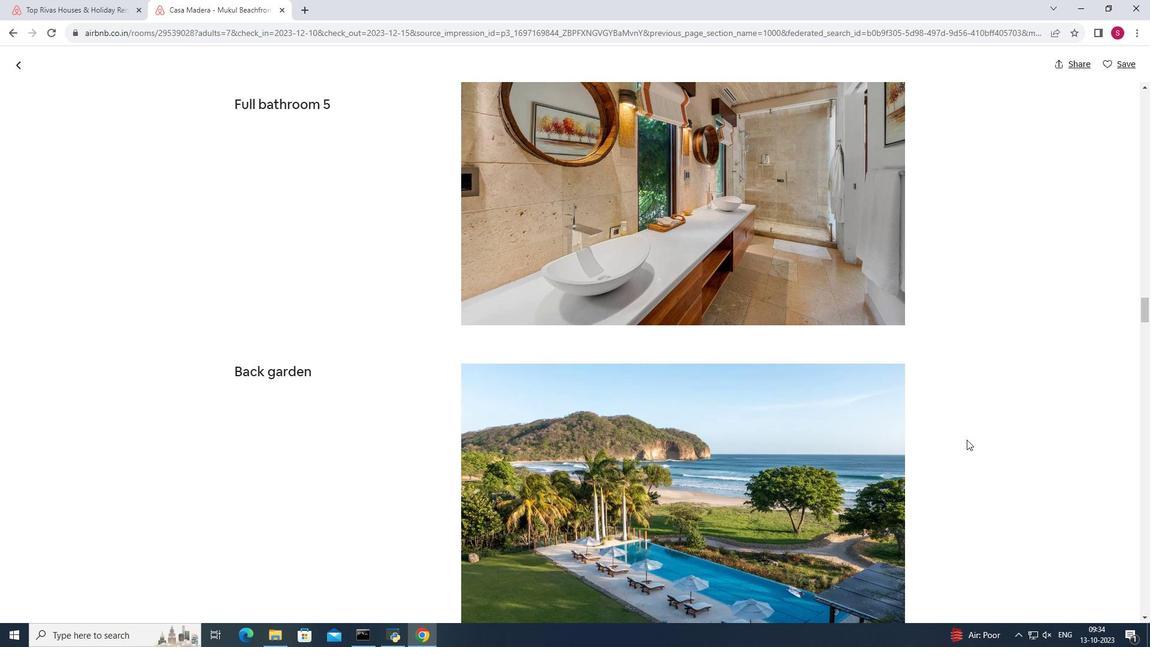 
Action: Mouse scrolled (967, 439) with delta (0, 0)
Screenshot: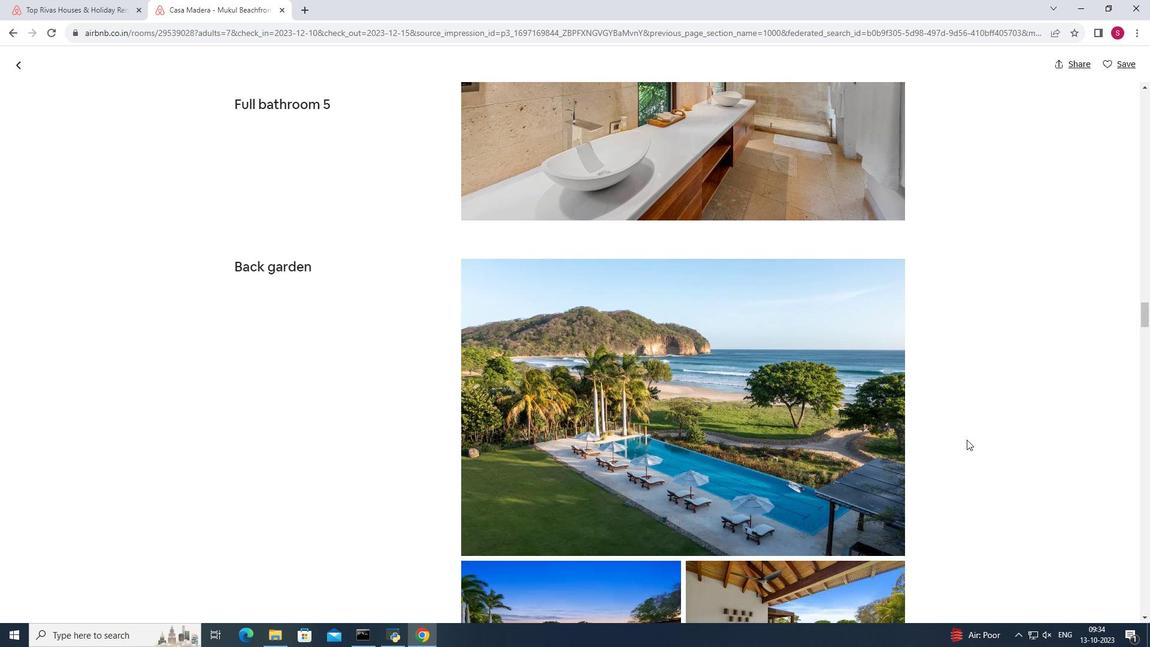 
Action: Mouse moved to (967, 439)
Screenshot: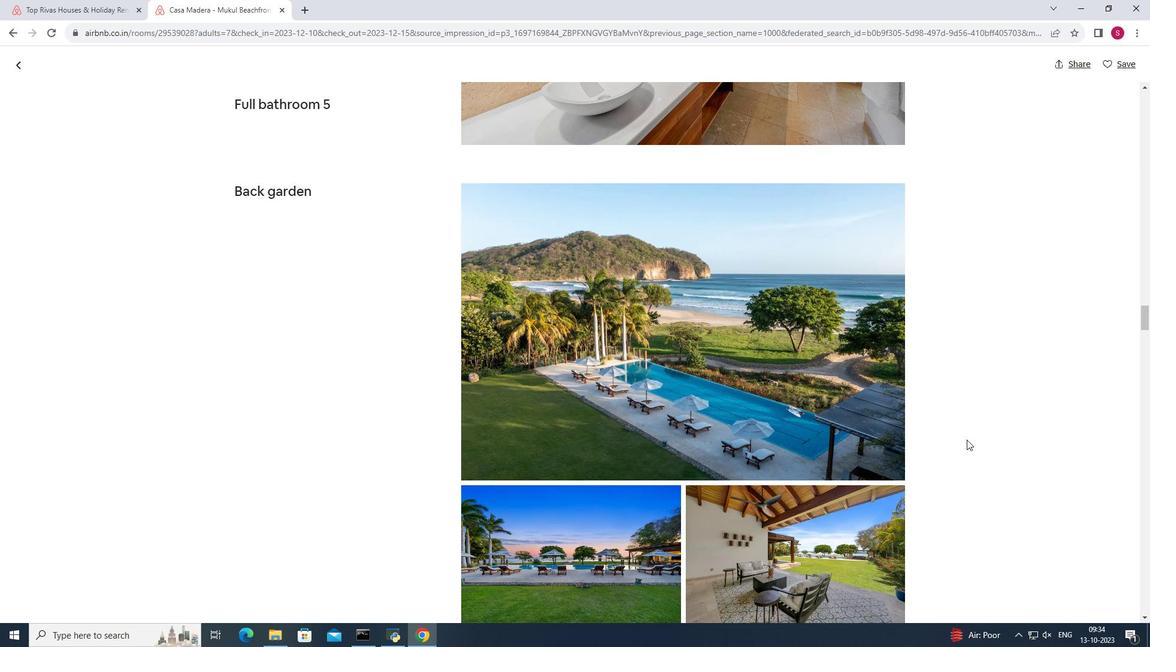 
Action: Mouse scrolled (967, 439) with delta (0, 0)
Screenshot: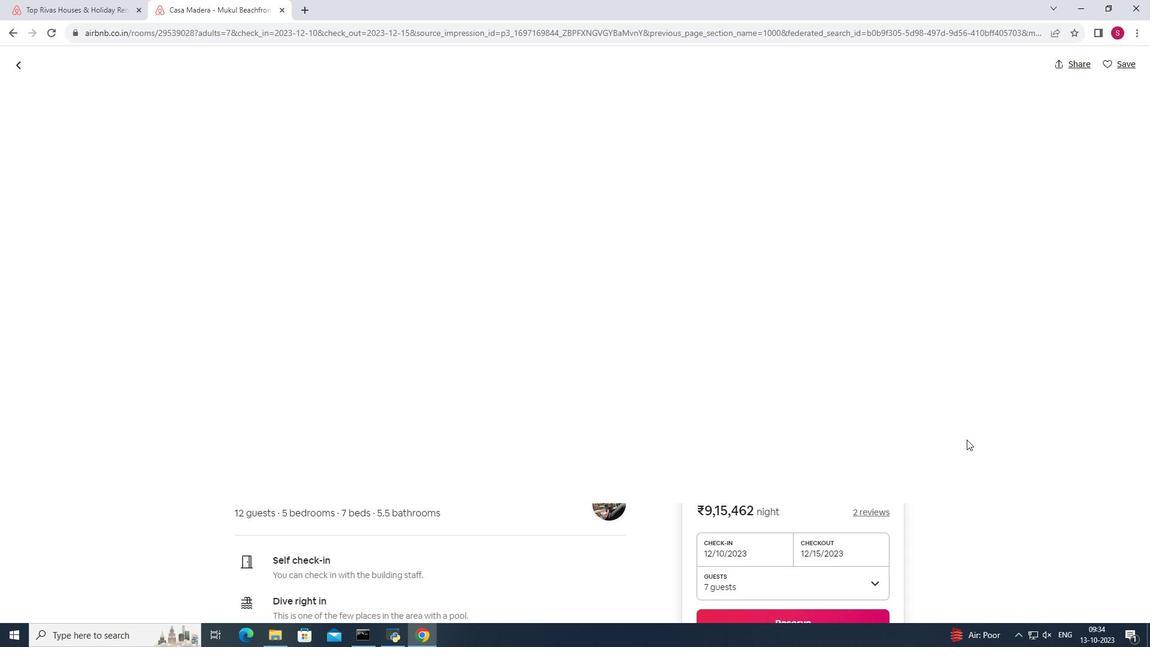 
Action: Mouse scrolled (967, 439) with delta (0, 0)
Screenshot: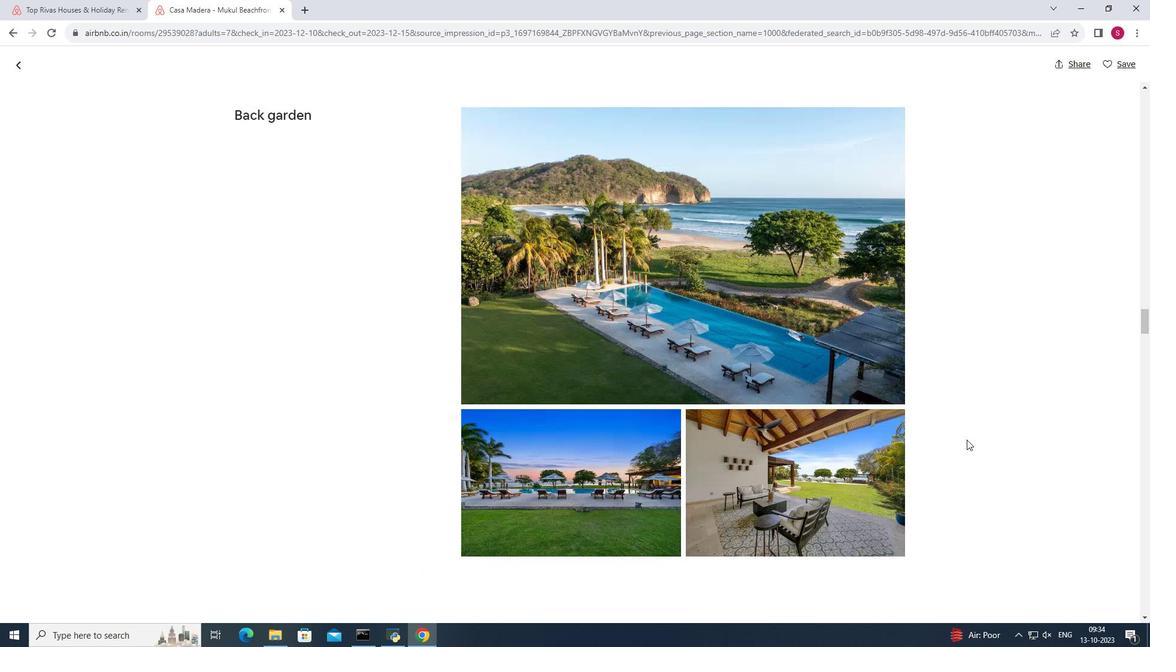 
Action: Mouse scrolled (967, 439) with delta (0, 0)
Screenshot: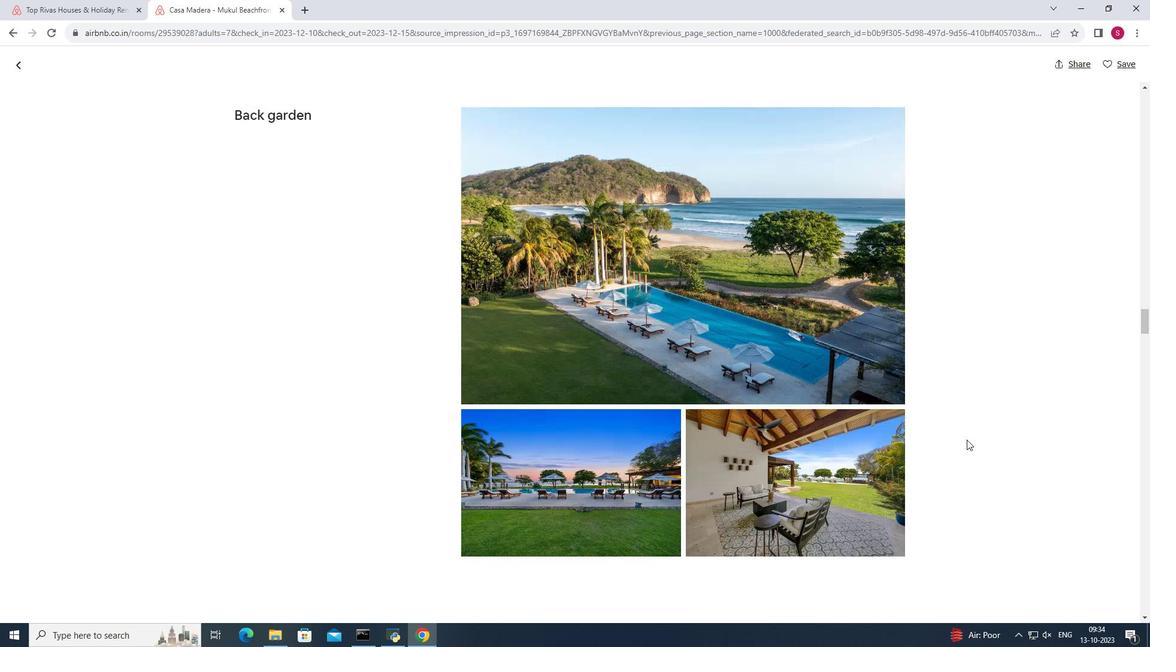 
Action: Mouse scrolled (967, 439) with delta (0, 0)
Screenshot: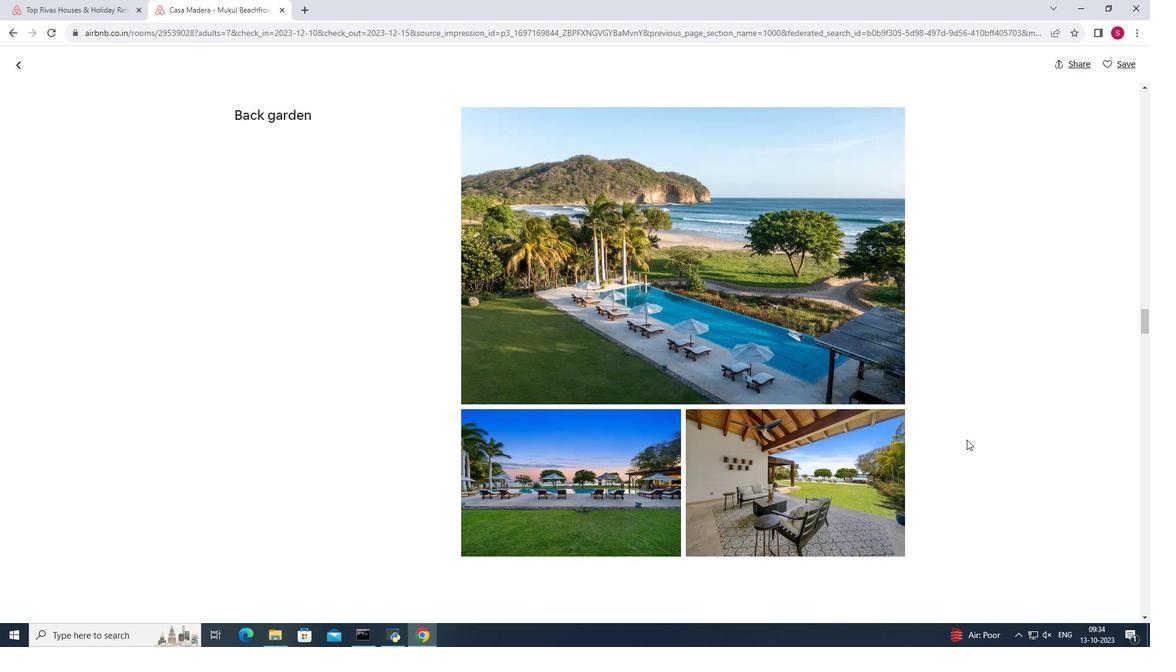 
Action: Mouse scrolled (967, 440) with delta (0, 0)
Screenshot: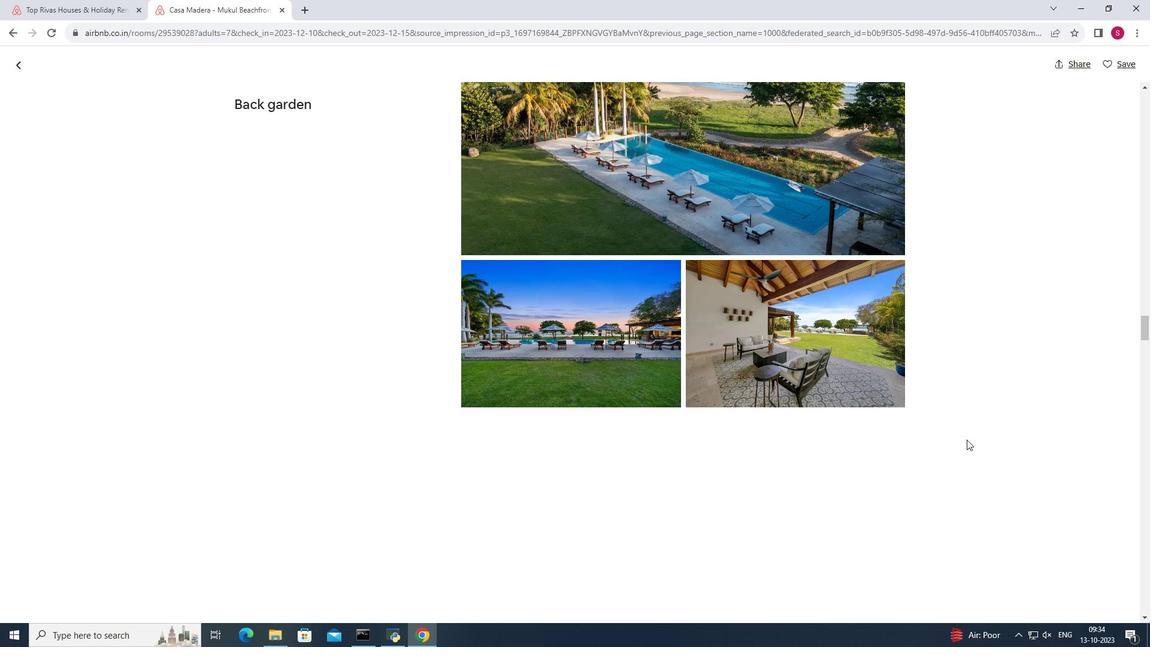 
Action: Mouse scrolled (967, 440) with delta (0, 0)
Screenshot: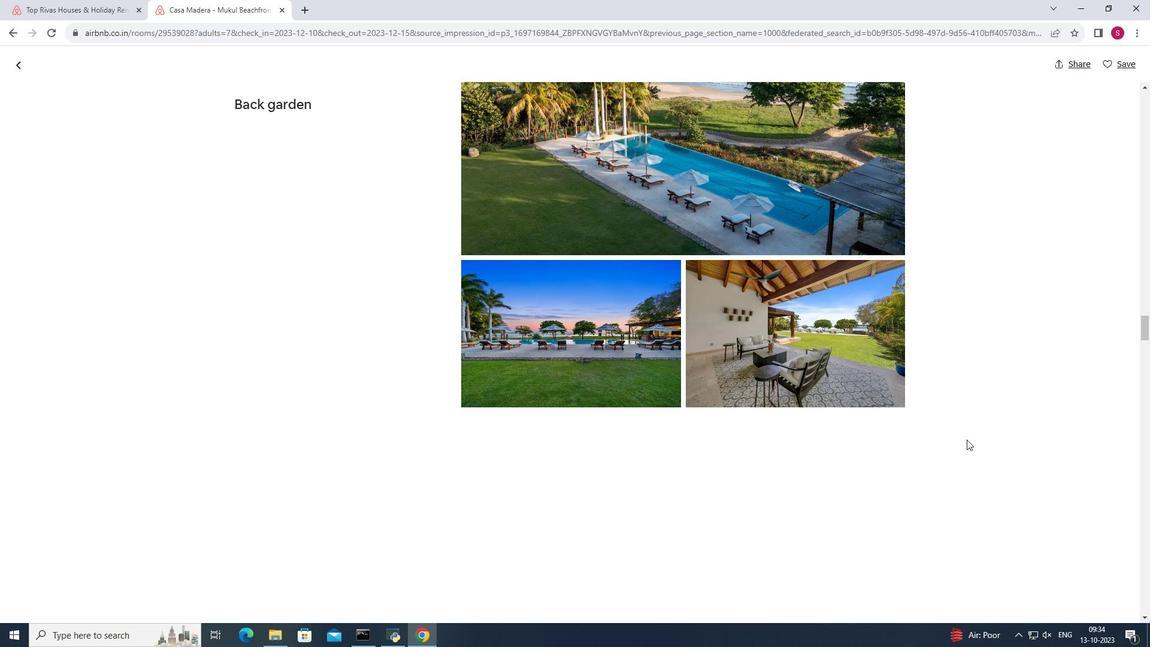 
Action: Mouse scrolled (967, 440) with delta (0, 0)
Screenshot: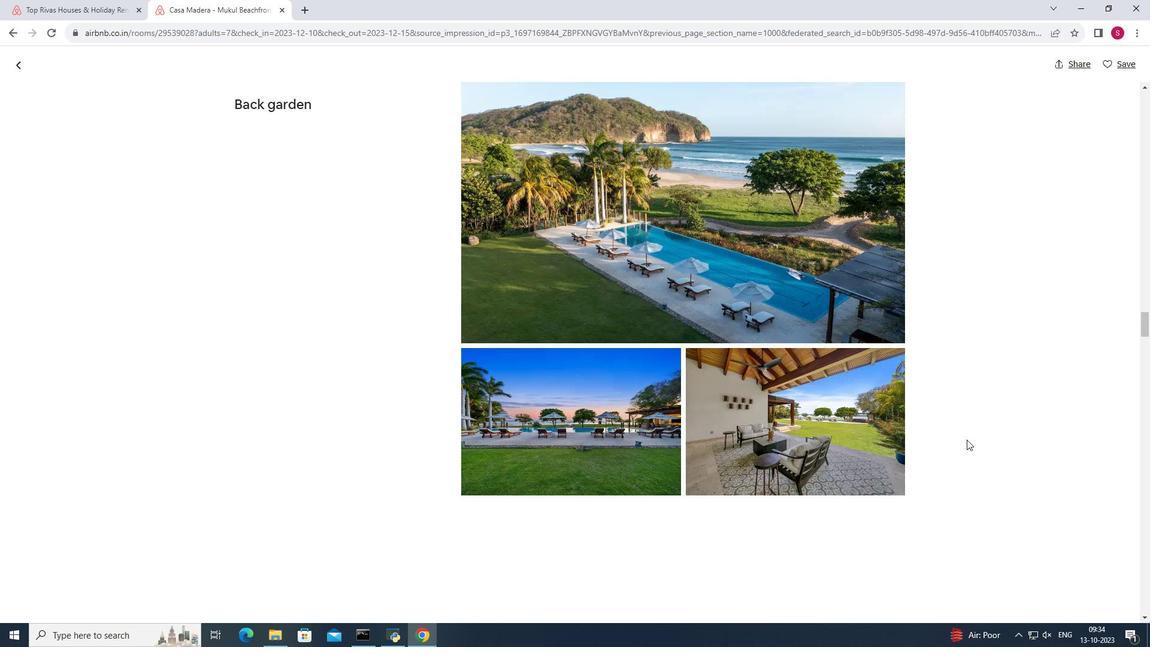 
Action: Mouse scrolled (967, 440) with delta (0, 0)
Screenshot: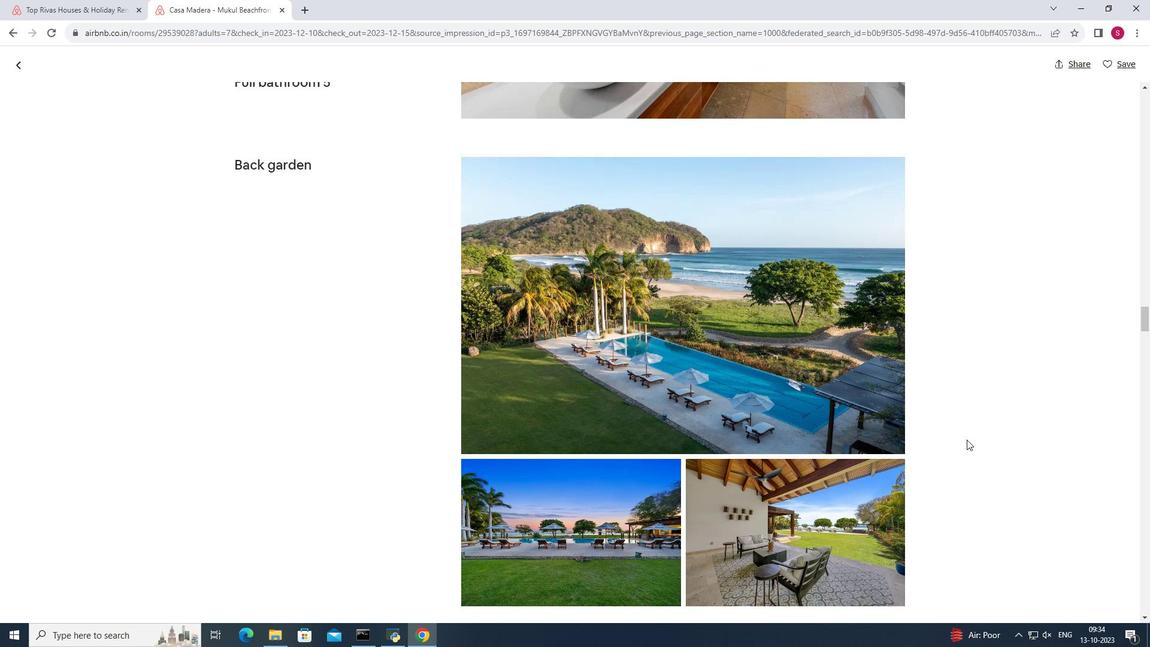 
Action: Mouse moved to (19, 61)
Screenshot: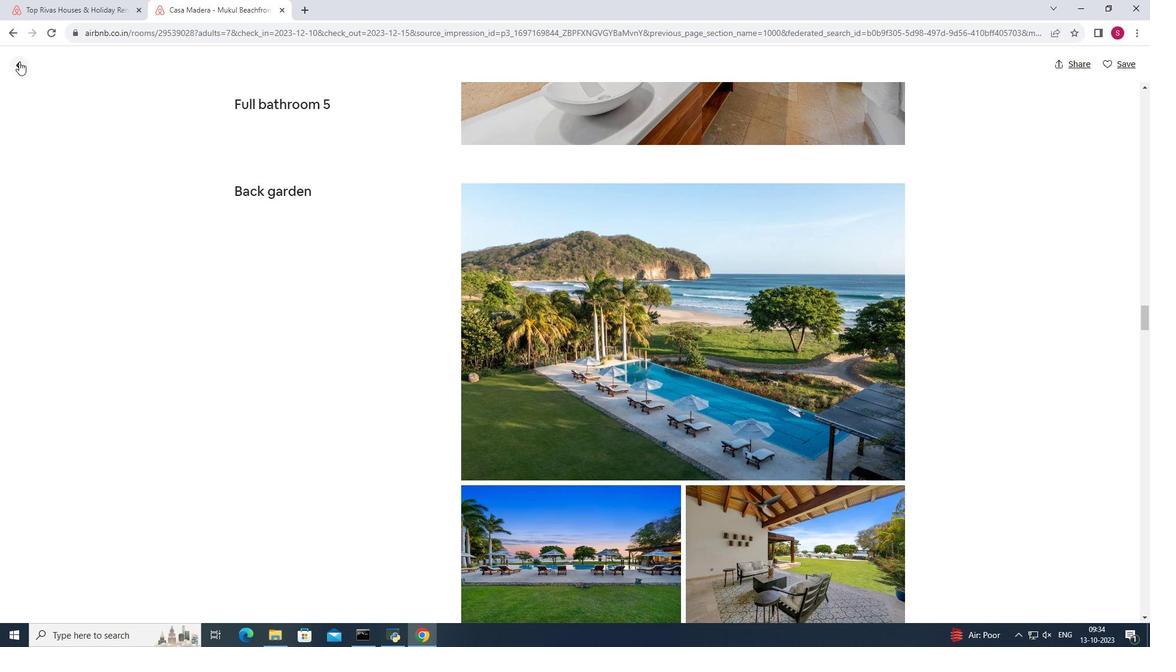 
Action: Mouse pressed left at (19, 61)
Screenshot: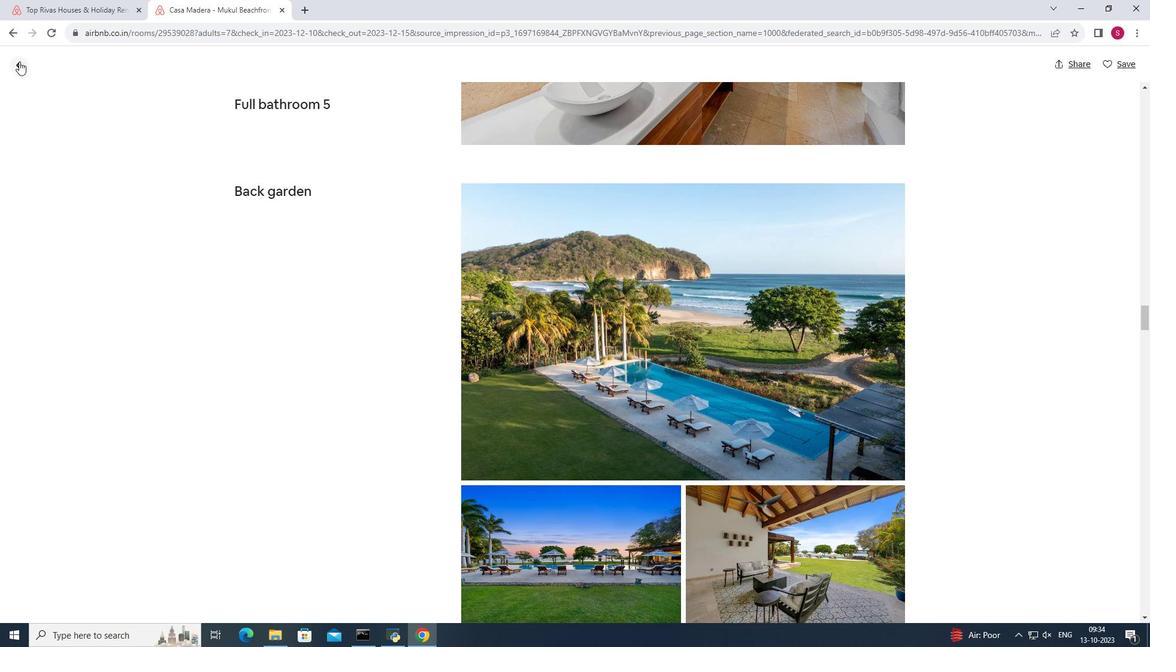 
Action: Mouse moved to (950, 360)
Screenshot: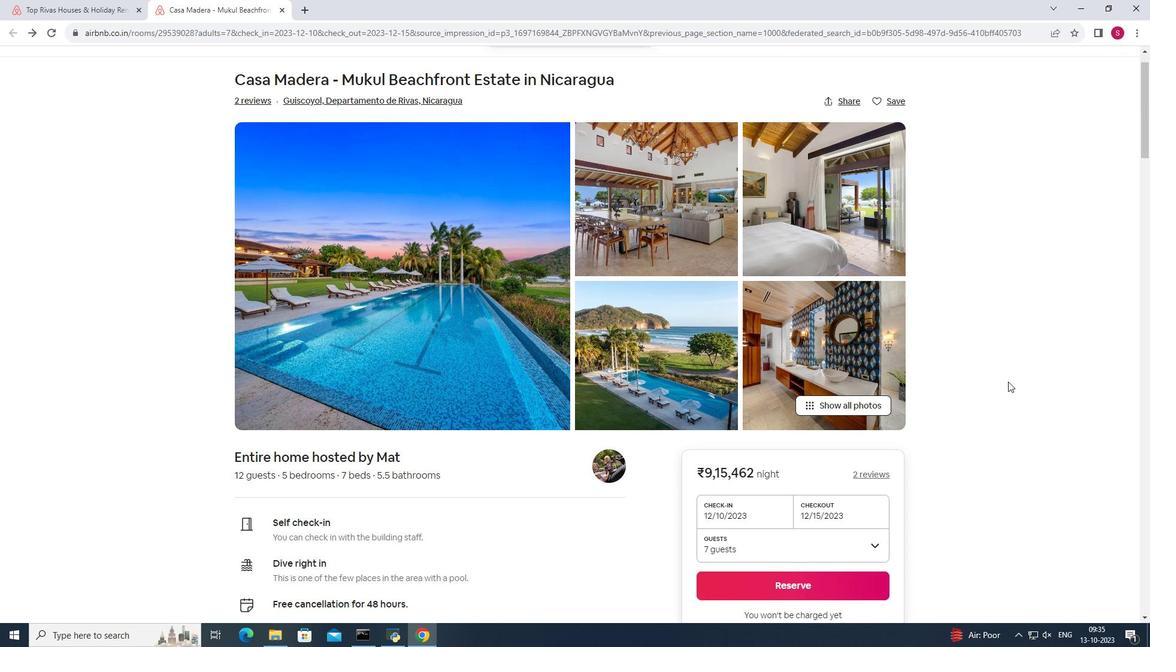 
Action: Mouse scrolled (950, 360) with delta (0, 0)
Screenshot: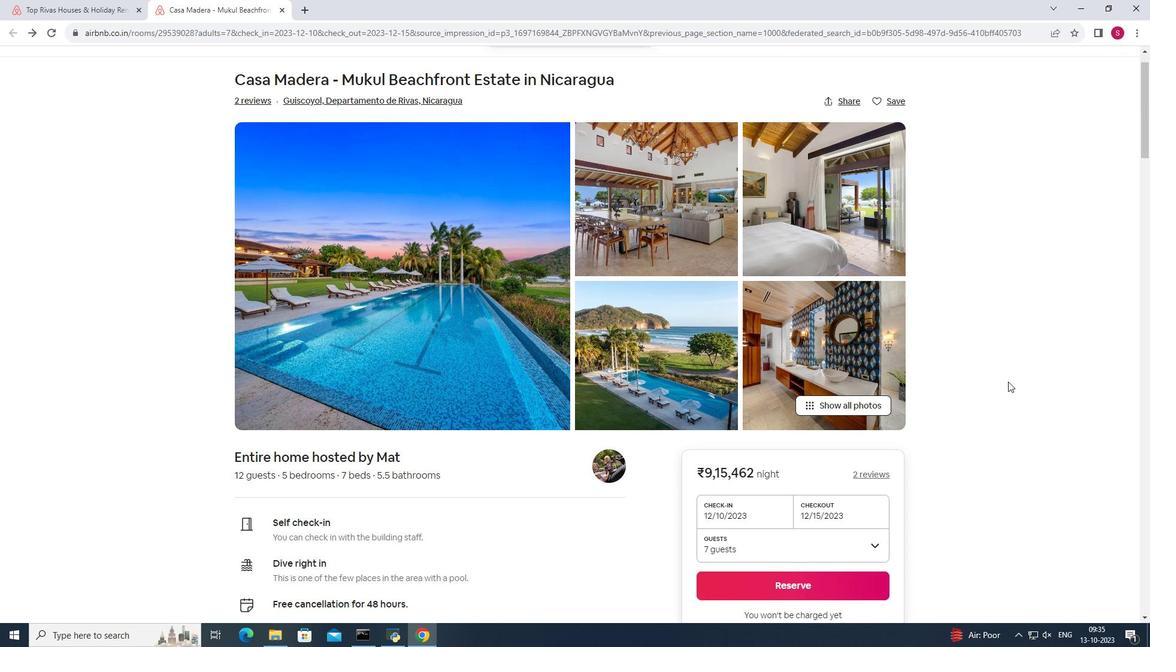 
Action: Mouse moved to (988, 373)
Screenshot: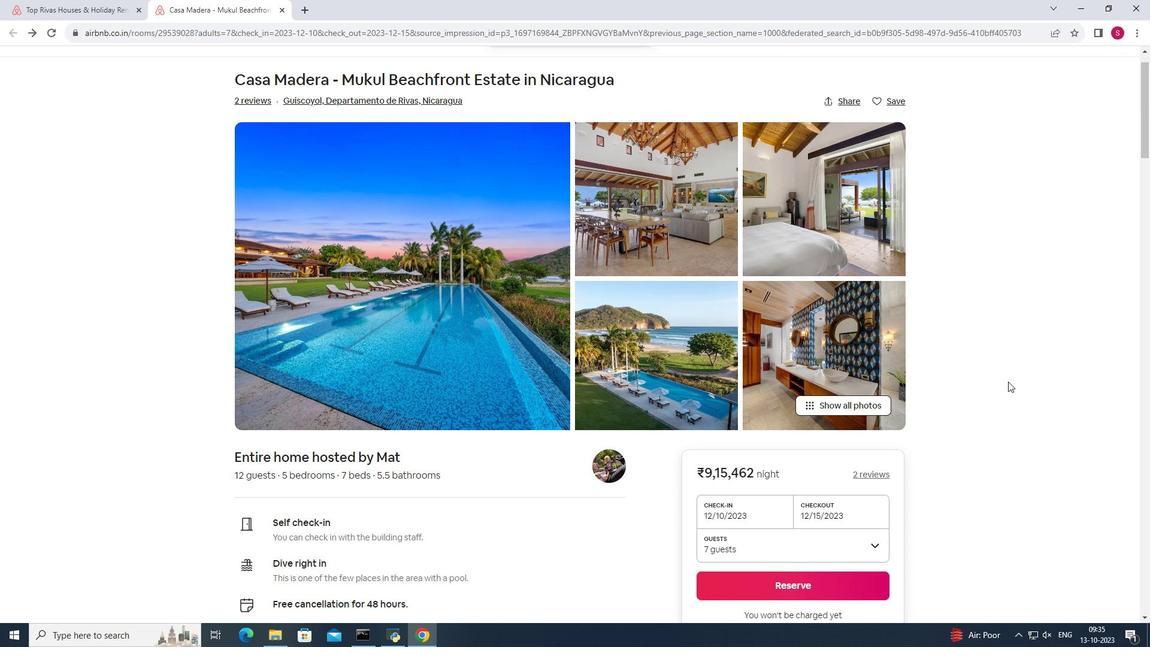 
Action: Mouse scrolled (988, 373) with delta (0, 0)
Screenshot: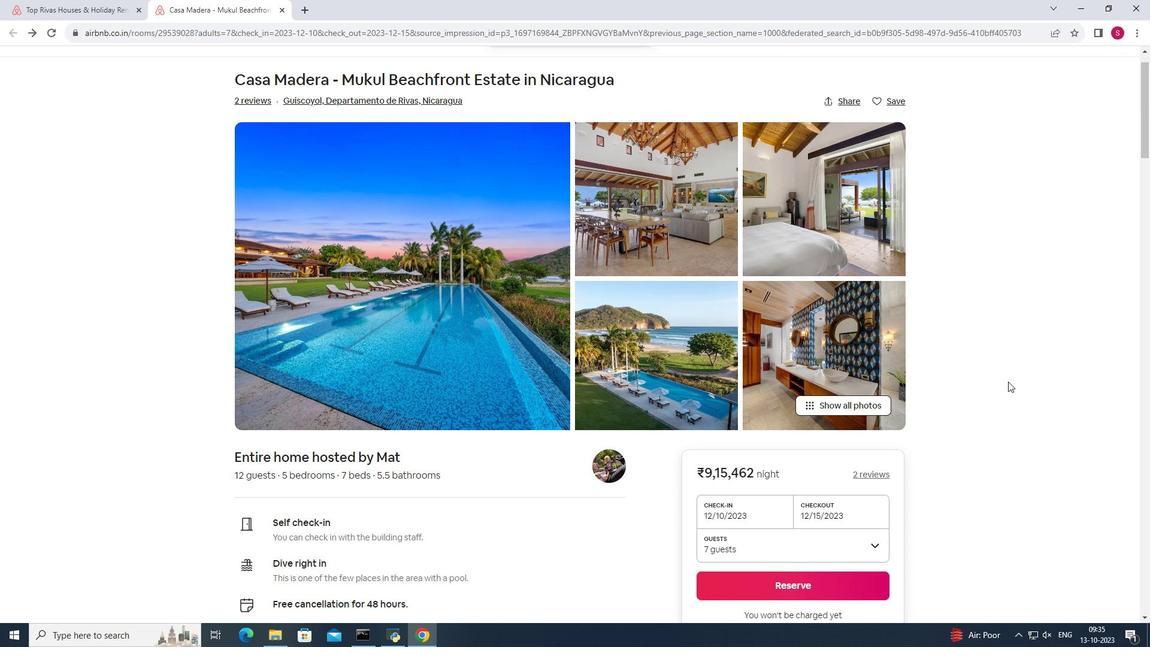 
Action: Mouse moved to (1002, 379)
Screenshot: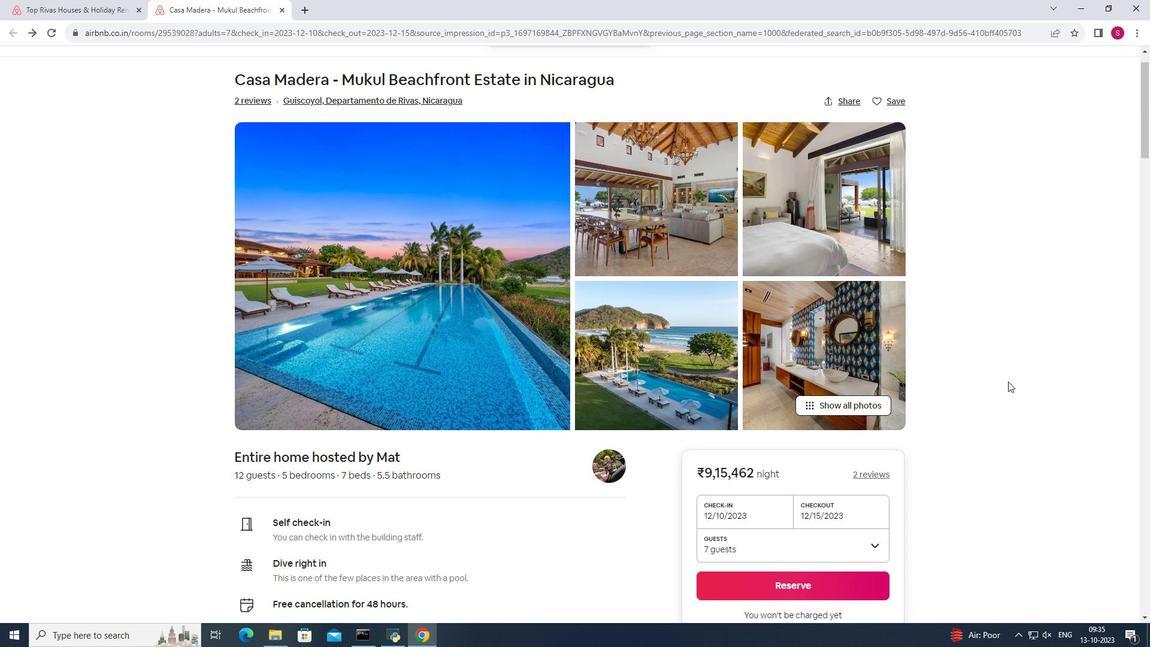 
Action: Mouse scrolled (1002, 378) with delta (0, 0)
Screenshot: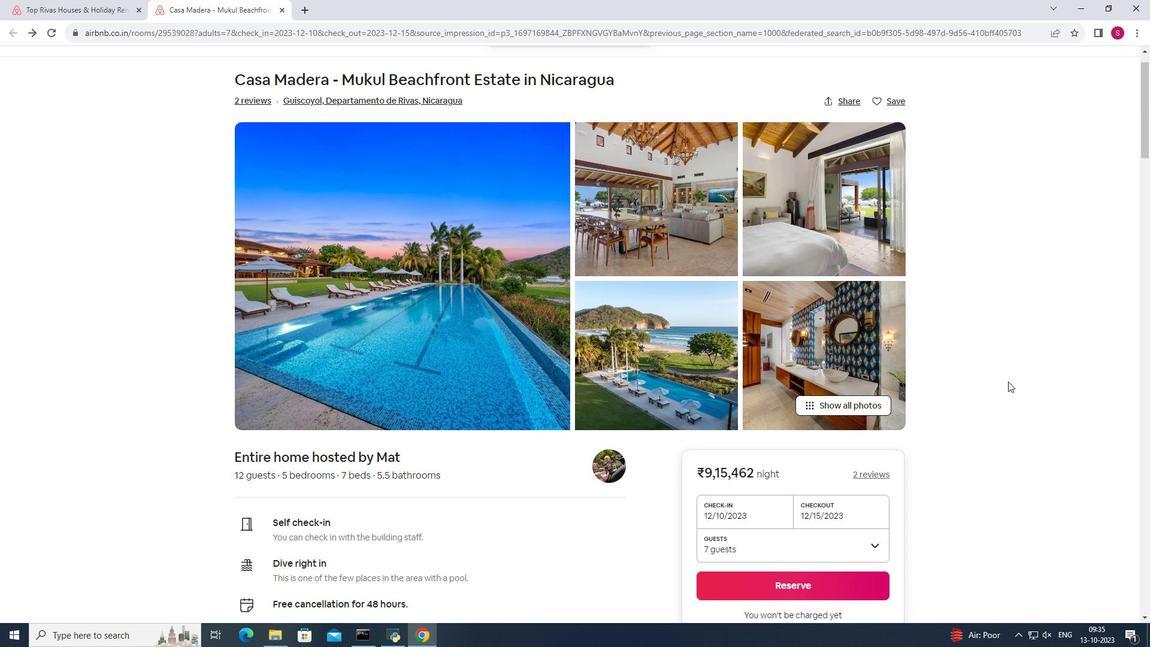 
Action: Mouse moved to (1006, 381)
Screenshot: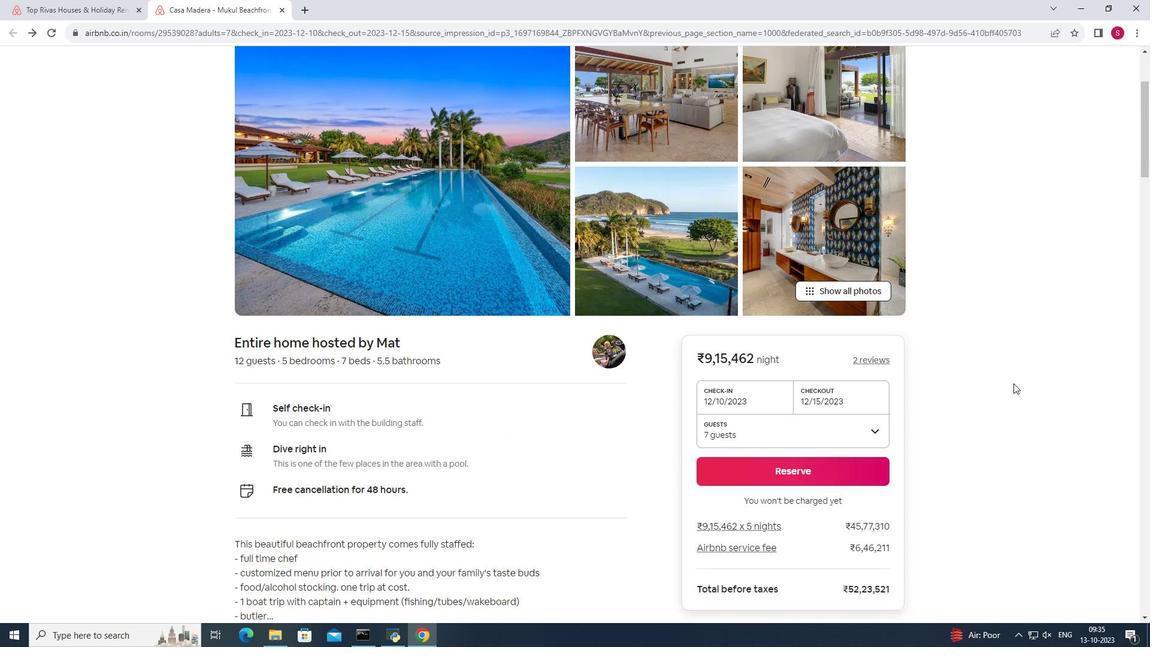 
Action: Mouse scrolled (1006, 380) with delta (0, 0)
Screenshot: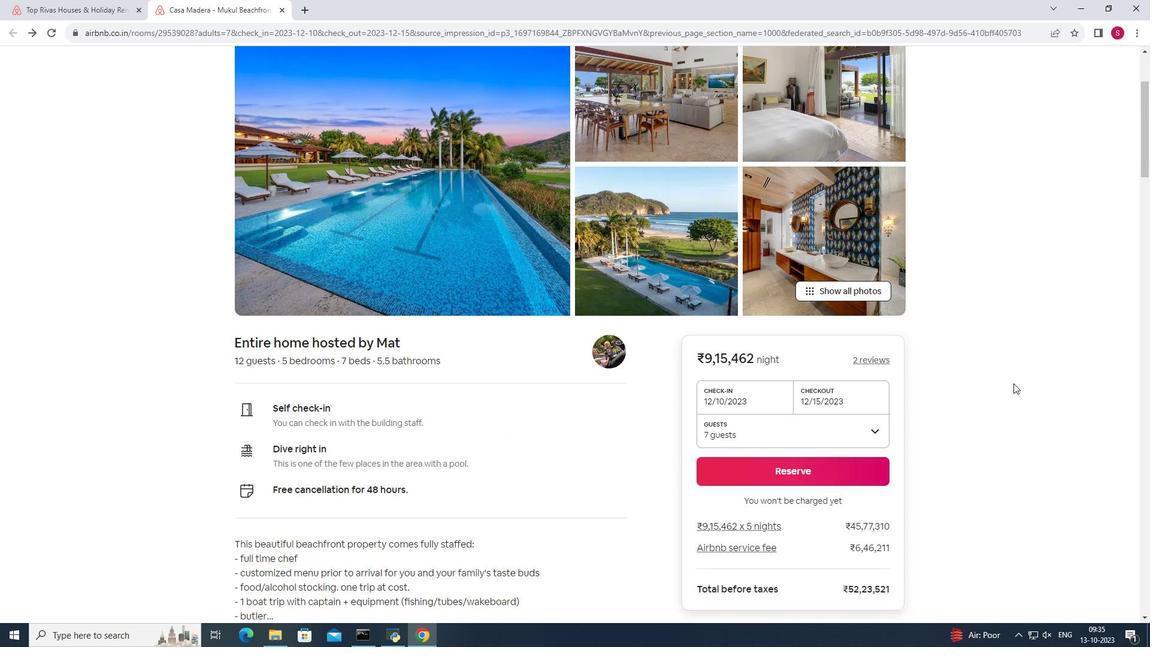 
Action: Mouse moved to (1015, 384)
Screenshot: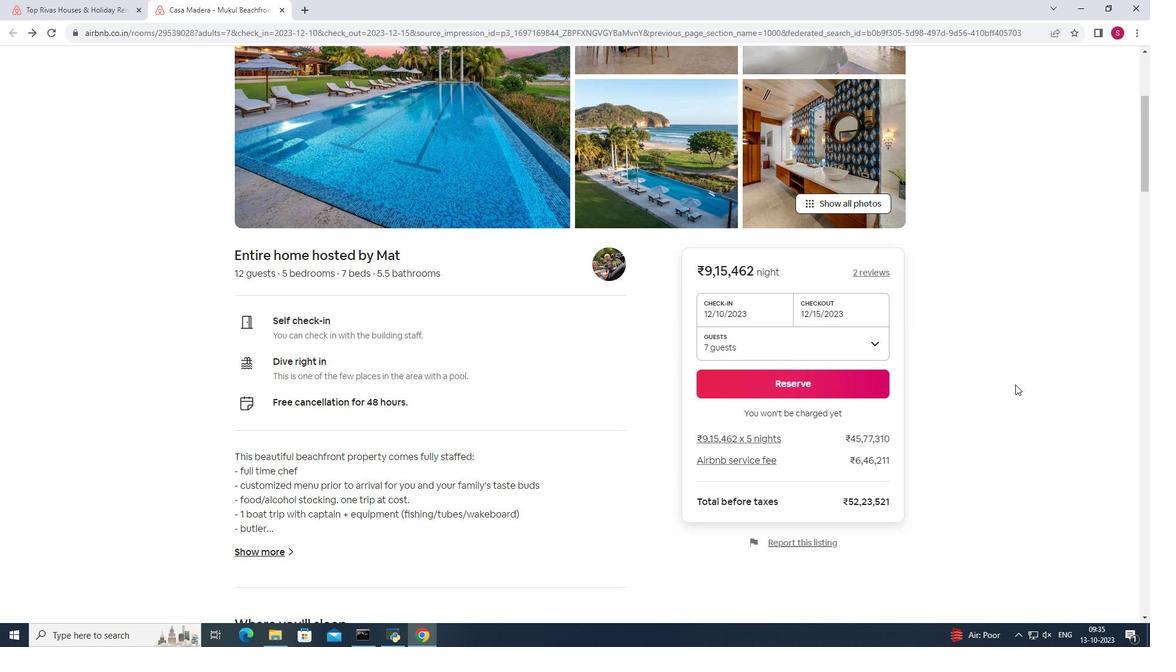 
Action: Mouse scrolled (1015, 384) with delta (0, 0)
Screenshot: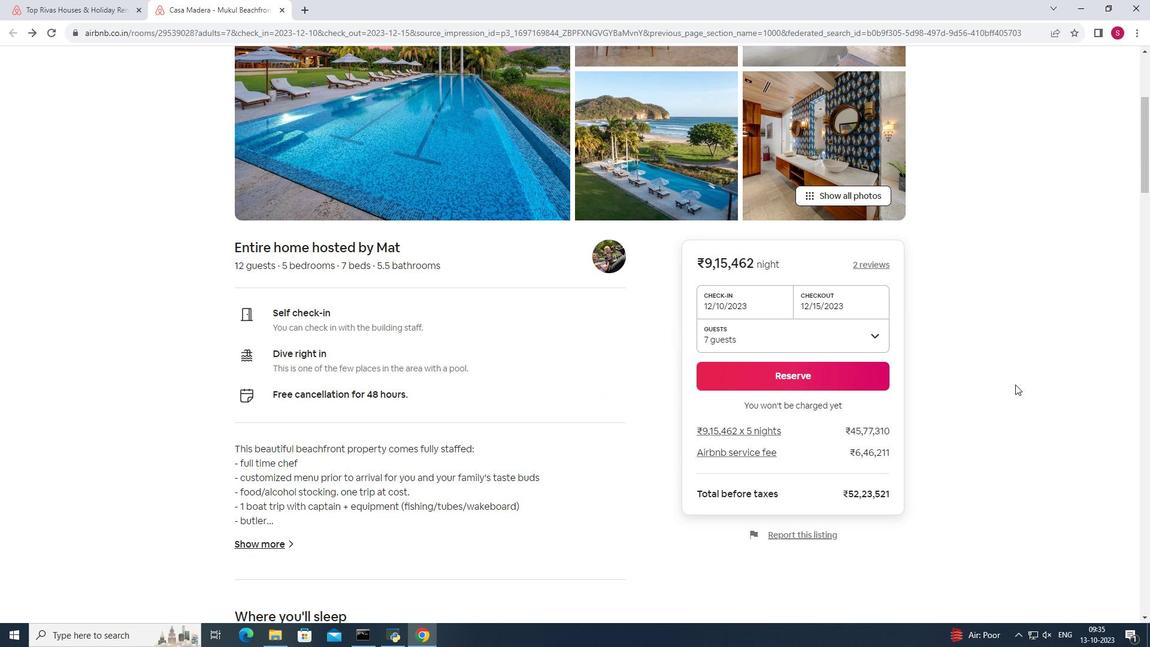 
Action: Mouse scrolled (1015, 384) with delta (0, 0)
Screenshot: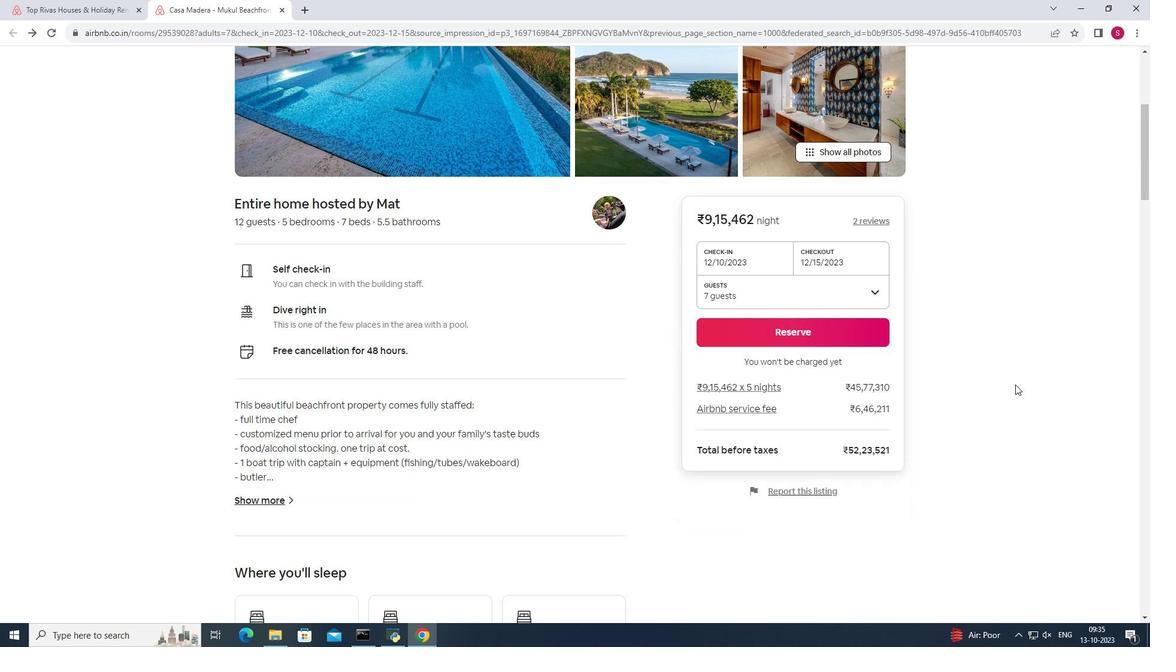 
Action: Mouse scrolled (1015, 384) with delta (0, 0)
Screenshot: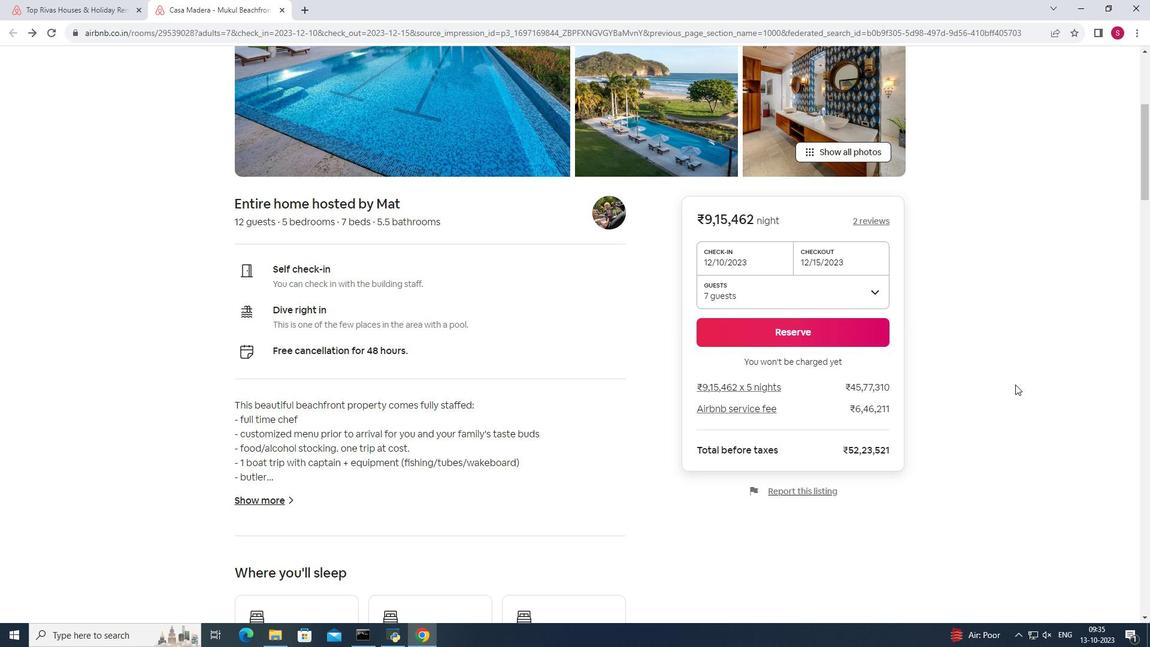 
Action: Mouse scrolled (1015, 384) with delta (0, 0)
Screenshot: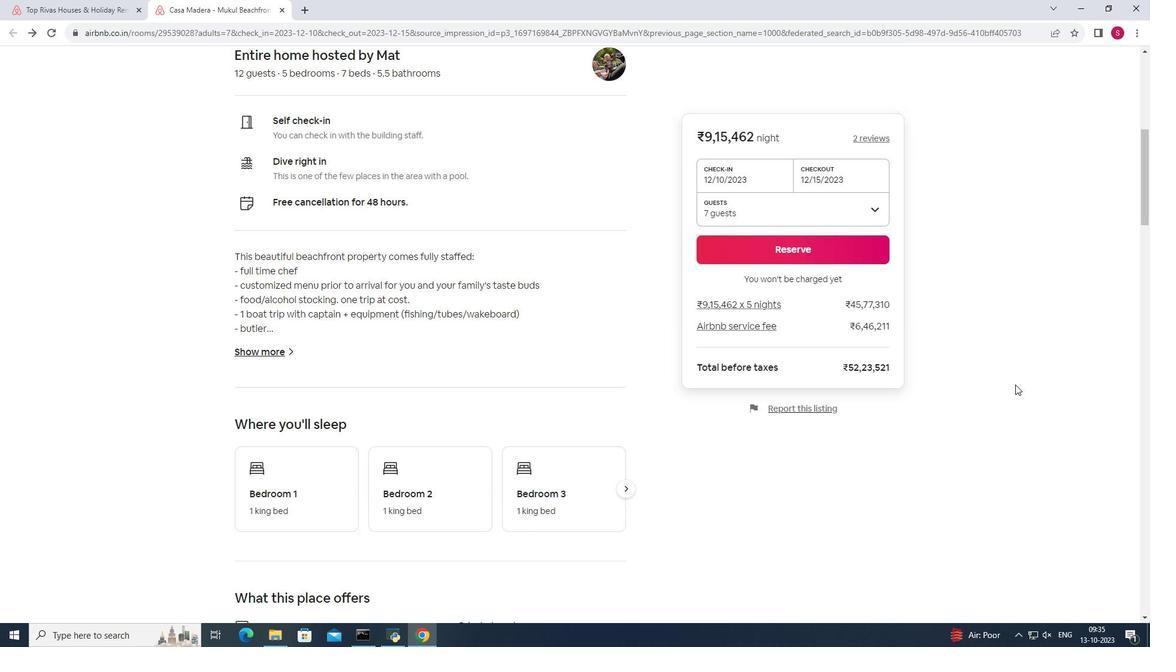 
Action: Mouse scrolled (1015, 384) with delta (0, 0)
Screenshot: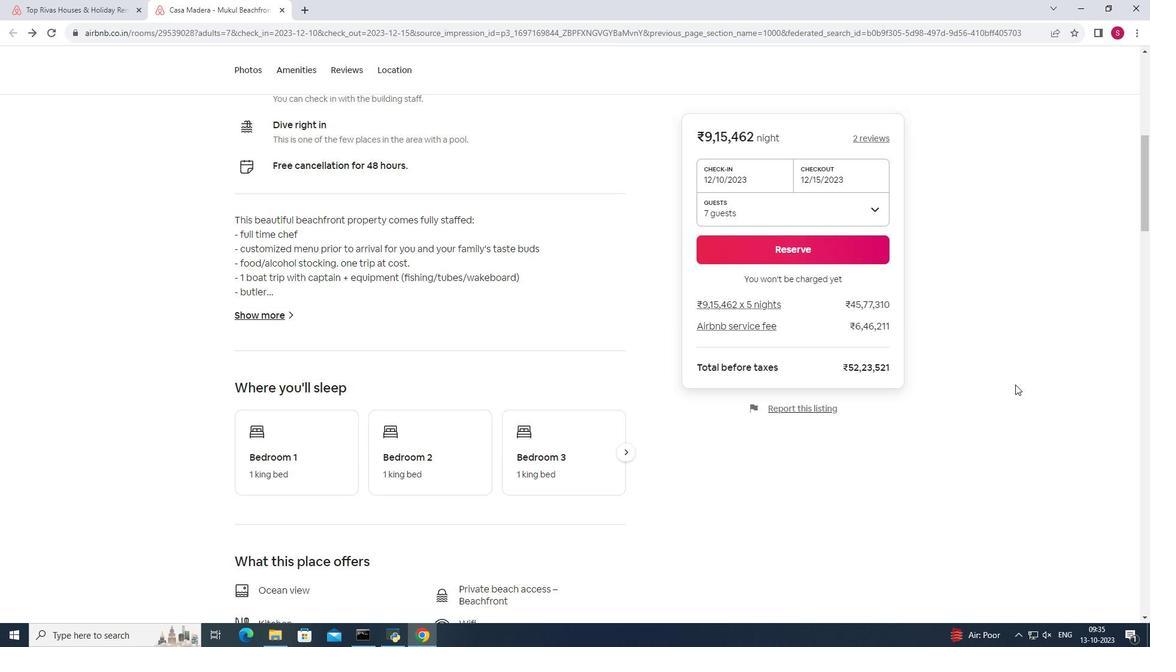 
Action: Mouse moved to (261, 255)
Screenshot: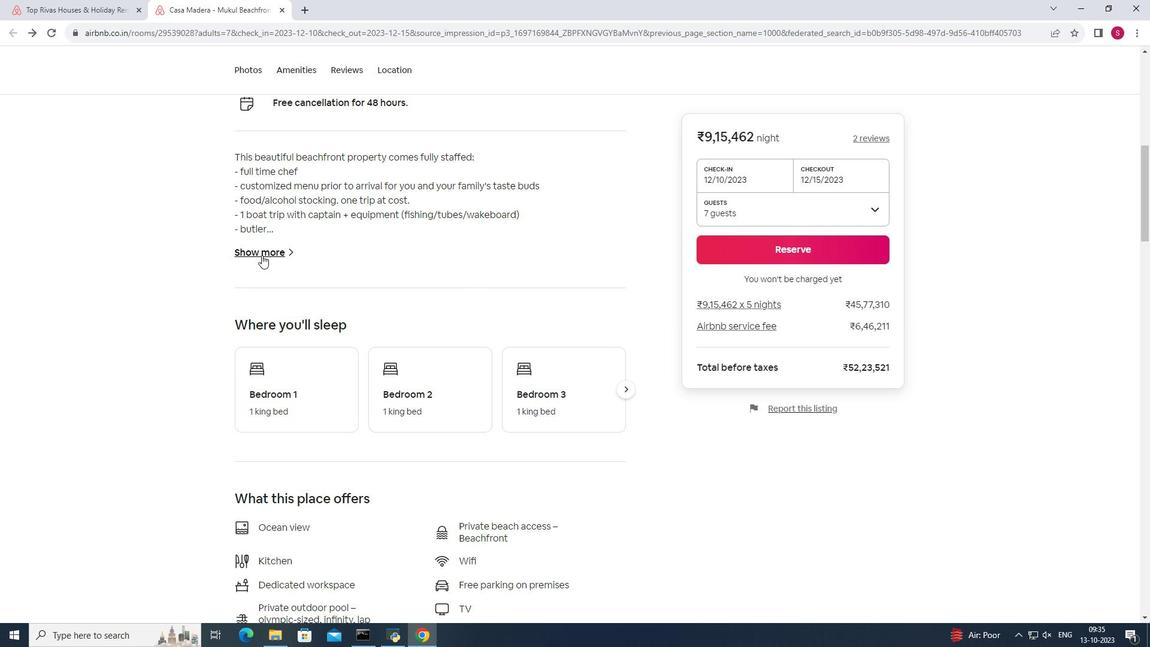 
Action: Mouse pressed left at (261, 255)
Screenshot: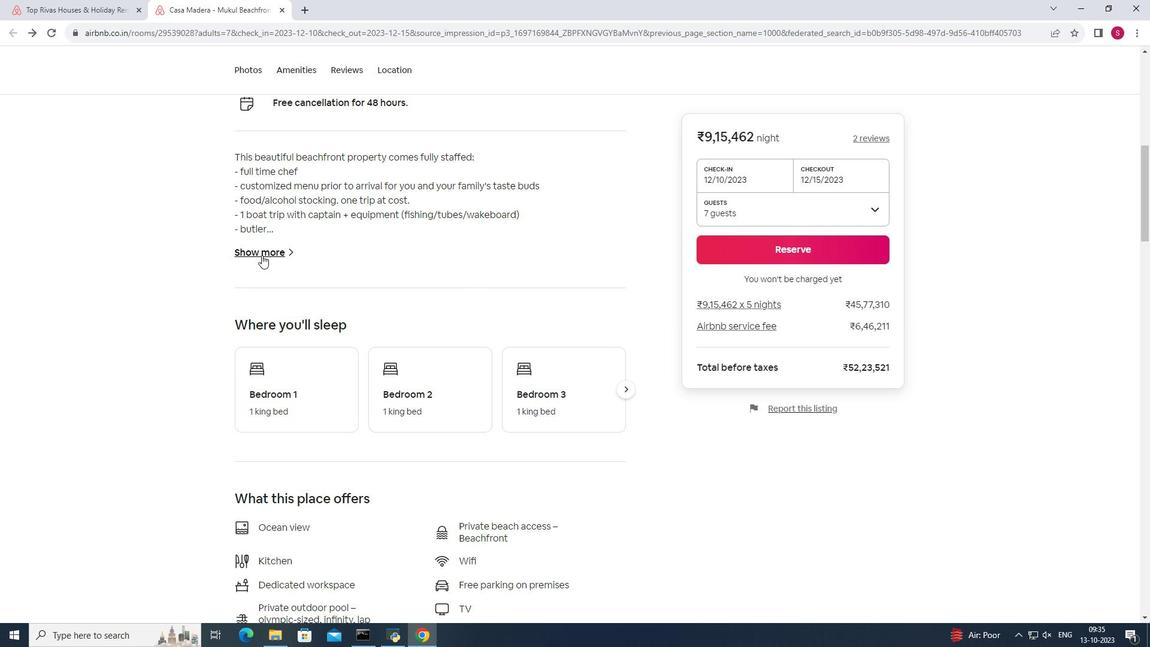
Action: Mouse moved to (749, 347)
Screenshot: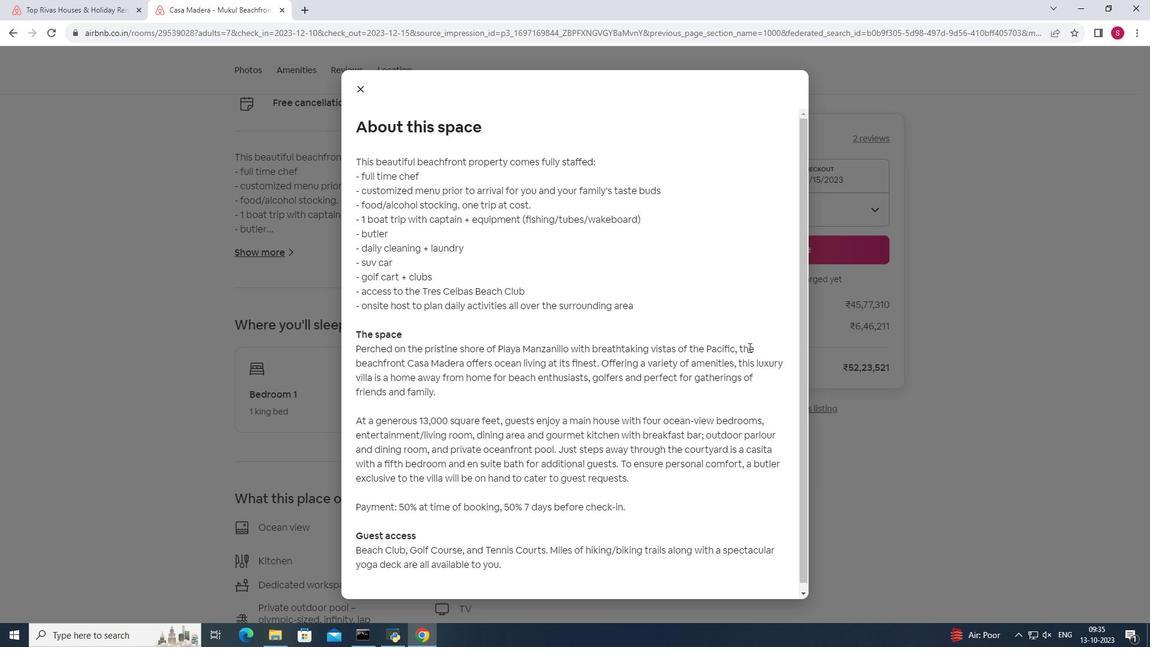 
Action: Mouse scrolled (749, 346) with delta (0, 0)
Screenshot: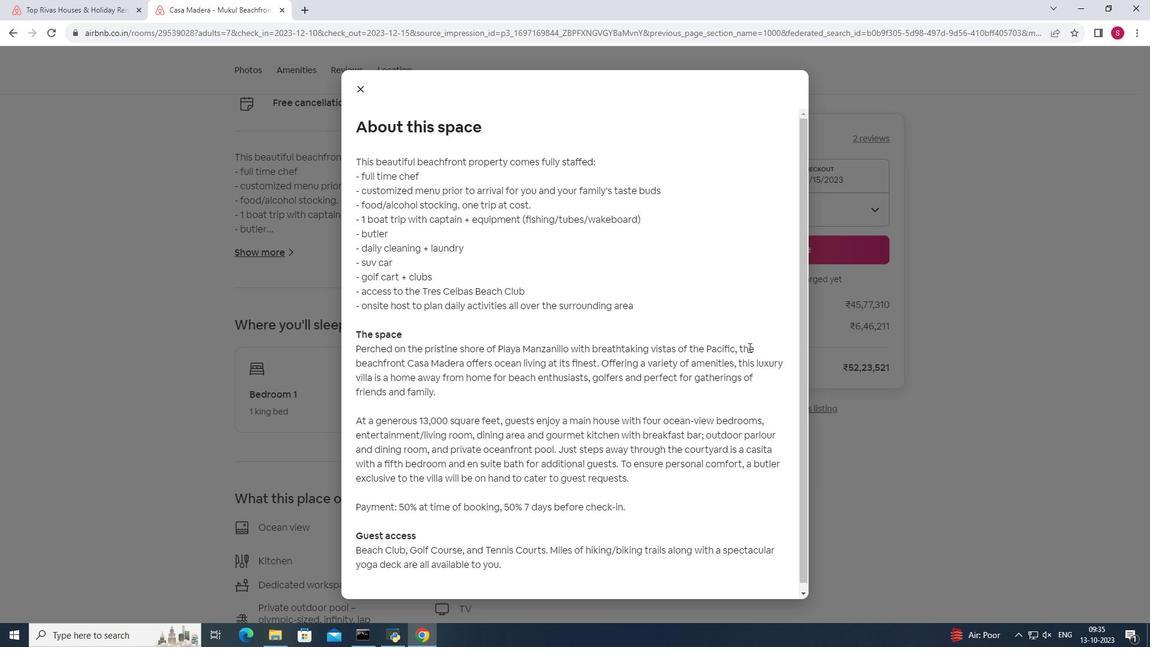 
Action: Mouse scrolled (749, 346) with delta (0, 0)
Screenshot: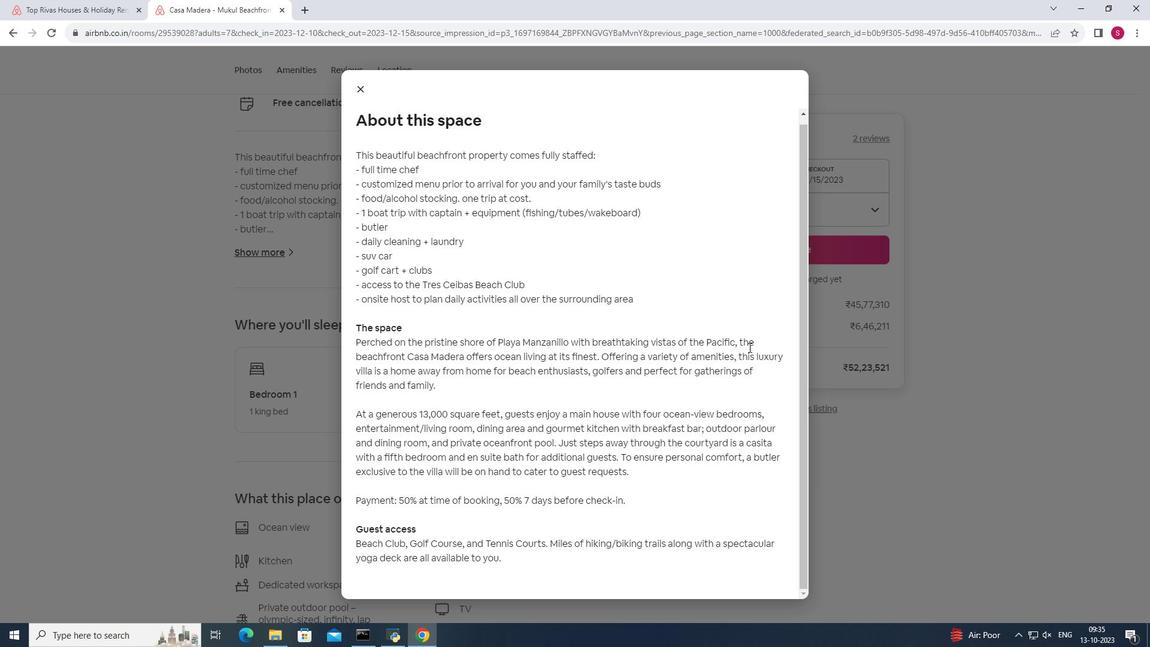 
Action: Mouse moved to (364, 86)
Screenshot: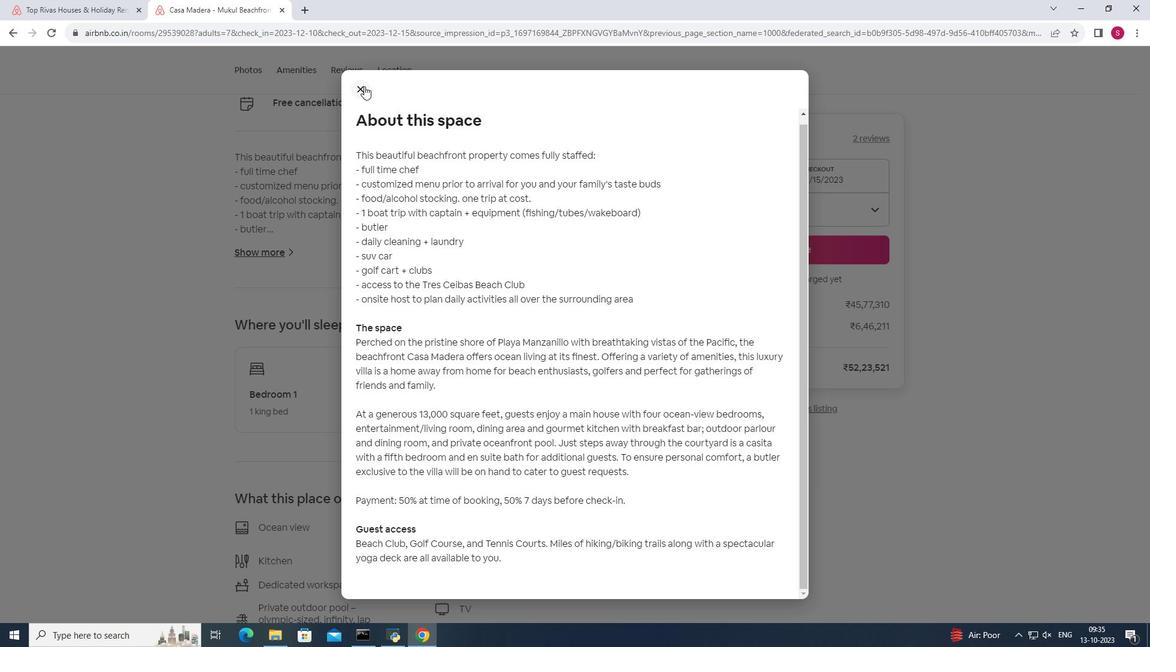 
Action: Mouse pressed left at (364, 86)
Screenshot: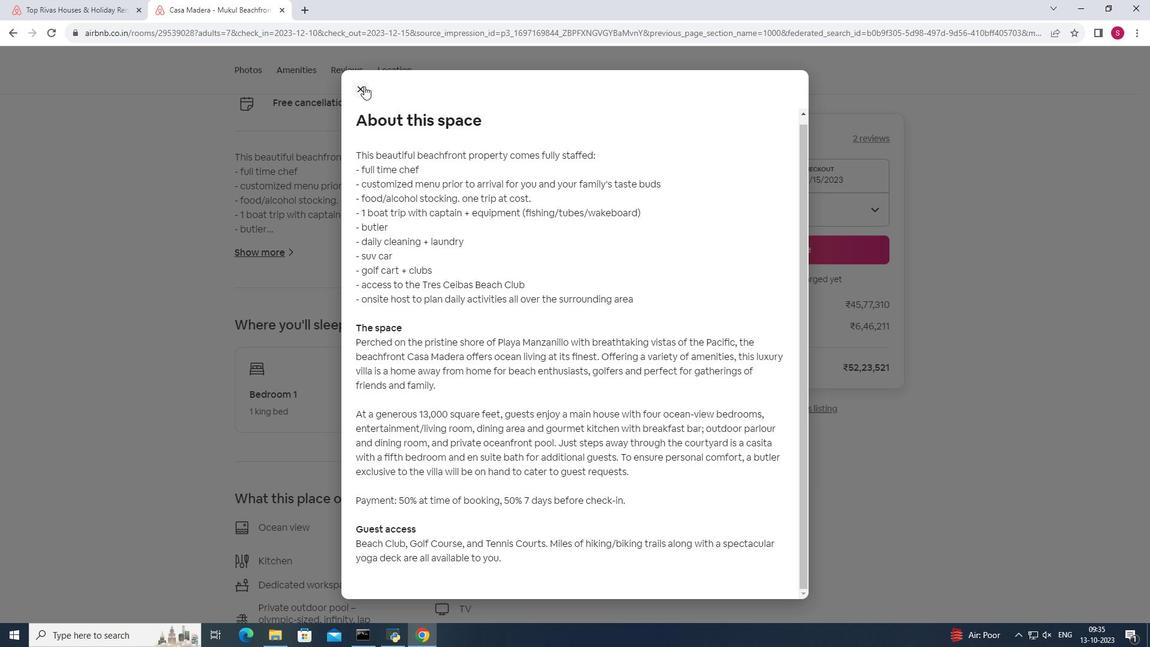 
Action: Mouse moved to (968, 359)
Screenshot: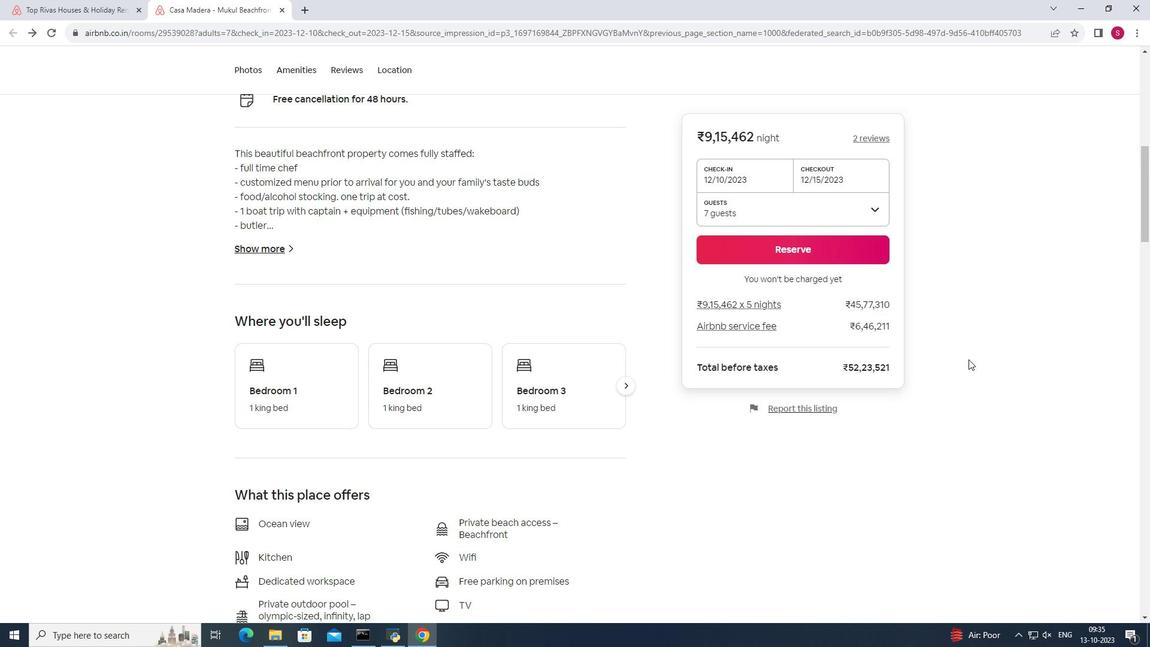
Action: Mouse scrolled (968, 358) with delta (0, 0)
Screenshot: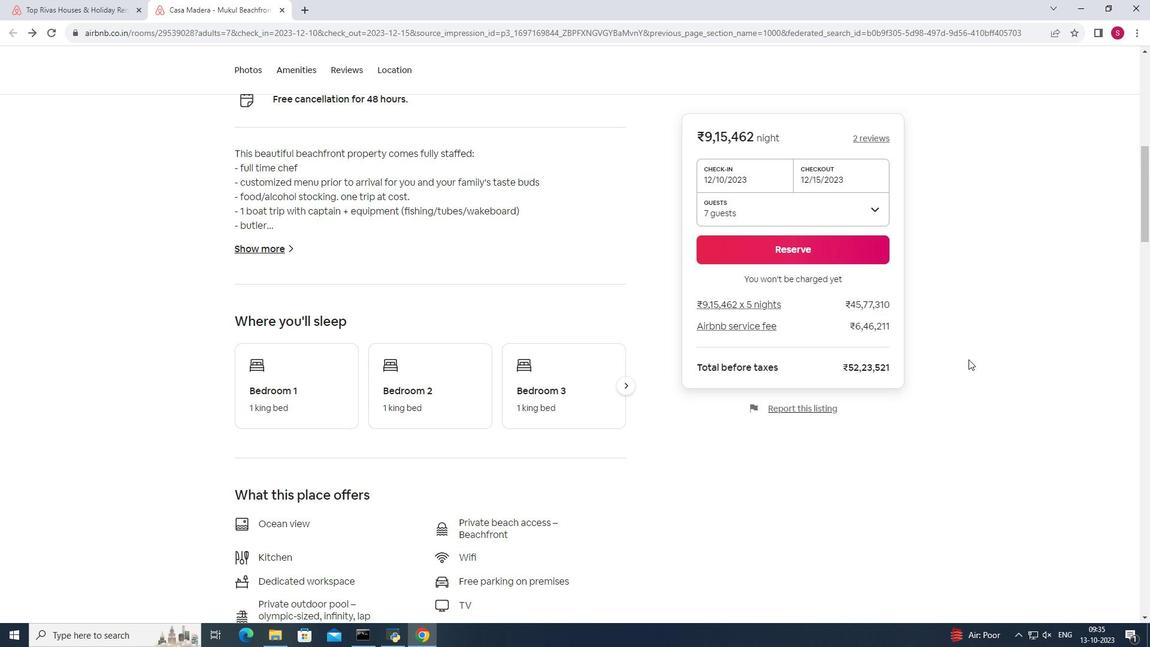 
Action: Mouse scrolled (968, 358) with delta (0, 0)
Screenshot: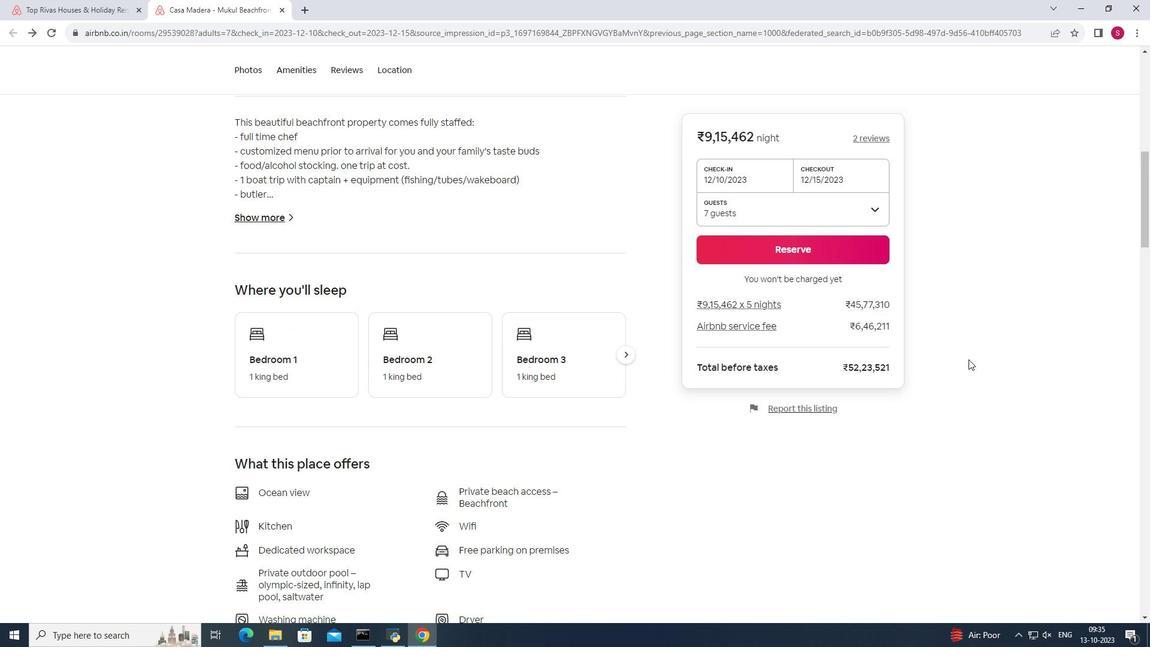 
Action: Mouse scrolled (968, 358) with delta (0, 0)
Screenshot: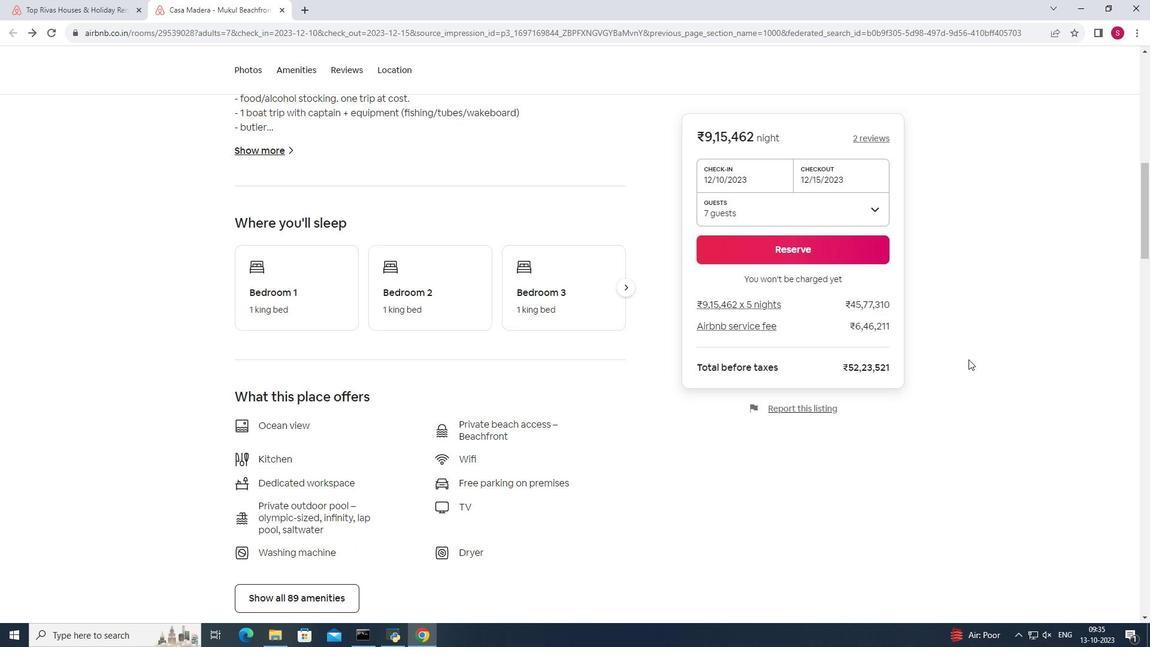 
Action: Mouse scrolled (968, 358) with delta (0, 0)
Screenshot: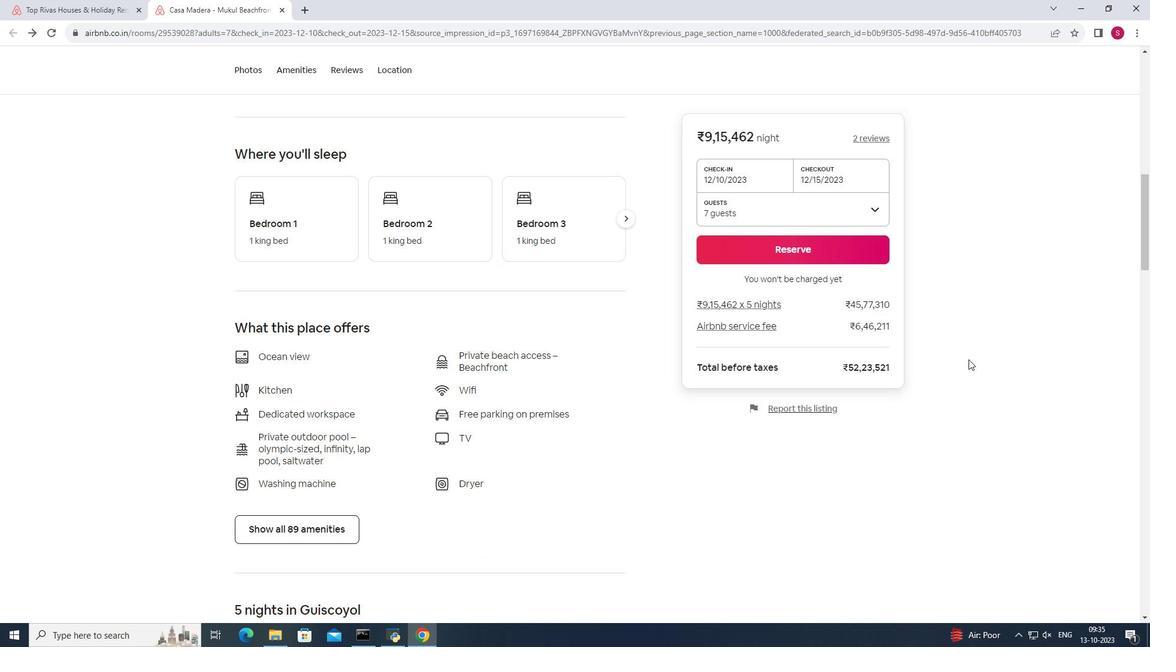
Action: Mouse moved to (330, 461)
Screenshot: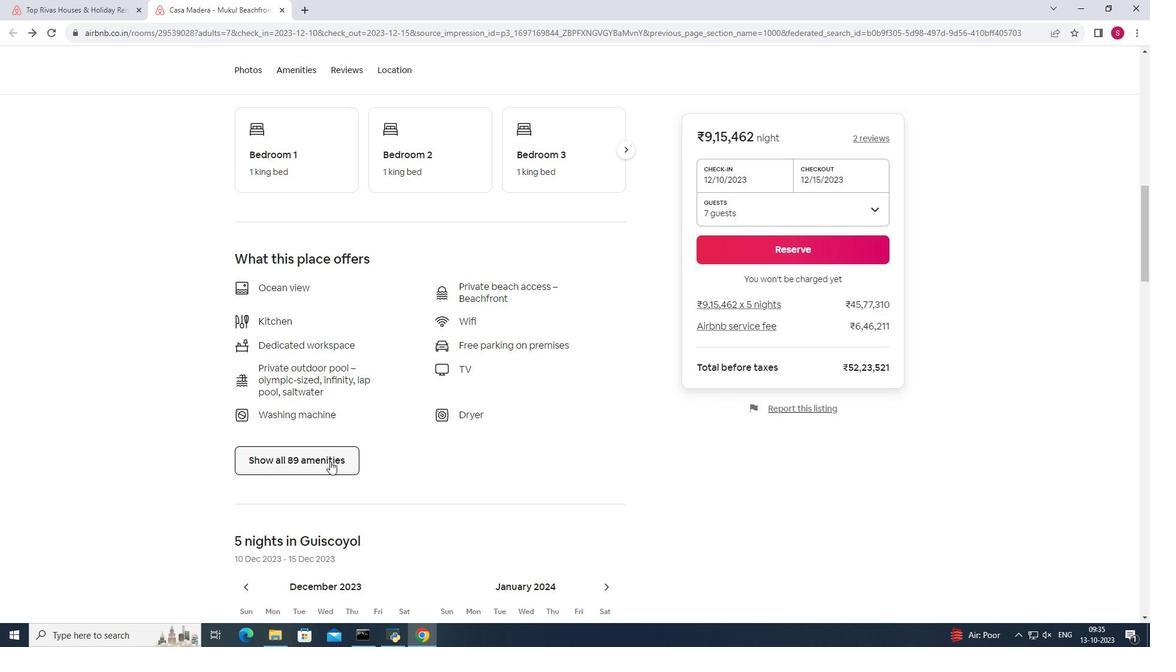 
Action: Mouse pressed left at (330, 461)
Screenshot: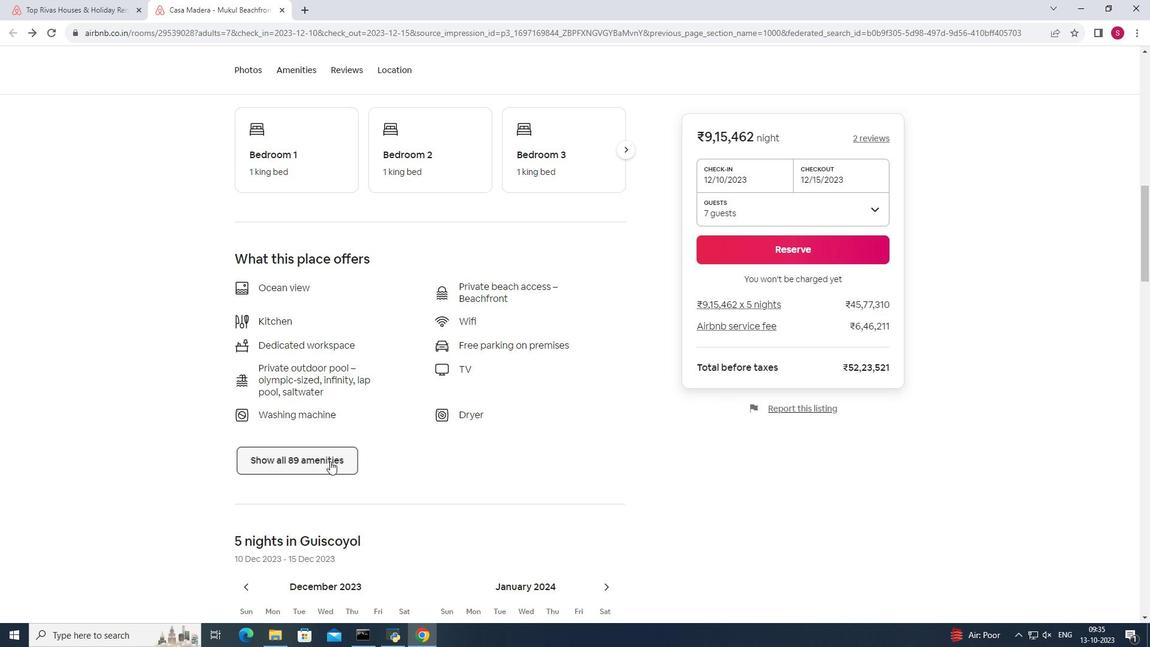 
Action: Mouse moved to (705, 327)
Screenshot: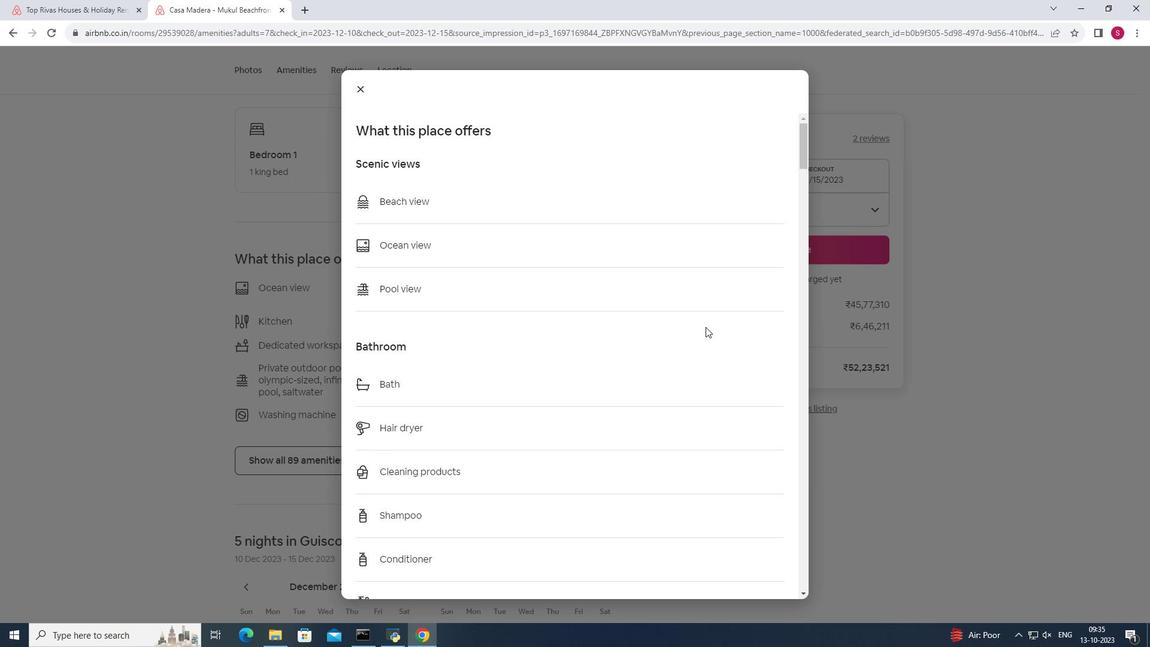 
Action: Mouse scrolled (705, 326) with delta (0, 0)
Screenshot: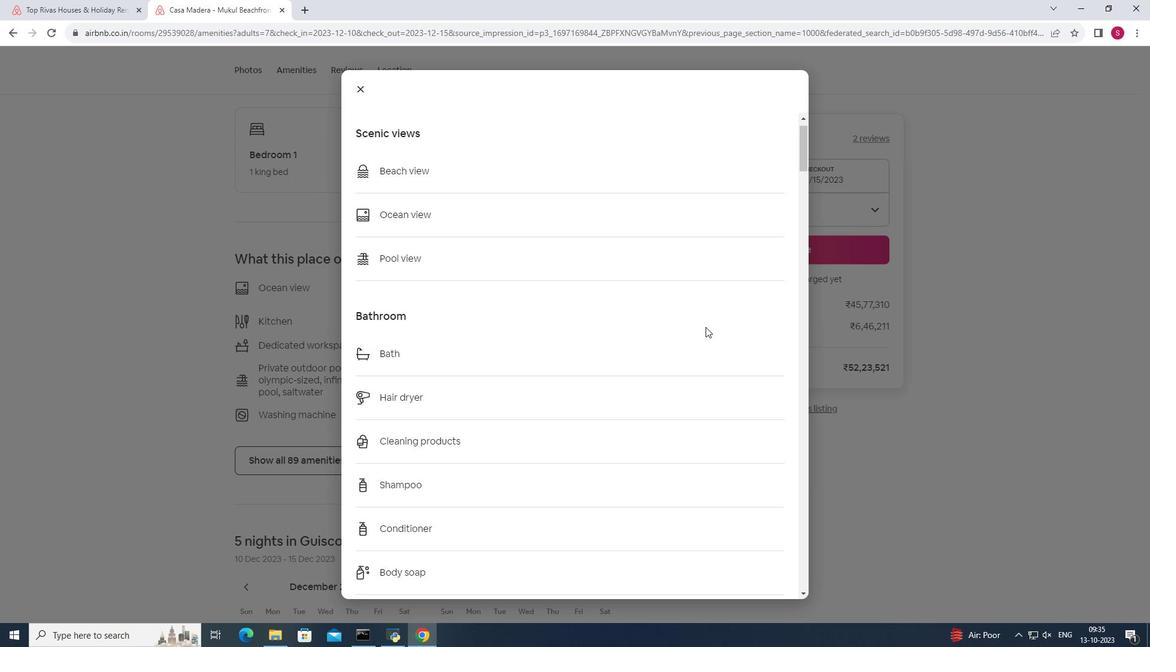 
Action: Mouse scrolled (705, 326) with delta (0, 0)
Screenshot: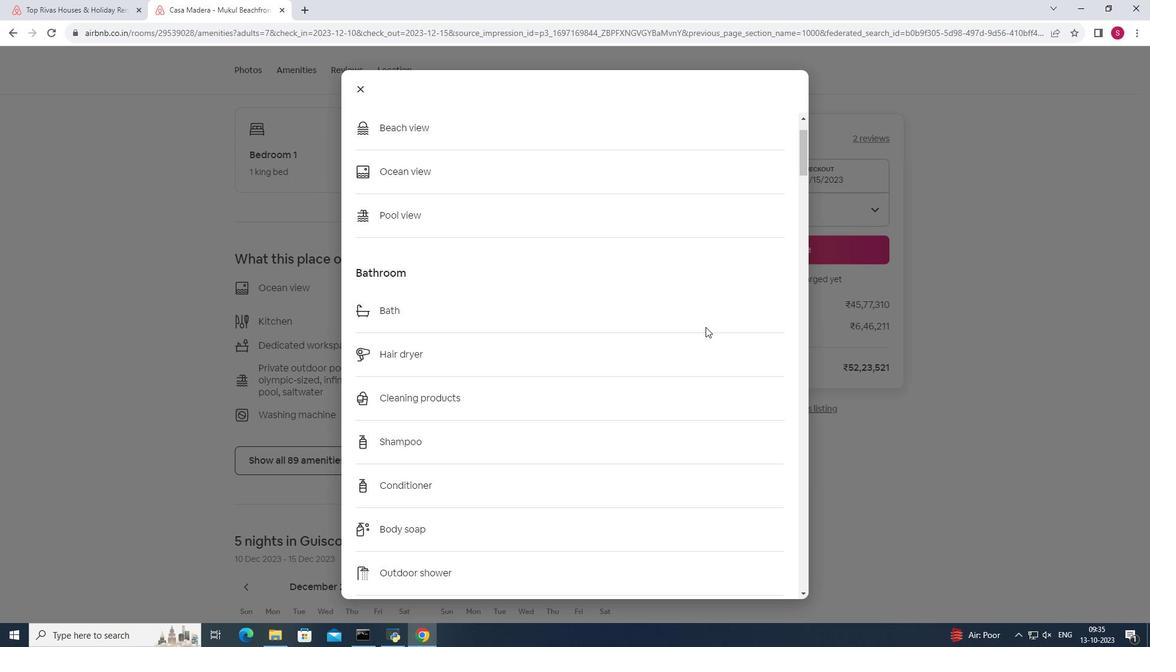 
Action: Mouse scrolled (705, 326) with delta (0, 0)
Screenshot: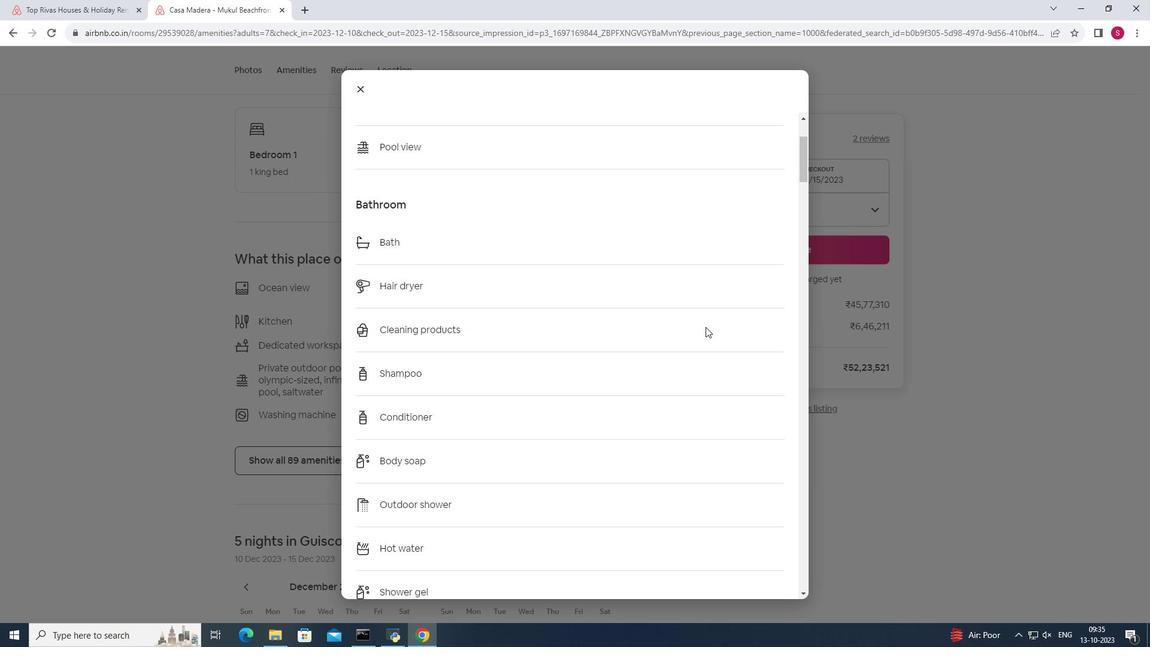 
Action: Mouse scrolled (705, 326) with delta (0, 0)
Screenshot: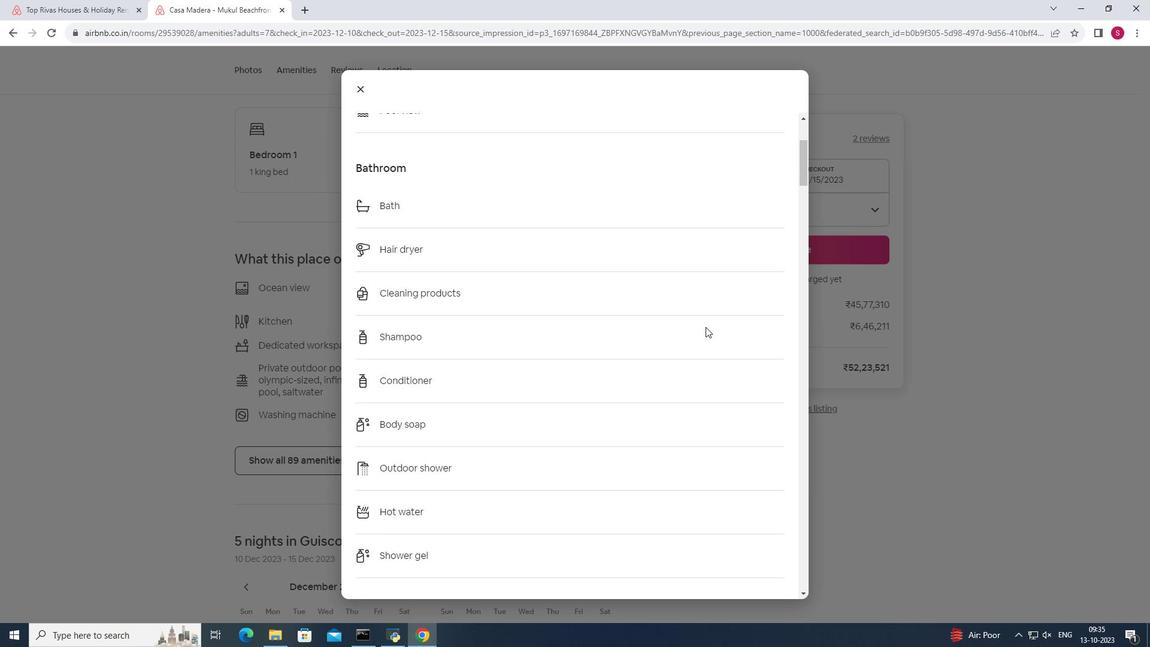 
Action: Mouse scrolled (705, 326) with delta (0, 0)
Screenshot: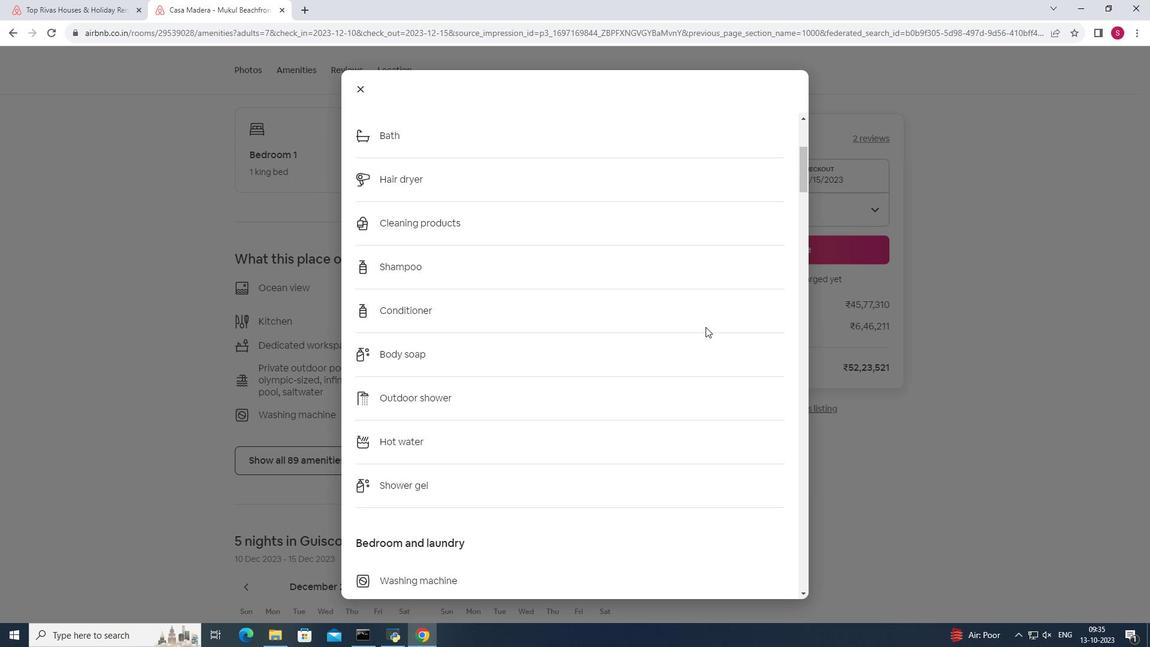 
Action: Mouse scrolled (705, 326) with delta (0, 0)
Screenshot: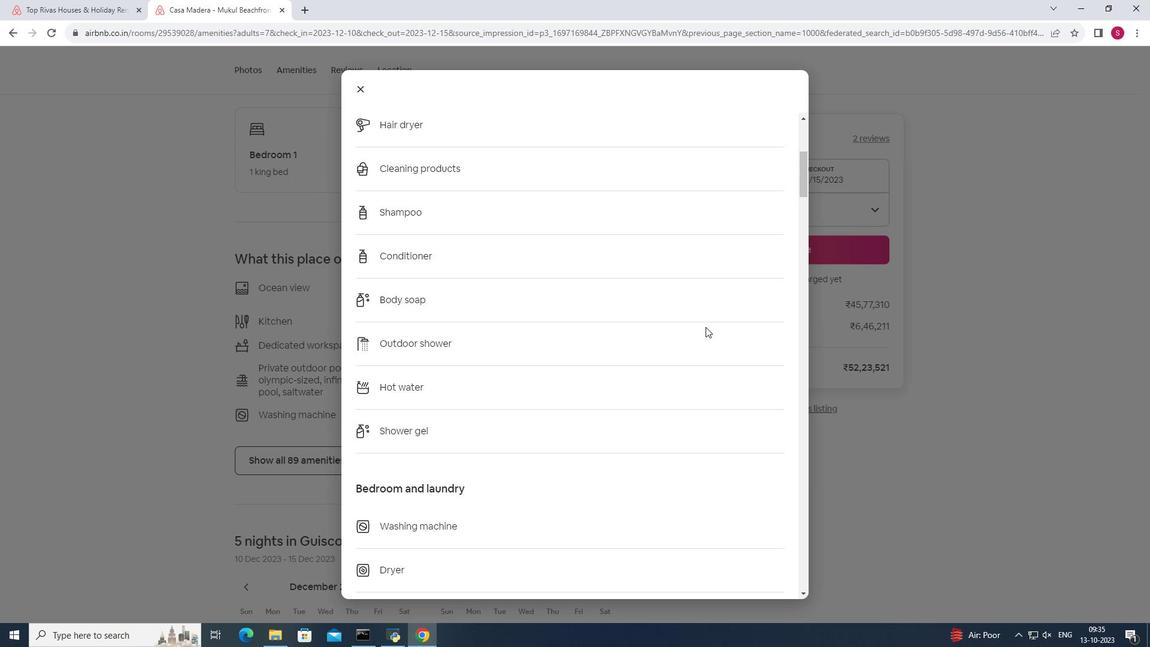 
Action: Mouse scrolled (705, 326) with delta (0, 0)
Screenshot: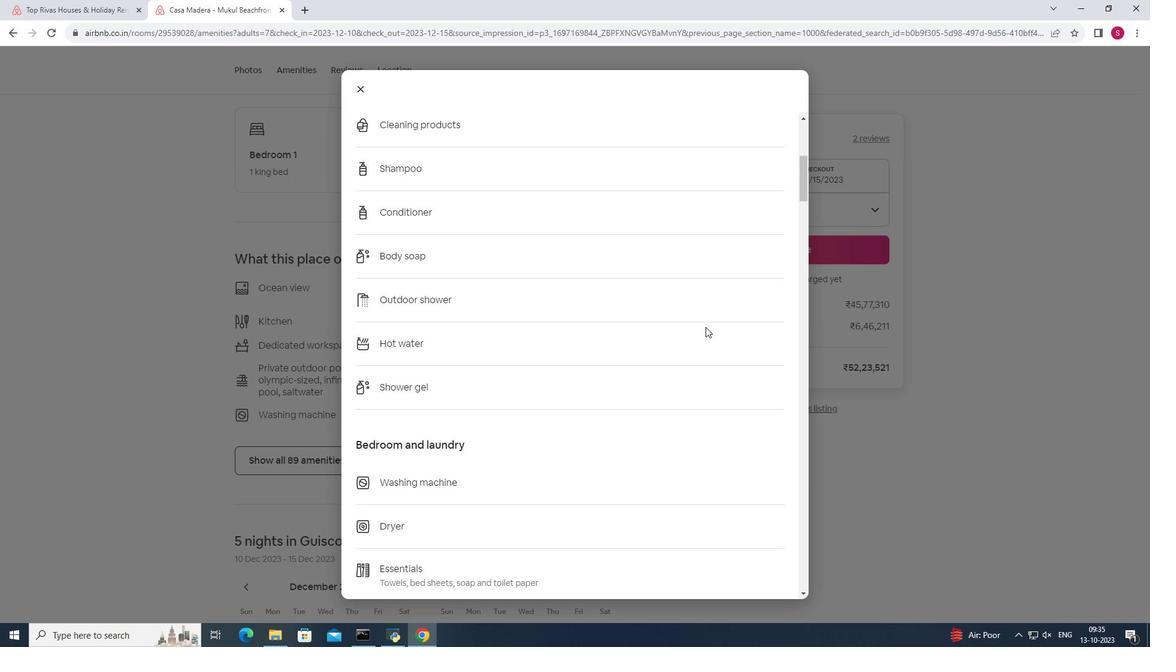 
Action: Mouse scrolled (705, 326) with delta (0, 0)
Screenshot: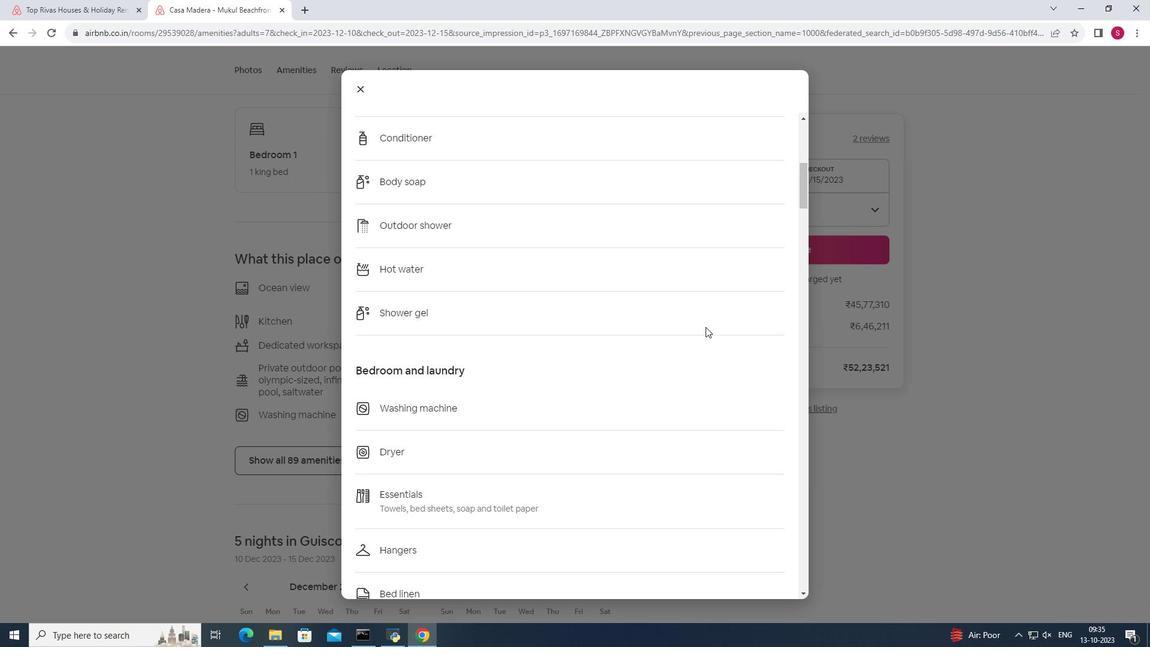 
Action: Mouse scrolled (705, 327) with delta (0, 0)
Screenshot: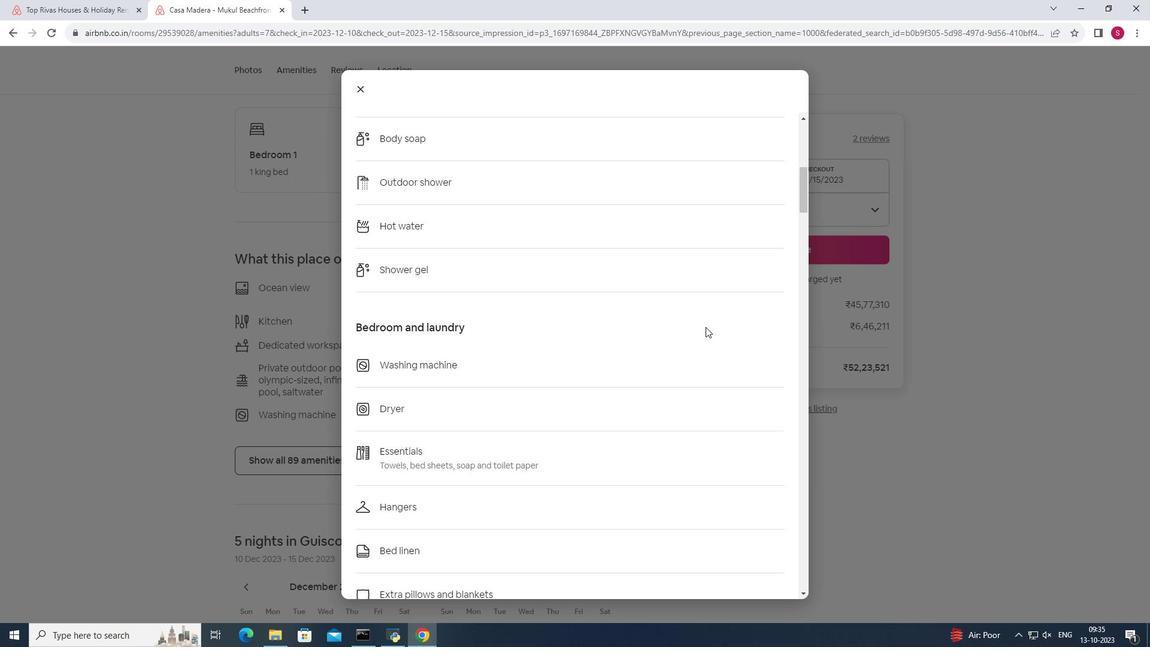 
Action: Mouse scrolled (705, 326) with delta (0, 0)
Screenshot: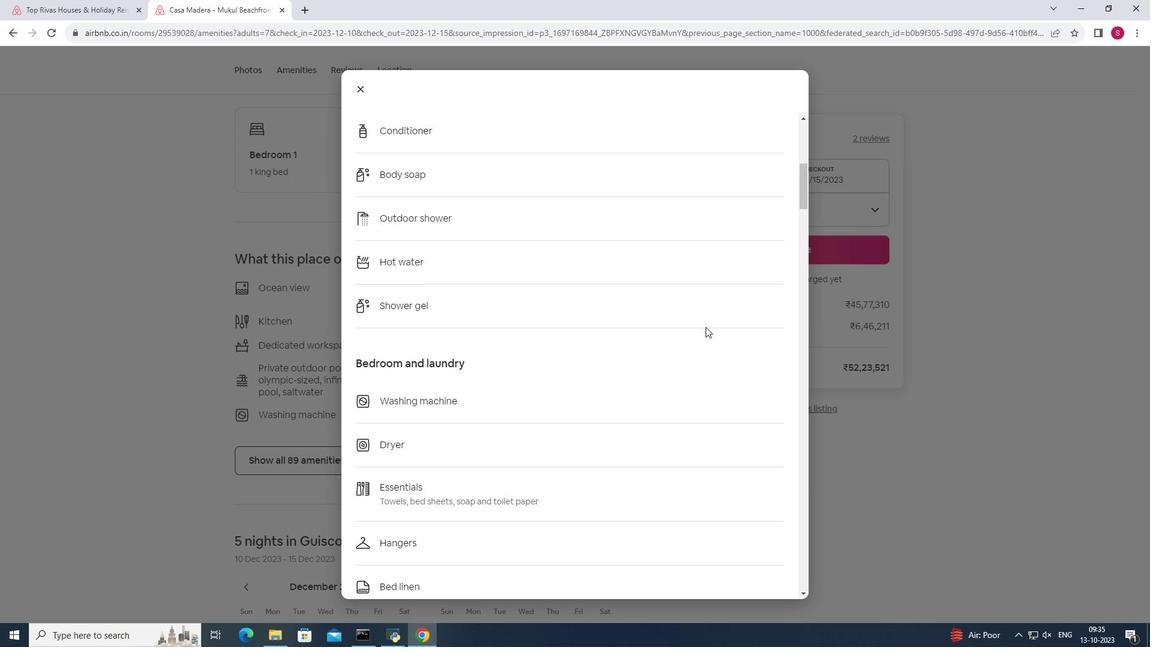 
Action: Mouse scrolled (705, 326) with delta (0, 0)
Screenshot: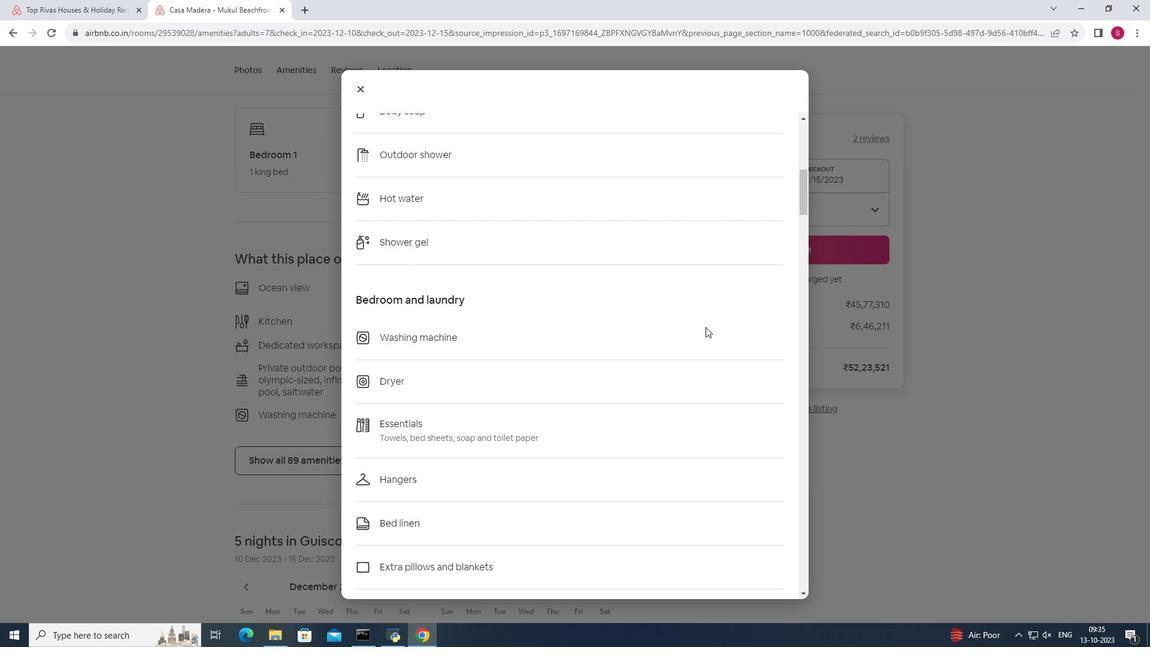 
Action: Mouse scrolled (705, 326) with delta (0, 0)
Screenshot: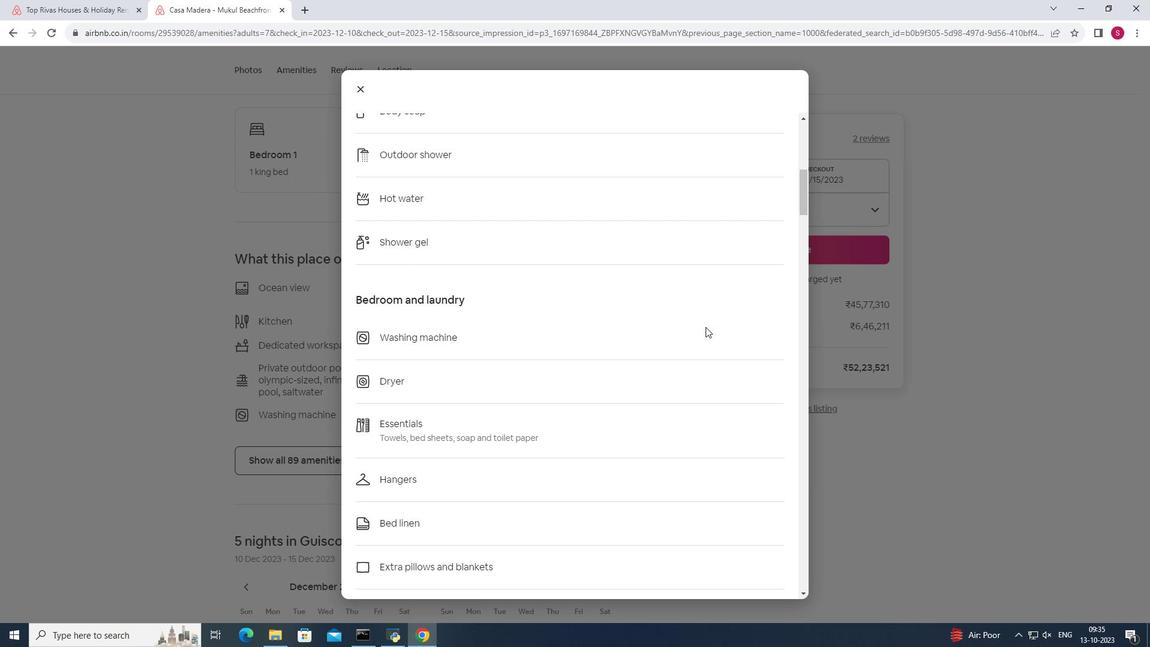 
Action: Mouse scrolled (705, 326) with delta (0, 0)
Screenshot: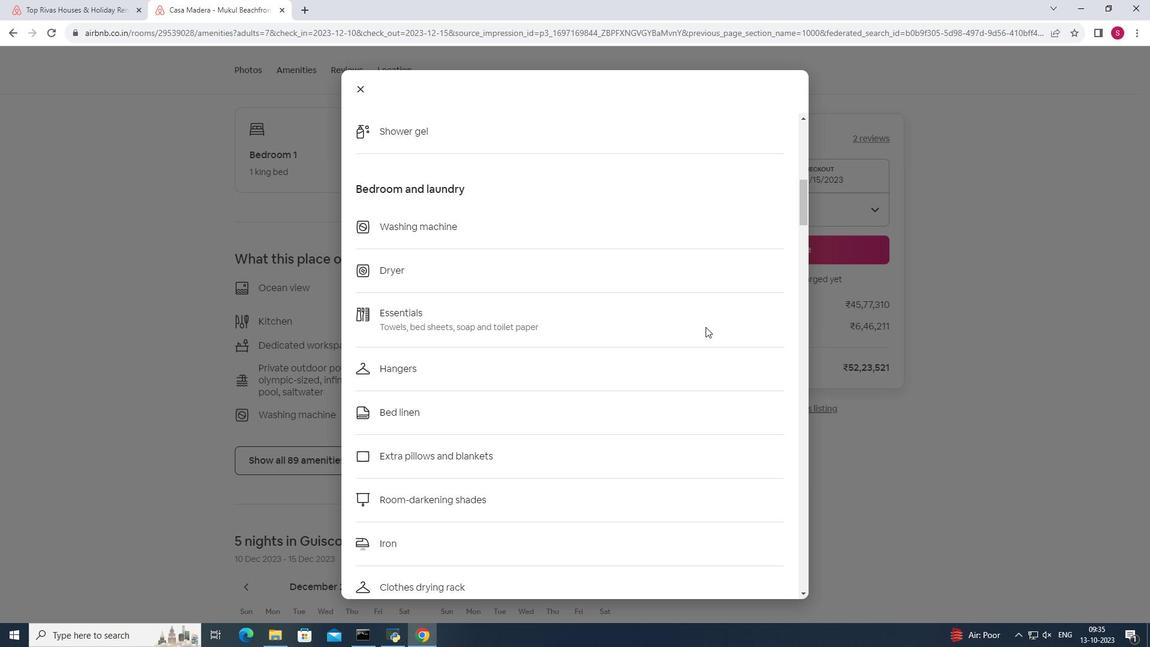 
Action: Mouse scrolled (705, 326) with delta (0, 0)
Screenshot: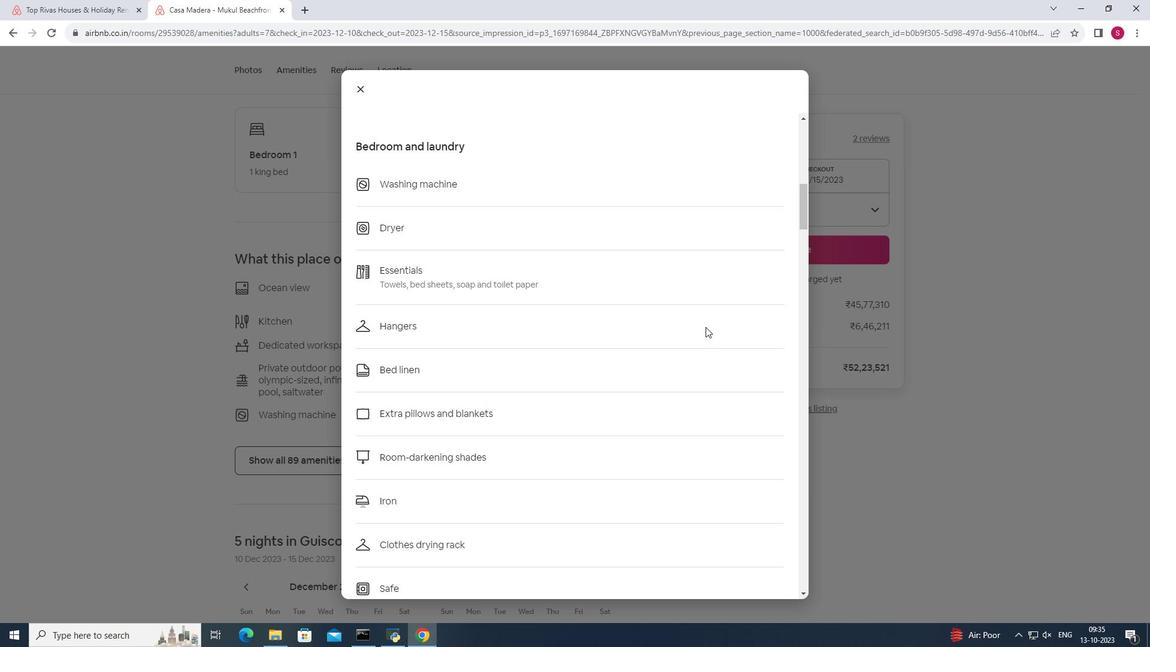 
Action: Mouse scrolled (705, 326) with delta (0, 0)
Screenshot: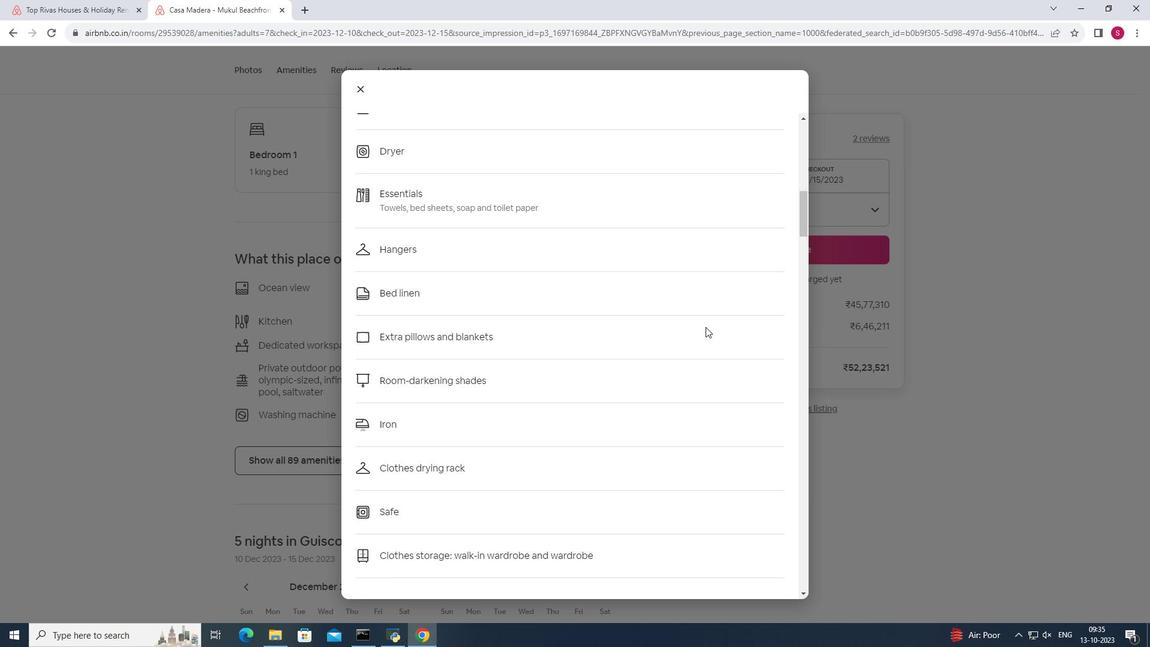 
Action: Mouse scrolled (705, 326) with delta (0, 0)
Screenshot: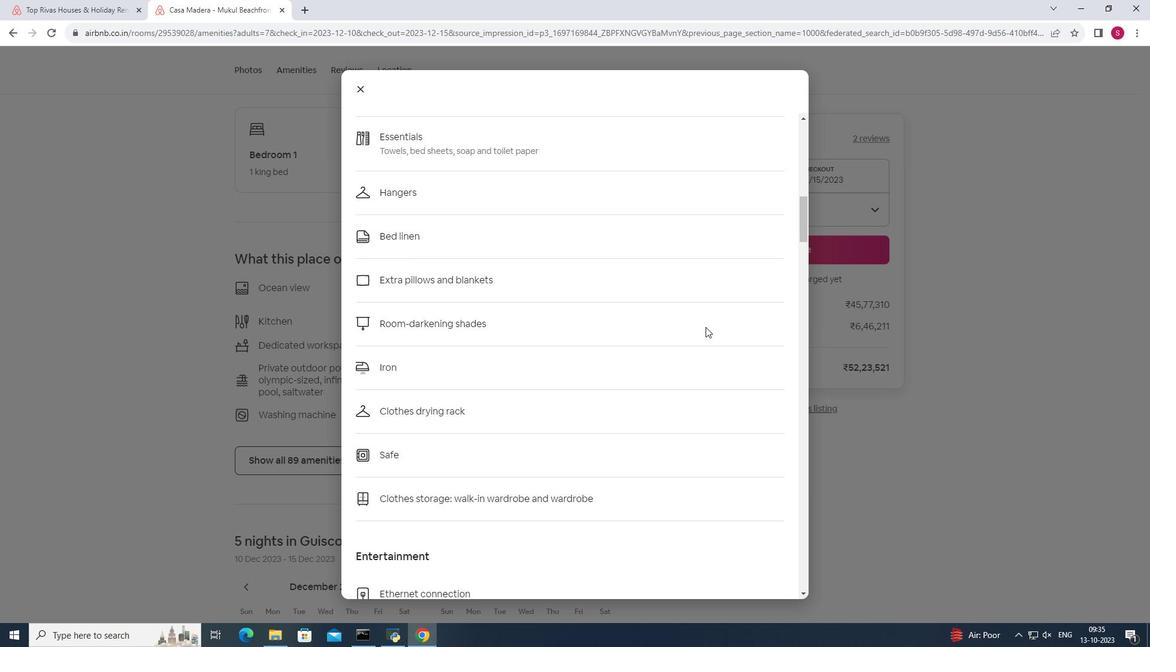 
Action: Mouse scrolled (705, 326) with delta (0, 0)
Screenshot: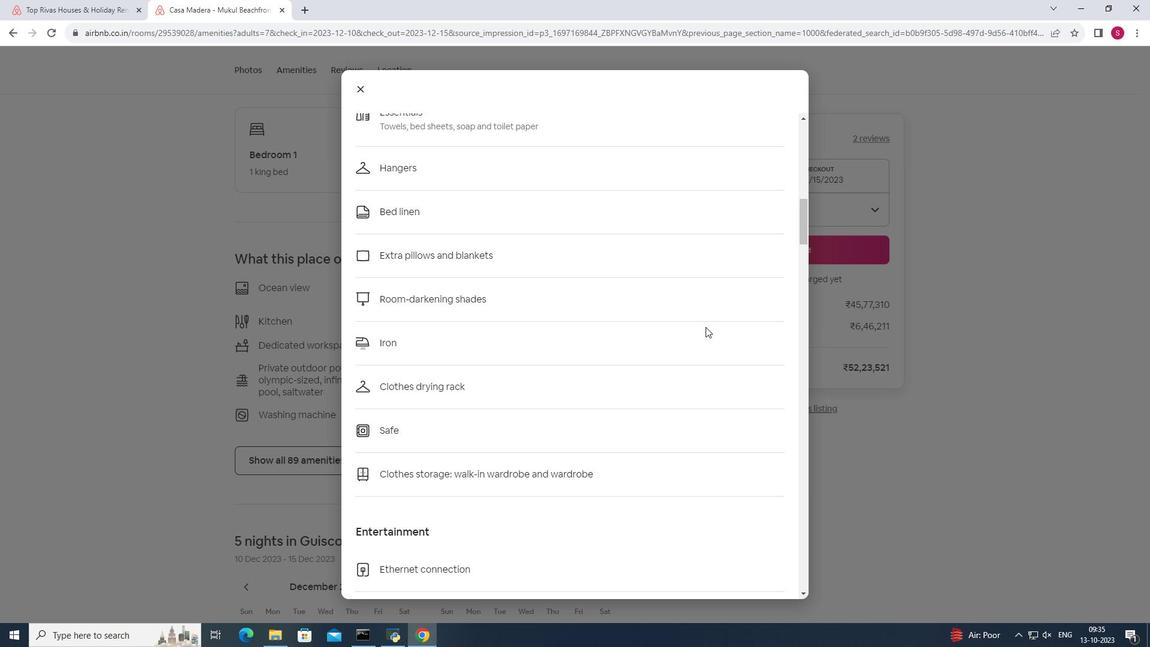 
Action: Mouse scrolled (705, 326) with delta (0, 0)
Screenshot: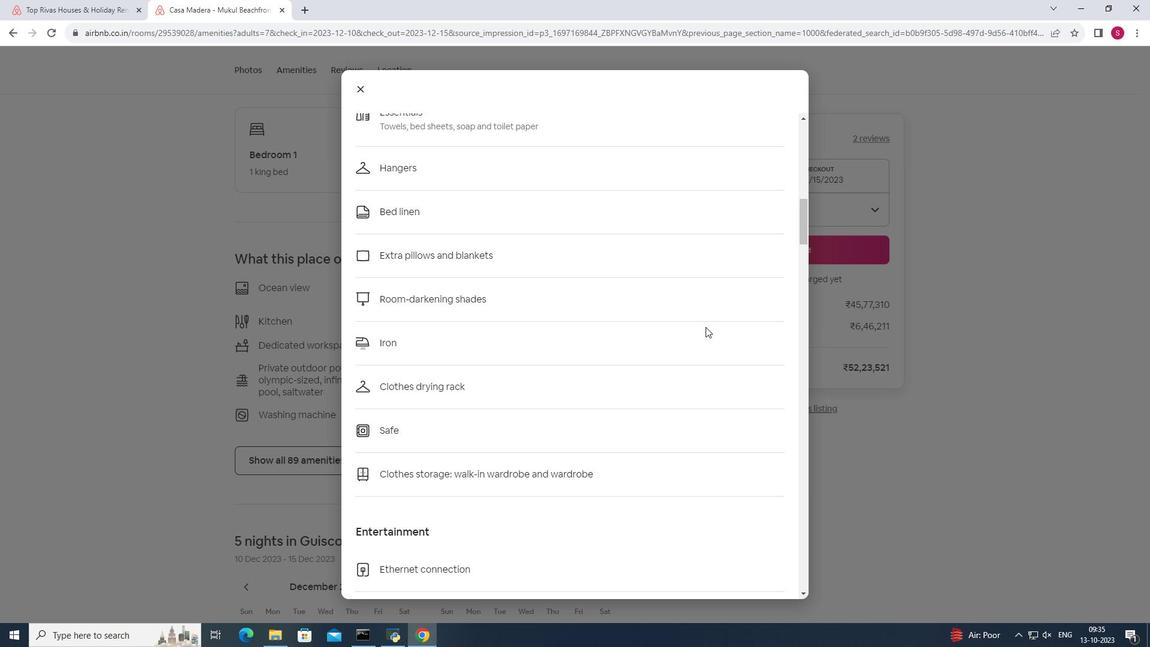 
Action: Mouse scrolled (705, 326) with delta (0, 0)
Screenshot: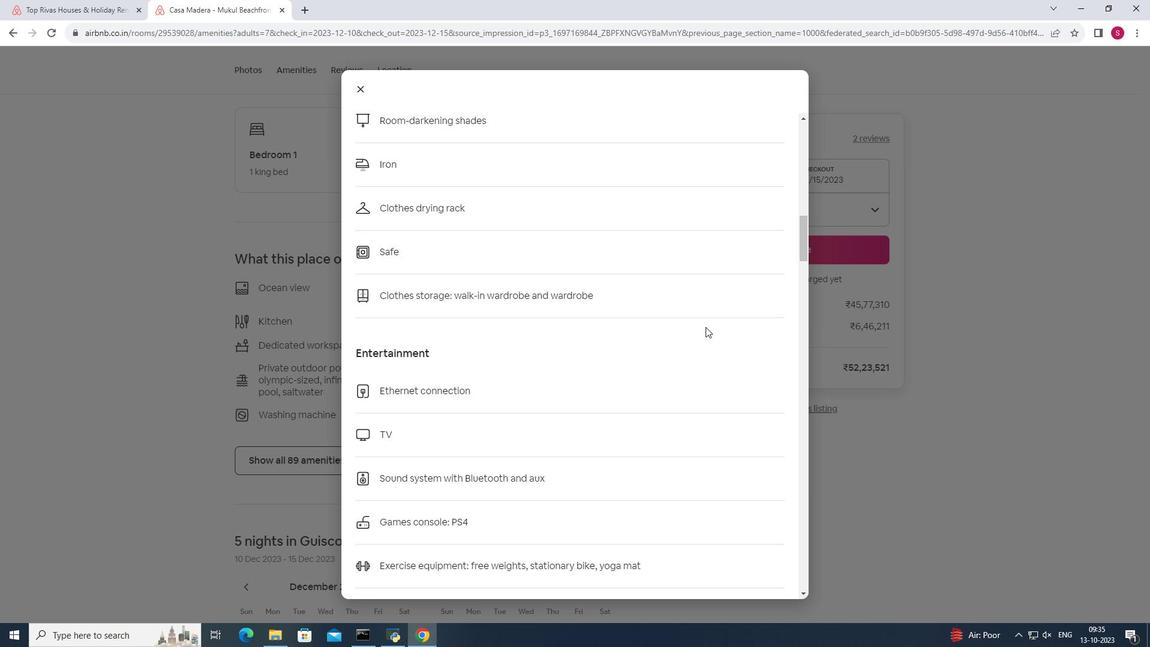 
Action: Mouse scrolled (705, 326) with delta (0, 0)
Screenshot: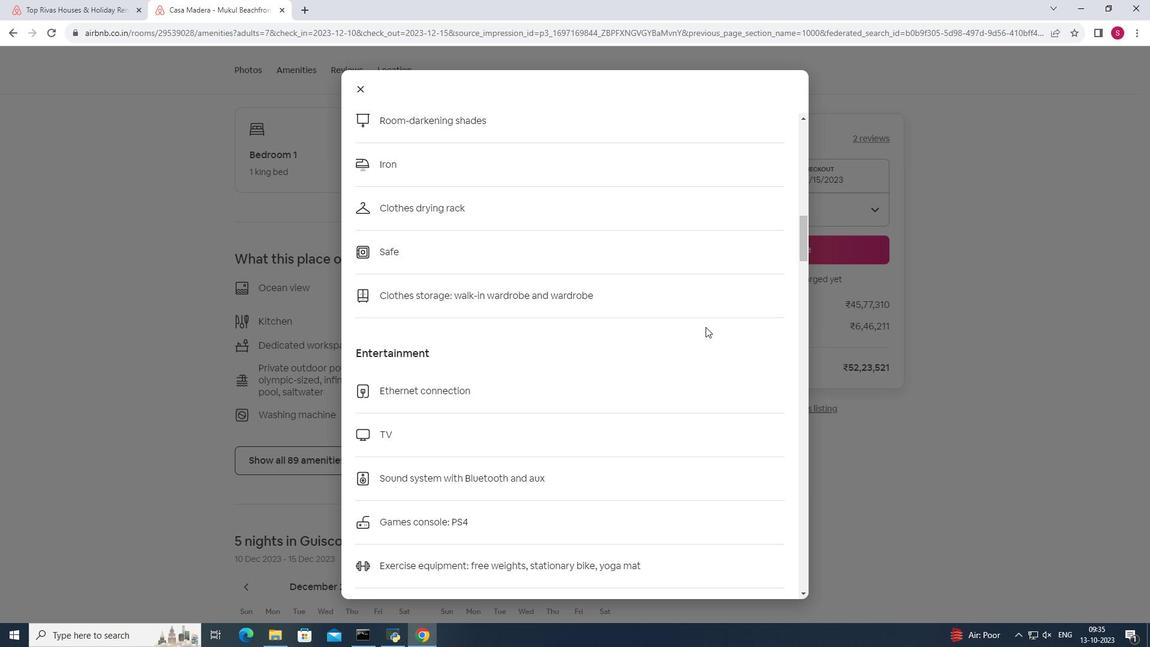
Action: Mouse scrolled (705, 326) with delta (0, 0)
Screenshot: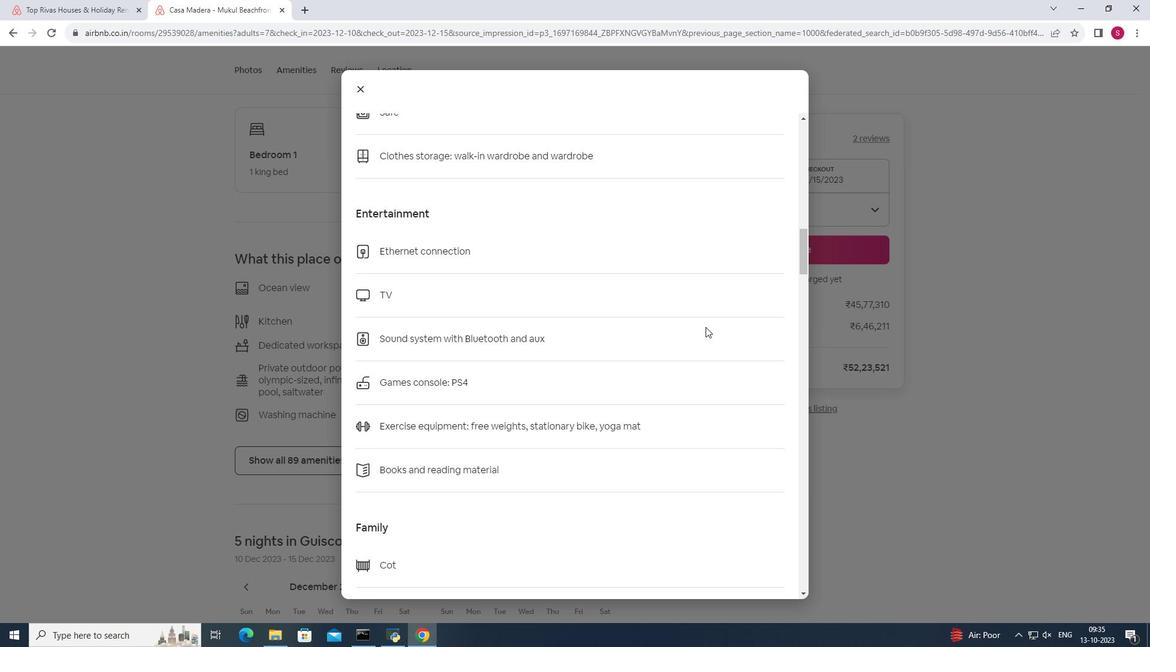 
Action: Mouse scrolled (705, 326) with delta (0, 0)
Screenshot: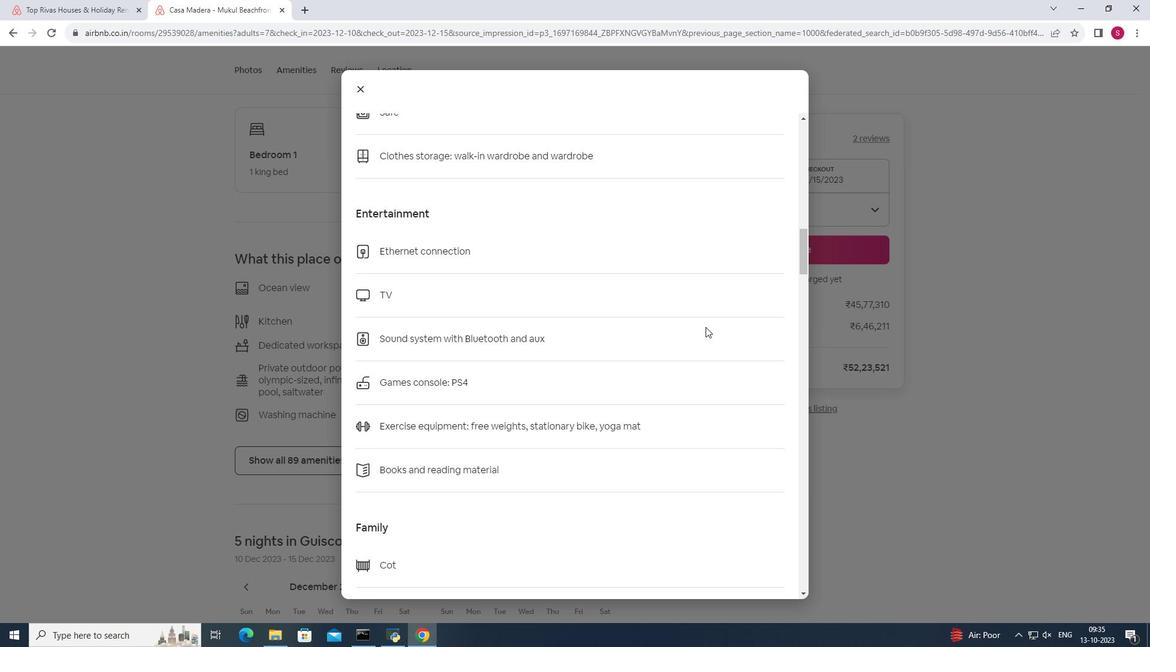 
Action: Mouse scrolled (705, 326) with delta (0, 0)
Screenshot: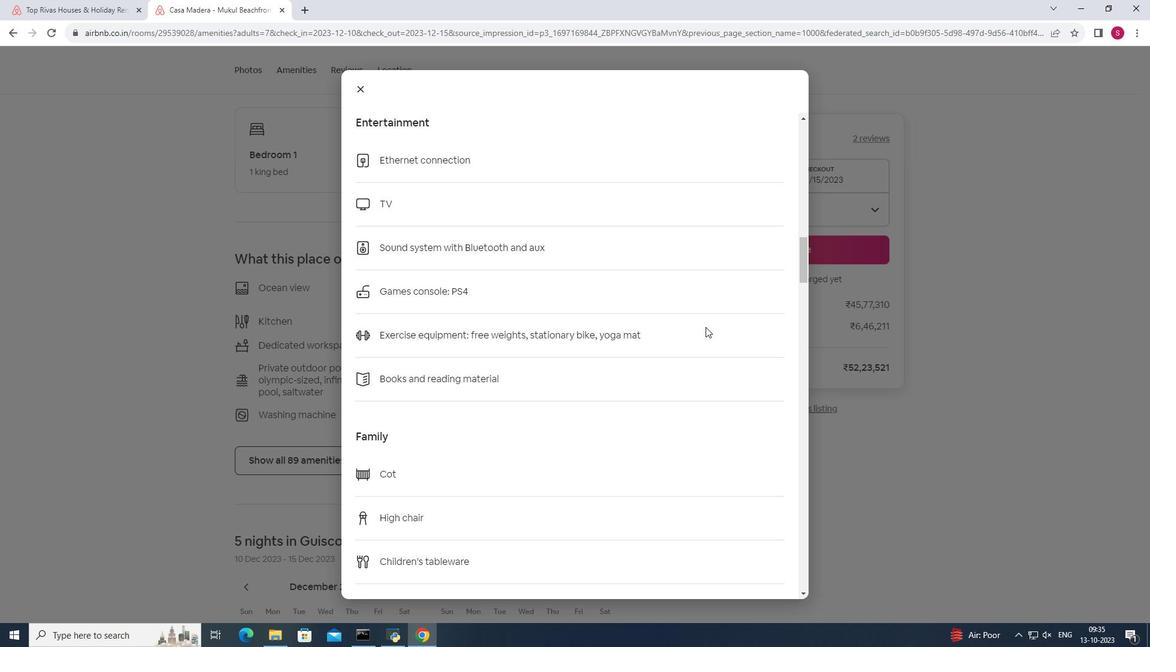 
Action: Mouse scrolled (705, 326) with delta (0, 0)
Screenshot: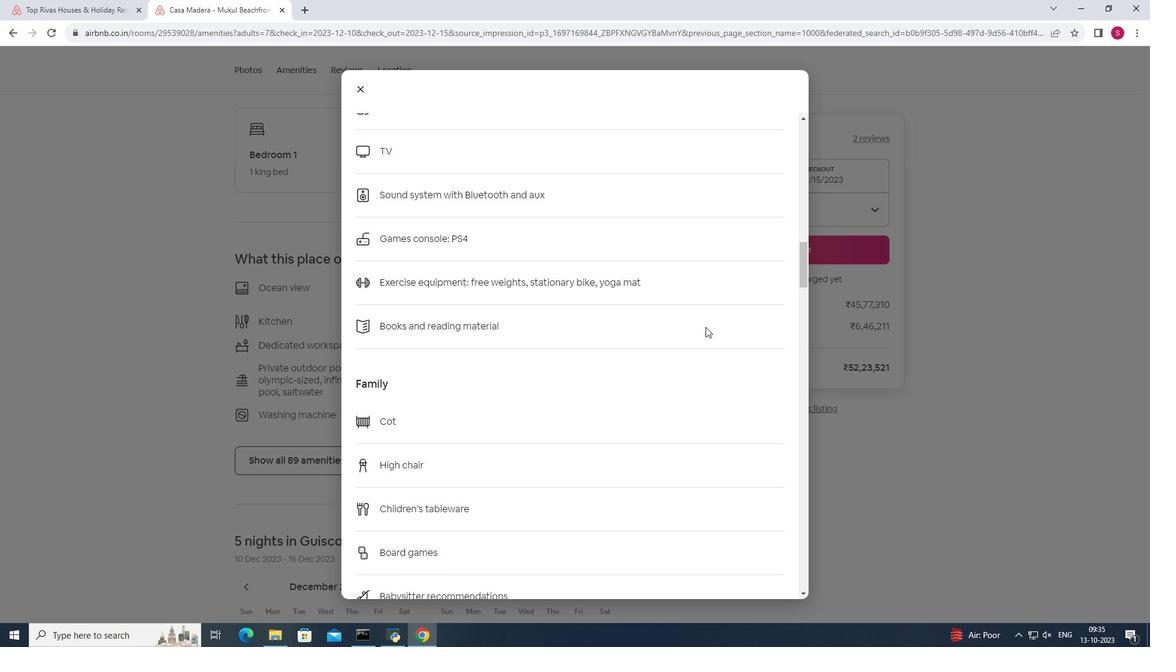 
Action: Mouse scrolled (705, 326) with delta (0, 0)
Screenshot: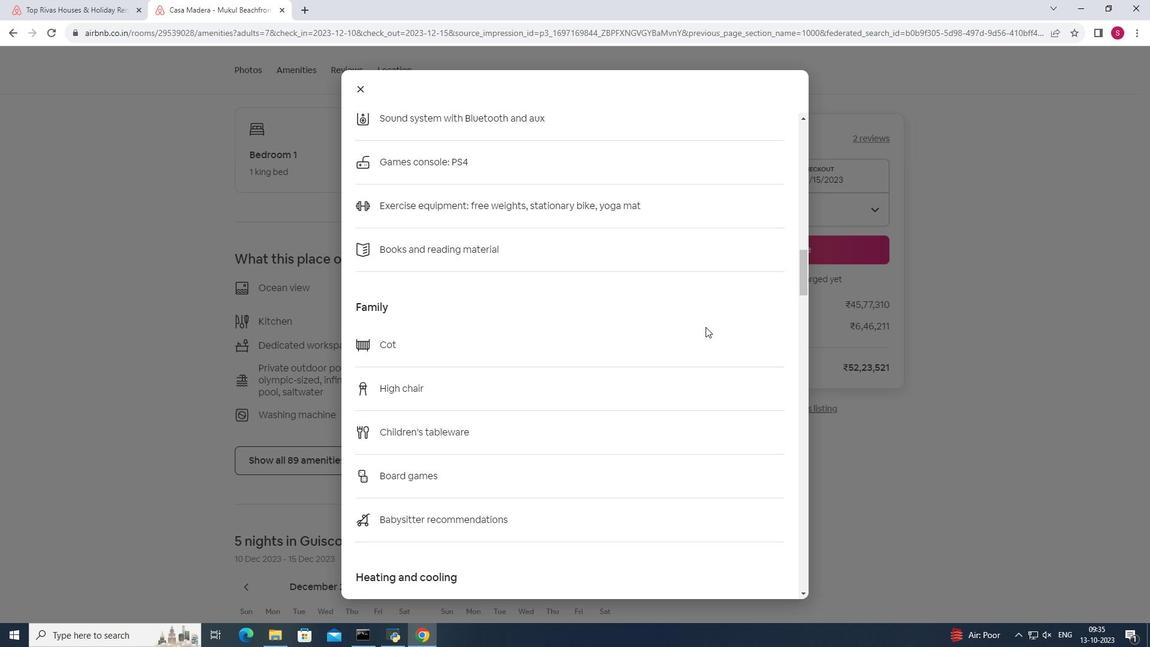 
Action: Mouse scrolled (705, 326) with delta (0, 0)
Screenshot: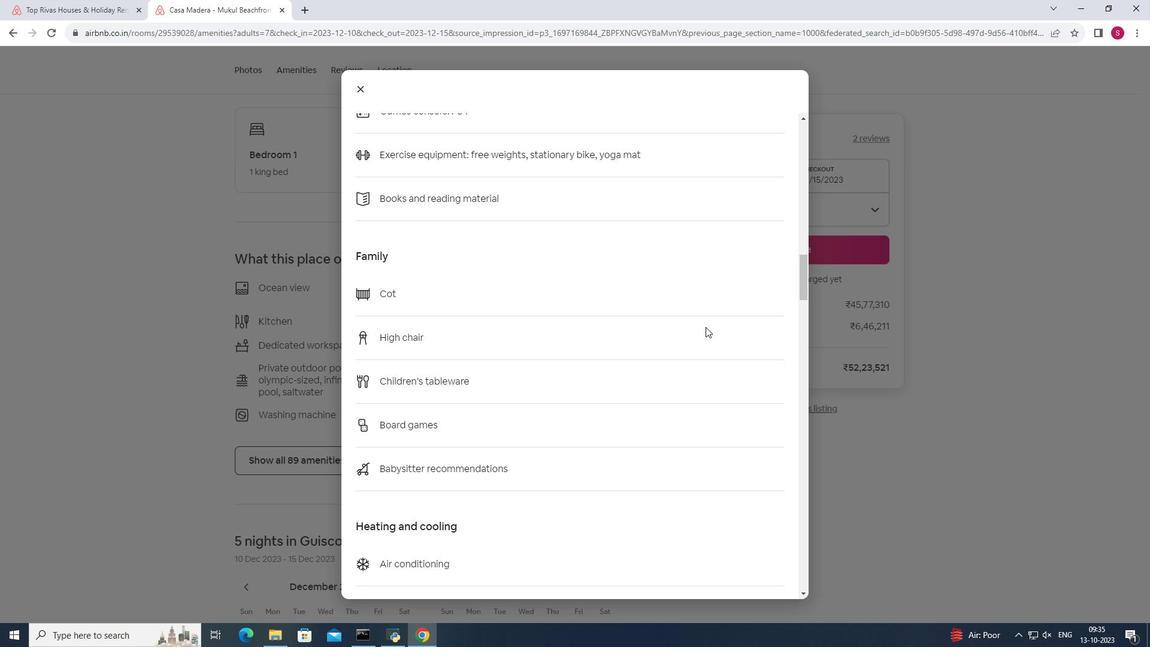 
Action: Mouse scrolled (705, 326) with delta (0, 0)
Screenshot: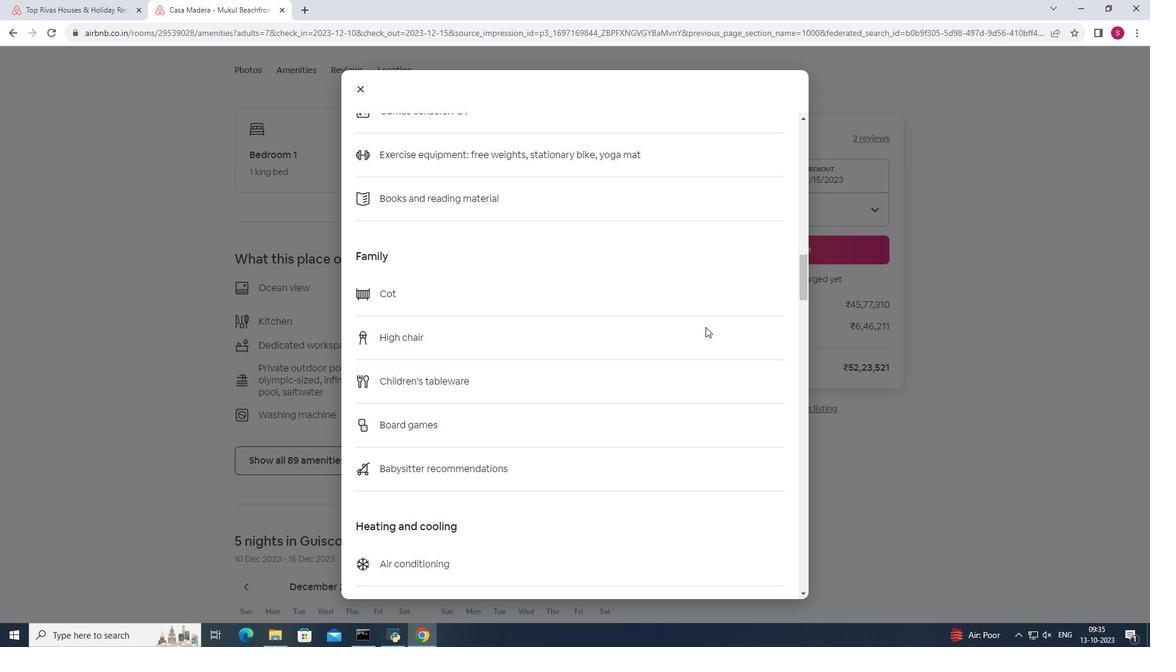 
Action: Mouse scrolled (705, 326) with delta (0, 0)
Screenshot: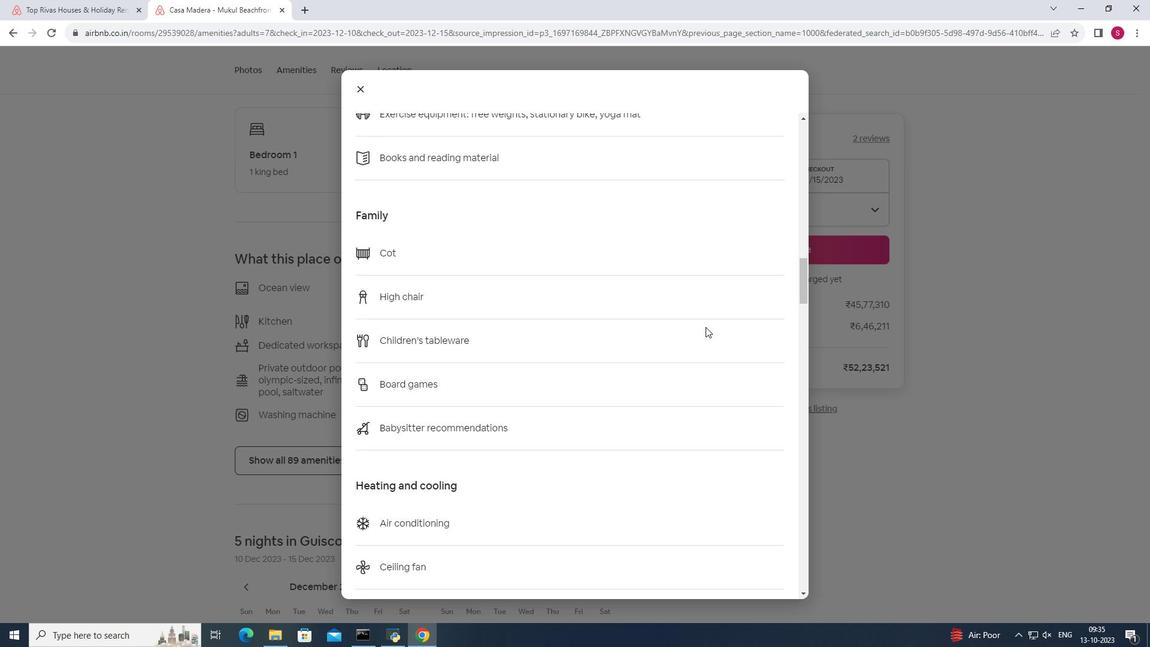 
Action: Mouse scrolled (705, 326) with delta (0, 0)
Screenshot: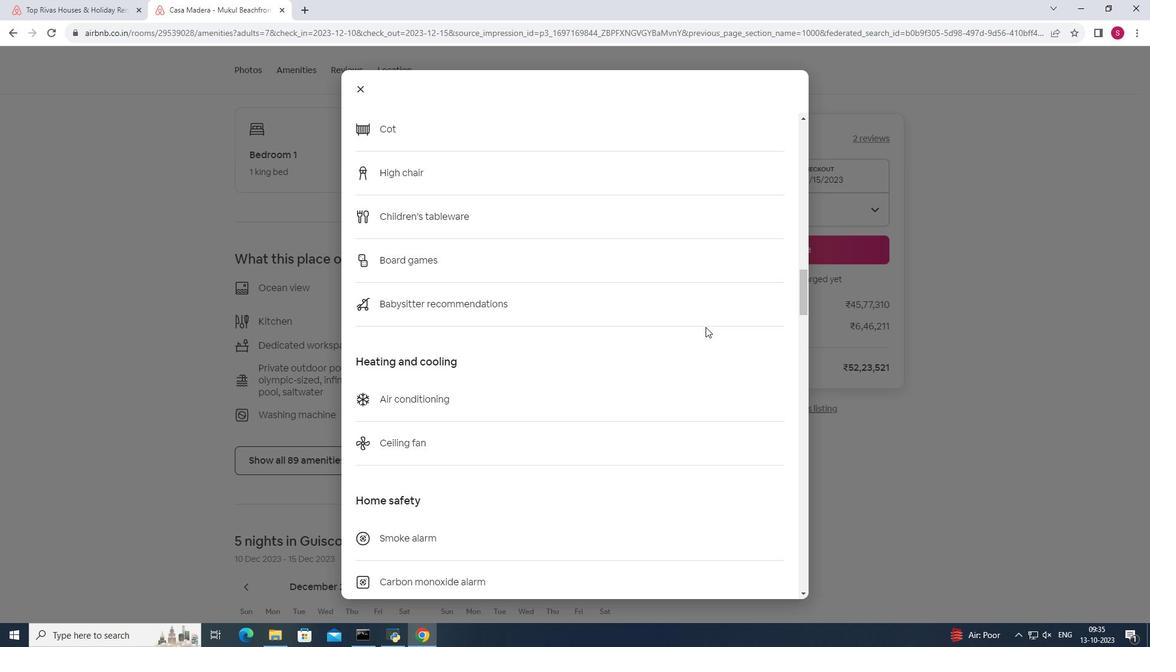 
Action: Mouse scrolled (705, 326) with delta (0, 0)
Screenshot: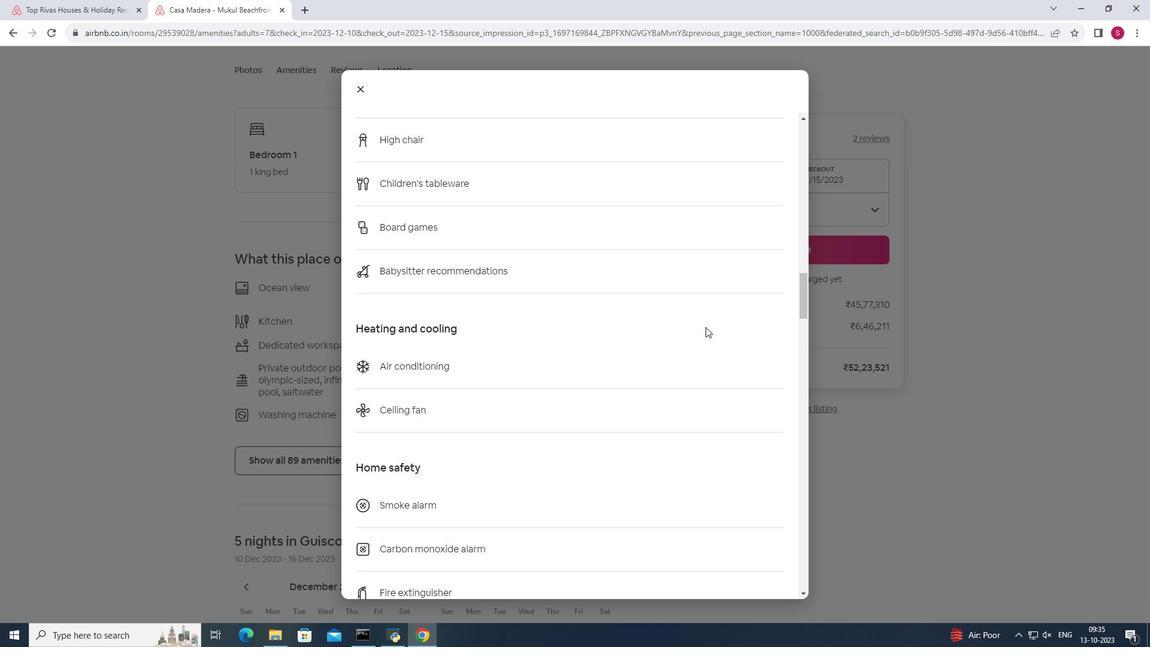 
Action: Mouse scrolled (705, 326) with delta (0, 0)
Screenshot: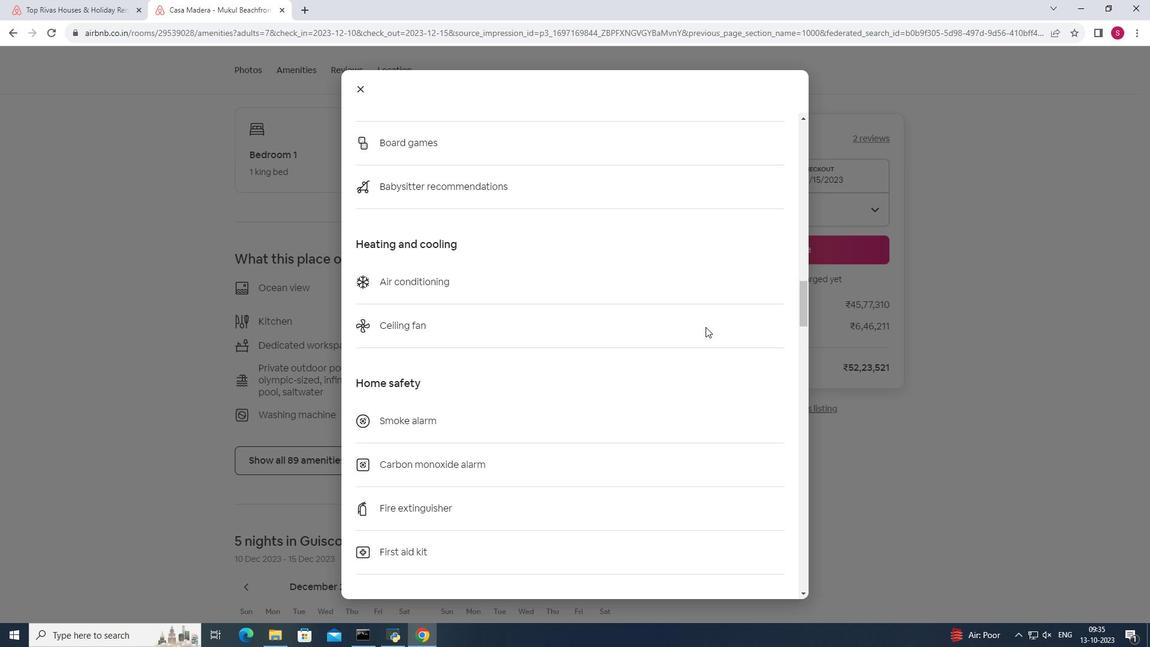 
Action: Mouse scrolled (705, 326) with delta (0, 0)
Screenshot: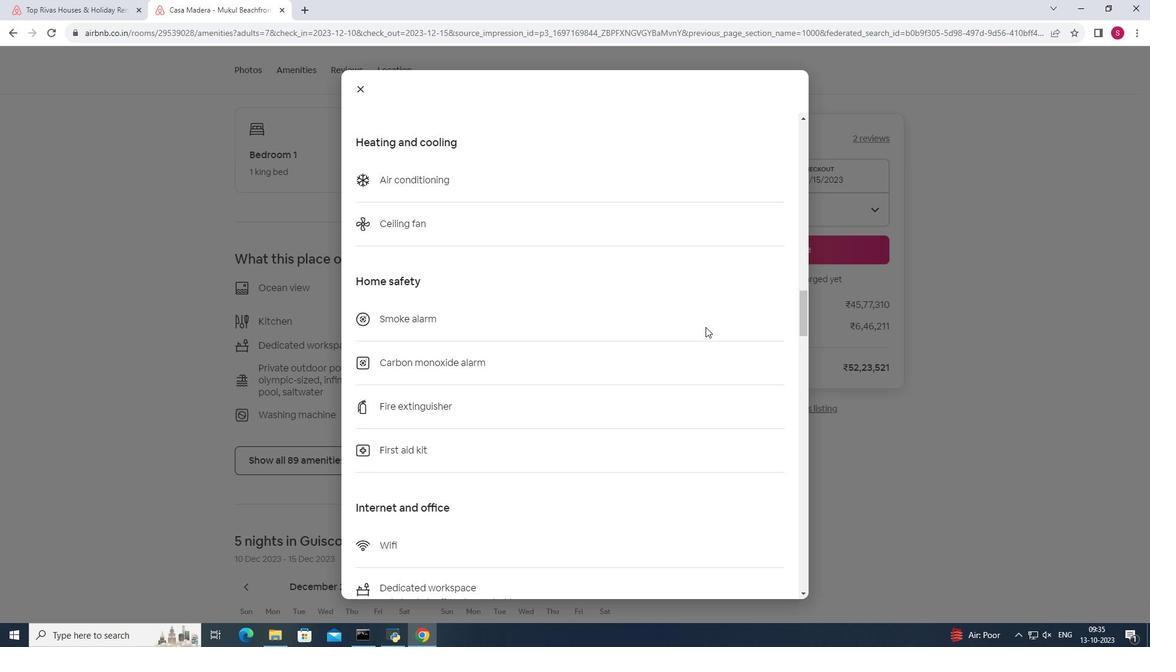 
Action: Mouse scrolled (705, 326) with delta (0, 0)
Screenshot: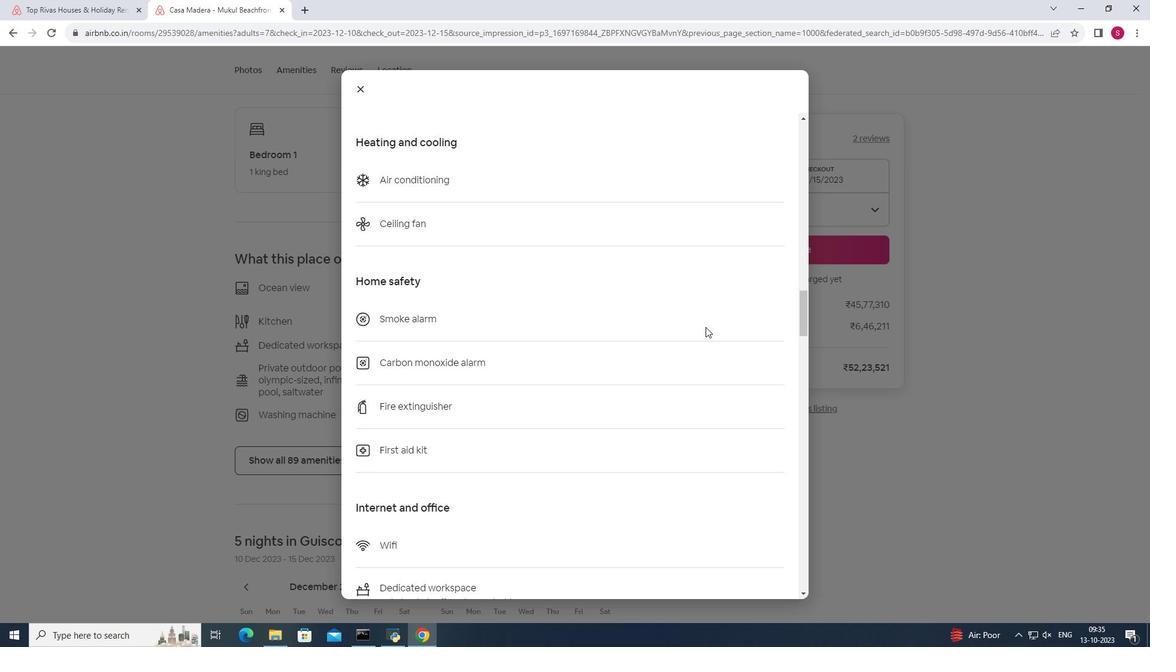 
Action: Mouse scrolled (705, 326) with delta (0, 0)
Screenshot: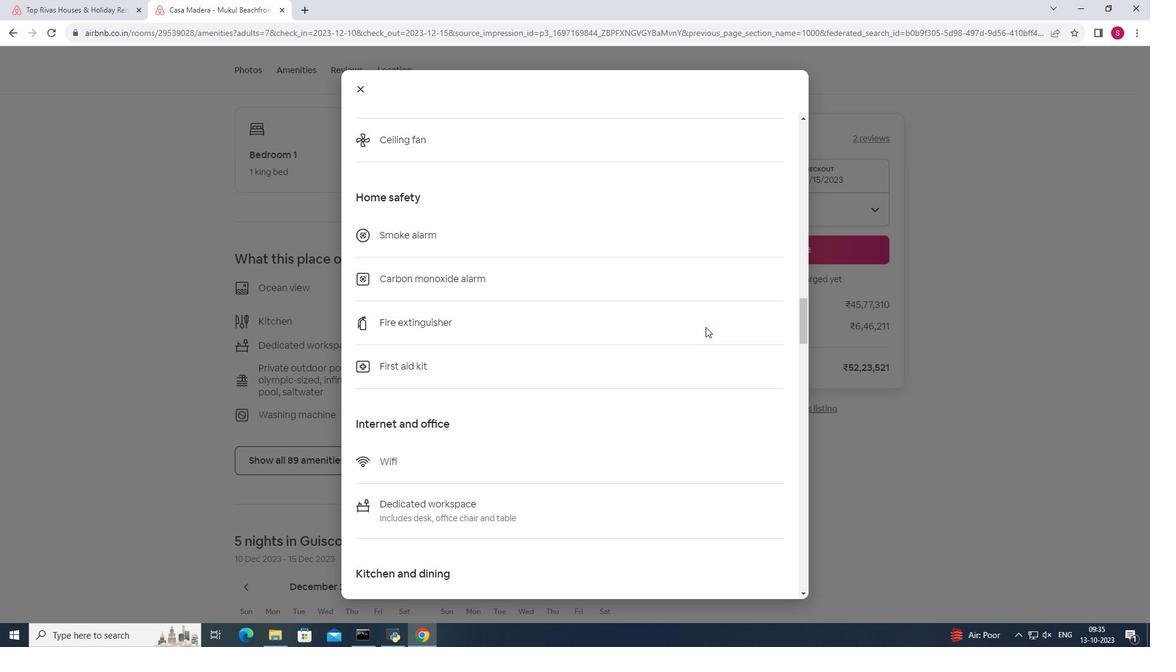 
Action: Mouse scrolled (705, 326) with delta (0, 0)
Screenshot: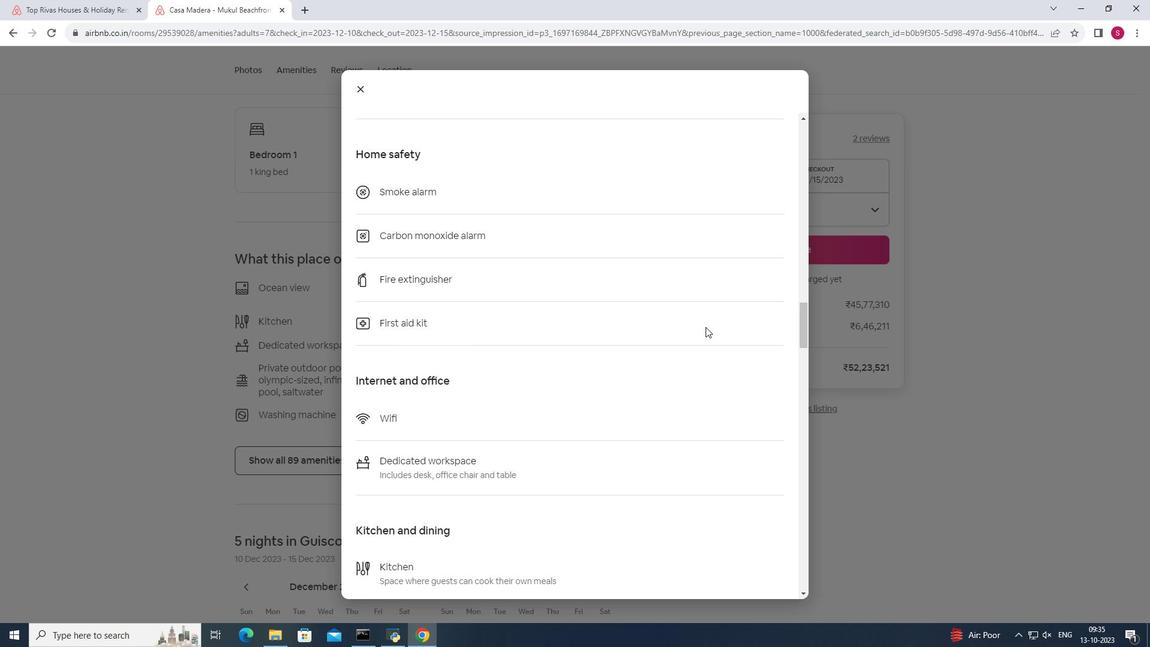
Action: Mouse scrolled (705, 326) with delta (0, 0)
